 Task: Edit the job position details for 'IT Risk Assessment - Cyber Security Engineer' in the recruitment system, including responsibilities, job description, skills required, and other relevant fields.
Action: Mouse moved to (33, 194)
Screenshot: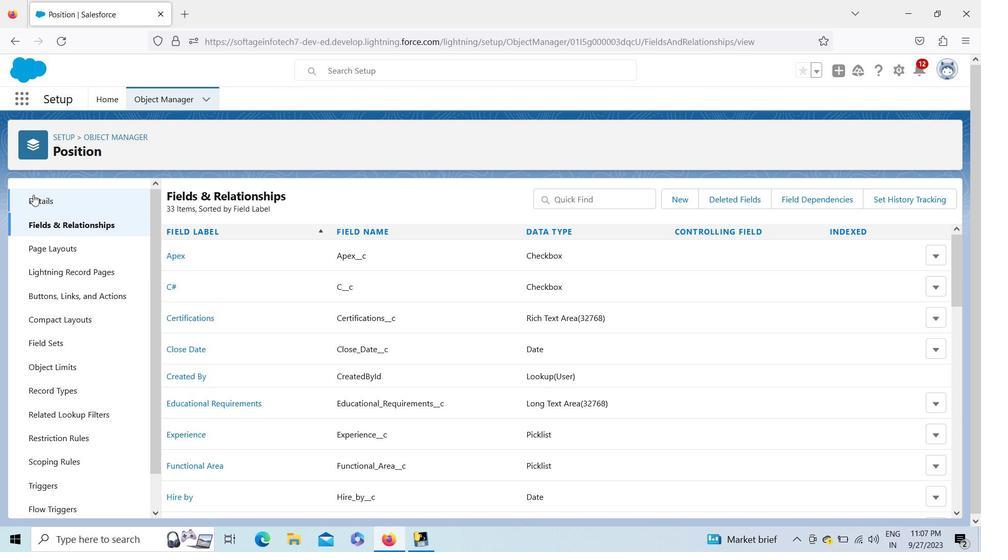 
Action: Mouse pressed left at (33, 194)
Screenshot: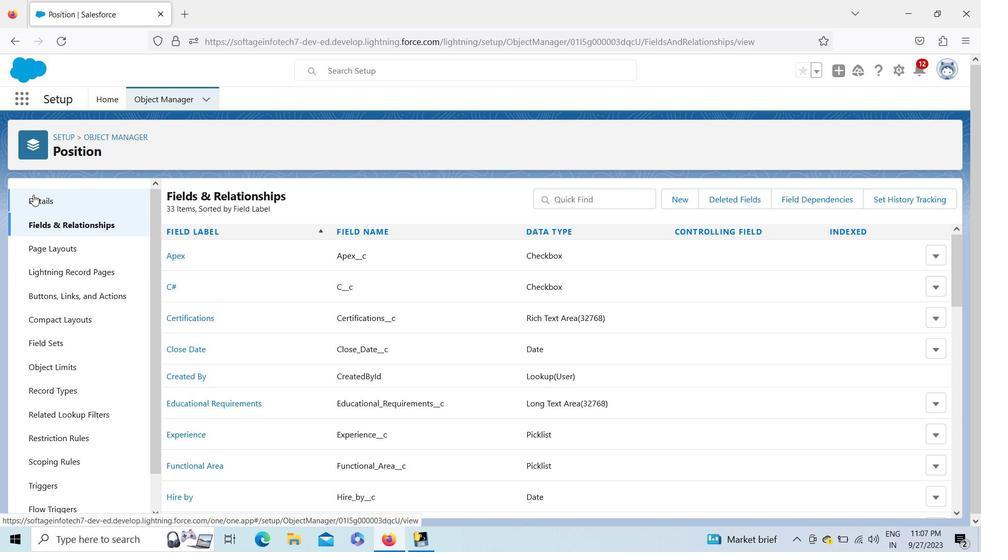 
Action: Mouse moved to (22, 97)
Screenshot: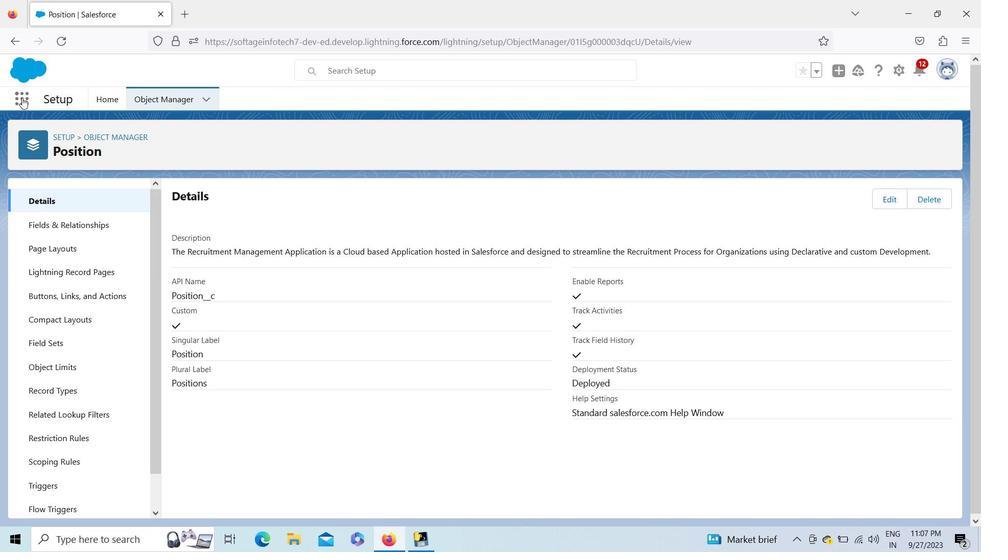 
Action: Mouse pressed left at (22, 97)
Screenshot: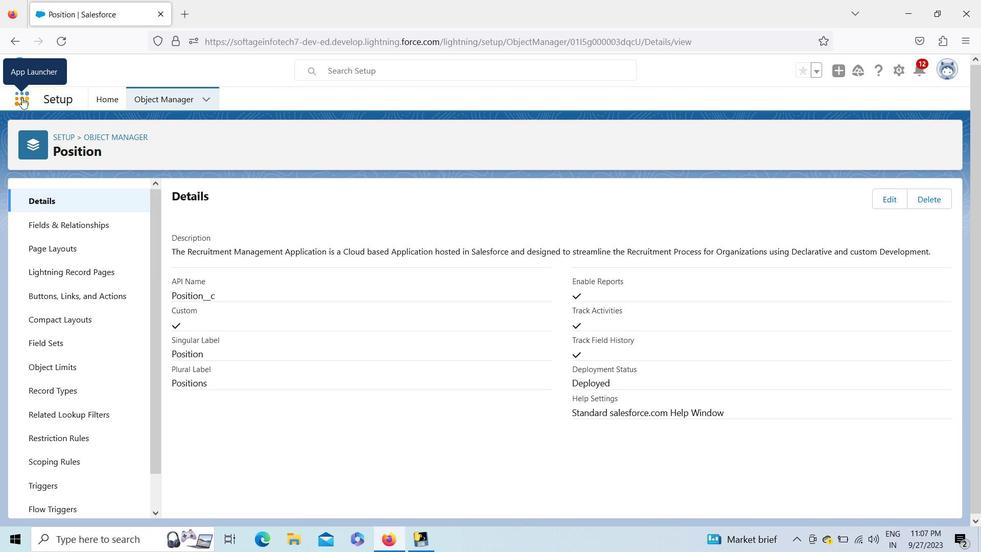 
Action: Mouse moved to (69, 173)
Screenshot: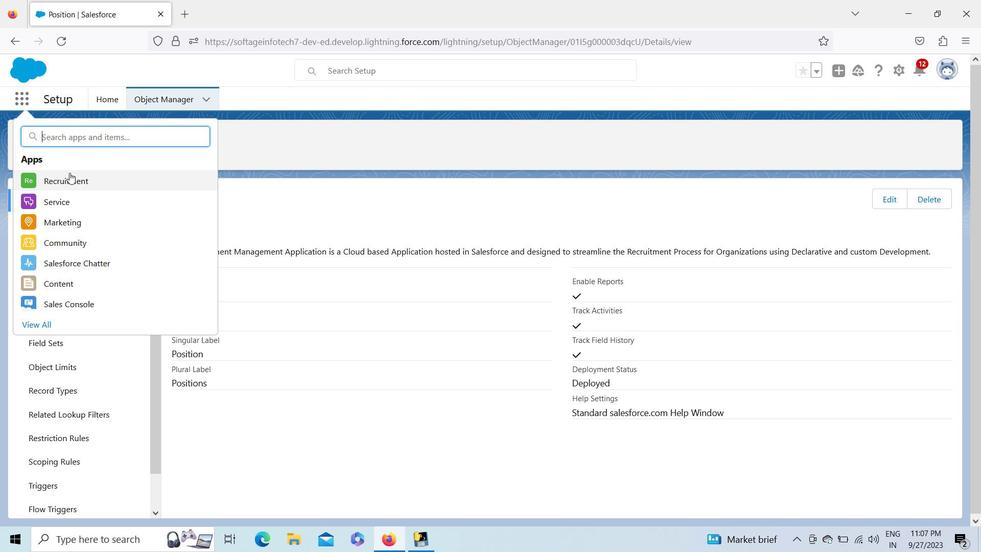 
Action: Mouse pressed left at (69, 173)
Screenshot: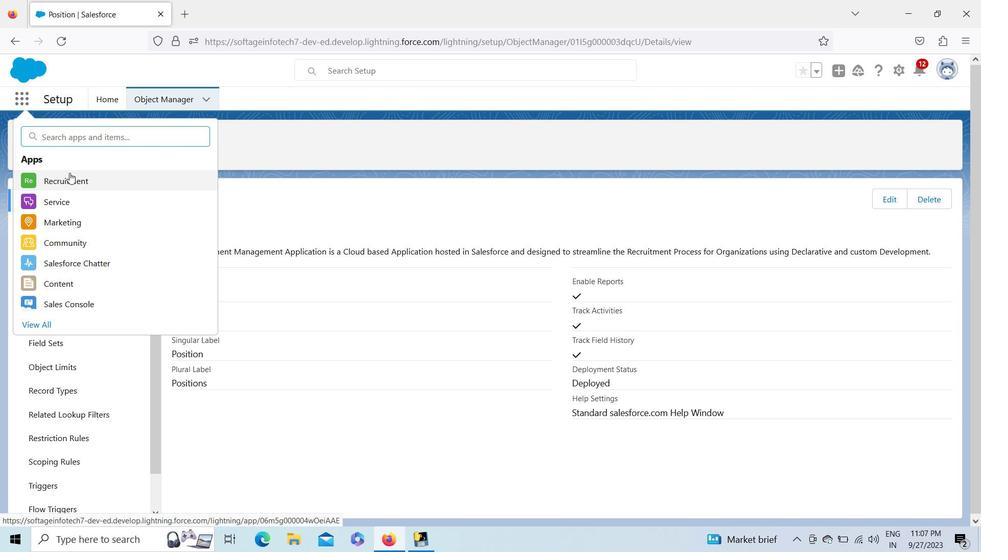 
Action: Mouse moved to (186, 101)
Screenshot: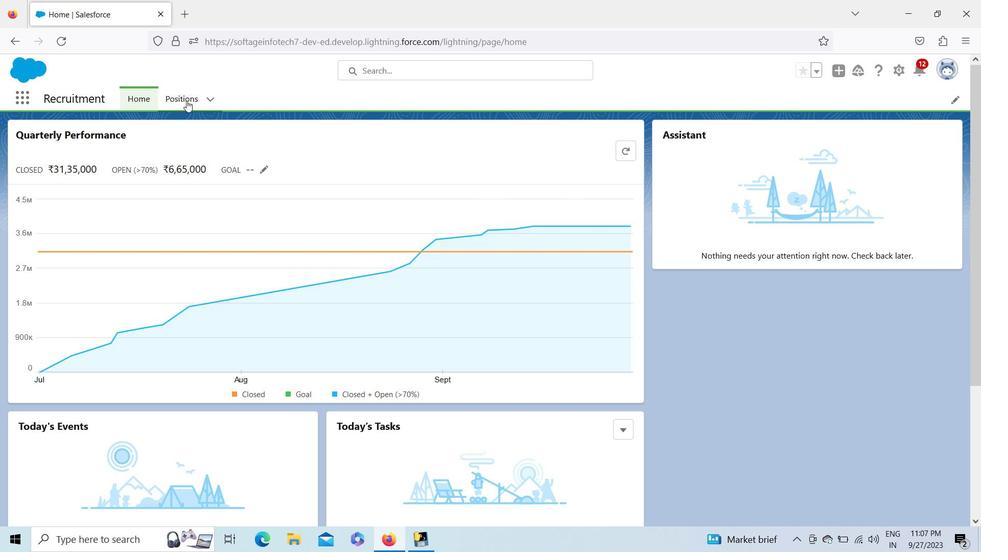 
Action: Mouse pressed left at (186, 101)
Screenshot: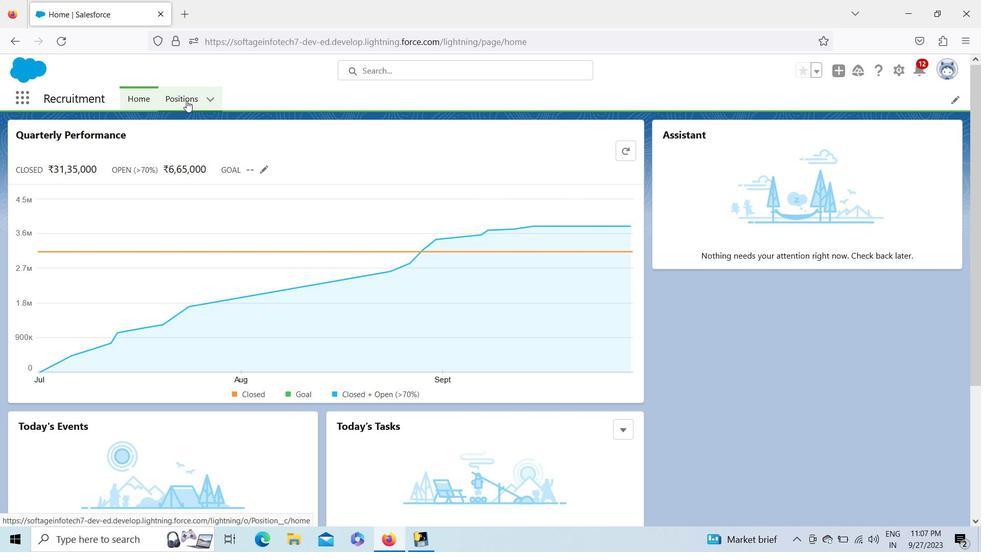 
Action: Mouse moved to (803, 145)
Screenshot: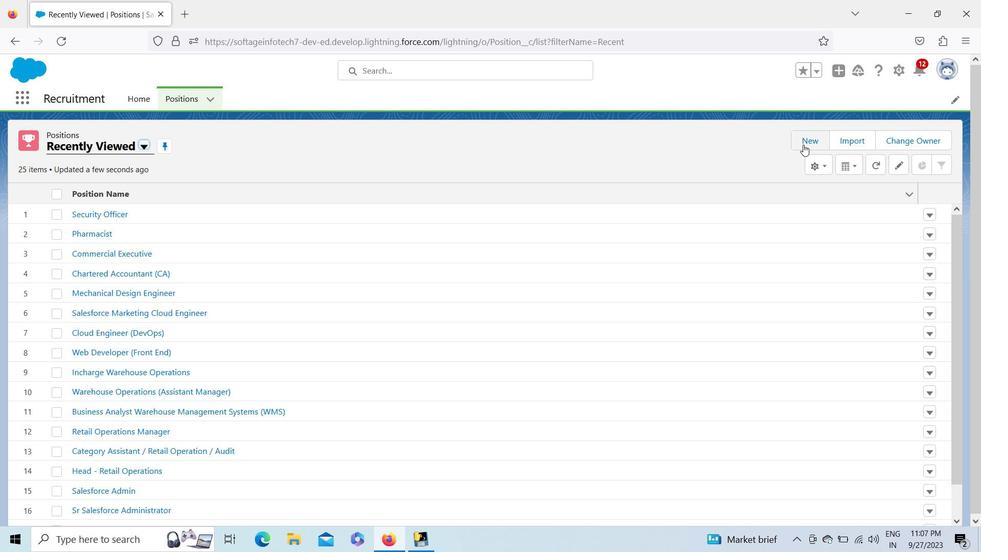 
Action: Mouse pressed left at (803, 145)
Screenshot: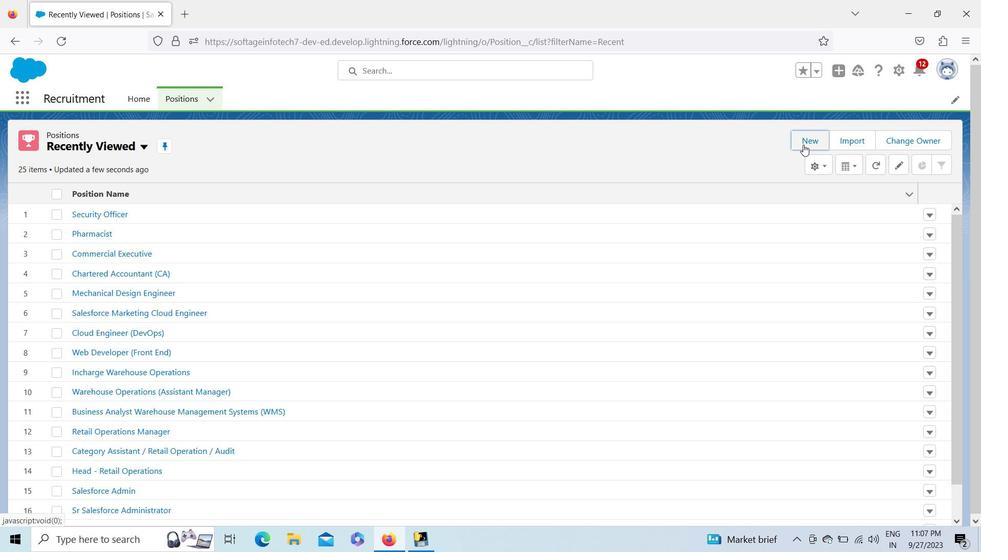
Action: Key pressed <Key.shift>I<Key.shift>T<Key.shift><Key.space><Key.shift>E<Key.backspace><Key.shift>Risk<Key.space><Key.shift><Key.shift><Key.shift><Key.shift><Key.shift>Assessment<Key.space>-<Key.space><Key.shift><Key.shift><Key.shift><Key.shift><Key.shift><Key.shift><Key.shift><Key.shift><Key.shift><Key.shift><Key.shift><Key.shift><Key.shift><Key.shift><Key.shift><Key.shift><Key.shift><Key.shift><Key.shift><Key.shift><Key.shift><Key.shift><Key.shift><Key.shift><Key.shift><Key.shift><Key.shift><Key.shift><Key.shift><Key.shift><Key.shift><Key.shift><Key.shift><Key.shift><Key.shift><Key.shift>Cyber<Key.space><Key.shift>Secut<Key.backspace>rity<Key.space><Key.shift>Engineer
Screenshot: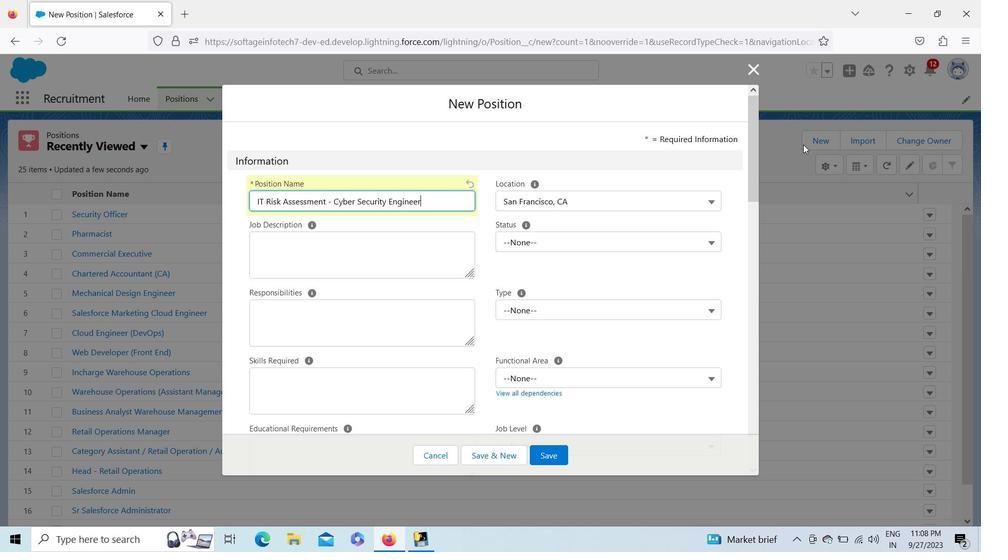 
Action: Mouse moved to (557, 200)
Screenshot: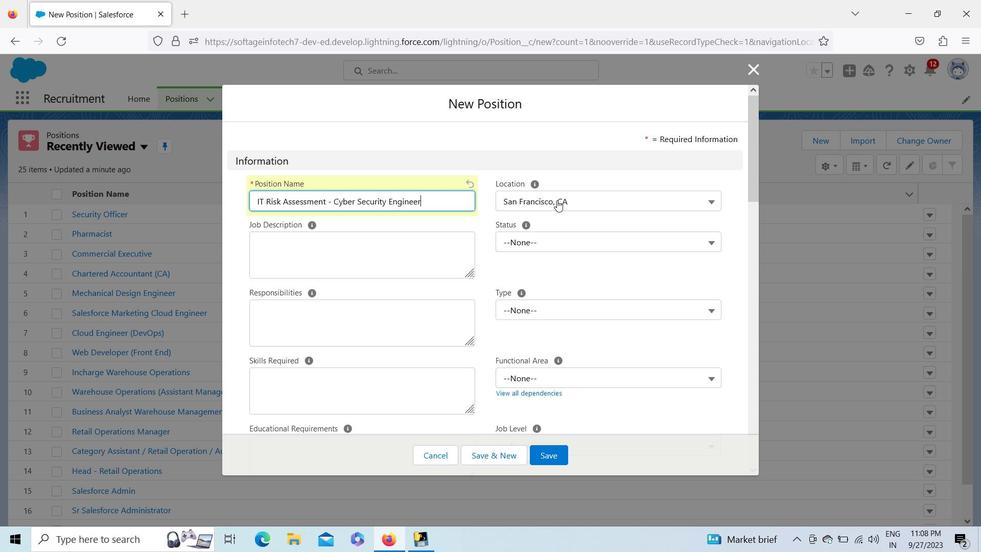 
Action: Mouse pressed left at (557, 200)
Screenshot: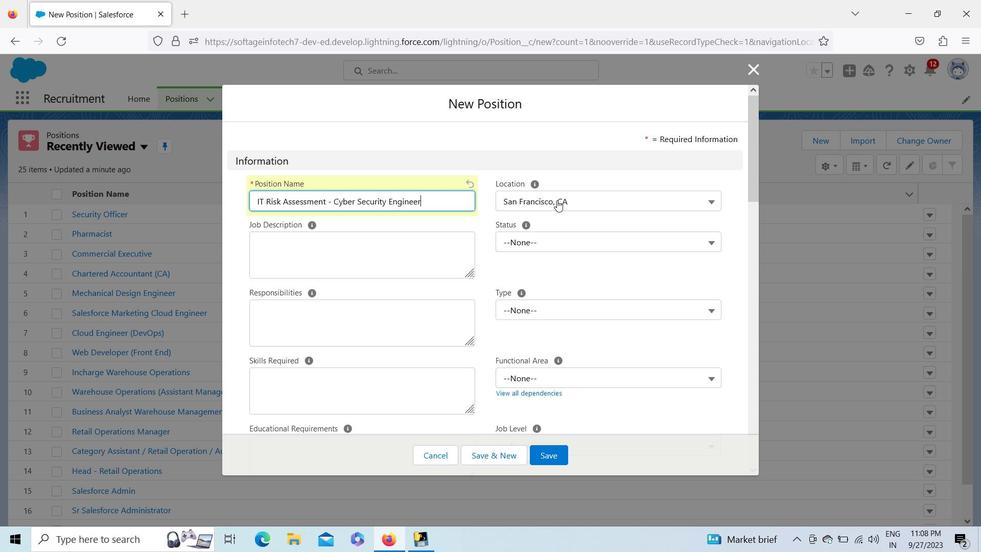 
Action: Mouse moved to (562, 266)
Screenshot: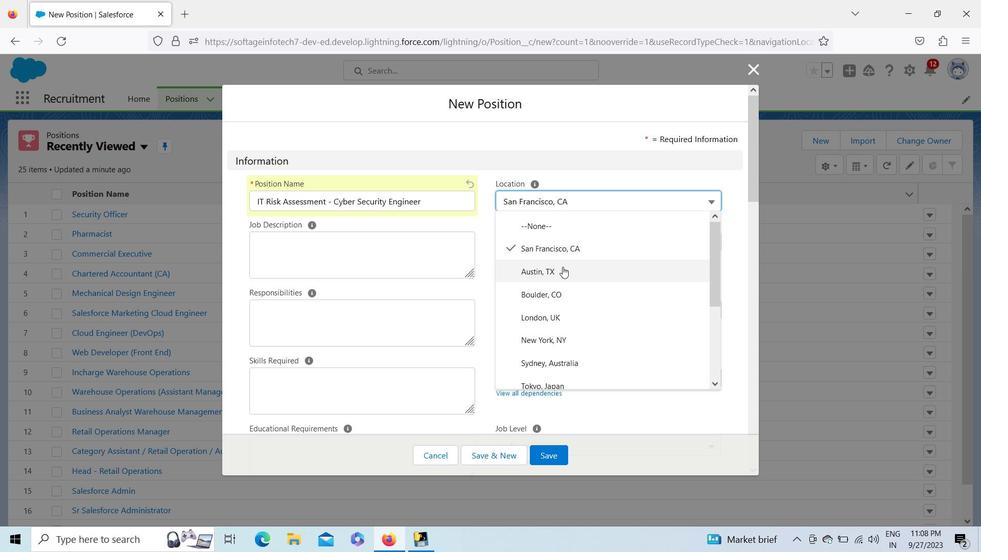 
Action: Mouse pressed left at (562, 266)
Screenshot: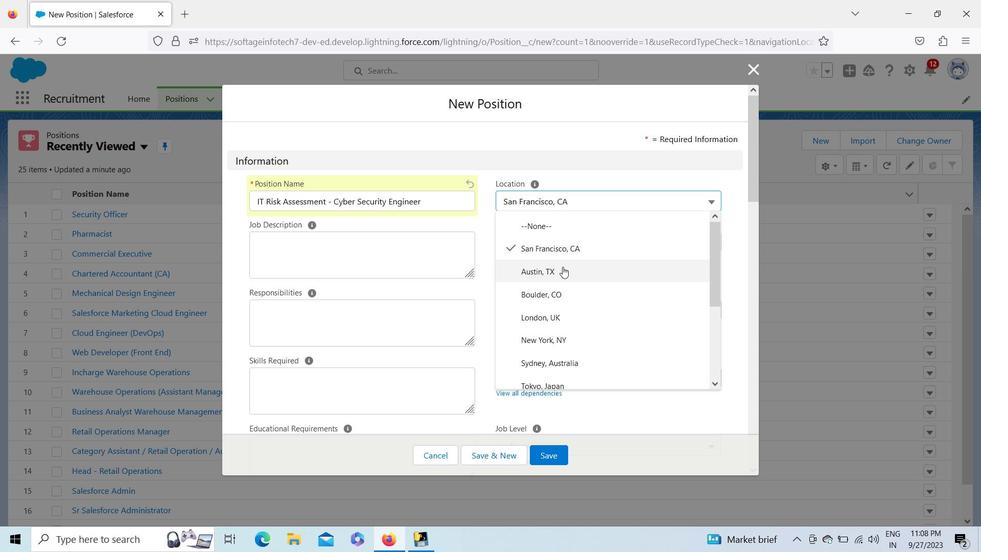 
Action: Mouse moved to (559, 243)
Screenshot: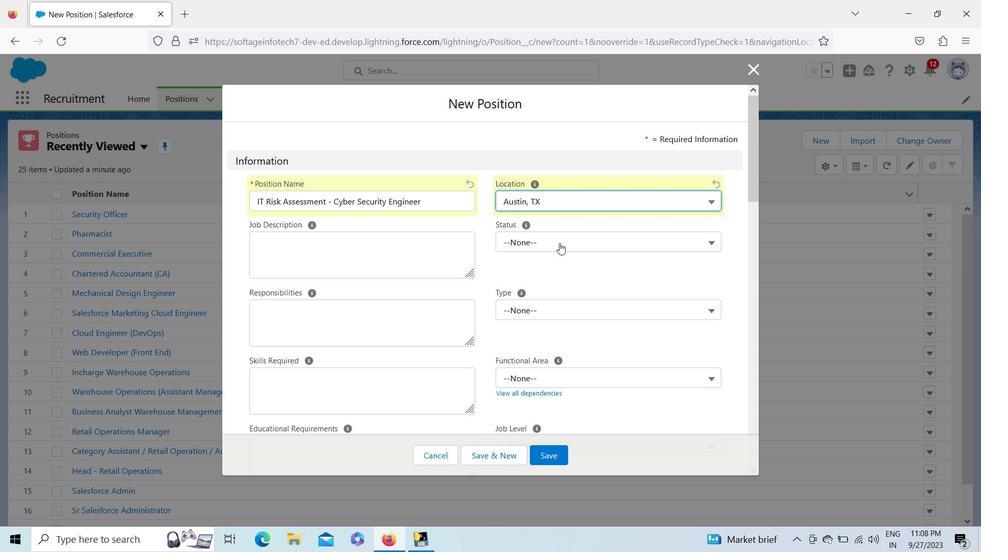 
Action: Mouse pressed left at (559, 243)
Screenshot: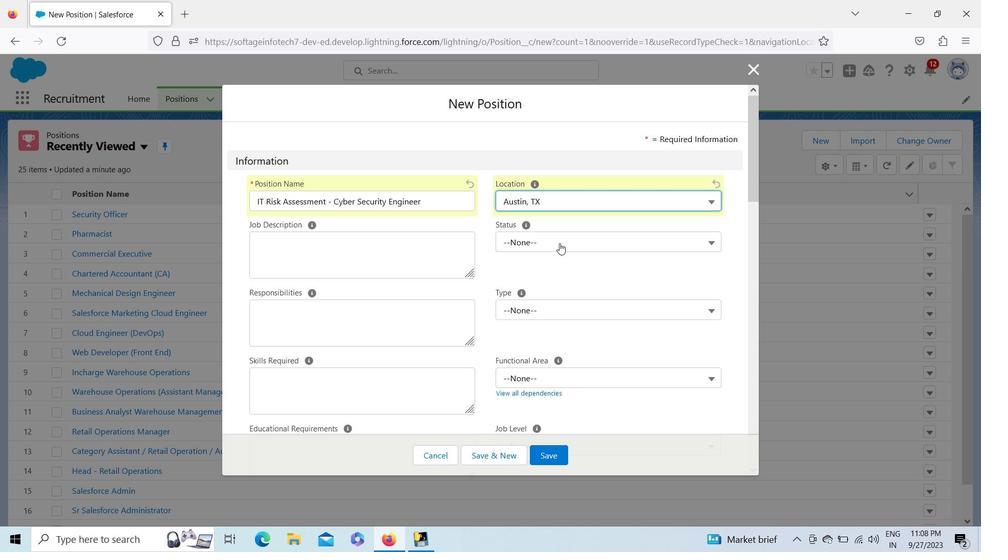 
Action: Mouse moved to (557, 358)
Screenshot: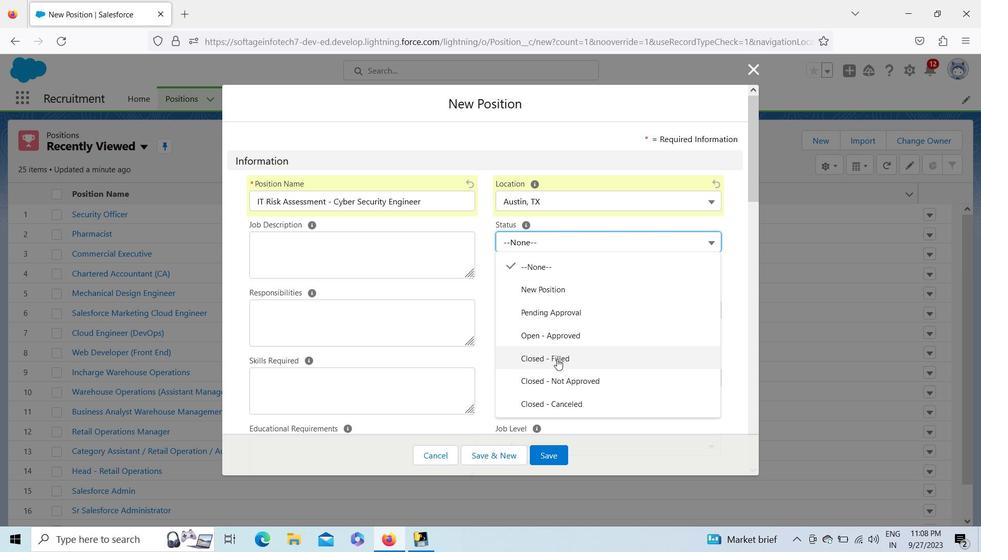 
Action: Mouse pressed left at (557, 358)
Screenshot: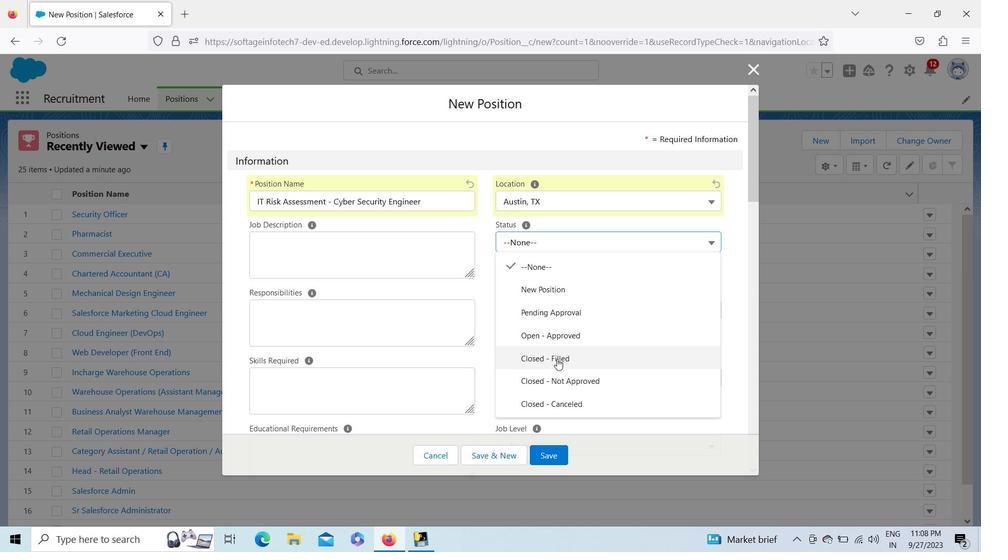 
Action: Mouse moved to (584, 305)
Screenshot: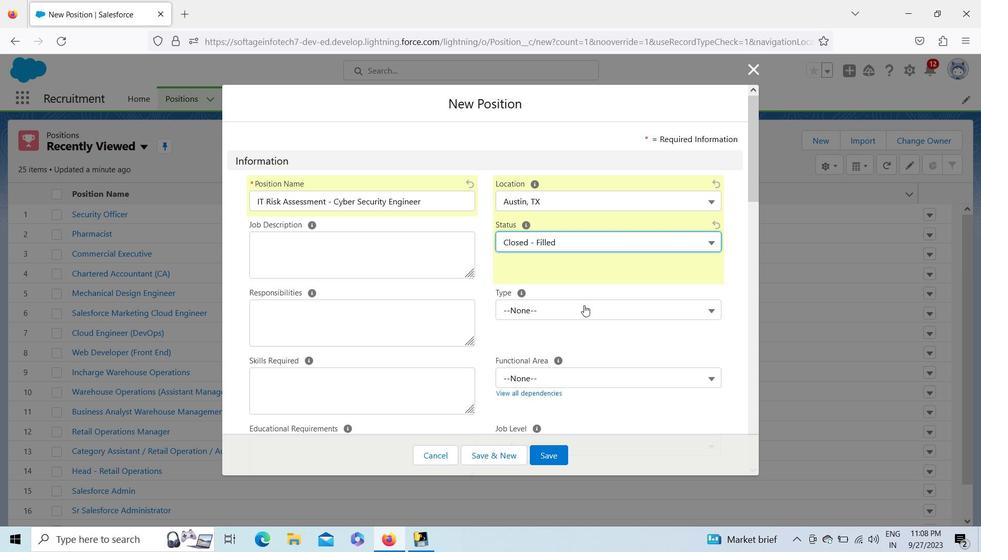 
Action: Mouse pressed left at (584, 305)
Screenshot: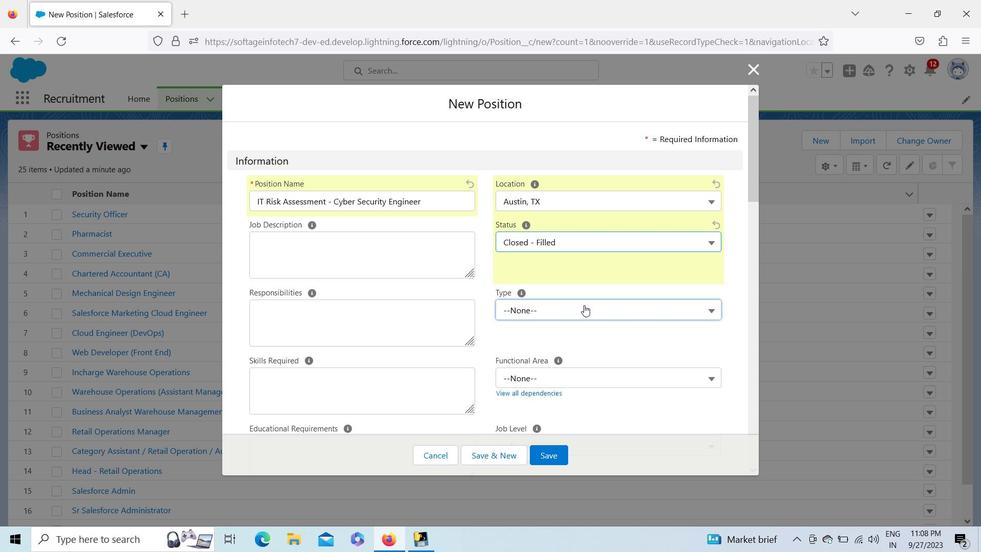 
Action: Mouse moved to (541, 359)
Screenshot: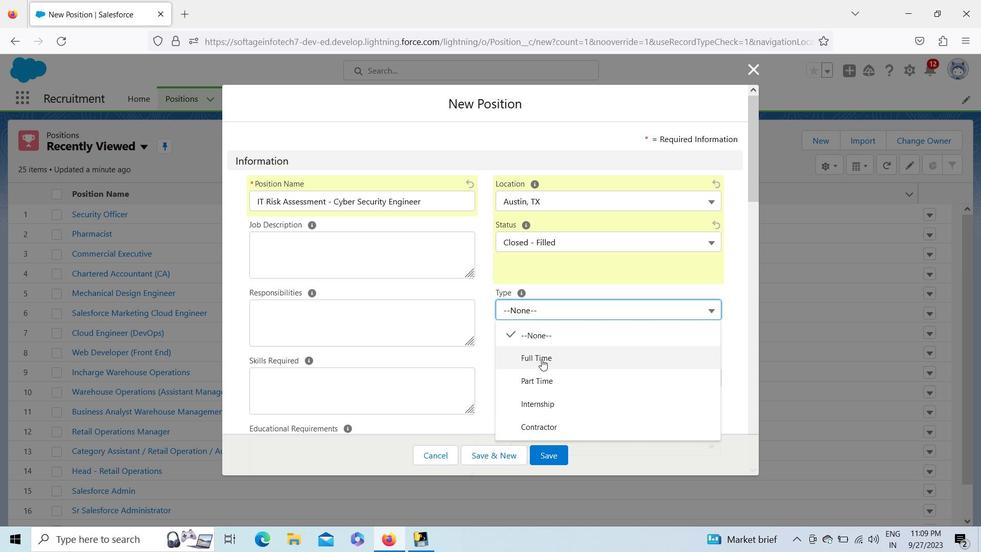 
Action: Mouse pressed left at (541, 359)
Screenshot: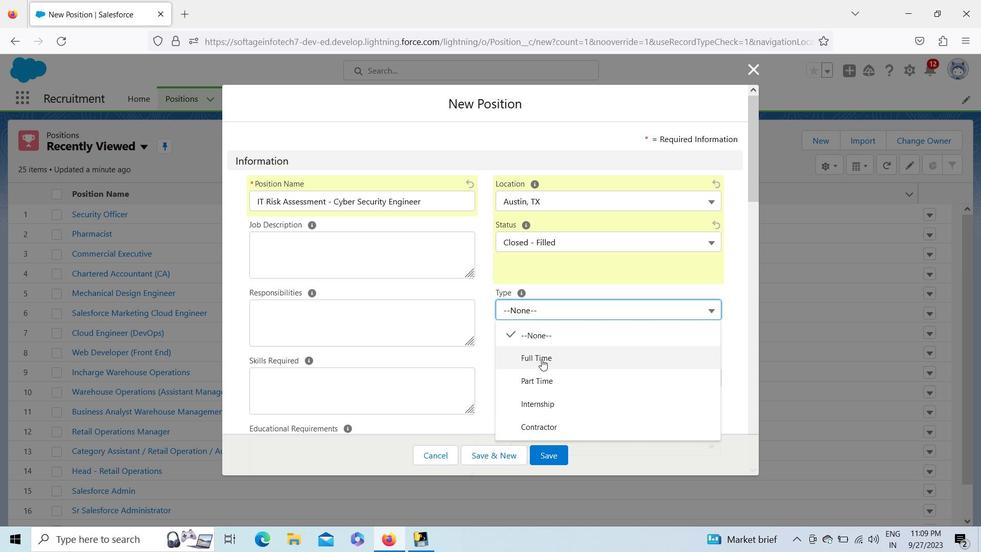 
Action: Mouse moved to (752, 172)
Screenshot: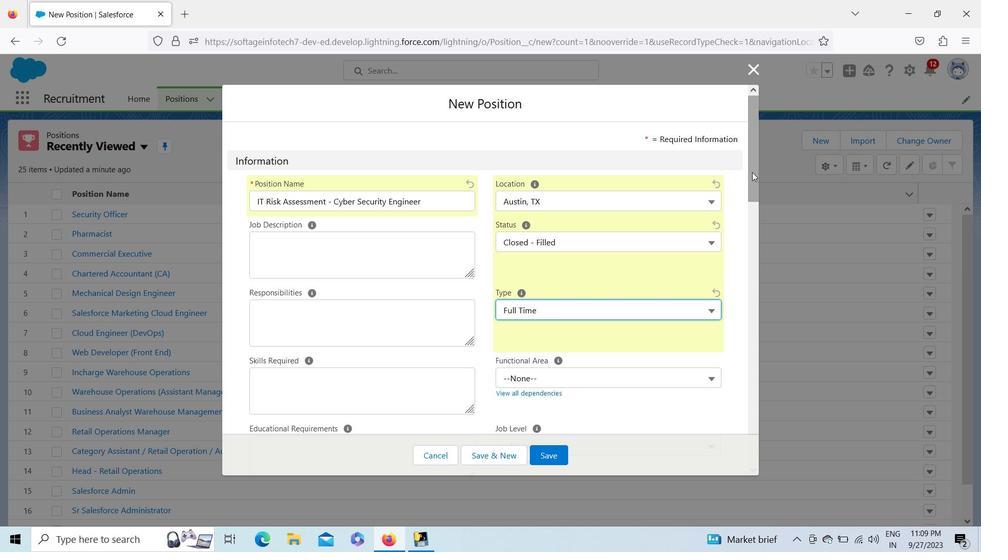 
Action: Mouse pressed left at (752, 172)
Screenshot: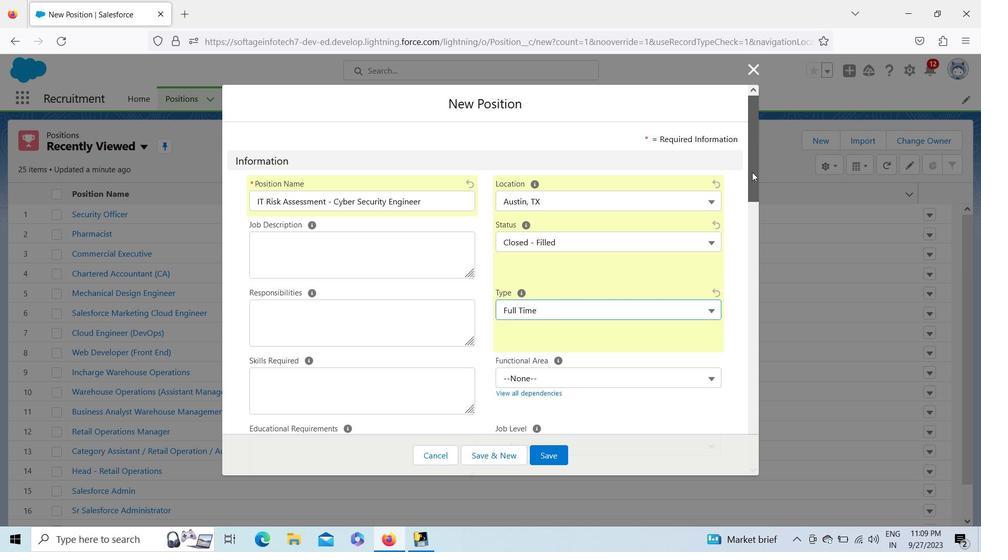 
Action: Mouse moved to (654, 225)
Screenshot: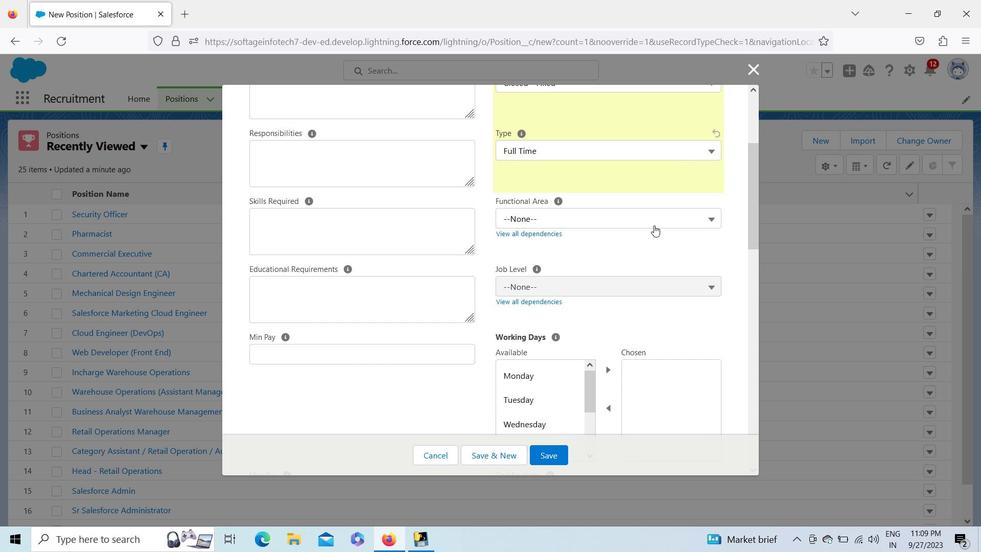
Action: Mouse pressed left at (654, 225)
Screenshot: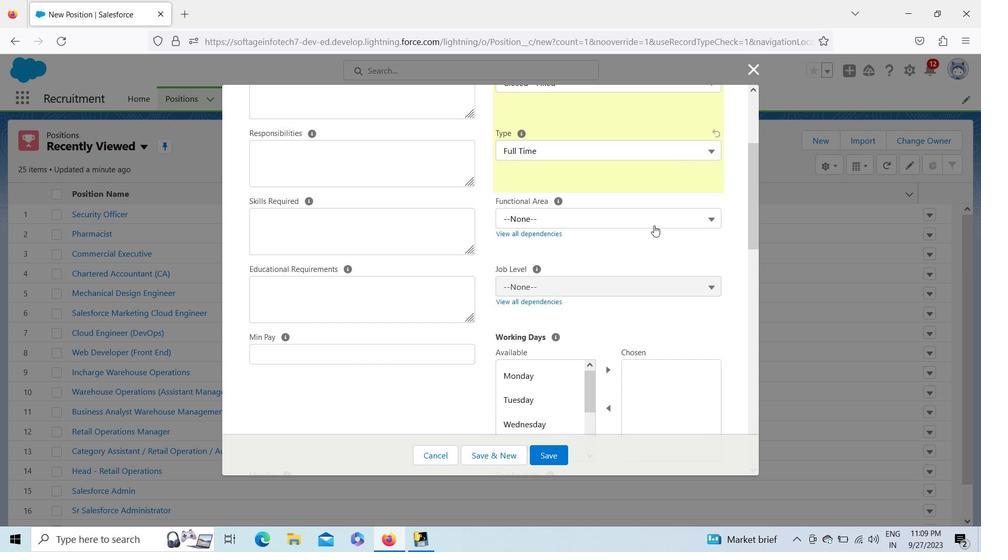 
Action: Mouse moved to (608, 331)
Screenshot: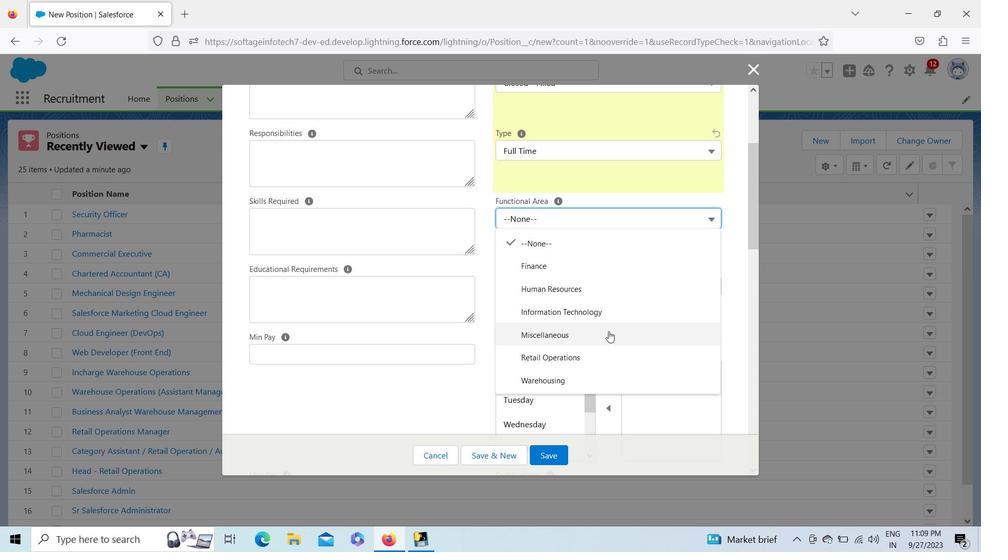 
Action: Mouse pressed left at (608, 331)
Screenshot: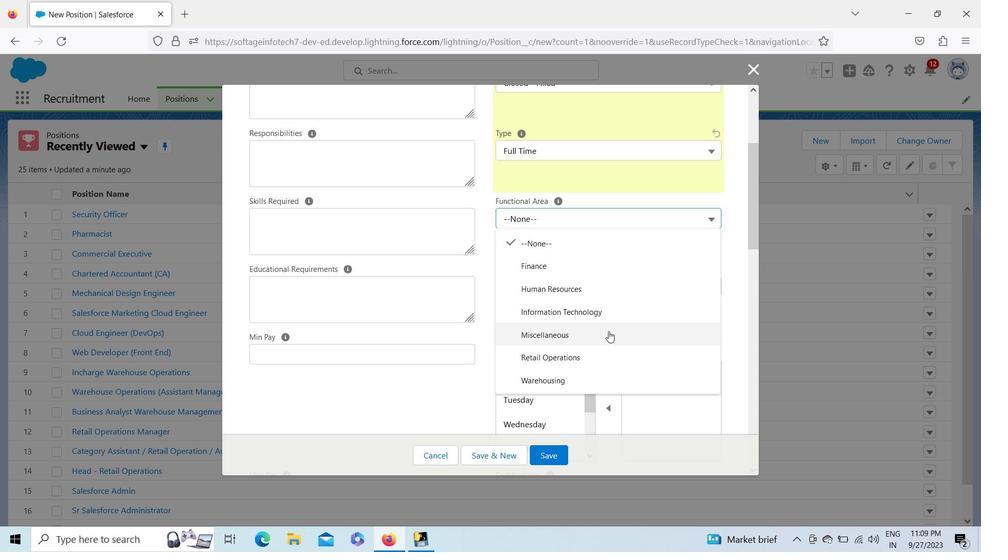 
Action: Mouse moved to (570, 283)
Screenshot: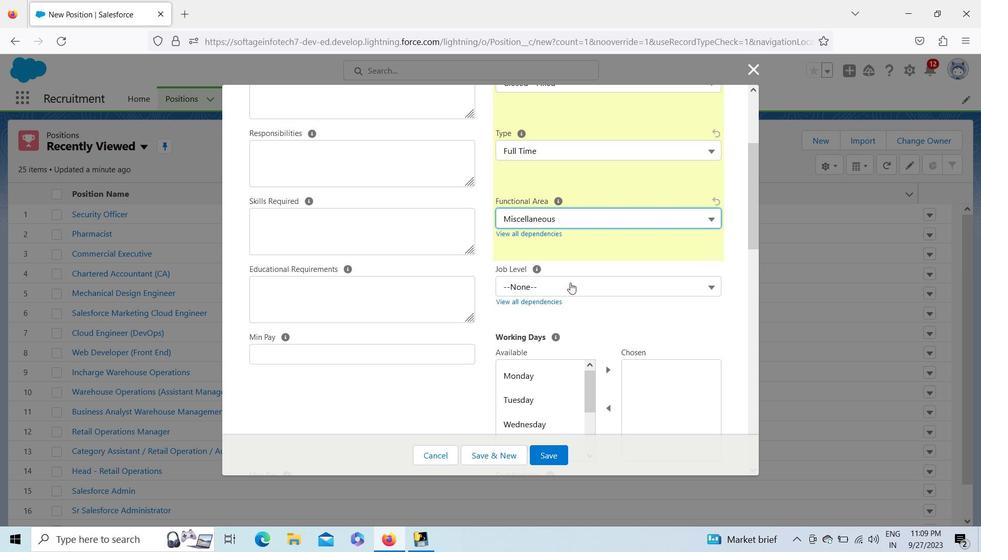 
Action: Mouse pressed left at (570, 283)
Screenshot: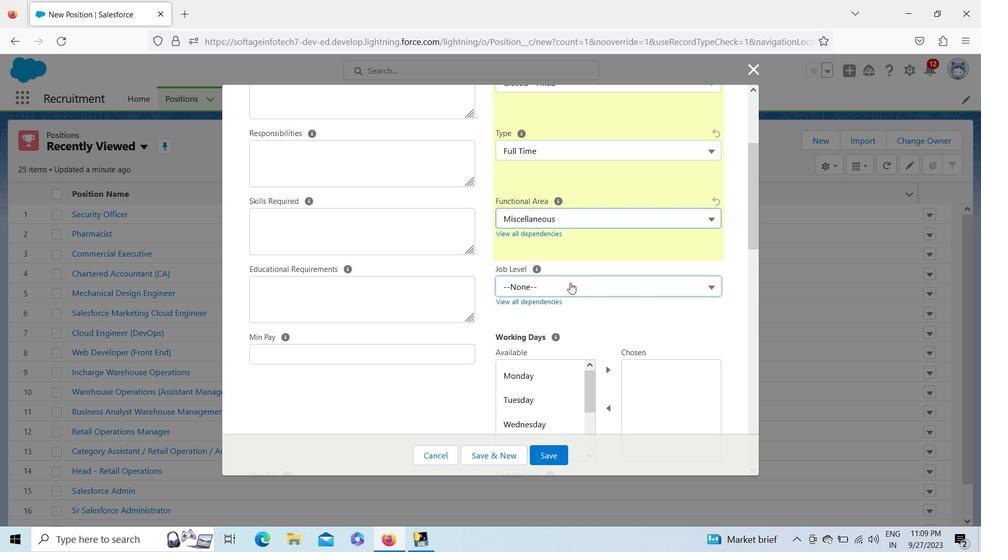 
Action: Mouse moved to (553, 379)
Screenshot: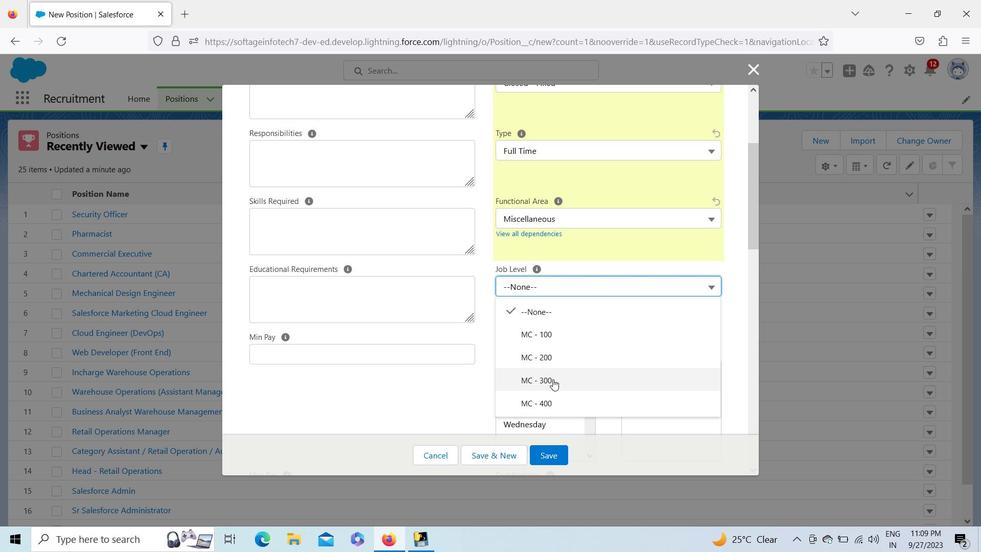 
Action: Mouse pressed left at (553, 379)
Screenshot: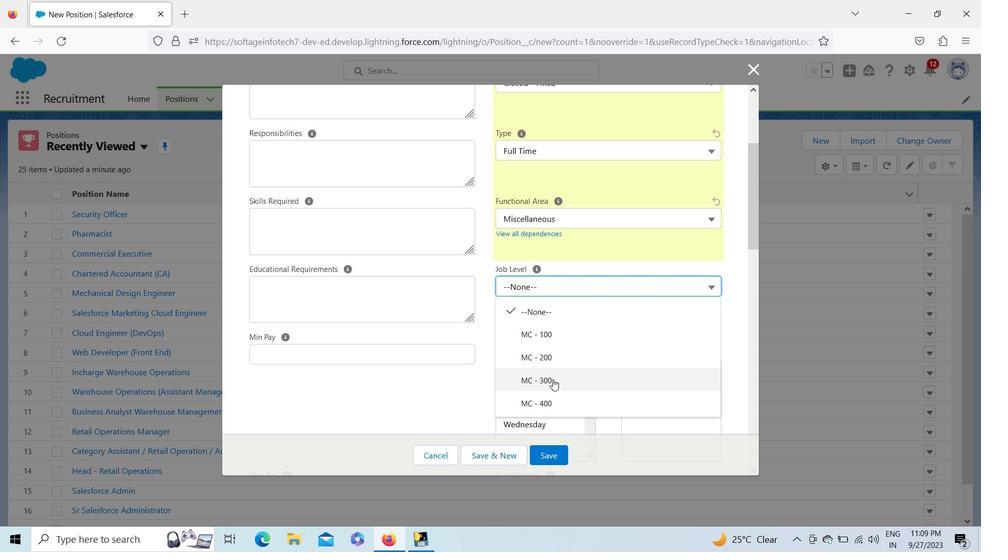 
Action: Mouse moved to (539, 378)
Screenshot: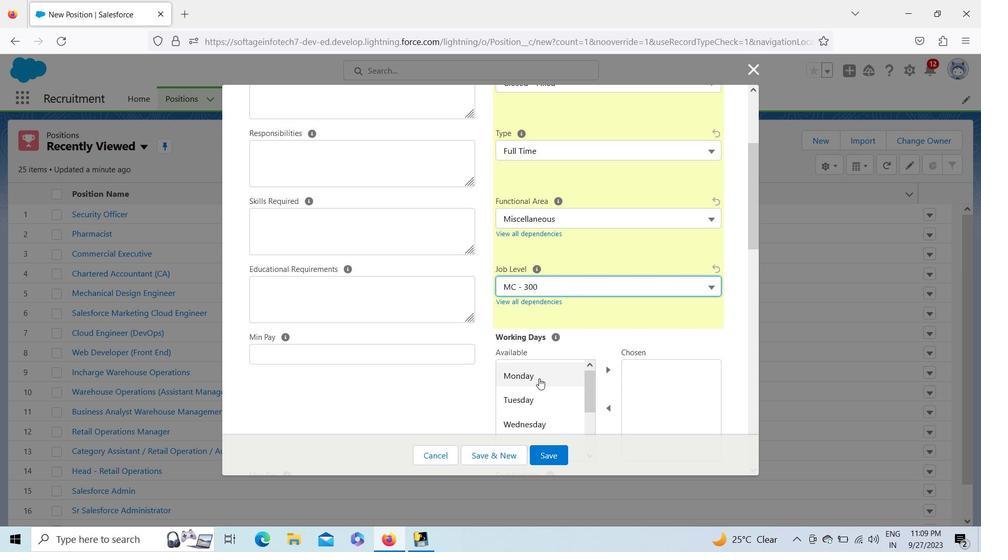 
Action: Mouse pressed left at (539, 378)
Screenshot: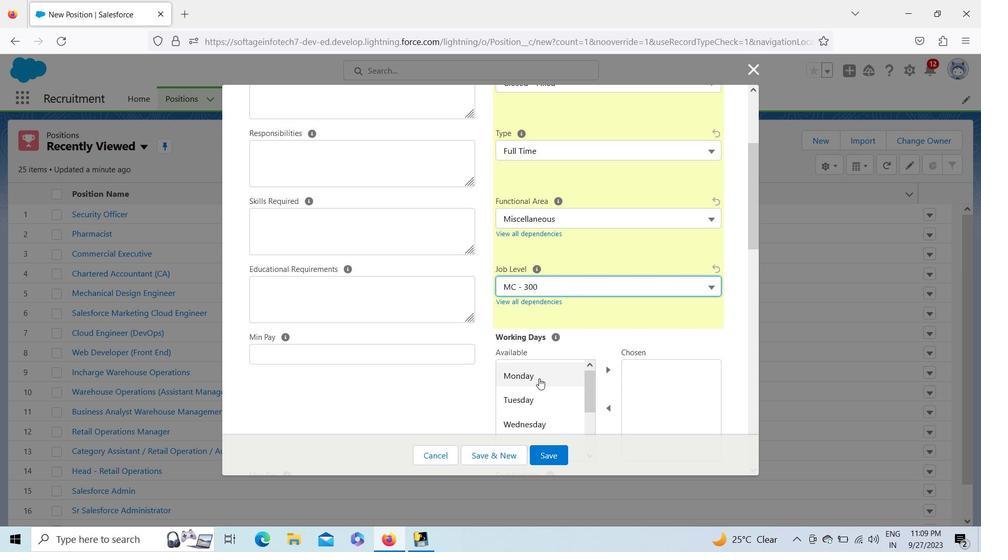 
Action: Key pressed <Key.shift_r><Key.down><Key.down><Key.down><Key.down><Key.down>
Screenshot: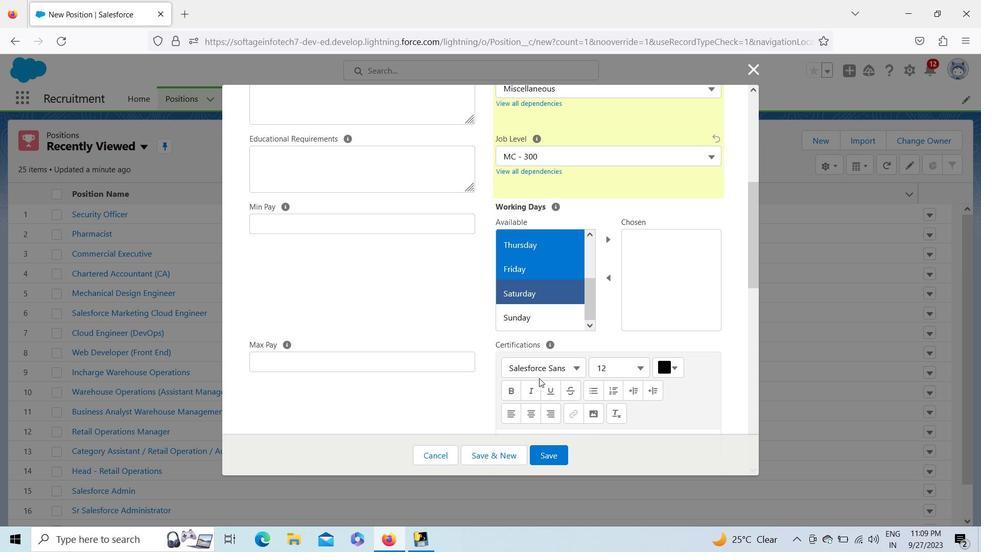 
Action: Mouse moved to (613, 244)
Screenshot: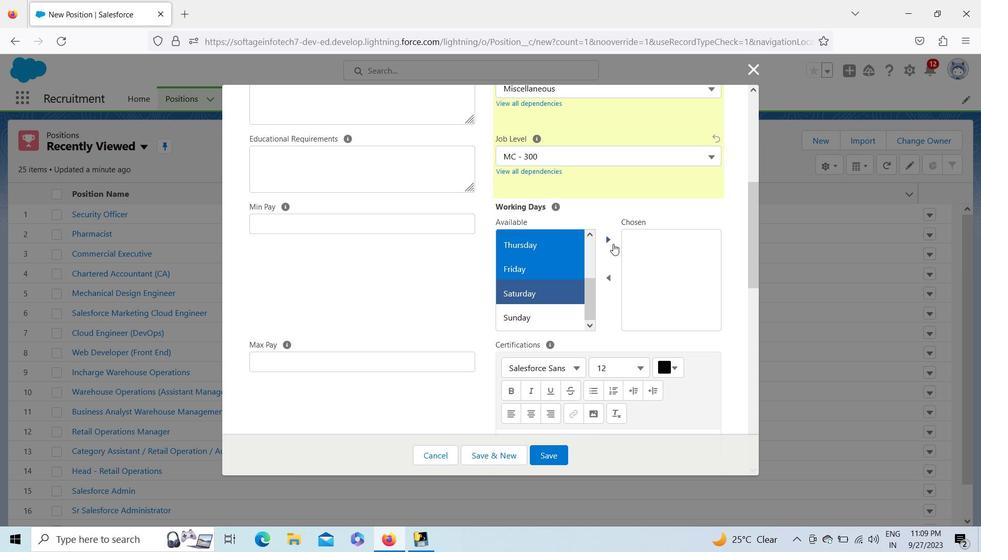 
Action: Mouse pressed left at (613, 244)
Screenshot: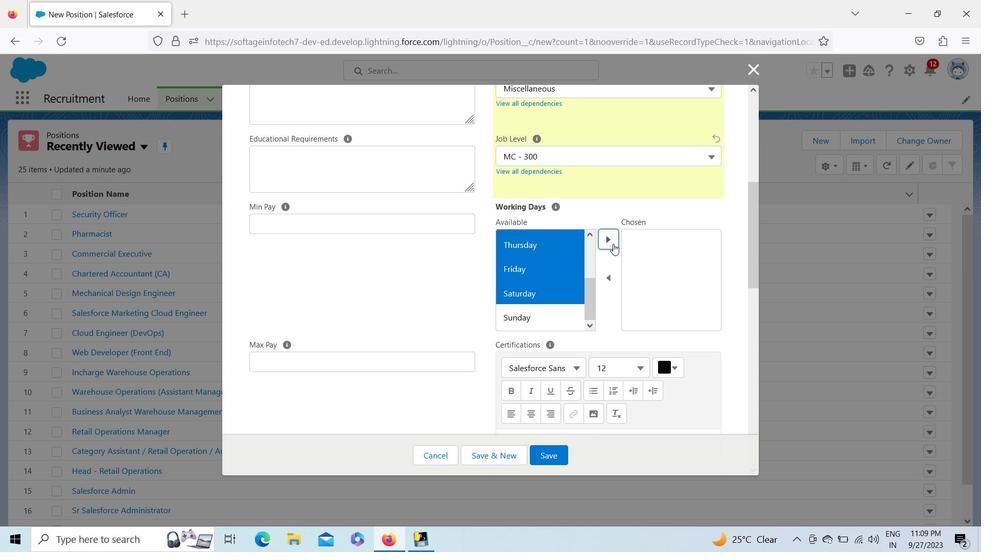 
Action: Mouse moved to (753, 229)
Screenshot: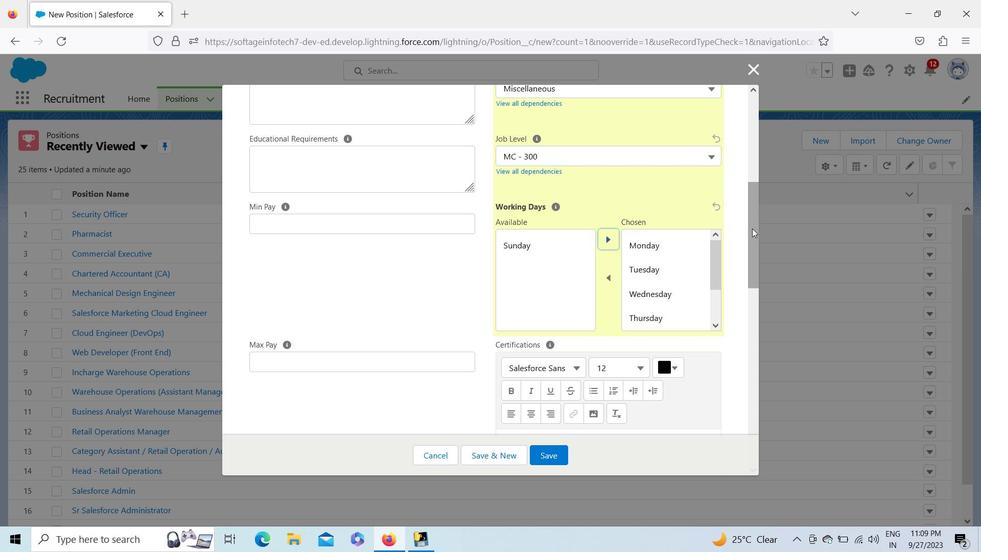 
Action: Mouse pressed left at (753, 229)
Screenshot: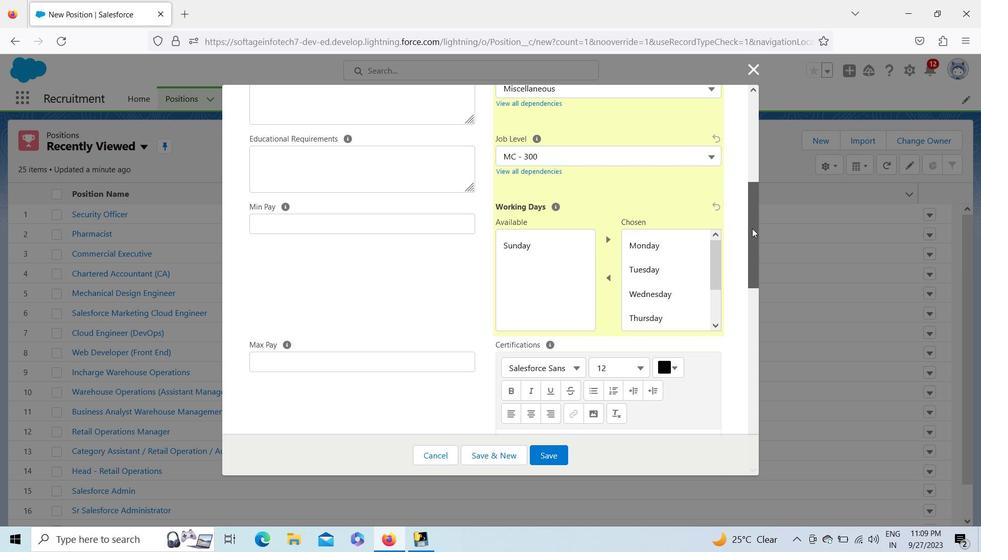 
Action: Mouse moved to (362, 168)
Screenshot: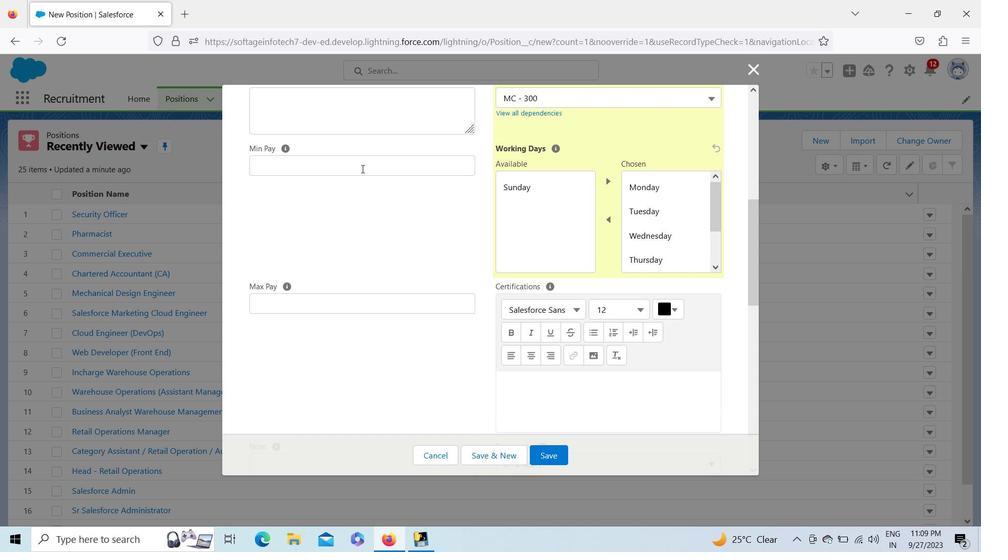 
Action: Mouse pressed left at (362, 168)
Screenshot: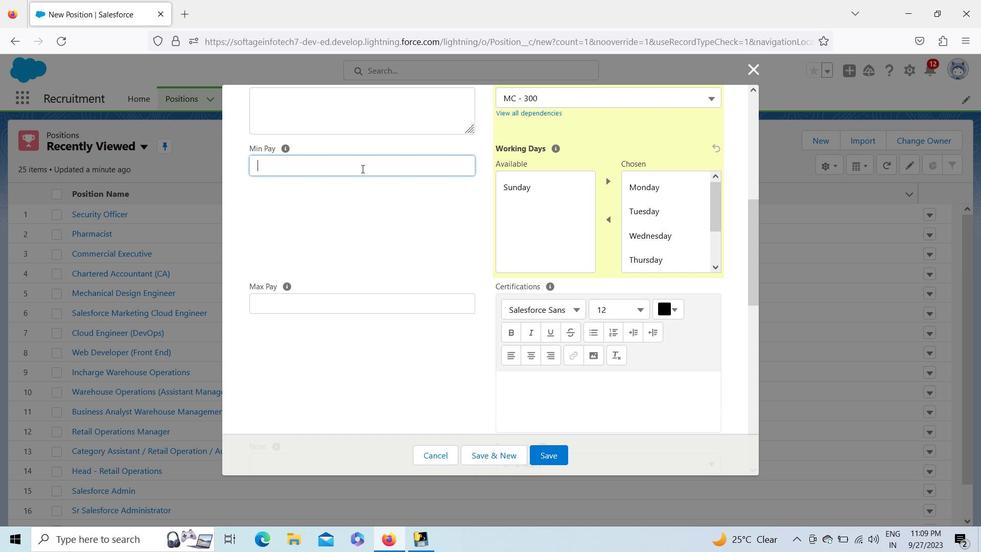 
Action: Key pressed 1800000
Screenshot: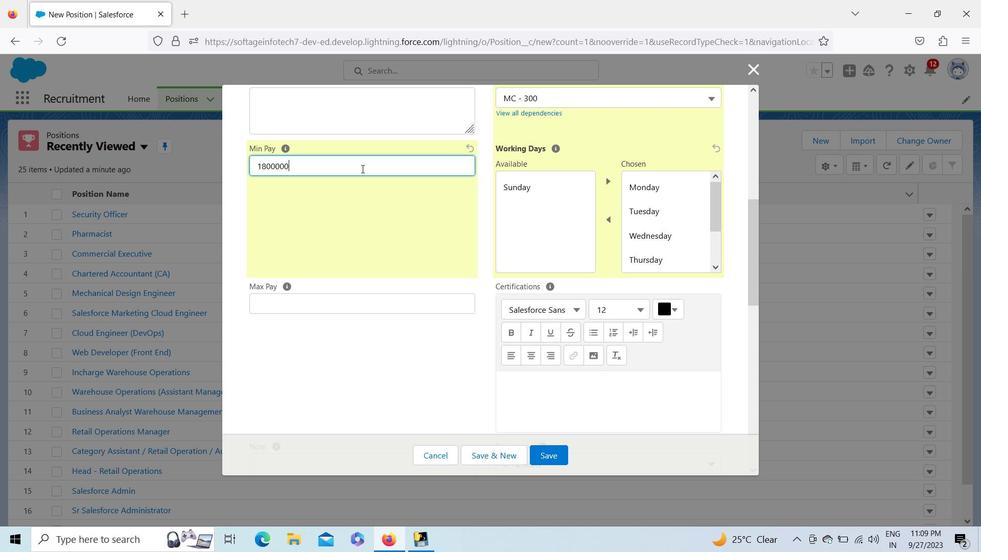 
Action: Mouse moved to (327, 308)
Screenshot: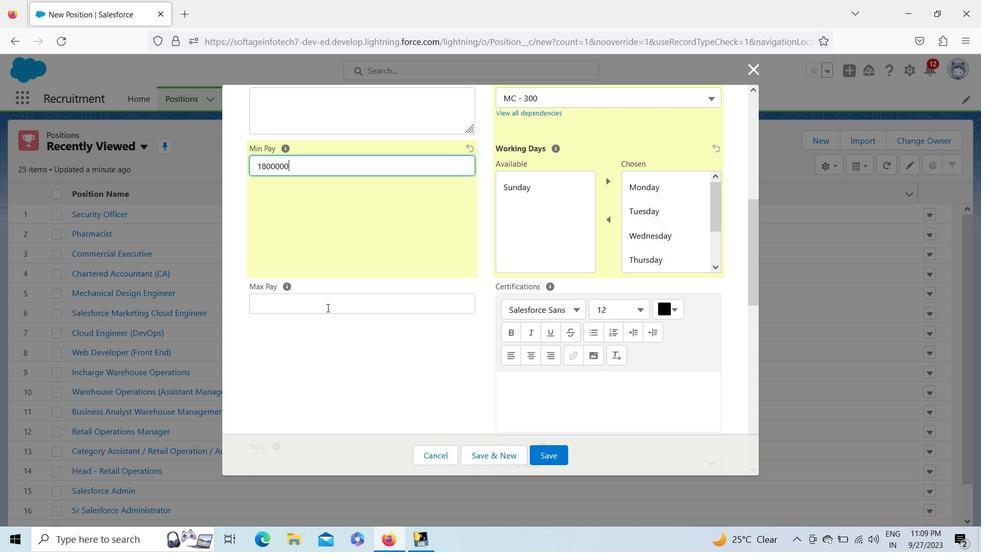 
Action: Mouse pressed left at (327, 308)
Screenshot: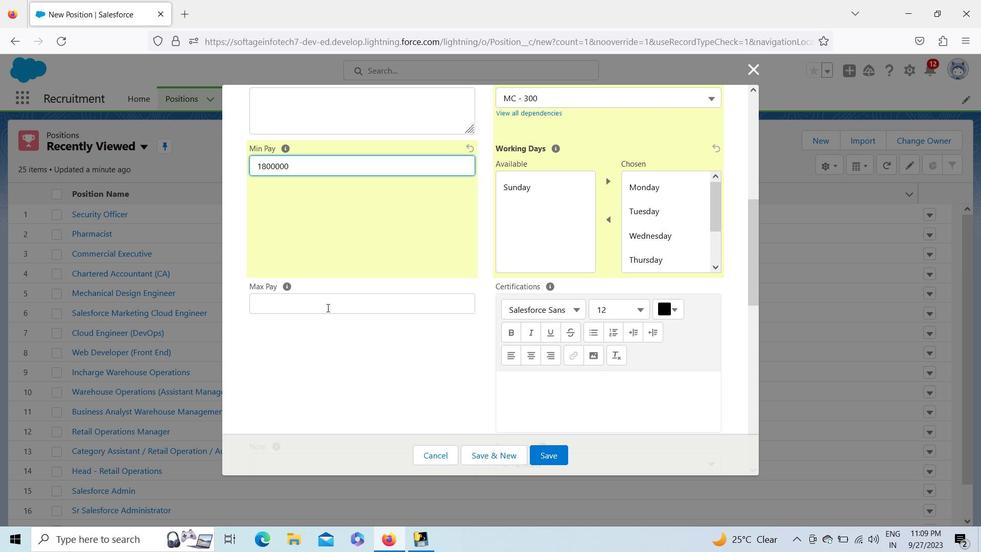 
Action: Key pressed 2200000
Screenshot: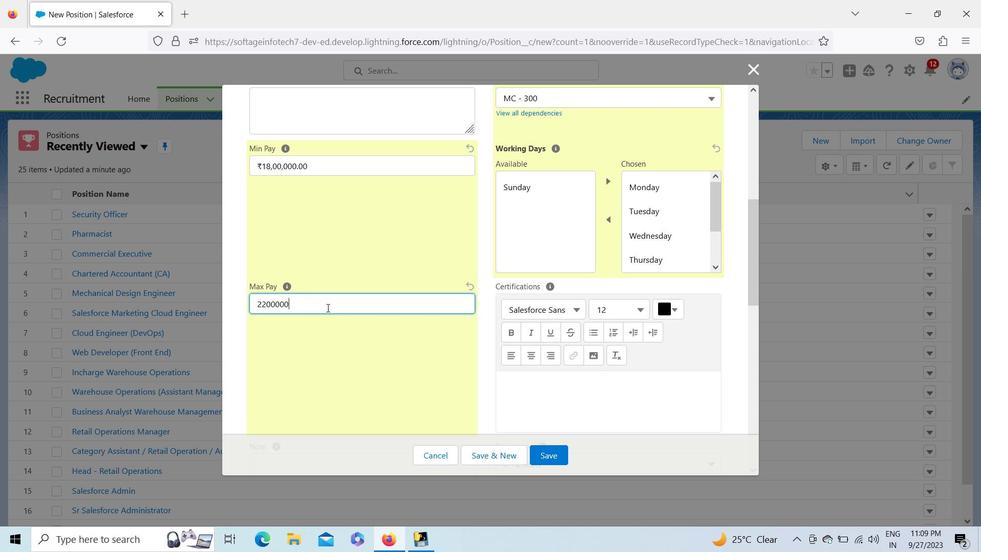 
Action: Mouse moved to (332, 345)
Screenshot: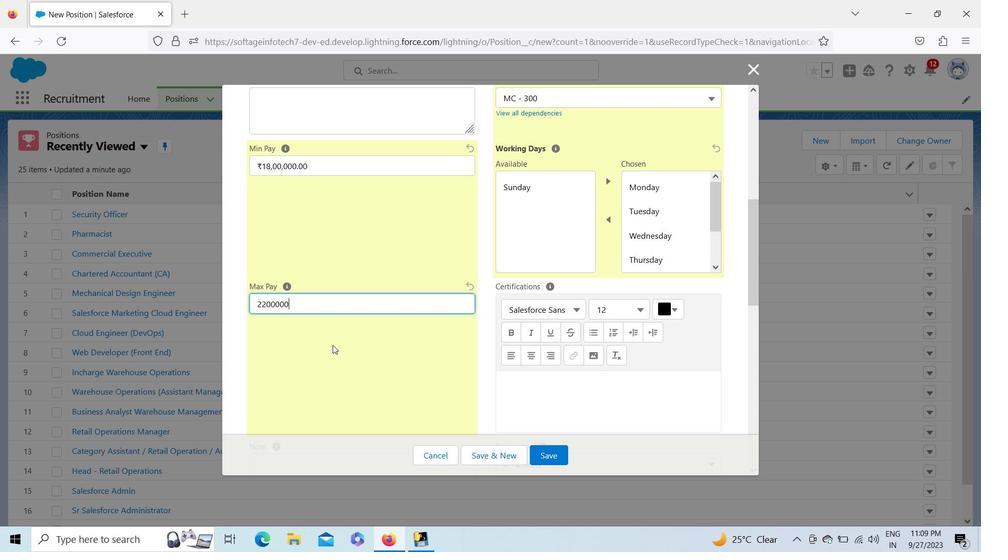 
Action: Mouse pressed left at (332, 345)
Screenshot: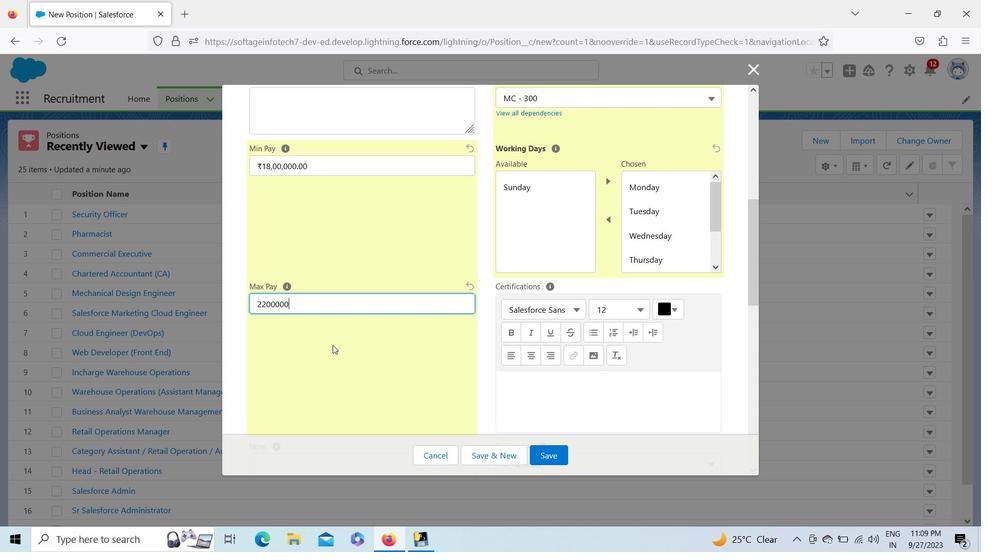 
Action: Mouse moved to (754, 269)
Screenshot: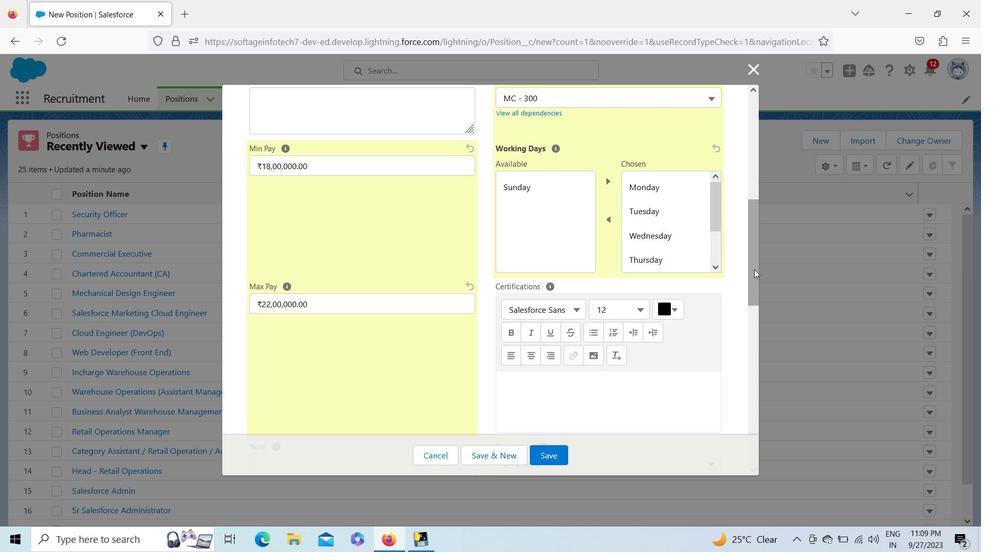 
Action: Mouse pressed left at (754, 269)
Screenshot: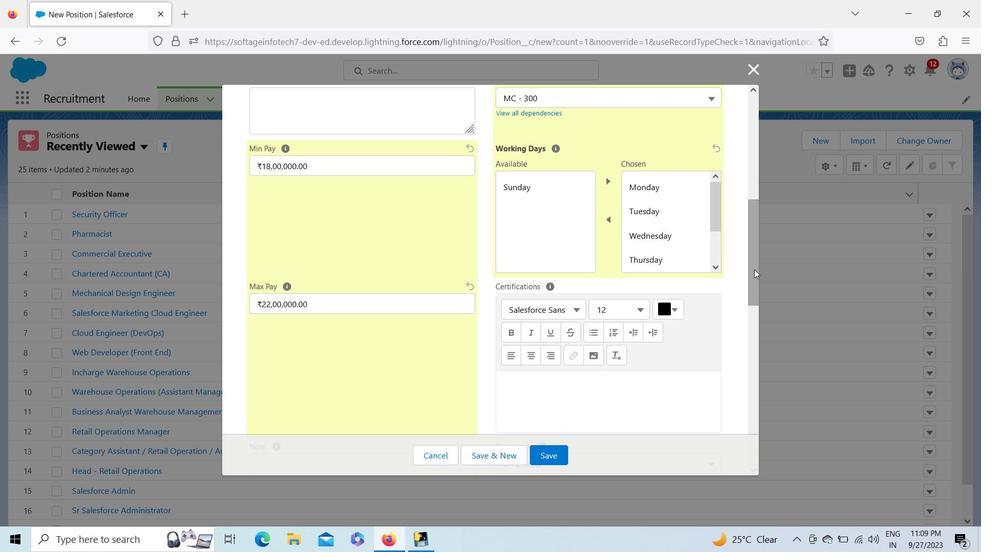 
Action: Mouse moved to (624, 259)
Screenshot: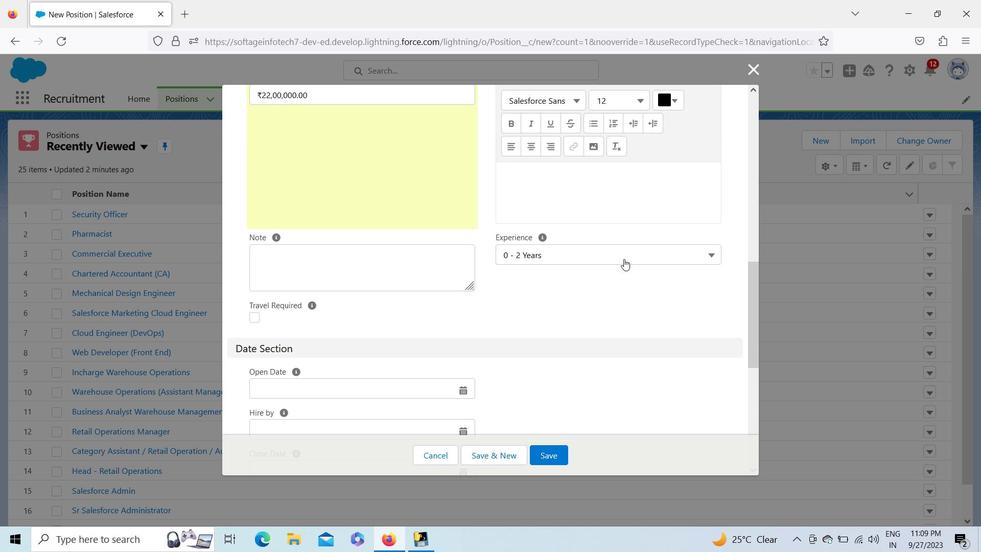 
Action: Mouse pressed left at (624, 259)
Screenshot: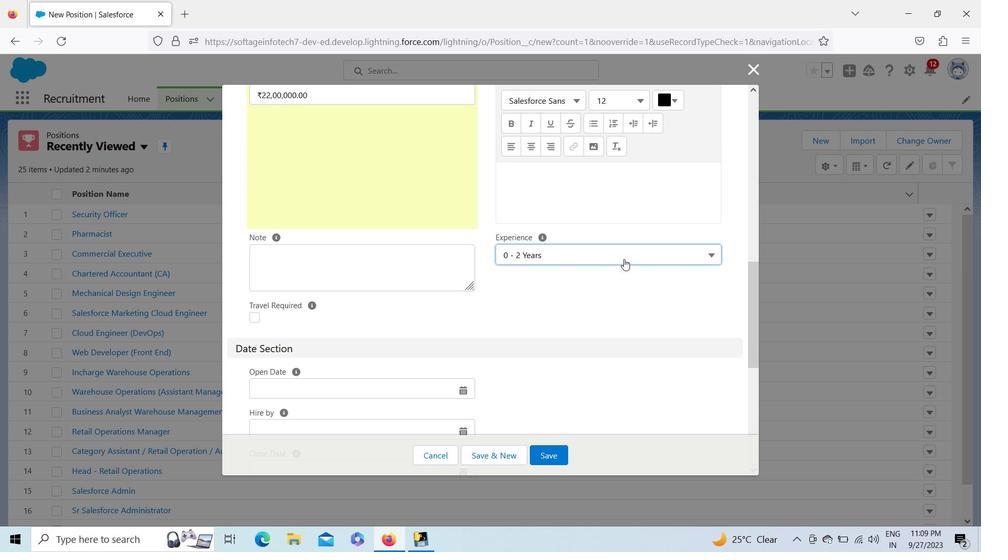 
Action: Mouse moved to (579, 346)
Screenshot: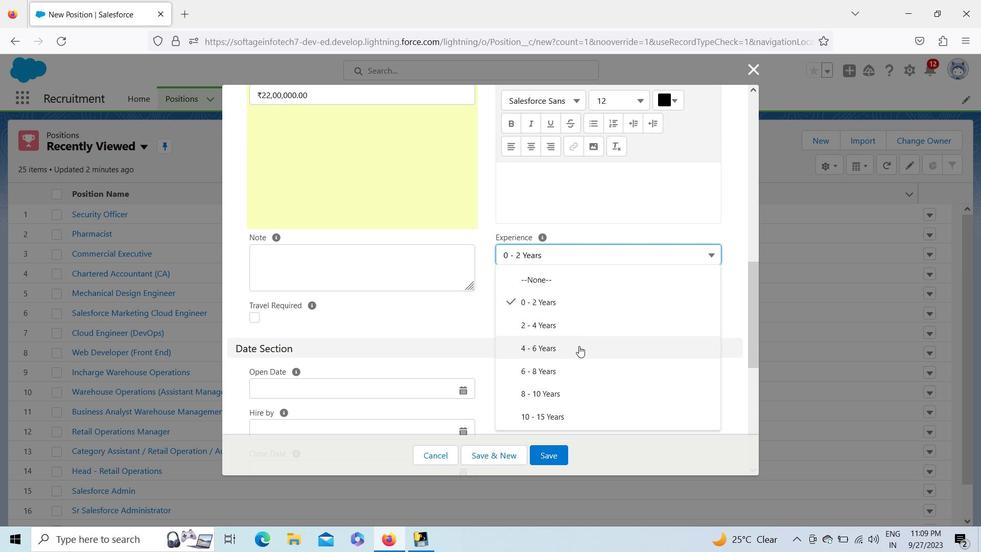 
Action: Mouse pressed left at (579, 346)
Screenshot: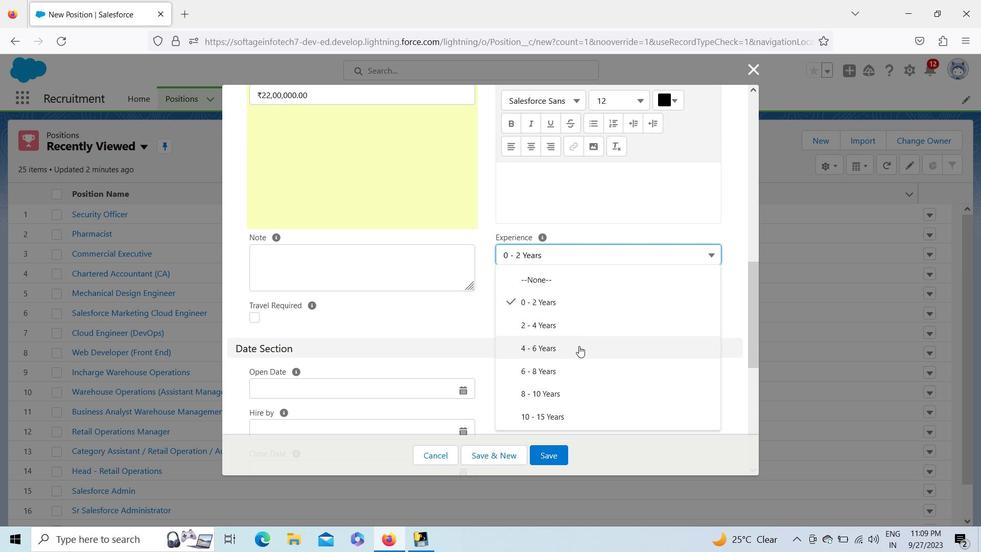 
Action: Mouse moved to (399, 253)
Screenshot: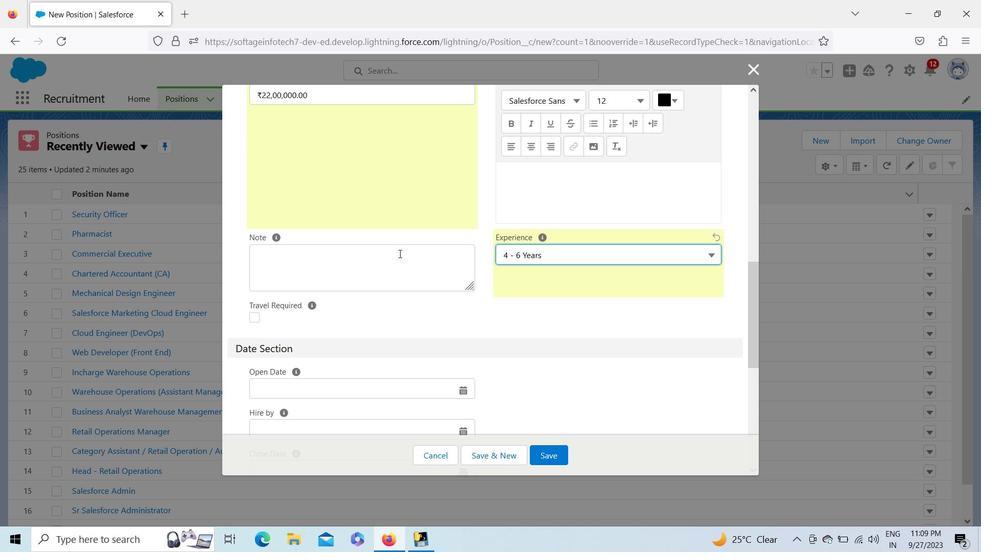 
Action: Mouse pressed left at (399, 253)
Screenshot: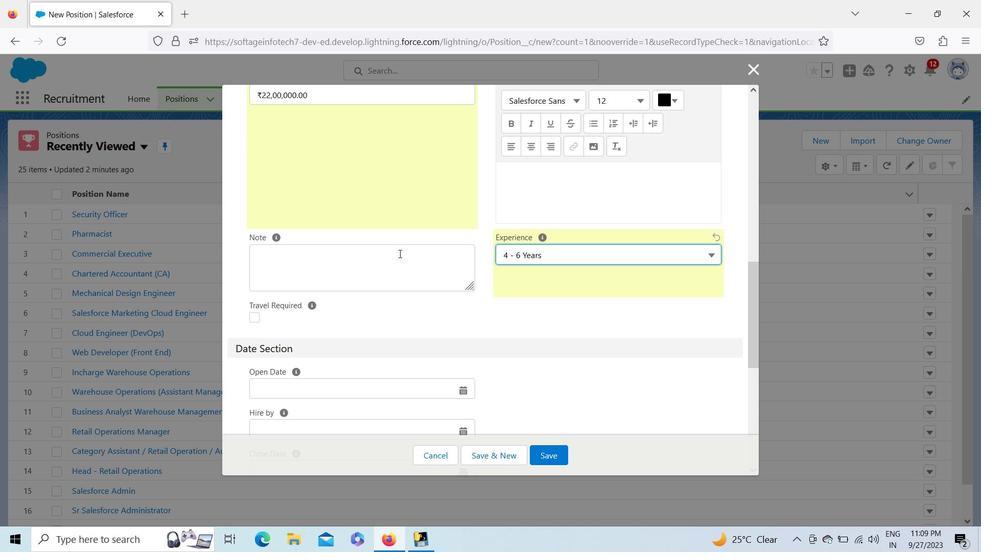 
Action: Key pressed <Key.shift>Above<Key.space><Key.shift><Key.shift>Salary<Key.space><Key.shift>Mentioned<Key.space>is<Key.space>in<Key.space><Key.shift>LPA<Key.space>and<Key.space>written<Key.space>
Screenshot: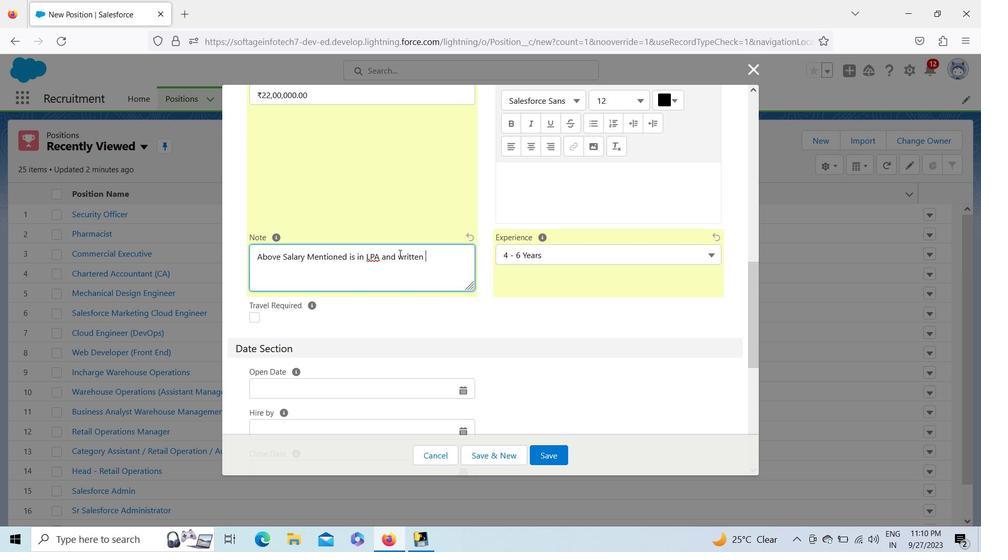 
Action: Mouse moved to (713, 312)
Screenshot: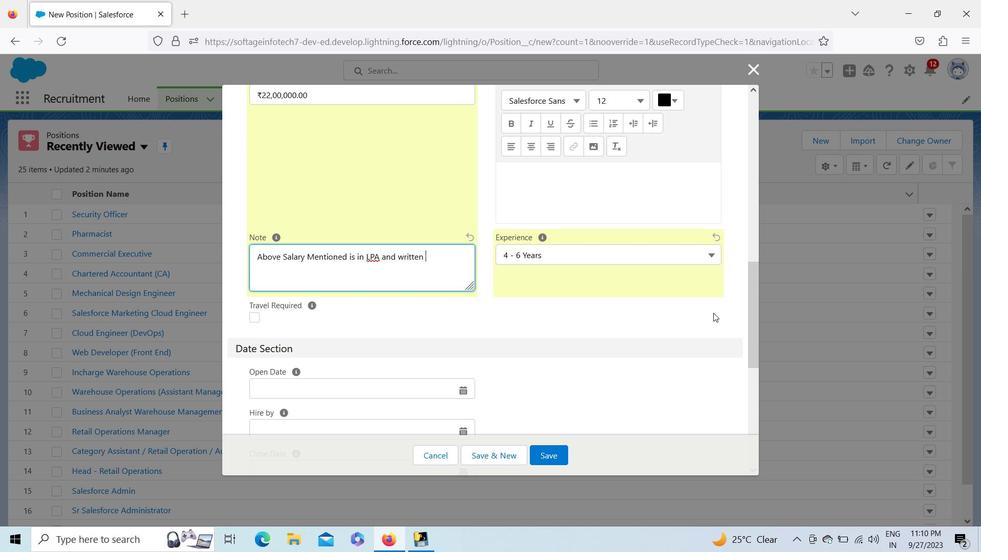 
Action: Key pressed aftre<Key.backspace><Key.backspace>er<Key.space>converted<Key.space>into<Key.space><Key.shift>INR.
Screenshot: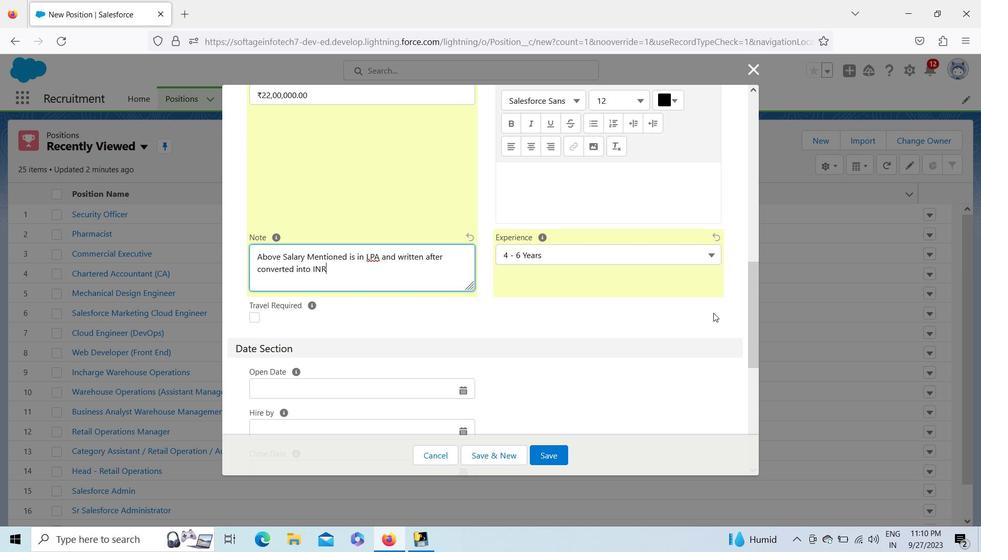 
Action: Mouse moved to (258, 318)
Screenshot: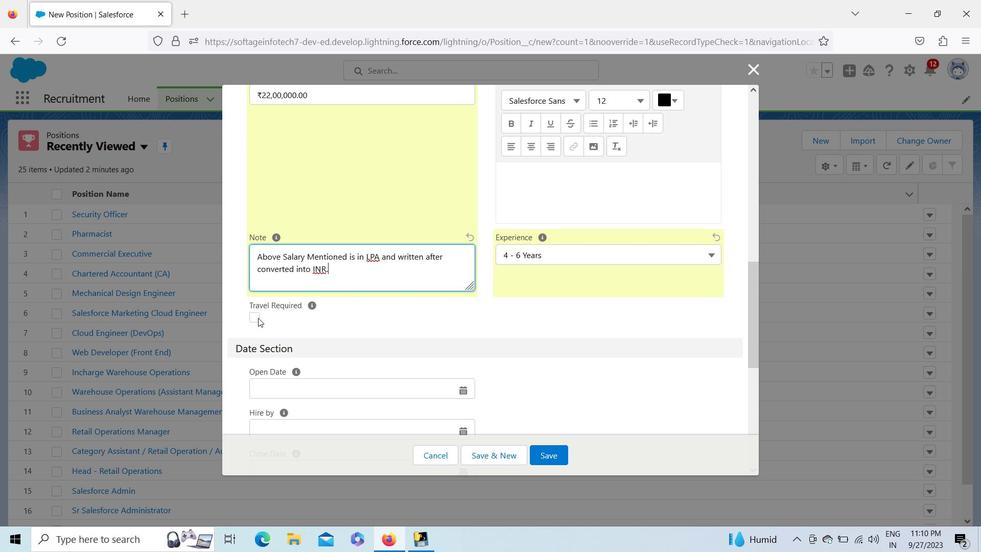 
Action: Mouse pressed left at (258, 318)
Screenshot: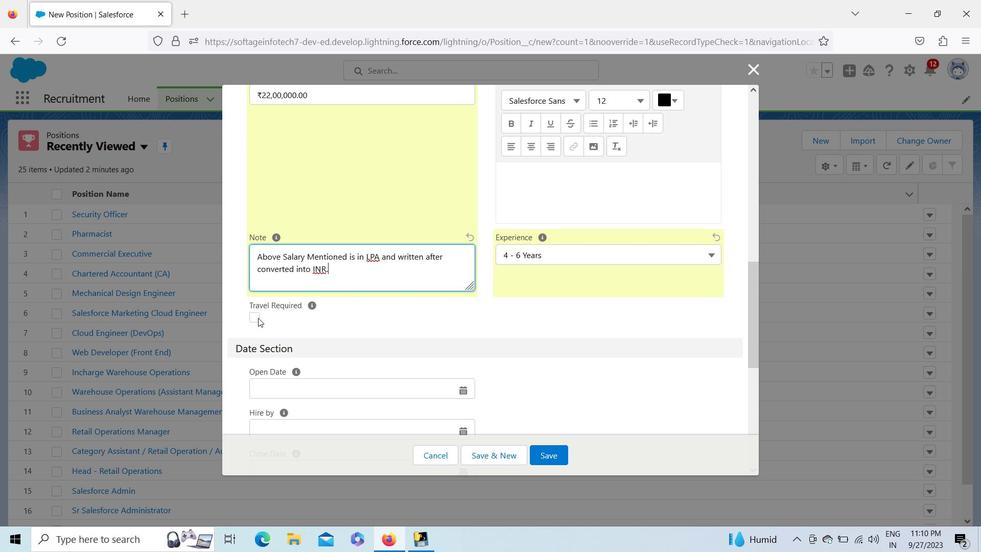 
Action: Mouse moved to (332, 381)
Screenshot: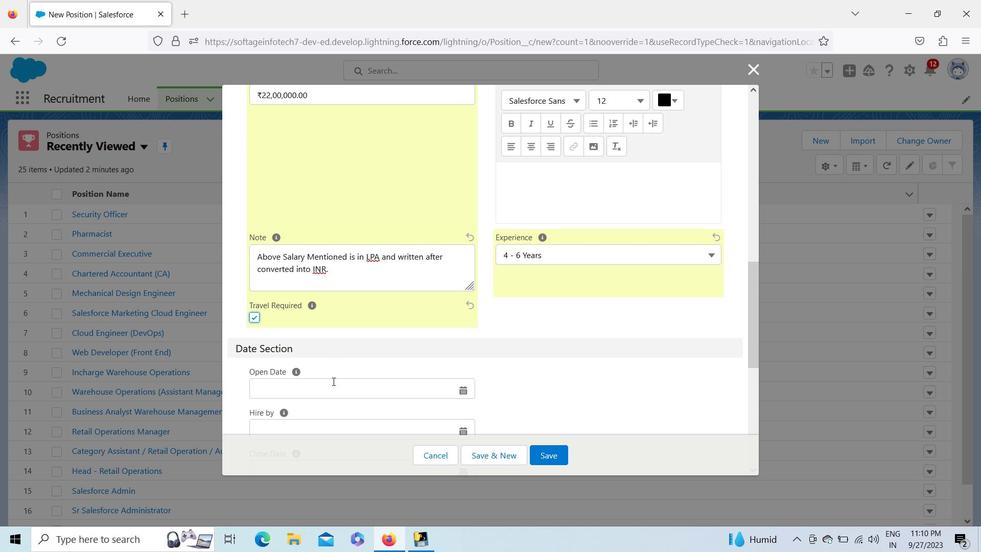 
Action: Mouse pressed left at (332, 381)
Screenshot: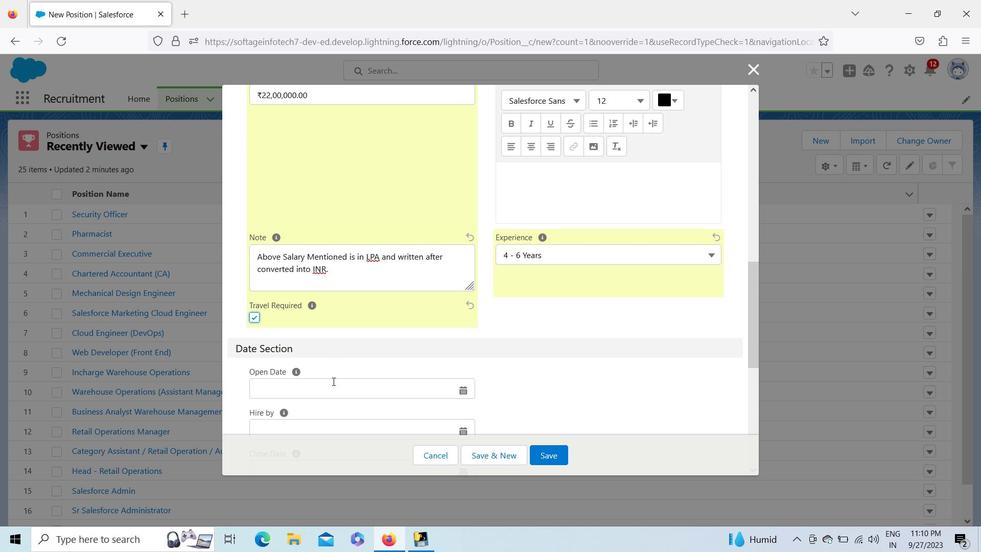 
Action: Mouse moved to (308, 169)
Screenshot: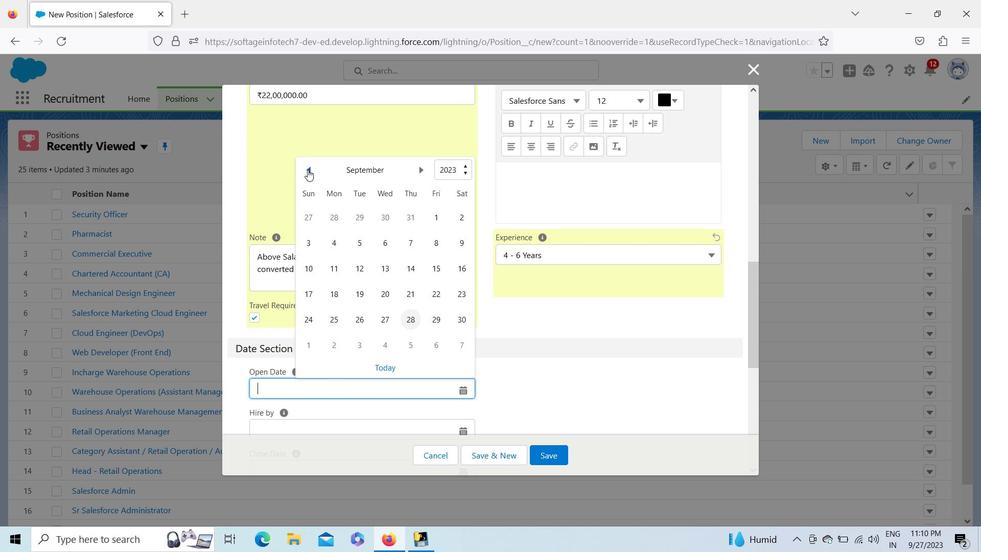 
Action: Mouse pressed left at (308, 169)
Screenshot: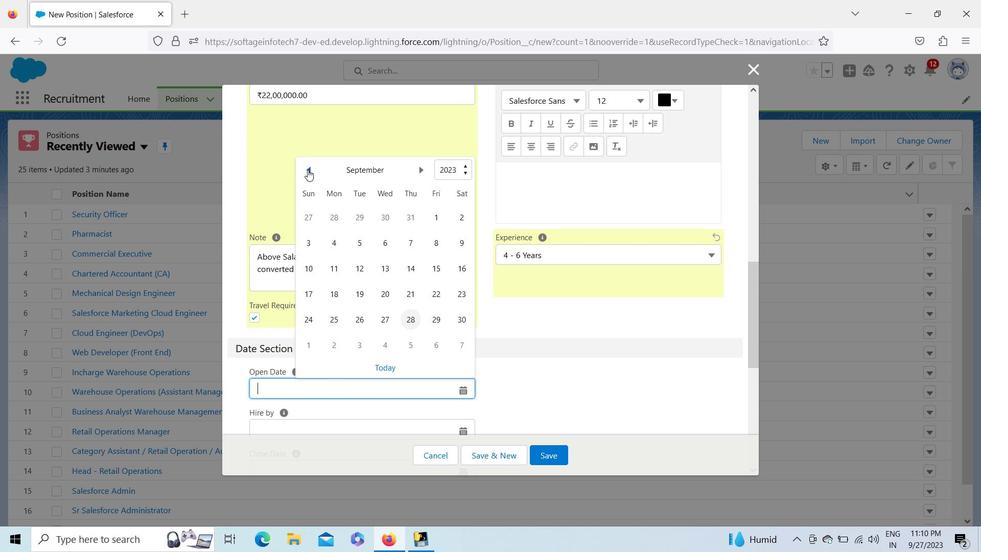 
Action: Mouse pressed left at (308, 169)
Screenshot: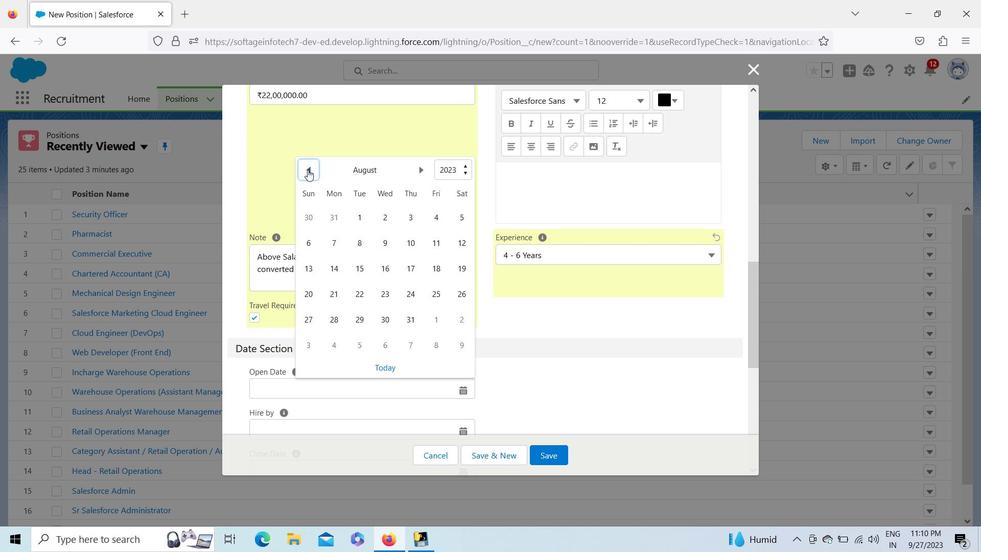 
Action: Mouse moved to (385, 264)
Screenshot: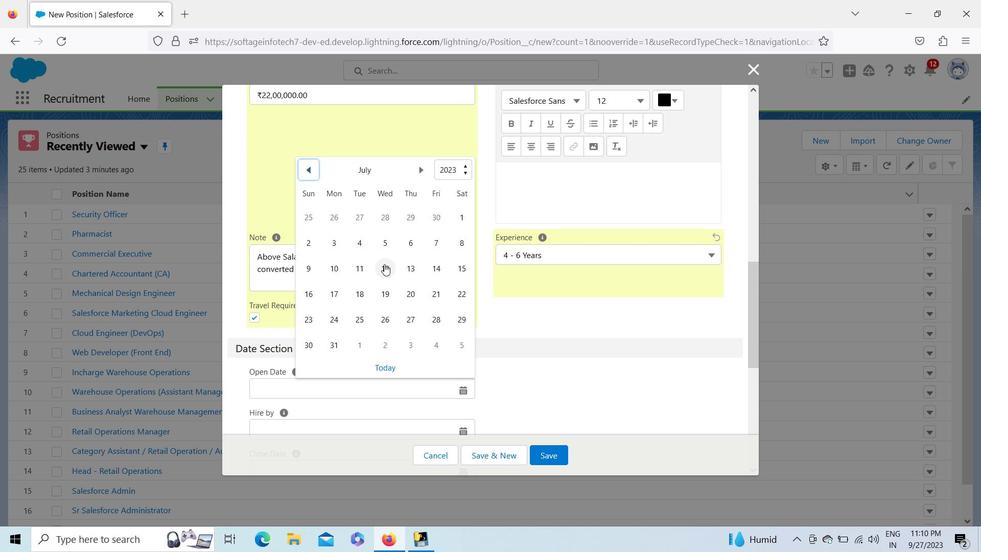
Action: Mouse pressed left at (385, 264)
Screenshot: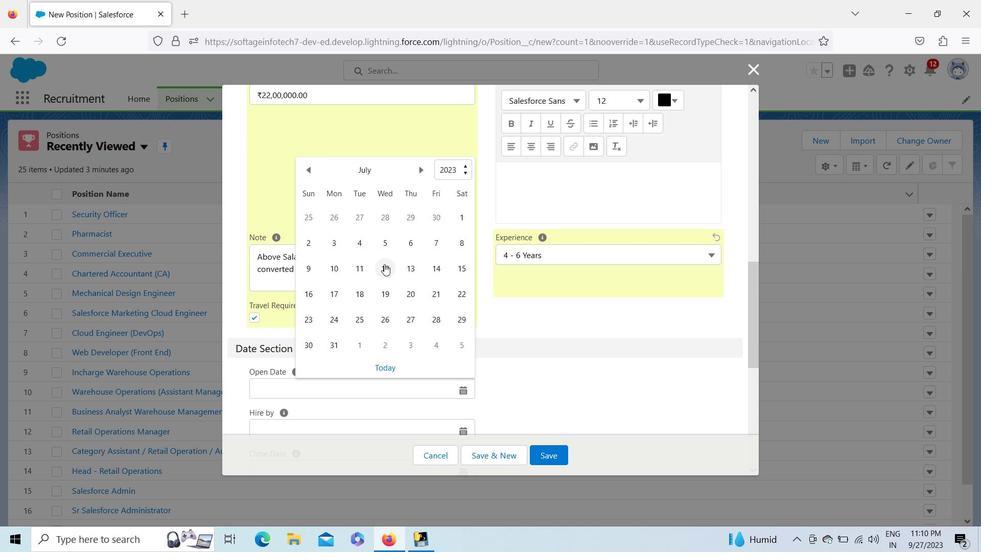 
Action: Mouse moved to (754, 343)
Screenshot: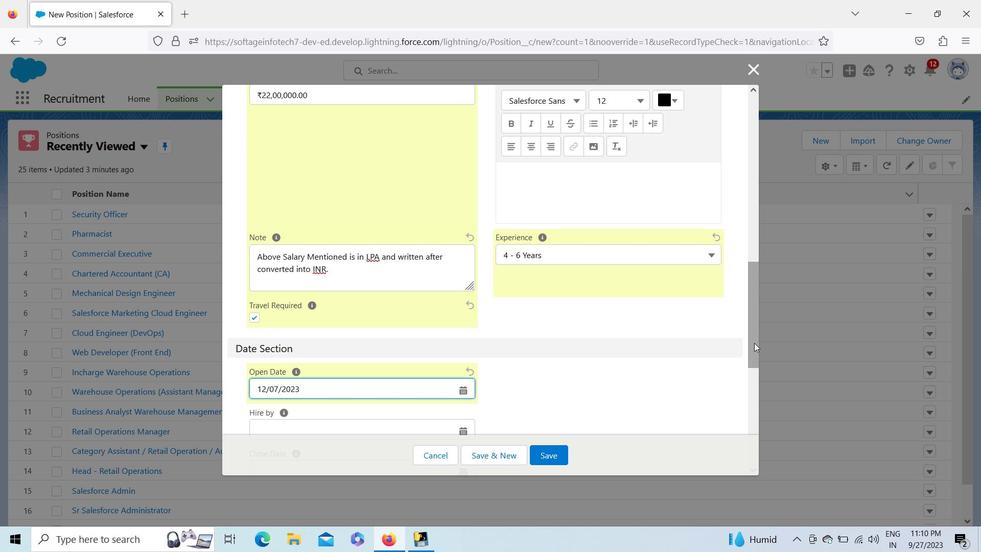 
Action: Mouse pressed left at (754, 343)
Screenshot: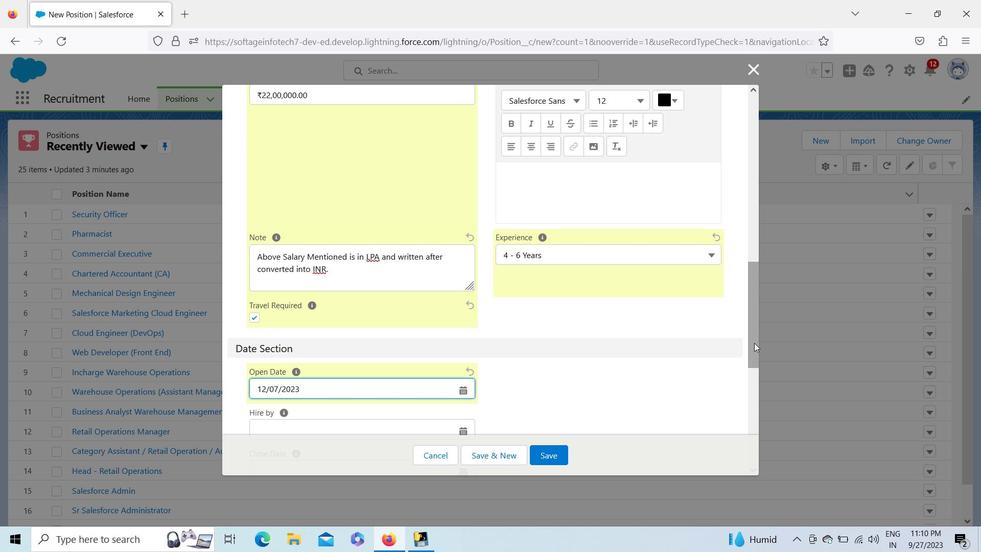 
Action: Mouse moved to (317, 283)
Screenshot: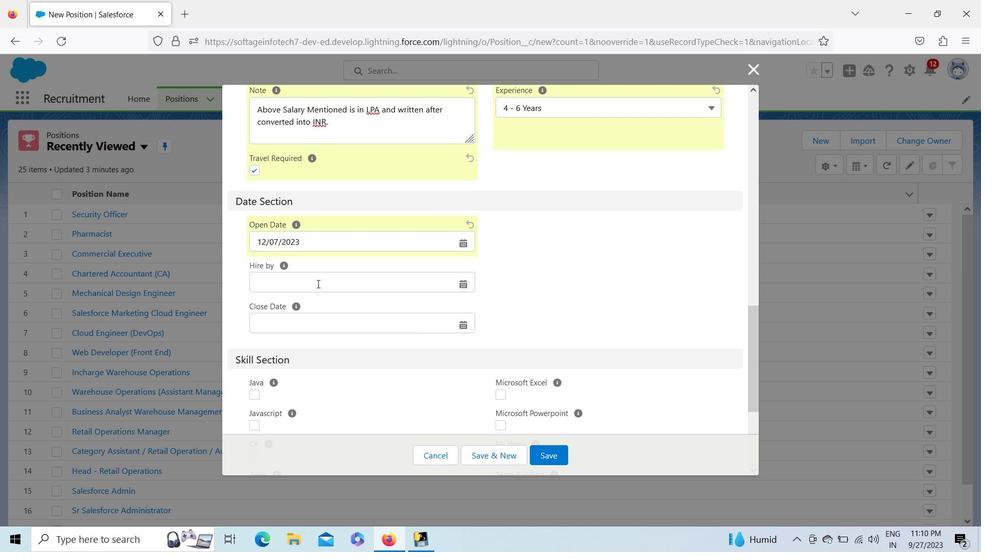
Action: Mouse pressed left at (317, 283)
Screenshot: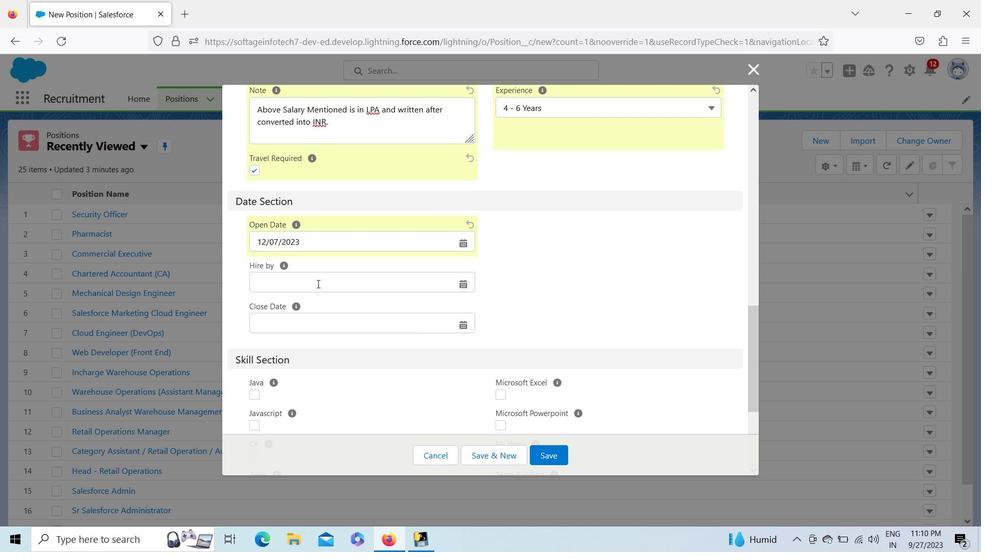 
Action: Mouse moved to (419, 308)
Screenshot: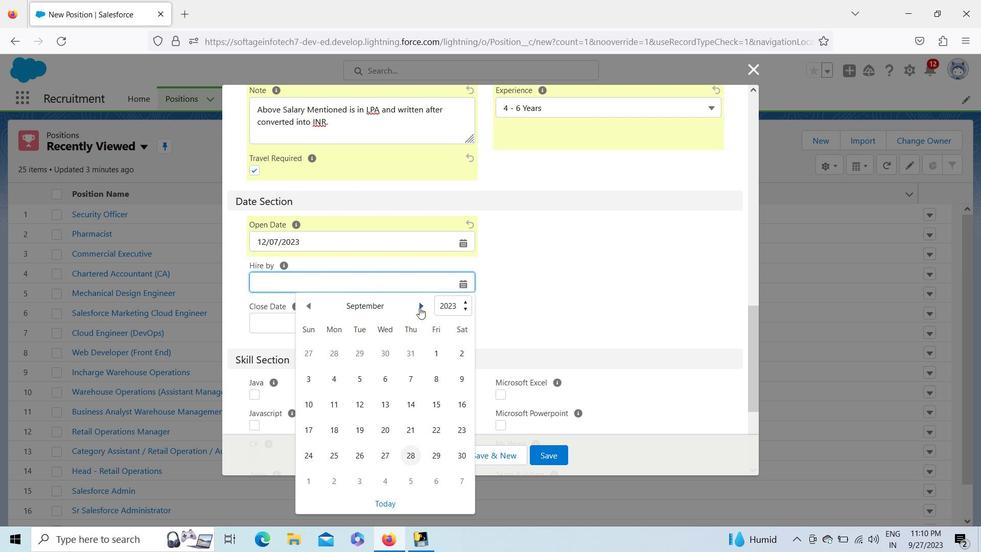 
Action: Mouse pressed left at (419, 308)
Screenshot: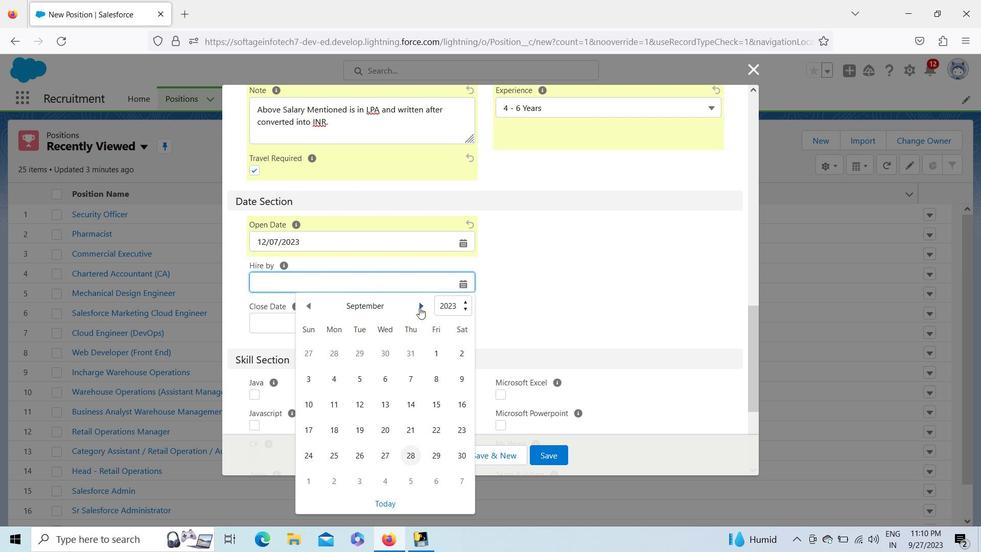 
Action: Mouse moved to (310, 305)
Screenshot: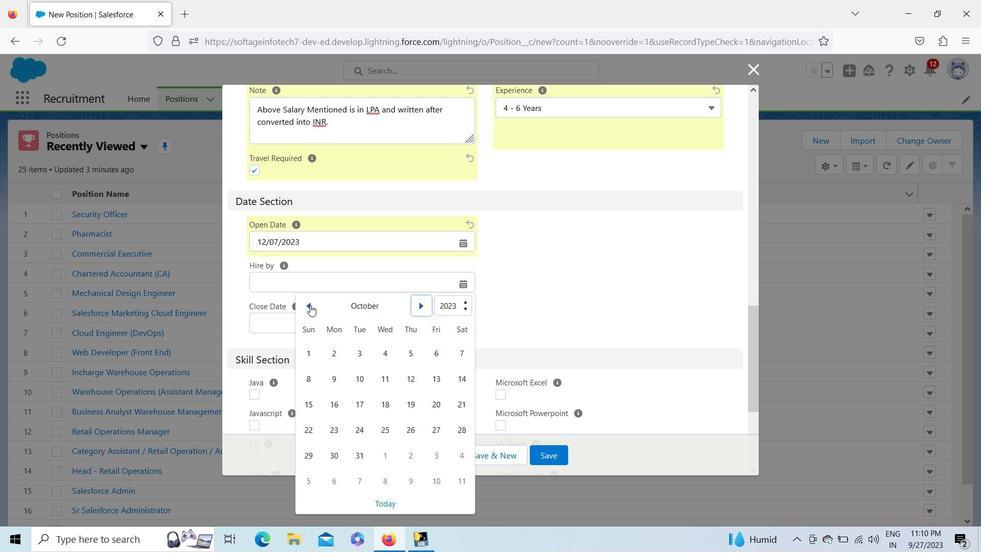 
Action: Mouse pressed left at (310, 305)
Screenshot: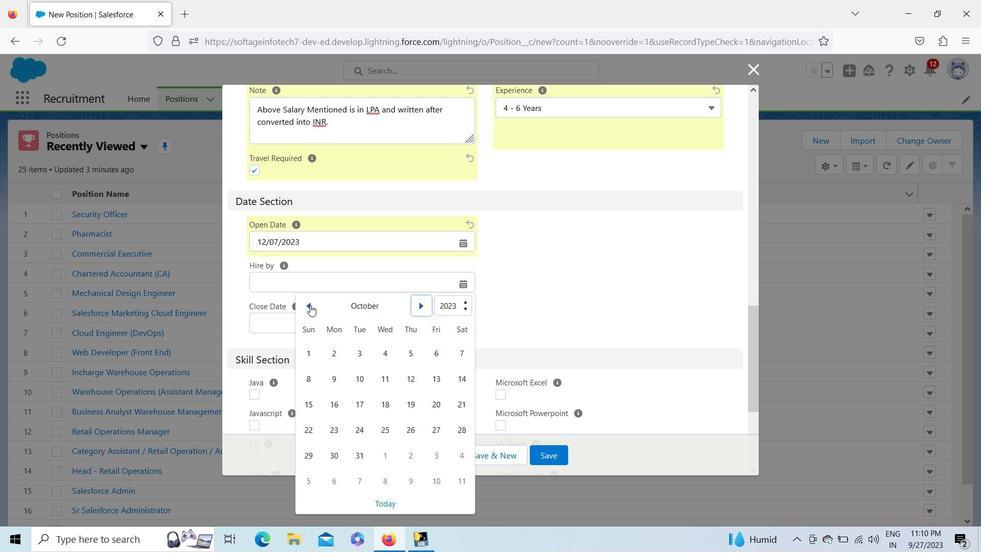 
Action: Mouse pressed left at (310, 305)
Screenshot: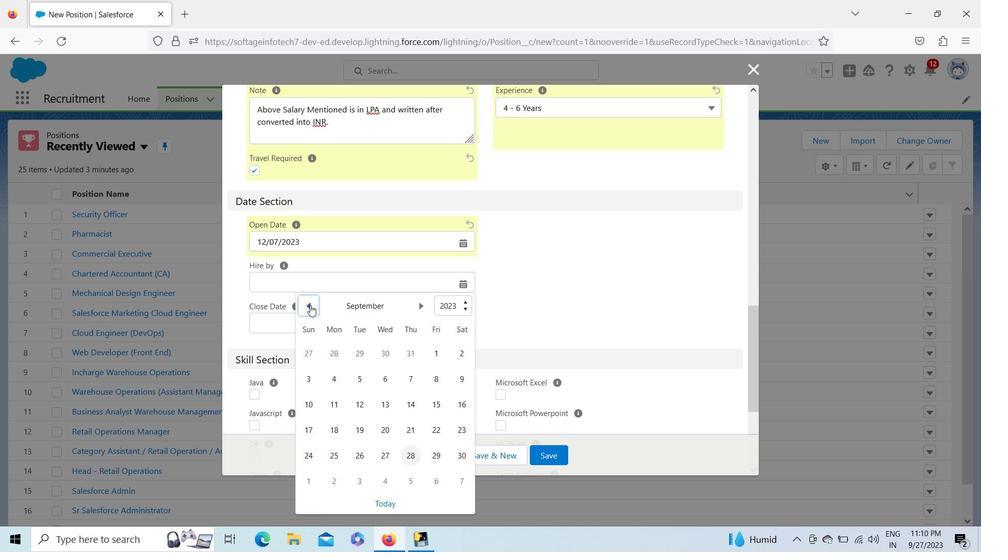 
Action: Mouse moved to (464, 380)
Screenshot: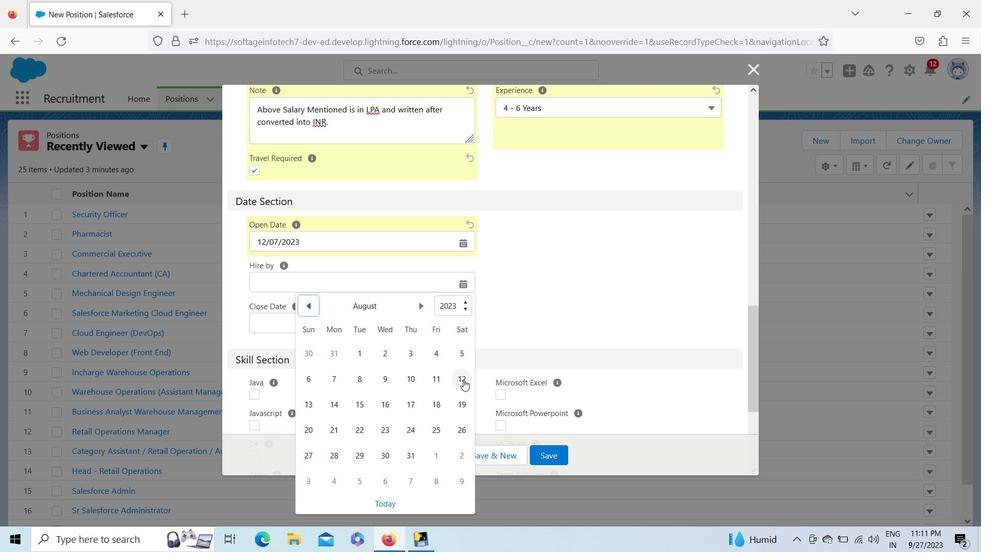 
Action: Mouse pressed left at (464, 380)
Screenshot: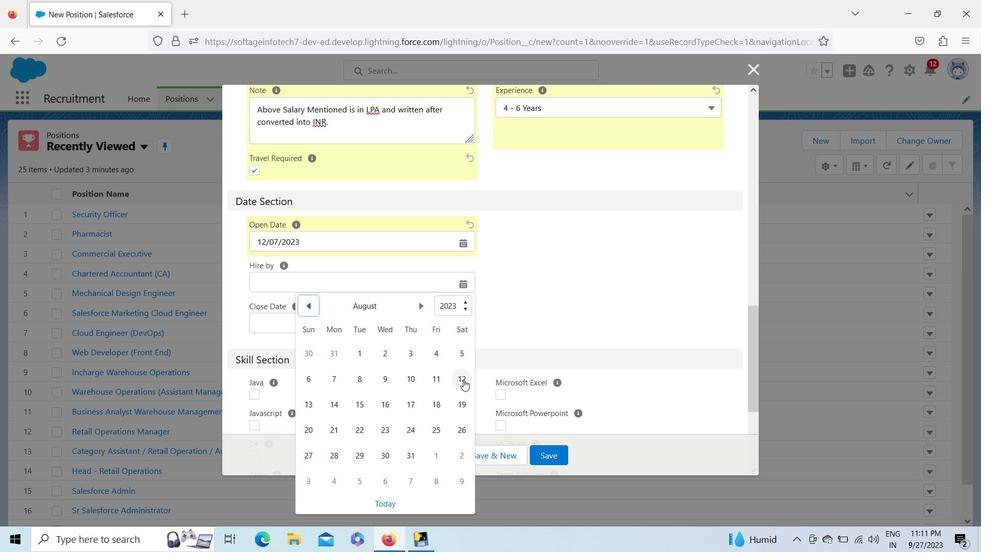 
Action: Mouse moved to (448, 325)
Screenshot: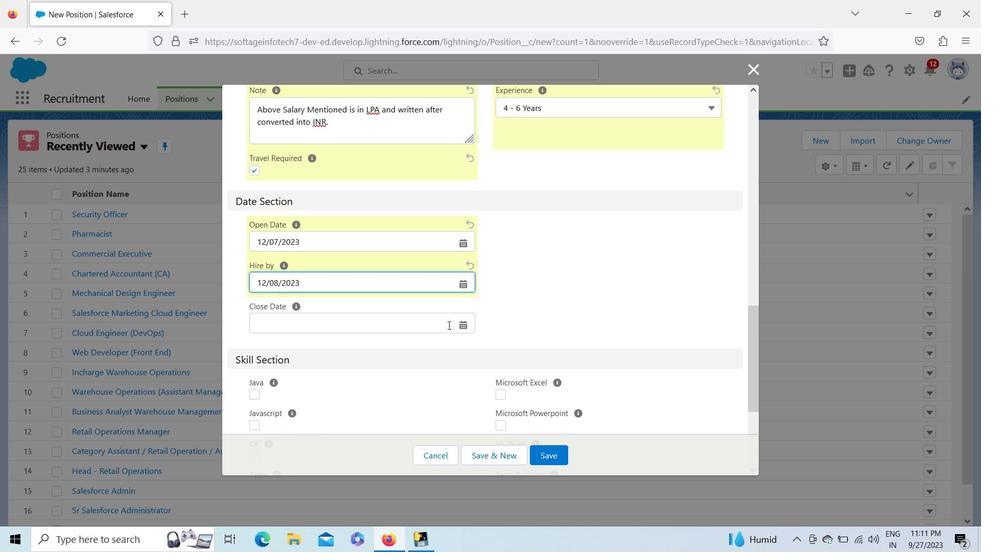 
Action: Mouse pressed left at (448, 325)
Screenshot: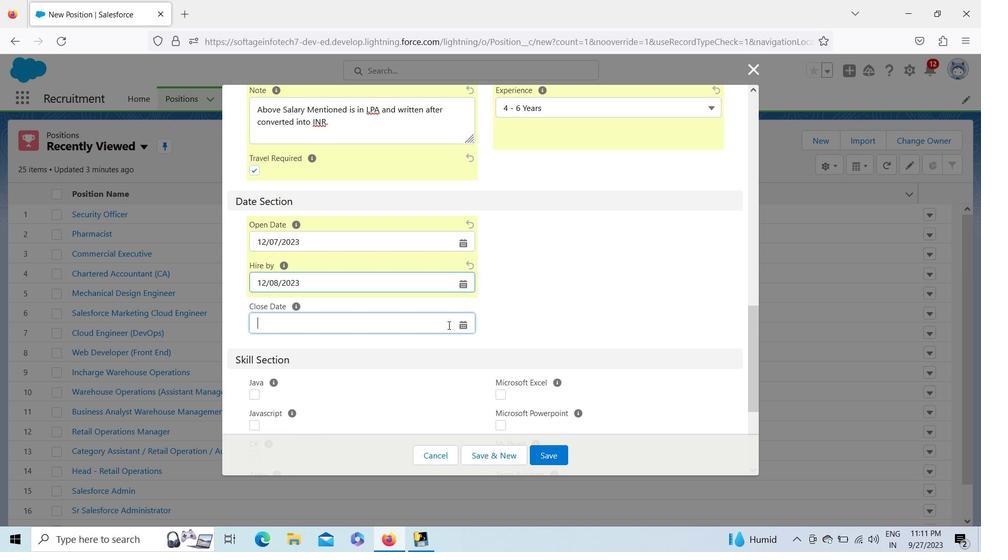 
Action: Mouse moved to (310, 100)
Screenshot: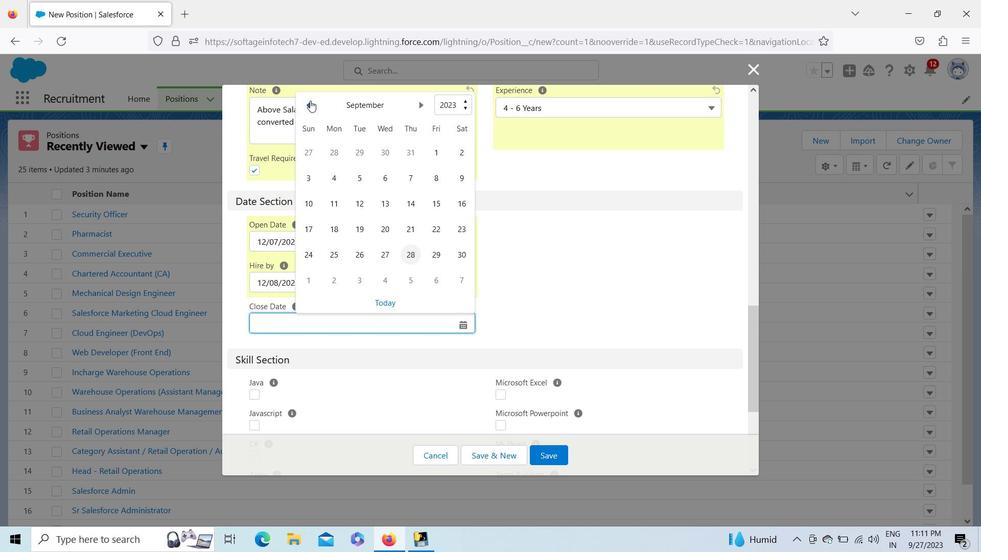 
Action: Mouse pressed left at (310, 100)
Screenshot: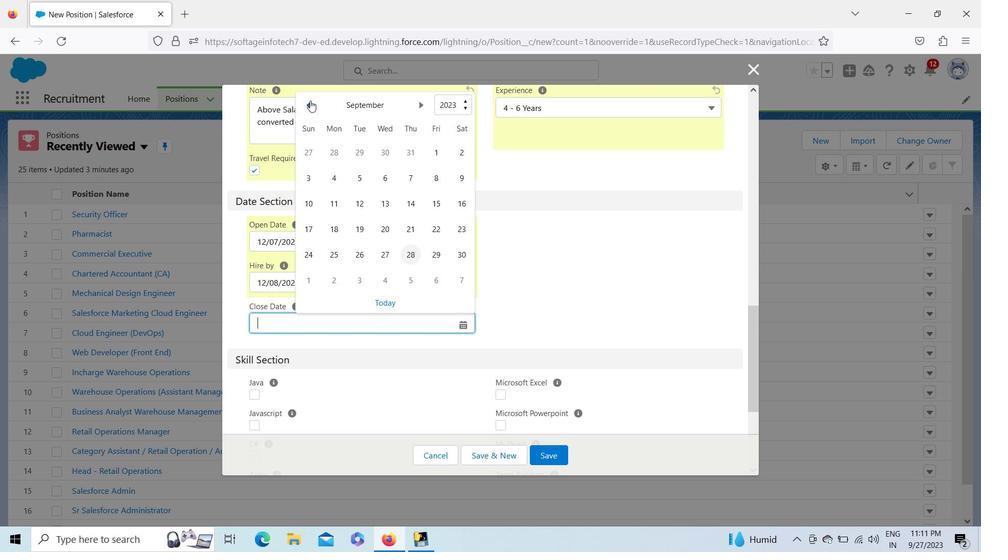 
Action: Mouse moved to (408, 199)
Screenshot: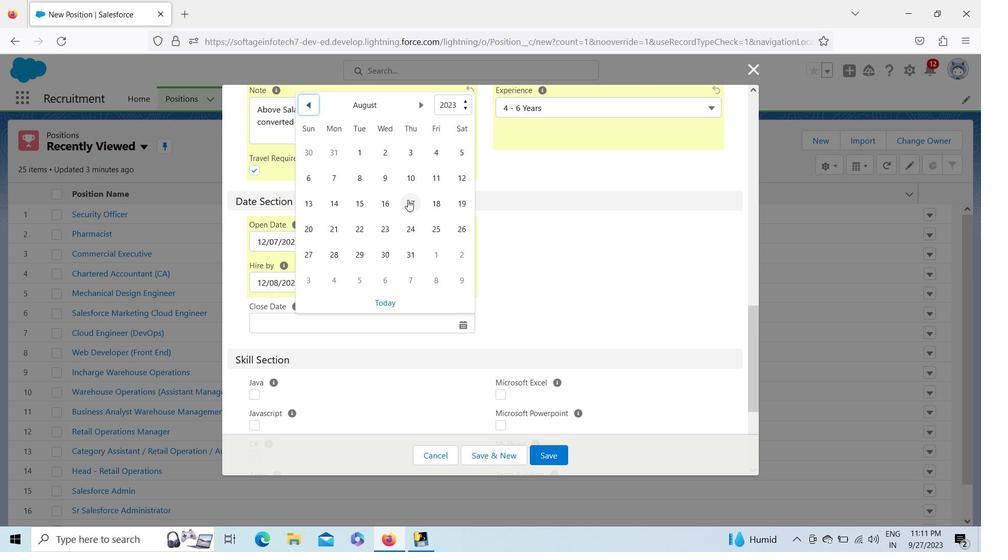 
Action: Mouse pressed left at (408, 199)
Screenshot: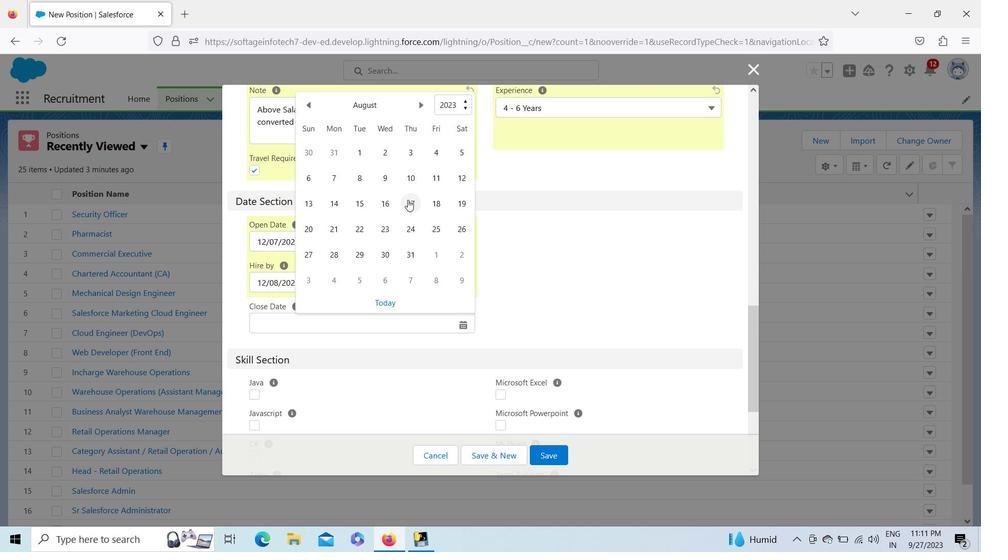
Action: Mouse moved to (754, 334)
Screenshot: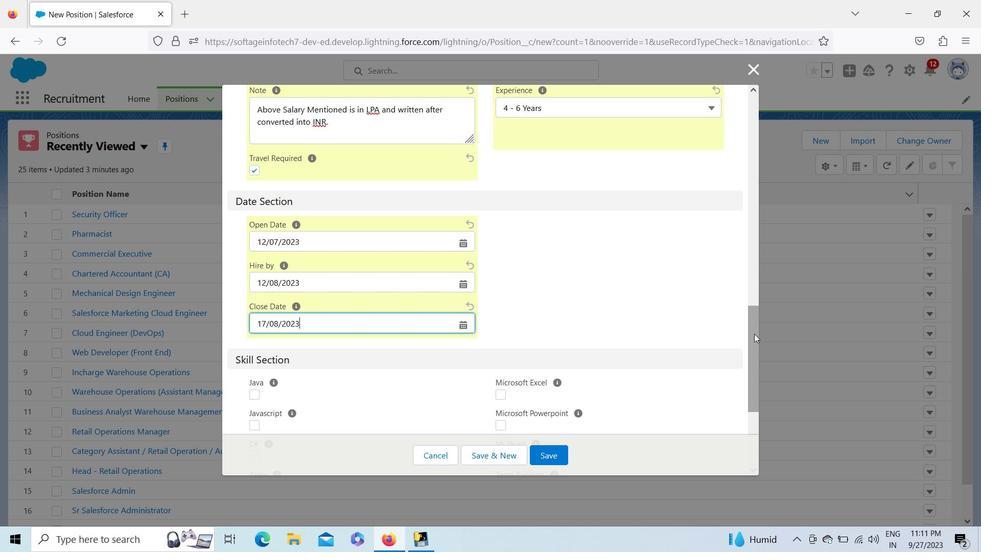 
Action: Mouse pressed left at (754, 334)
Screenshot: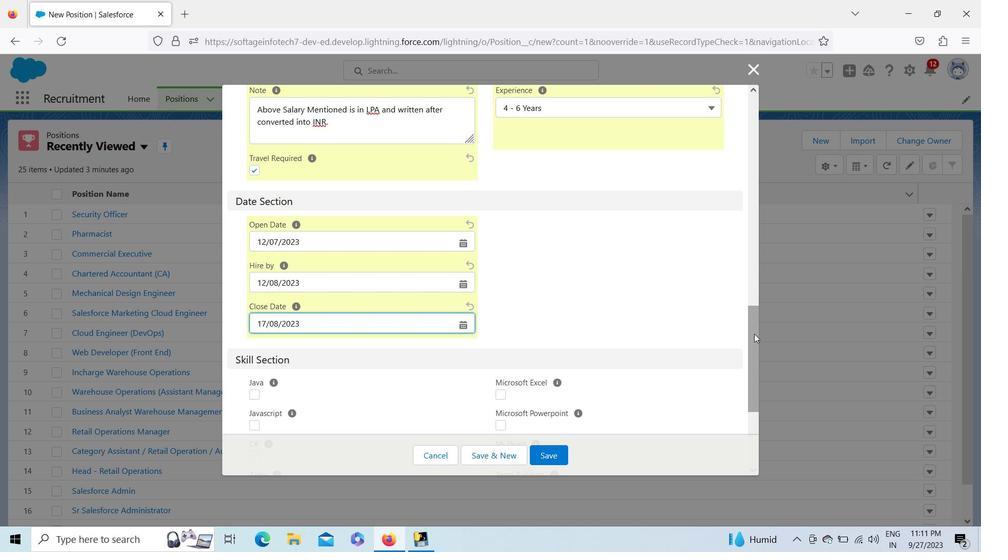 
Action: Mouse moved to (753, 386)
Screenshot: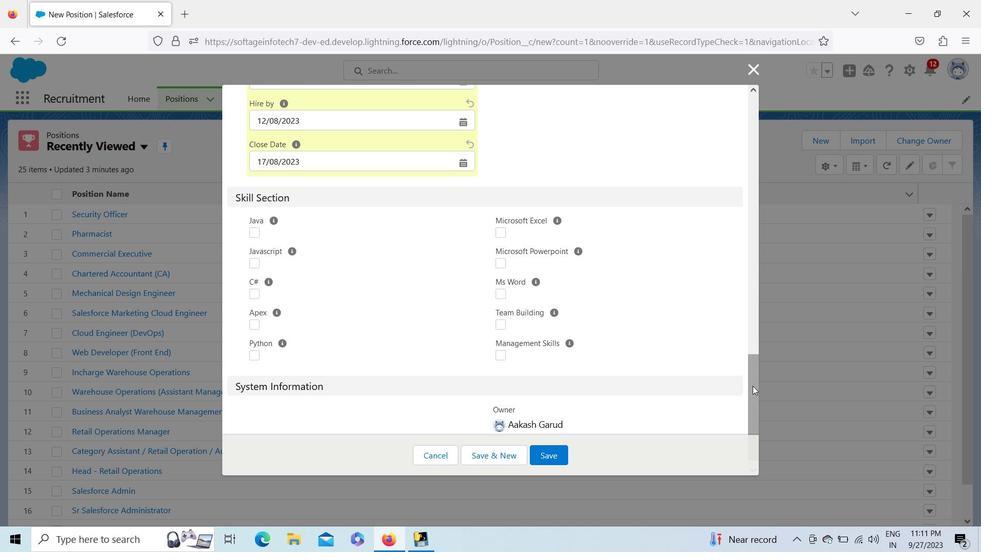 
Action: Mouse pressed left at (753, 386)
Screenshot: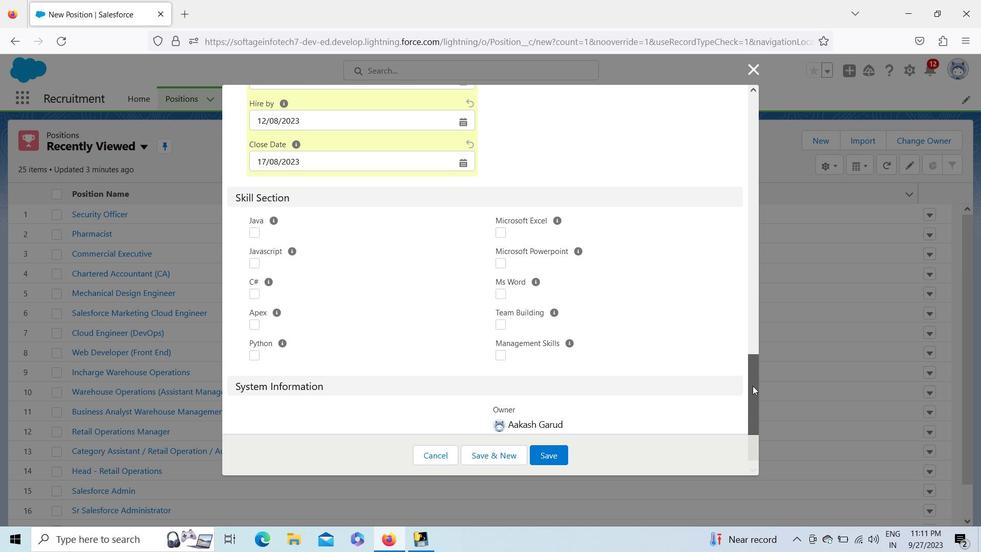 
Action: Mouse moved to (305, 281)
Screenshot: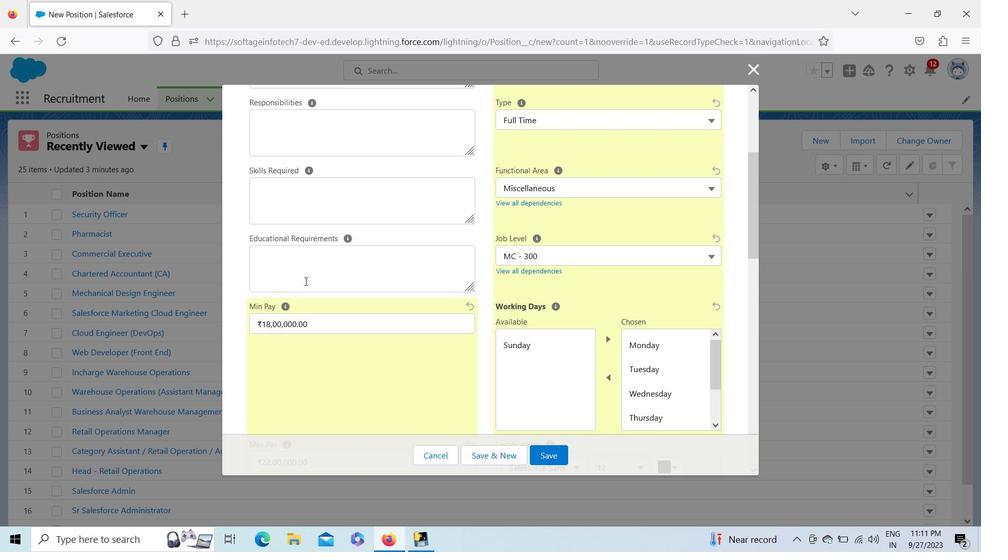 
Action: Mouse pressed left at (305, 281)
Screenshot: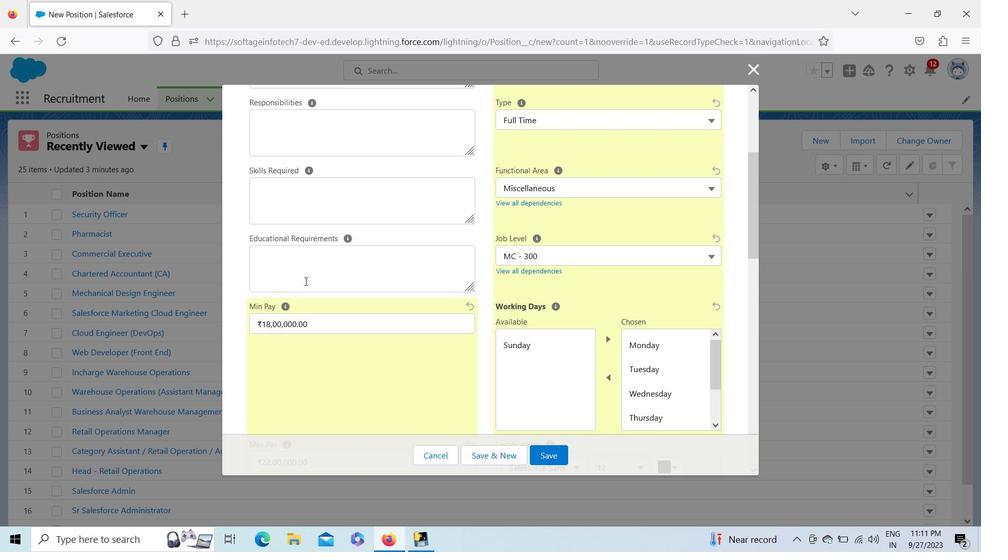 
Action: Key pressed <Key.shift>Any<Key.space><Key.shift>Graduate
Screenshot: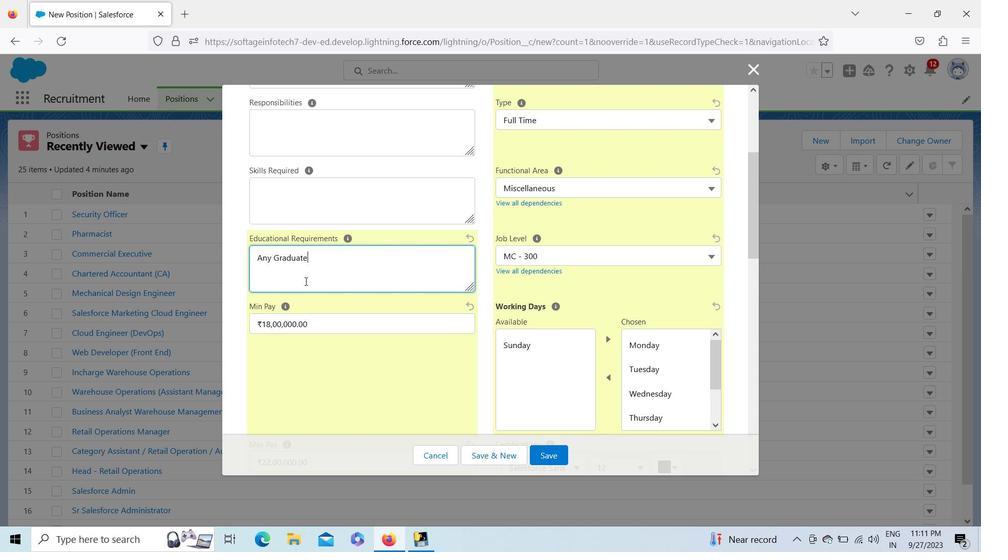 
Action: Mouse moved to (280, 183)
Screenshot: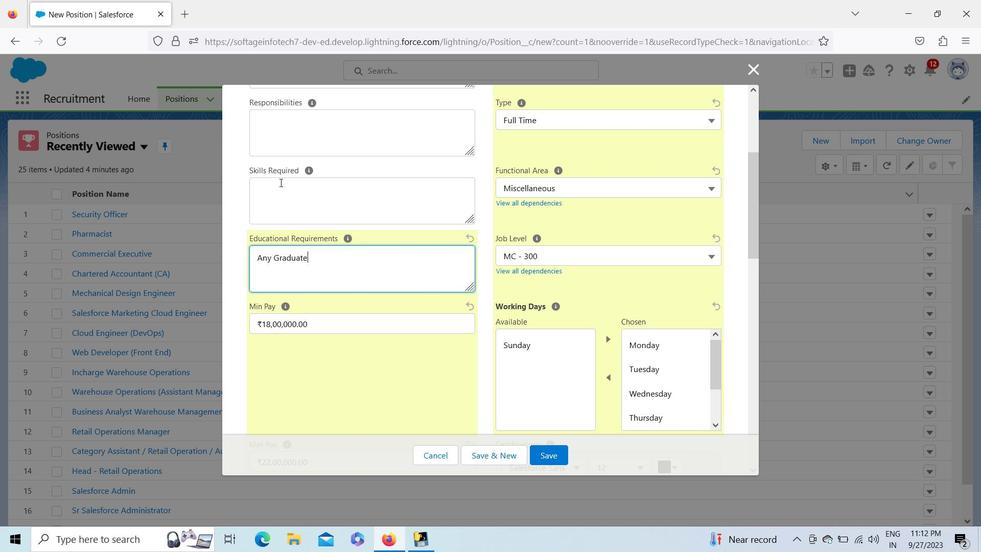 
Action: Mouse pressed left at (280, 183)
Screenshot: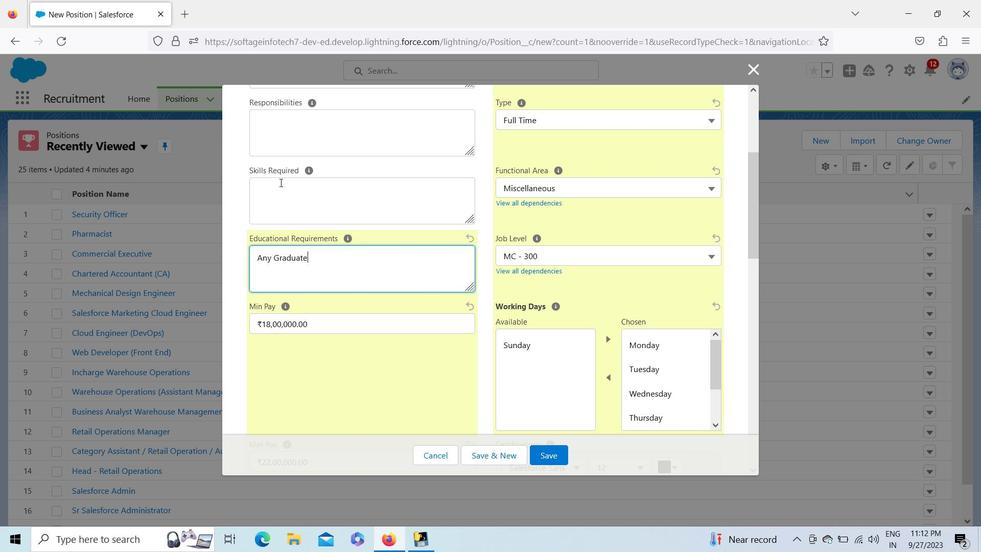 
Action: Key pressed <Key.shift>IT<Key.space><Key.shift>Audit<Key.enter><Key.shift>Risk<Key.space><Key.shift>Assessment<Key.enter><Key.shift>A<Key.backspace>ISO<Key.space>27001<Key.enter><Key.shift><Key.shift><Key.shift><Key.shift><Key.shift><Key.shift><Key.shift>Risk<Key.space><Key.shift><Key.shift>Management
Screenshot: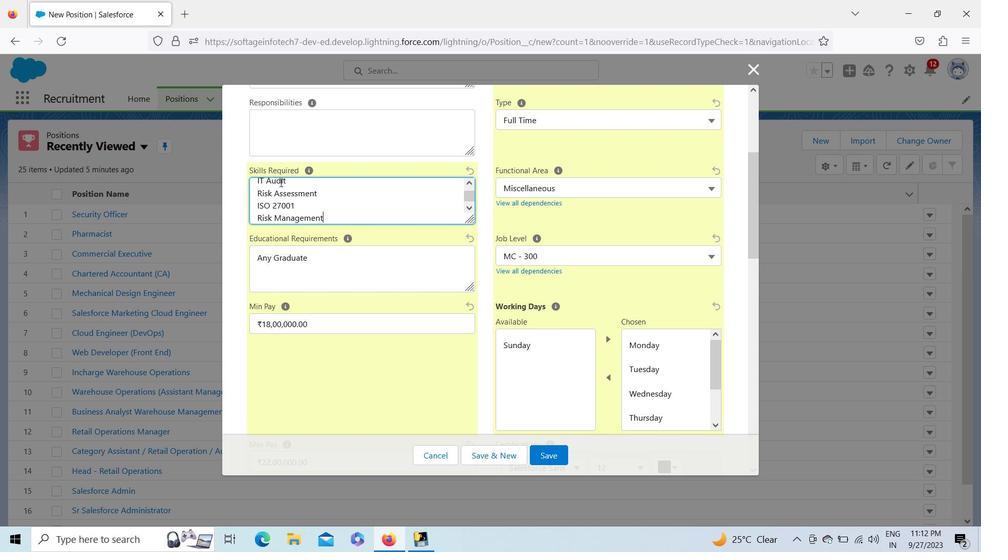 
Action: Mouse moved to (466, 204)
Screenshot: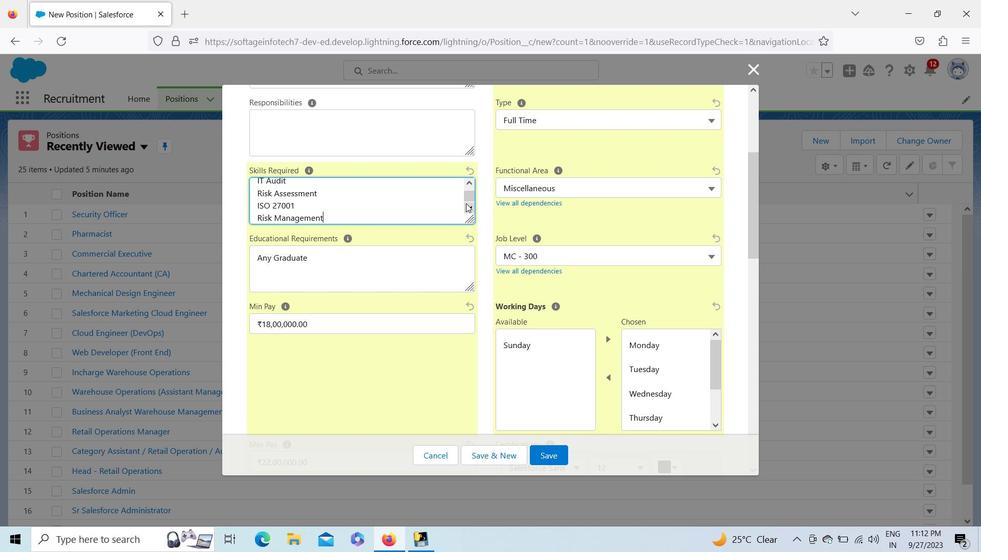 
Action: Mouse pressed left at (466, 204)
Screenshot: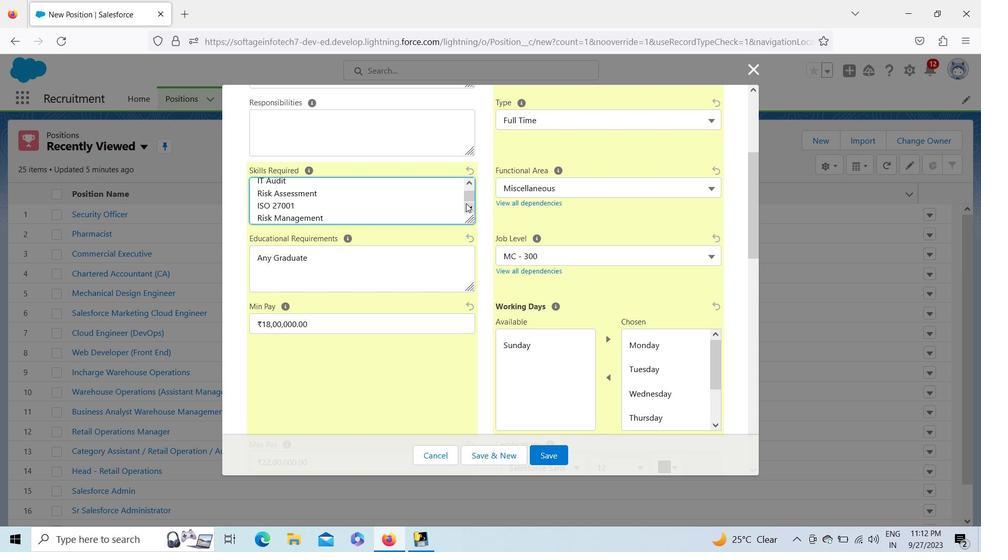 
Action: Mouse pressed left at (466, 204)
Screenshot: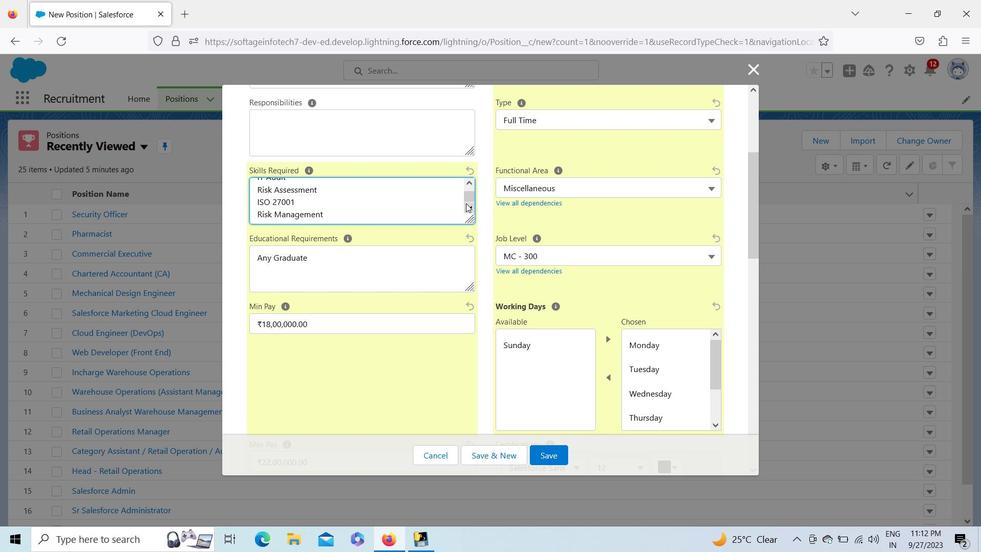
Action: Mouse pressed left at (466, 204)
Screenshot: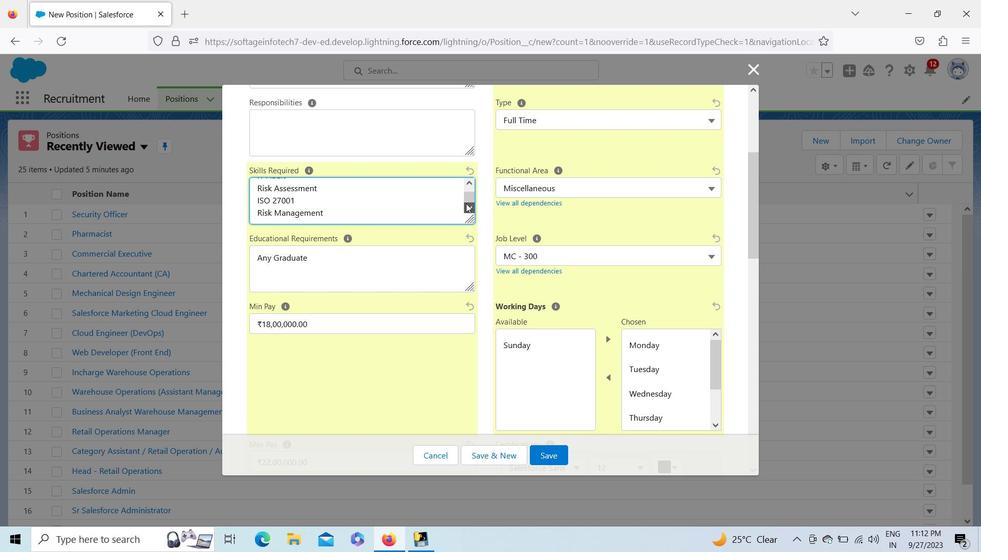 
Action: Mouse moved to (421, 200)
Screenshot: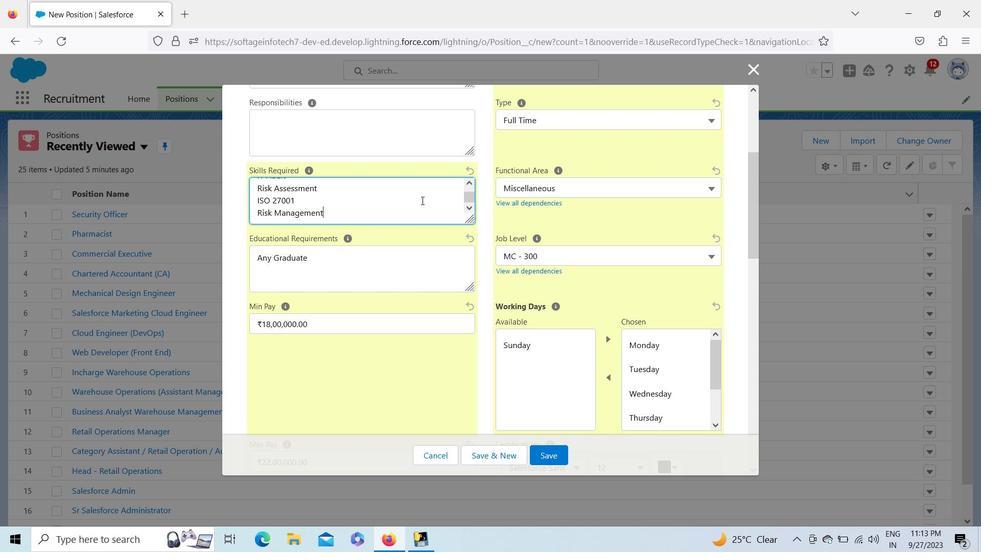 
Action: Key pressed <Key.enter><Key.shift>Risk<Key.space><Key.shift><Key.shift>Remediation
Screenshot: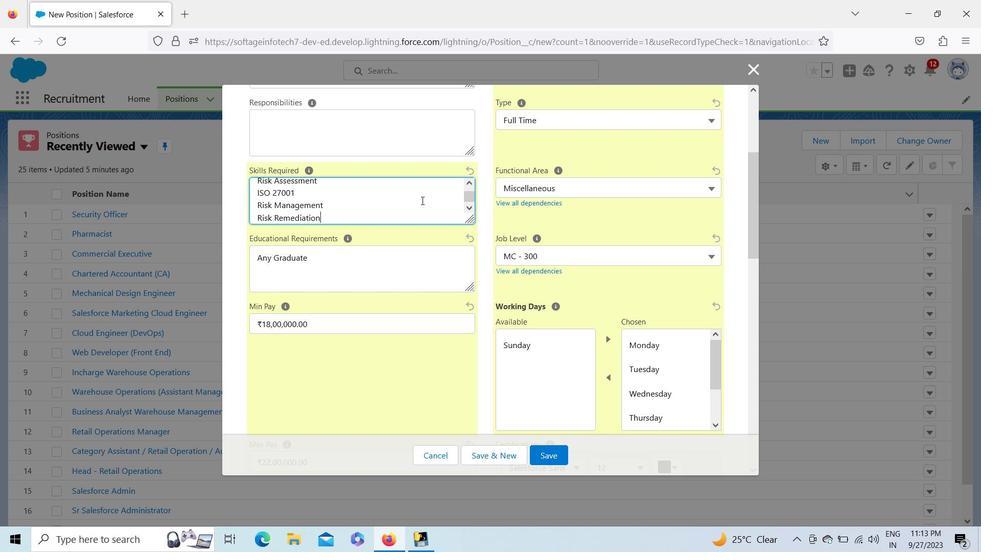 
Action: Mouse moved to (752, 161)
Screenshot: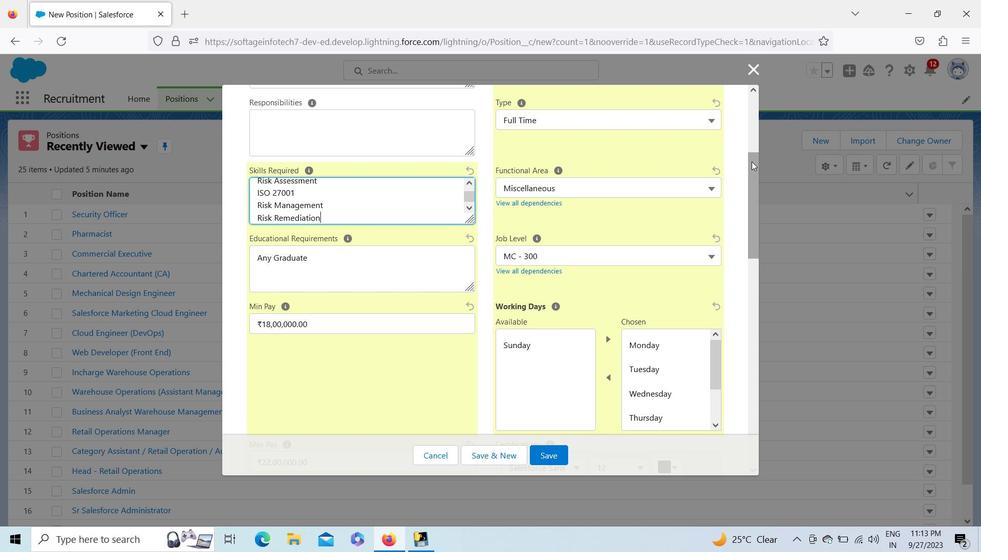 
Action: Mouse pressed left at (752, 161)
Screenshot: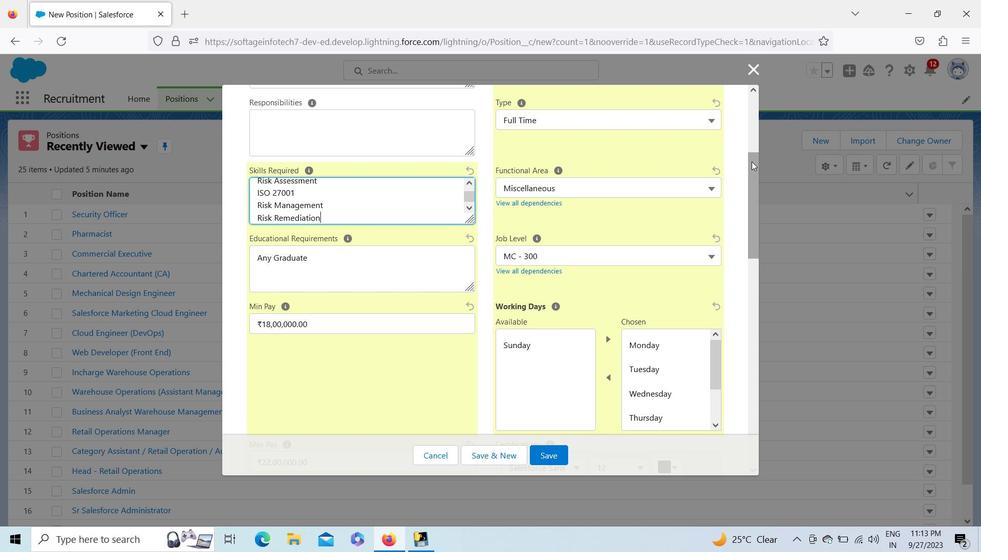 
Action: Mouse moved to (321, 246)
Screenshot: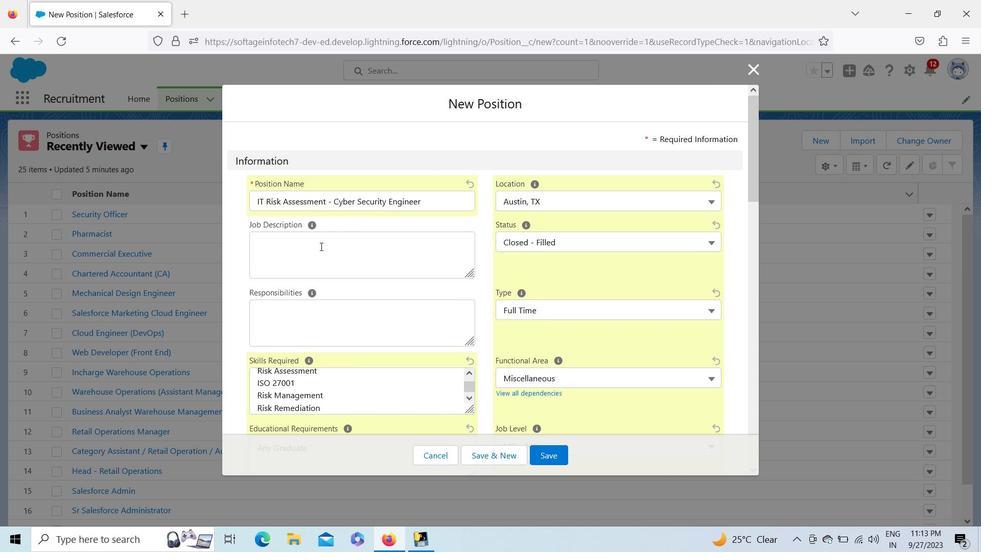 
Action: Mouse pressed left at (321, 246)
Screenshot: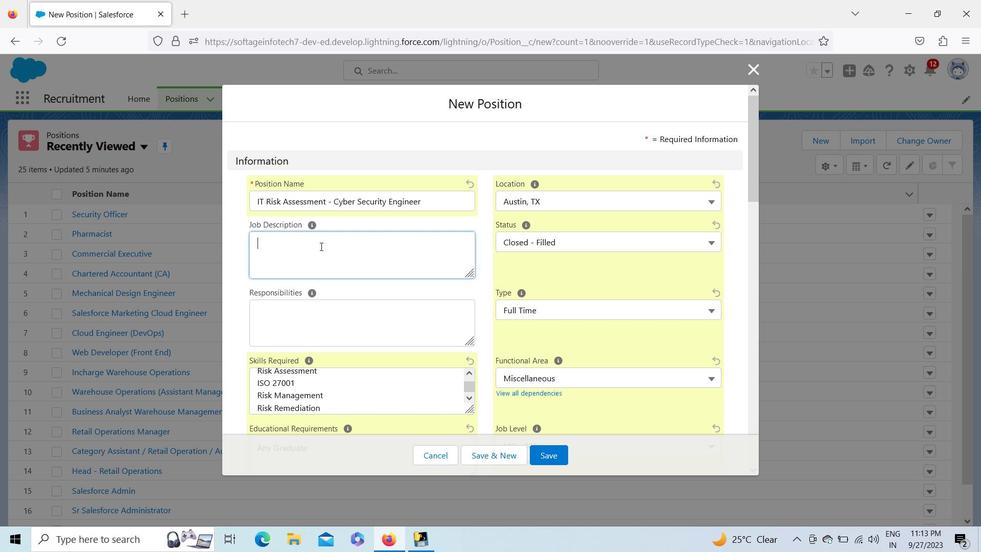 
Action: Mouse moved to (297, 266)
Screenshot: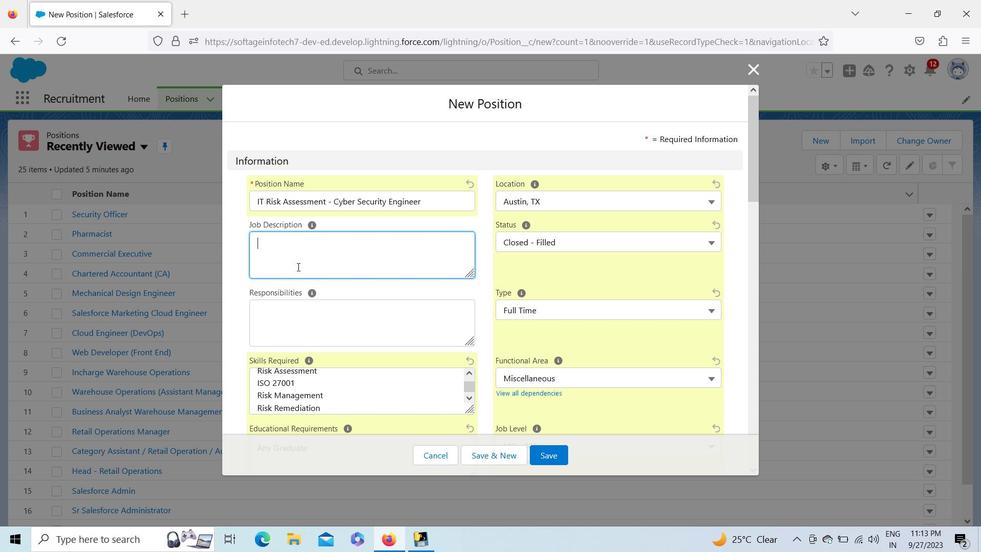 
Action: Key pressed <Key.shift>We<Key.space>are<Key.space>looking<Key.space>for<Key.space>the<Key.space>candidate<Key.space>with<Key.space>strong<Key.space>knowledge<Key.space>on<Key.space><Key.shift>Informatiom<Key.backspace>n<Key.space>
Screenshot: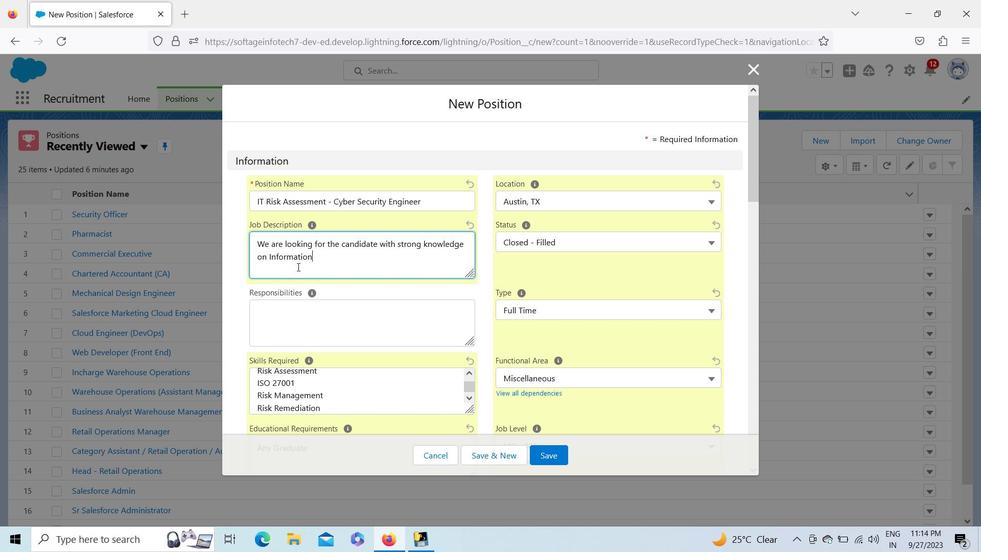 
Action: Mouse moved to (607, 124)
Screenshot: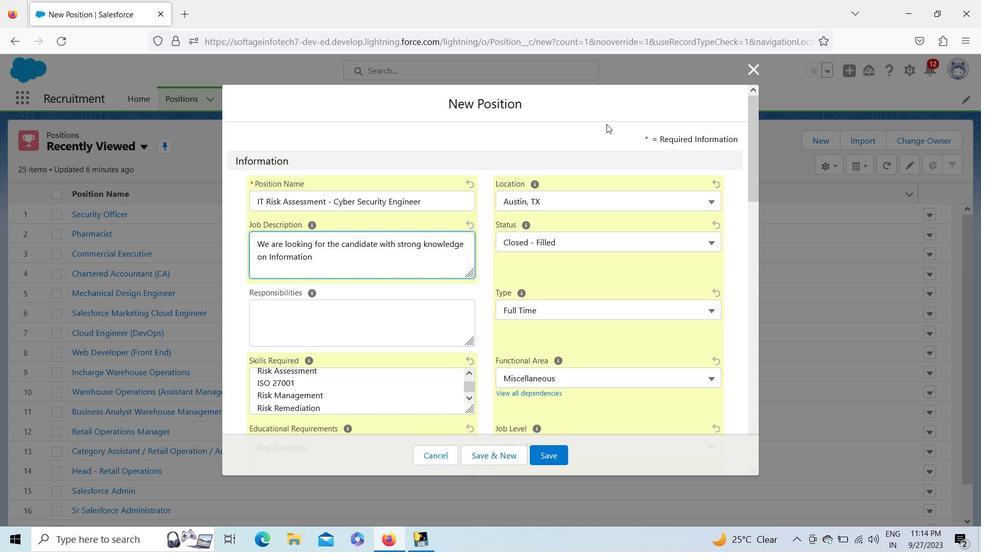 
Action: Key pressed <Key.shift>Governance,<Key.space><Key.shift>Policy,<Key.space><Key.shift><Key.shift><Key.shift><Key.shift><Key.shift><Key.shift><Key.shift><Key.shift><Key.shift><Key.shift><Key.shift><Key.shift><Key.shift><Key.shift><Key.shift><Key.shift><Key.shift><Key.shift><Key.shift><Key.shift><Key.shift><Key.shift><Key.shift><Key.shift><Key.shift><Key.shift><Key.shift><Key.shift><Key.shift><Key.shift><Key.shift><Key.shift><Key.shift><Key.shift><Key.shift>Security<Key.space><Key.shift>Training<Key.space><Key.shift>Awareness,<Key.space><Key.shift>Information<Key.space><Key.shift>Security,<Key.space><Key.shift>Risk<Key.space><Key.shift>Management,<Key.space><Key.shift>Internal<Key.space><Key.shift>Audits
Screenshot: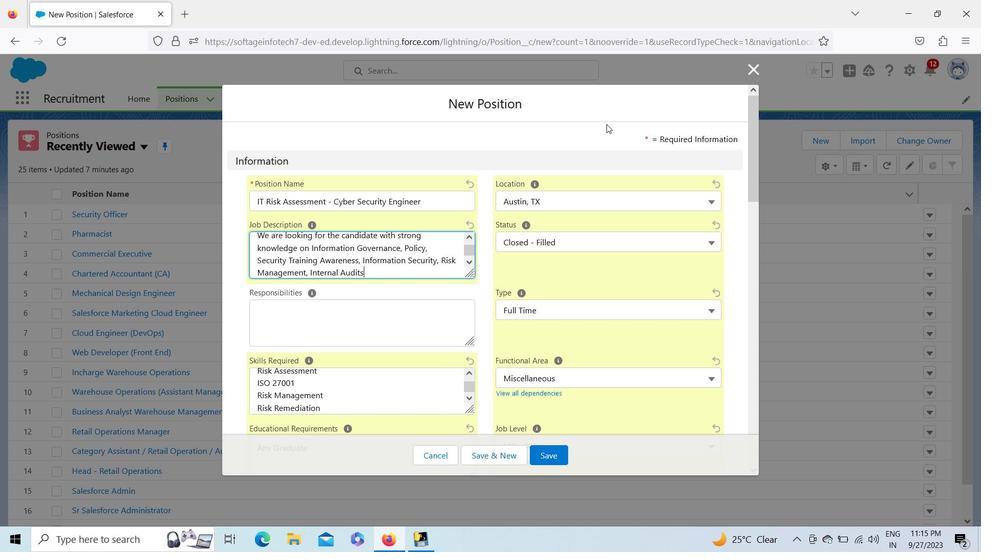 
Action: Mouse moved to (642, 143)
Screenshot: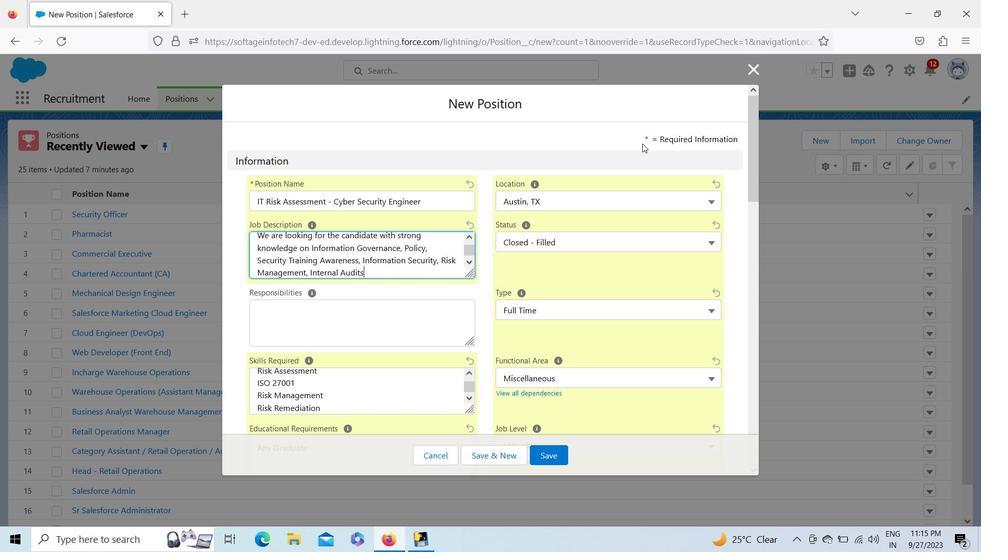 
Action: Key pressed ,<Key.space><Key.shift><Key.shift><Key.shift><Key.shift><Key.shift><Key.shift><Key.shift><Key.shift><Key.shift><Key.shift><Key.shift><Key.shift><Key.shift><Key.shift><Key.shift><Key.shift><Key.shift><Key.shift><Key.shift><Key.shift><Key.shift><Key.shift><Key.shift><Key.shift><Key.shift><Key.shift><Key.shift><Key.shift><Key.shift><Key.shift><Key.shift><Key.shift><Key.shift><Key.shift><Key.shift><Key.shift><Key.shift><Key.shift><Key.shift><Key.shift><Key.shift><Key.shift><Key.shift><Key.shift><Key.shift><Key.shift><Key.shift><Key.shift><Key.shift><Key.shift><Key.shift><Key.shift><Key.shift><Key.shift><Key.shift><Key.shift><Key.shift>Technology<Key.space><Key.shift>Risks,<Key.space><Key.shift>Data<Key.space><Key.shift>Privacy,<Key.space><Key.shift><Key.shift><Key.shift><Key.shift><Key.shift><Key.shift><Key.shift><Key.shift><Key.shift><Key.shift><Key.shift><Key.shift><Key.shift><Key.shift><Key.shift><Key.shift><Key.shift><Key.shift><Key.shift><Key.shift><Key.shift><Key.shift><Key.shift><Key.shift><Key.shift>Security<Key.space><Key.shift>Operations,<Key.space><Key.shift><Key.shift><Key.shift><Key.shift><Key.shift><Key.shift><Key.shift><Key.shift><Key.shift><Key.shift>Cloud<Key.space><Key.shift><Key.shift><Key.shift><Key.shift><Key.shift>Security<Key.space><Key.shift><Key.shift>&<Key.space><Key.shift><Key.shift><Key.shift><Key.shift><Key.shift><Key.shift><Key.shift><Key.shift><Key.shift>Compliance<Key.space><Key.shift><Key.shift><Key.shift><Key.shift><Key.shift><Key.shift>Management.
Screenshot: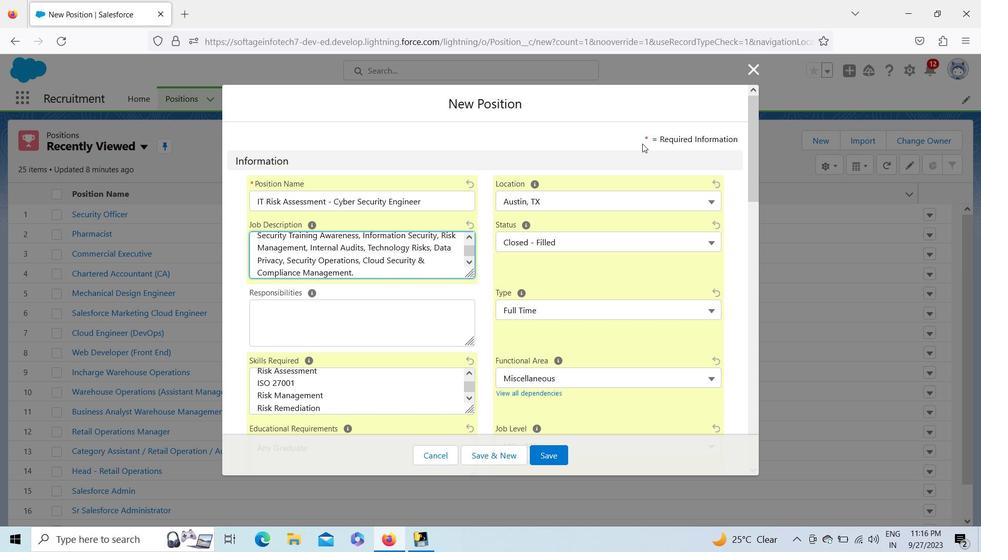 
Action: Mouse moved to (449, 317)
Screenshot: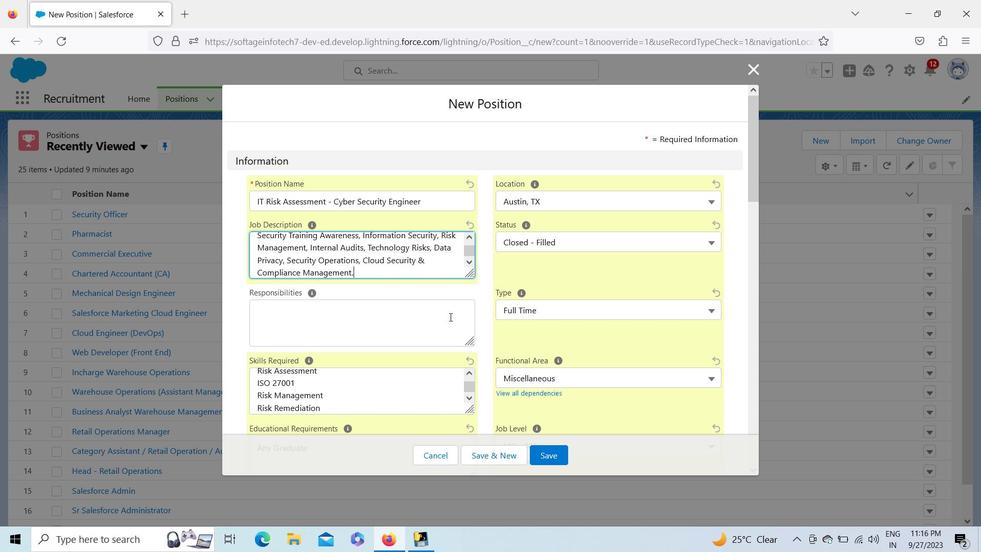 
Action: Key pressed <Key.enter><Key.enter><Key.shift>Desired<Key.space><Key.shift><Key.shift><Key.shift><Key.shift><Key.shift><Key.shift>Candidate<Key.space><Key.shift>Profile<Key.space><Key.shift>:<Key.enter><Key.shift>Strong<Key.space><Key.shift><Key.shift><Key.shift><Key.shift><Key.shift>Knowledge<Key.space>on<Key.space><Key.shift>Information<Key.space><Key.shift>Governance<Key.space>
Screenshot: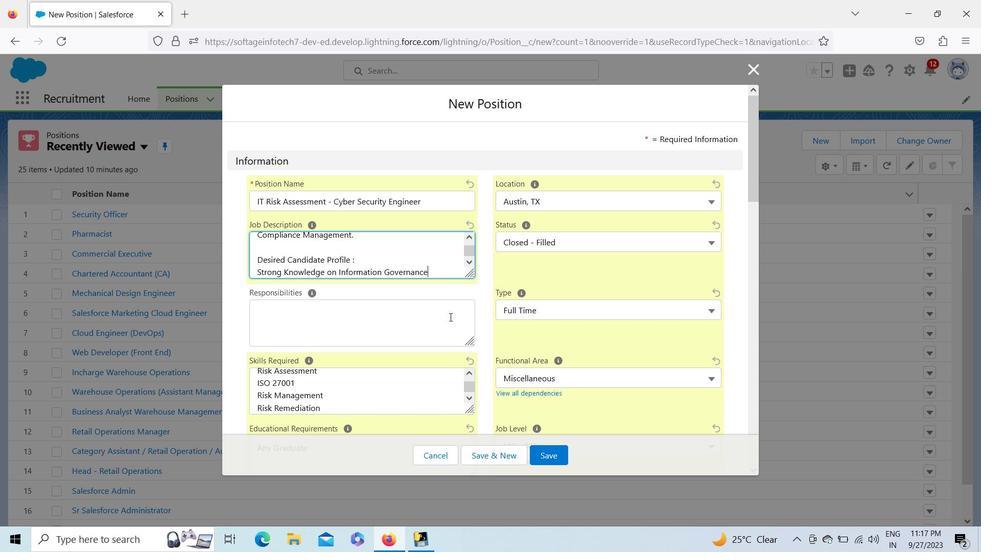 
Action: Mouse moved to (512, 320)
Screenshot: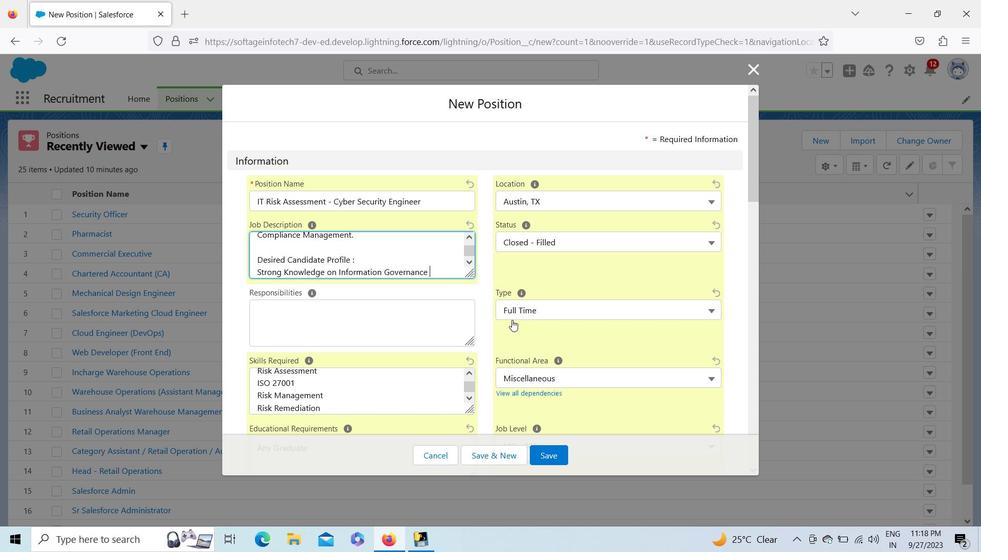 
Action: Key pressed <Key.shift><Key.shift><Key.shift><Key.shift><Key.shift><Key.shift><Key.shift><Key.shift><Key.shift>&<Key.space><Key.shift><Key.shift><Key.shift><Key.shift><Key.shift><Key.shift>Policy<Key.space><Key.shift>Structuring<Key.enter><Key.up><Key.up>-<Key.down><Key.down>-<Key.space><Key.left><Key.shift><Key.shift><Key.shift><Key.shift><Key.shift><Key.shift><Key.shift><Key.shift><Key.shift><Key.shift><Key.shift><Key.shift><Key.shift><Key.shift><Key.shift><Key.shift><Key.shift><Key.shift><Key.shift><Key.shift><Key.shift><Key.shift><Key.shift><Key.shift><Key.shift><Key.shift><Key.shift><Key.shift><Key.shift><Key.shift><Key.shift><Key.shift><Key.shift><Key.shift><Key.shift><Key.shift><Key.shift><Key.shift><Key.shift><Key.shift><Key.shift><Key.shift><Key.shift><Key.shift><Key.shift><Key.shift><Key.shift><Key.shift><Key.shift><Key.shift><Key.shift><Key.shift><Key.shift><Key.shift><Key.shift><Key.shift><Key.shift><Key.shift><Key.shift><Key.shift><Key.shift><Key.shift><Key.shift><Key.shift><Key.shift><Key.shift><Key.shift>Cp<Key.backspace>omprehem<Key.backspace>nsive
Screenshot: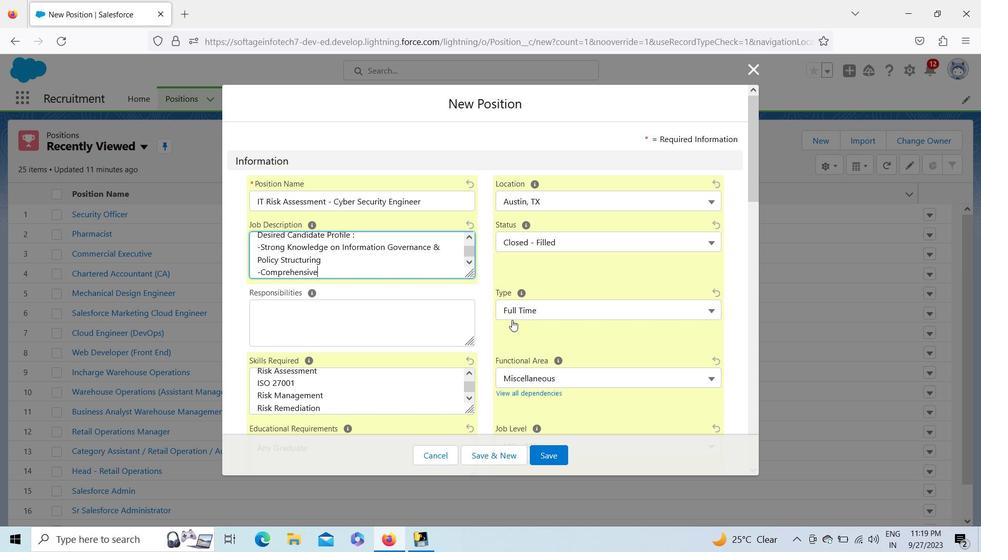 
Action: Mouse moved to (401, 276)
Screenshot: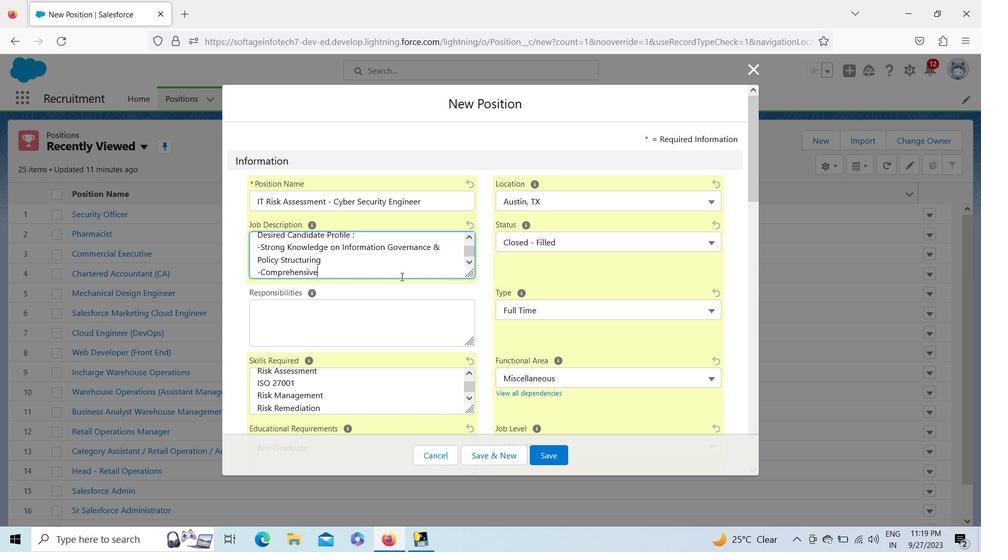 
Action: Key pressed <Key.space>knowledge
Screenshot: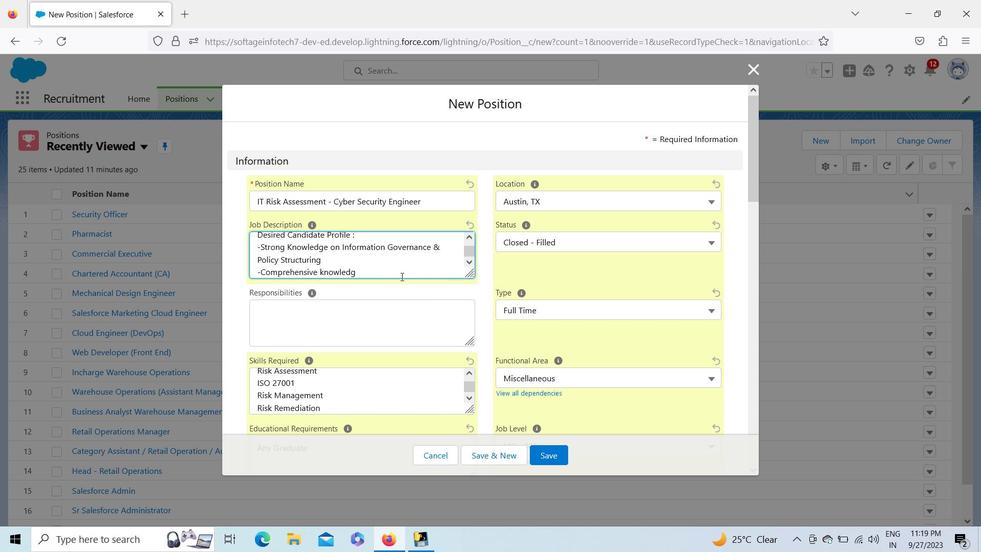 
Action: Mouse moved to (395, 269)
Screenshot: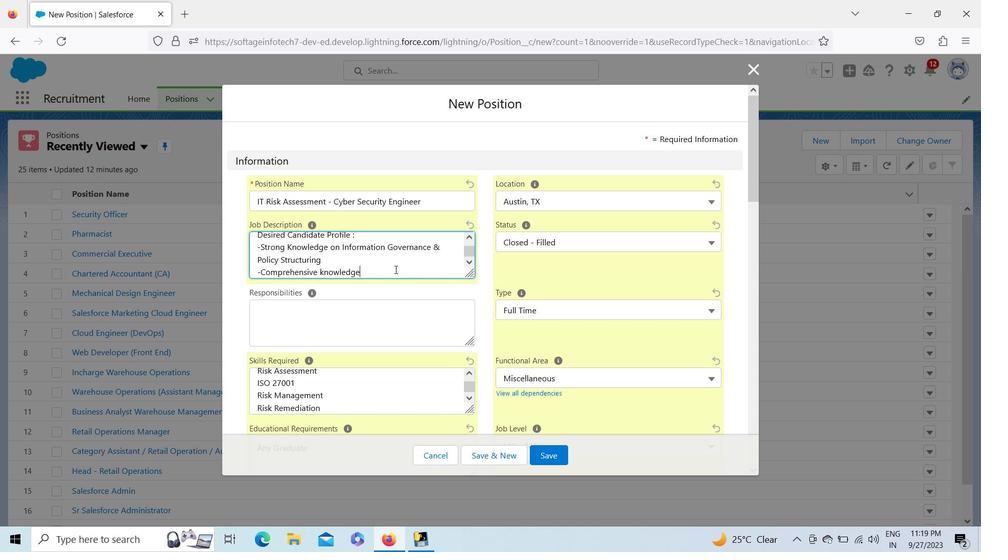 
Action: Key pressed <Key.space>conducting<Key.space><Key.shift>Info<Key.shift>Sec<Key.space>awareness<Key.space>sessions
Screenshot: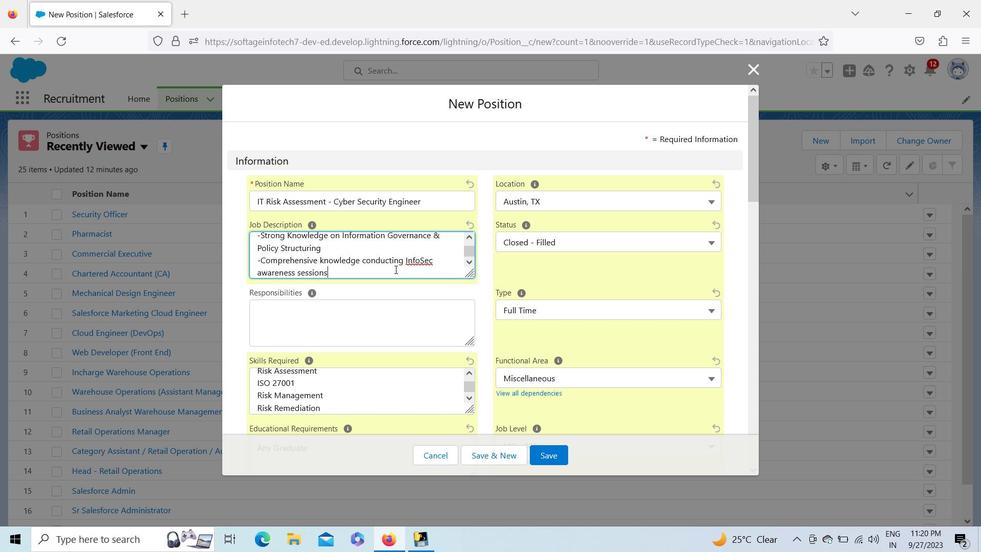 
Action: Mouse moved to (420, 267)
Screenshot: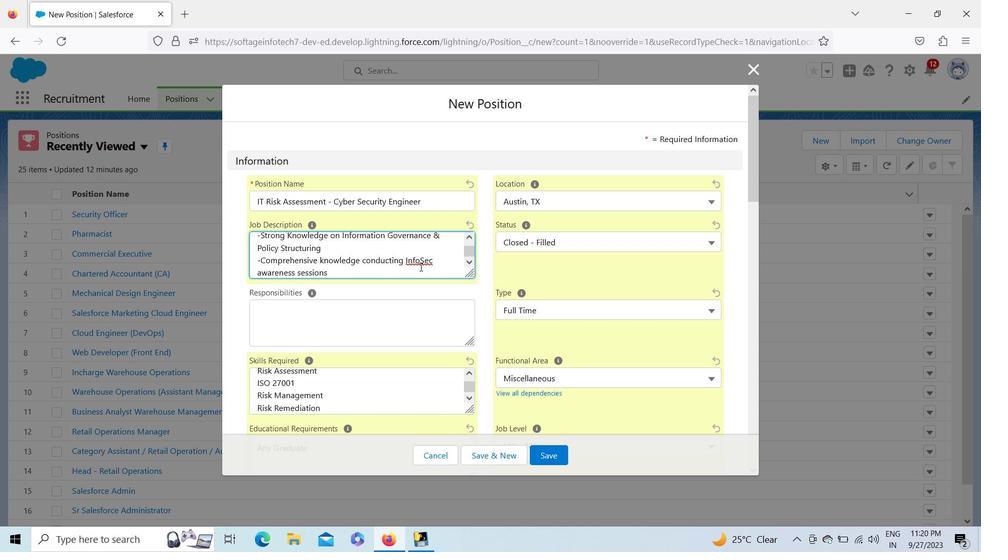 
Action: Key pressed <Key.enter>-<Key.shift><Key.shift><Key.shift><Key.shift><Key.shift><Key.shift><Key.shift><Key.shift><Key.shift><Key.shift><Key.shift>Strong<Key.space><Key.shift>understanding<Key.space>and<Key.space>hands<Key.space>on<Key.space>experience<Key.space>in<Key.space>driving<Key.space>assessment<Key.space>remediation<Key.space>till<Key.space>closures<Key.enter>-<Key.shift>Strong<Key.space>understanding
Screenshot: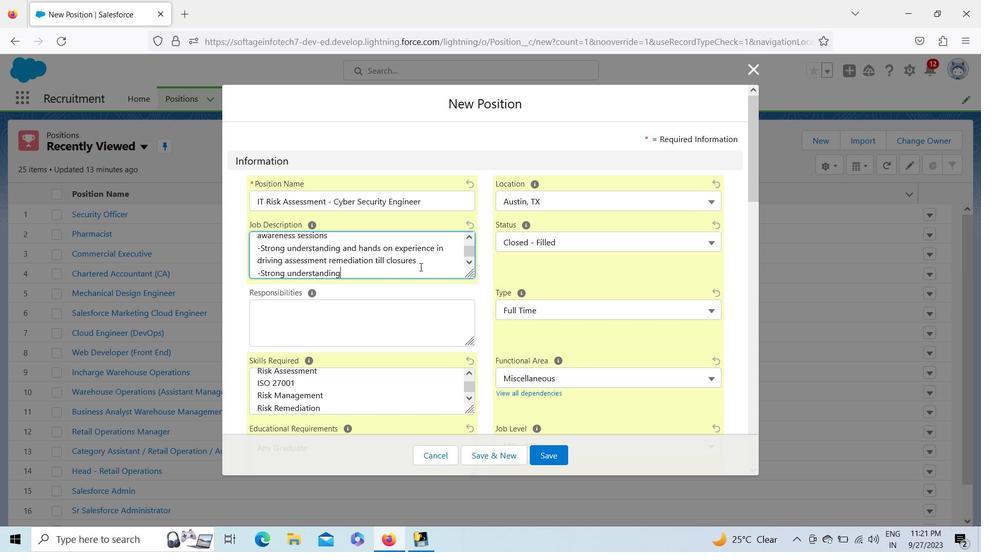 
Action: Mouse moved to (400, 286)
Screenshot: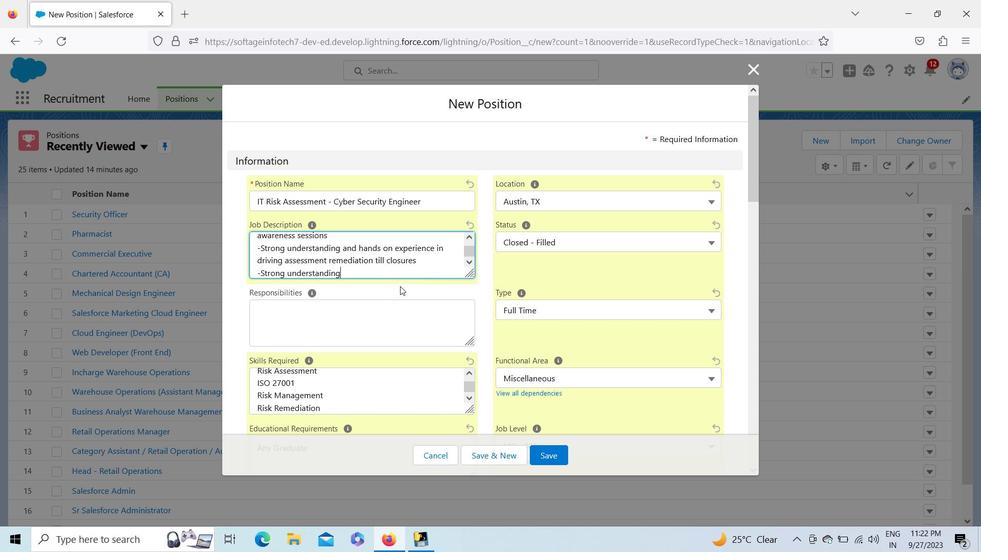 
Action: Key pressed <Key.space>of<Key.space><Key.shift>ISO<Key.space><Key.backspace>-<Key.shift>27001,<Key.space><Key.shift><Key.shift><Key.shift><Key.shift><Key.shift><Key.shift><Key.shift><Key.shift><Key.shift><Key.shift><Key.shift><Key.shift><Key.shift><Key.shift>HI<Key.shift><Key.shift><Key.shift><Key.shift><Key.shift><Key.shift><Key.shift><Key.shift><Key.shift><Key.shift><Key.shift><Key.shift>P<Key.shift><Key.shift><Key.shift><Key.shift>AA,<Key.space><Key.shift>PCI<Key.space><Key.shift>DSS,<Key.space><Key.shift>SOC<Key.space>1,<Key.space><Key.shift>SOC<Key.space>2,<Key.space><Key.shift><Key.shift><Key.shift><Key.shift><Key.shift><Key.shift><Key.shift><Key.shift><Key.shift><Key.shift><Key.shift><Key.shift><Key.shift><Key.shift><Key.shift><Key.shift><Key.shift><Key.shift><Key.shift><Key.shift><Key.shift><Key.shift><Key.shift><Key.shift><Key.shift><Key.shift><Key.shift><Key.shift>&<Key.space><Key.shift><Key.shift><Key.shift><Key.shift><Key.shift><Key.shift><Key.shift><Key.shift><Key.shift><Key.shift><Key.shift><Key.shift><Key.shift><Key.shift><Key.shift><Key.shift><Key.shift><Key.shift><Key.shift><Key.shift><Key.shift><Key.shift><Key.shift>Cloud<Key.space><Key.shift>Security<Key.space>
Screenshot: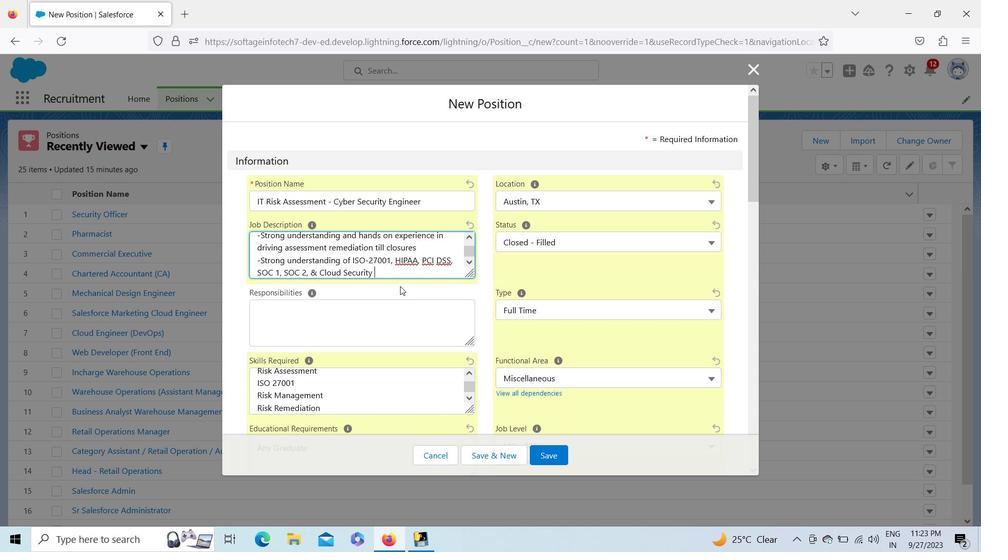 
Action: Mouse moved to (409, 305)
Screenshot: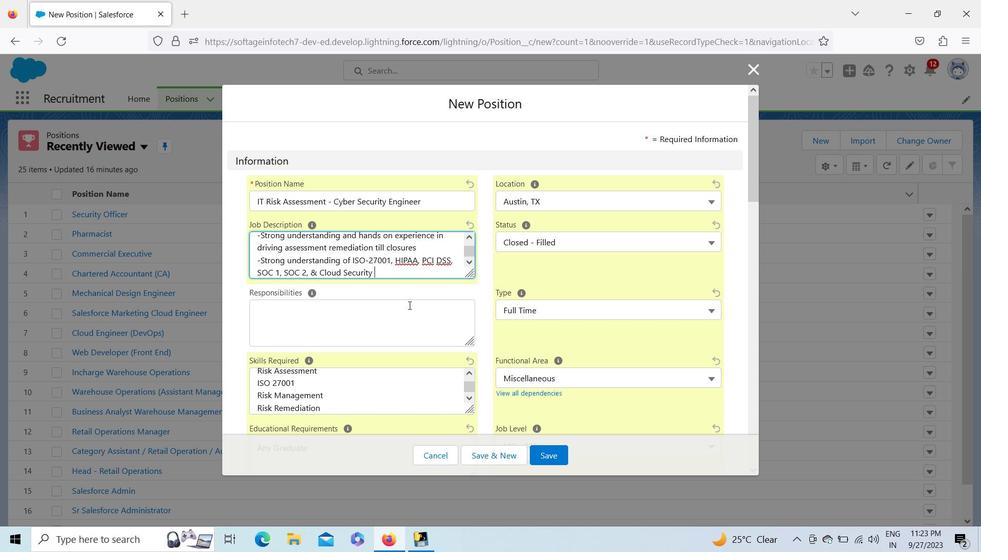 
Action: Key pressed <Key.shift>Alliance,<Key.space><Key.shift>AWS<Key.space>and<Key.space><Key.shift><Key.shift><Key.shift><Key.shift><Key.shift><Key.shift><Key.shift><Key.shift><Key.shift><Key.shift><Key.shift><Key.shift><Key.shift><Key.shift><Key.shift><Key.shift><Key.shift><Key.shift><Key.shift><Key.shift><Key.shift><Key.shift><Key.shift><Key.shift><Key.shift><Key.shift><Key.shift><Key.shift><Key.shift><Key.shift><Key.shift><Key.shift><Key.shift>Azure<Key.space><Key.shift>Infrastructure.<Key.enter>-<Key.shift><Key.shift>Ready<Key.space>to<Key.space>independently<Key.space>
Screenshot: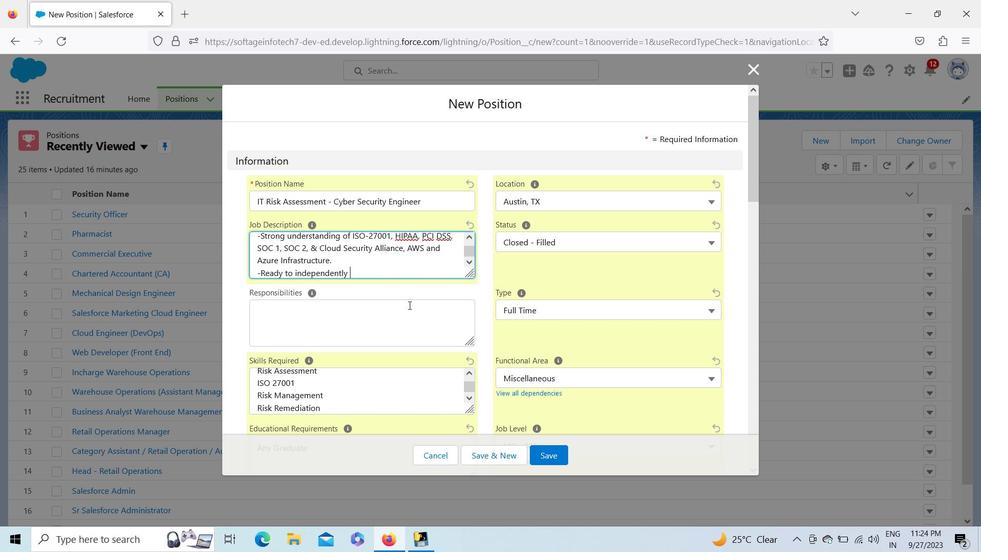 
Action: Mouse moved to (407, 317)
Screenshot: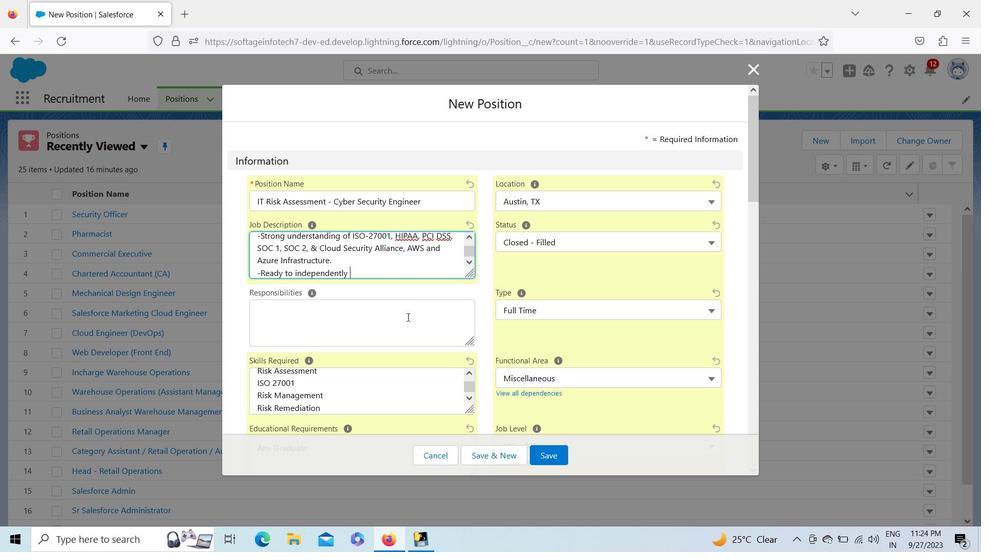 
Action: Key pressed conduct<Key.space><Key.shift_r>Phishing<Key.space><Key.shift>Simulations<Key.space>and<Key.space><Key.shift>Tracking<Key.space>of<Key.space><Key.shift>Failures<Key.space>from<Key.space>the<Key.space><Key.shift>Day<Key.space>1<Key.space>of<Key.space>onboarding
Screenshot: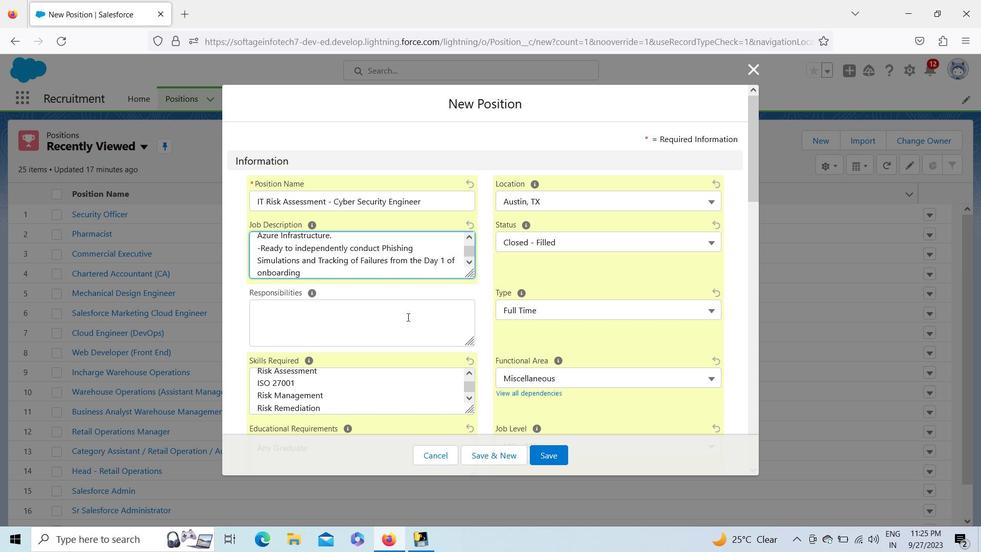 
Action: Mouse moved to (401, 291)
Screenshot: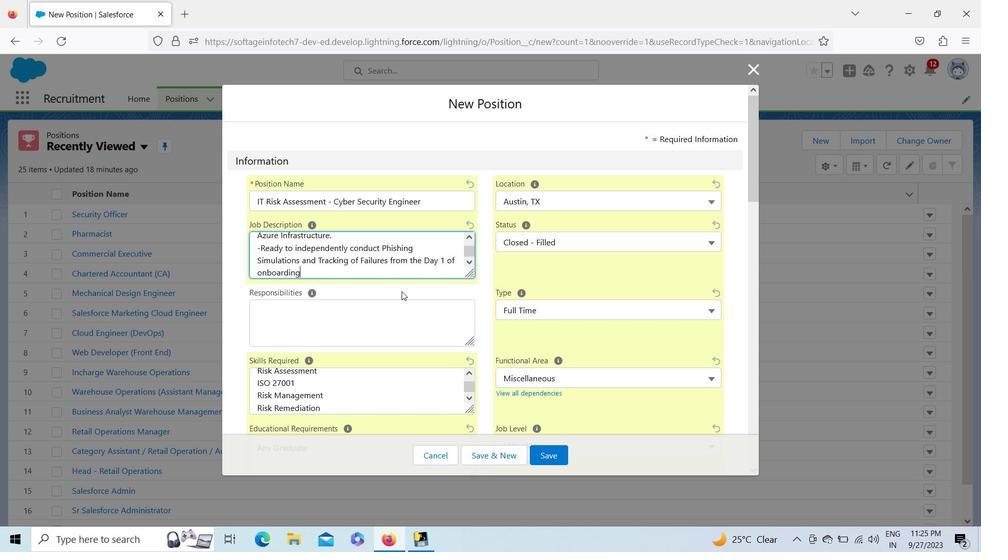 
Action: Key pressed .<Key.enter>=<Key.backspace>-<Key.shift>Strong<Key.space>understanding<Key.space>on<Key.space><Key.caps_lock>I<Key.caps_lock>nformation<Key.space><Key.shift>Security
Screenshot: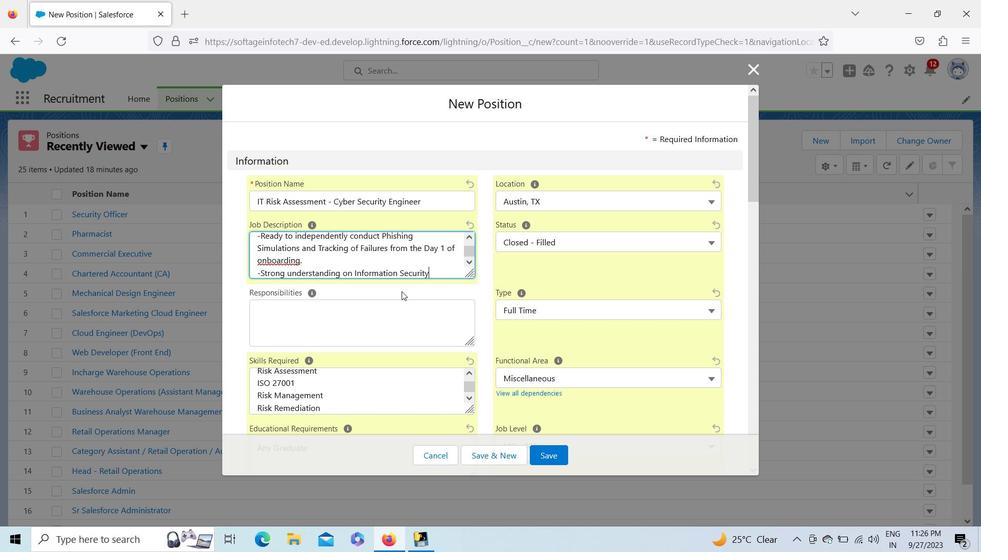 
Action: Mouse moved to (415, 288)
Screenshot: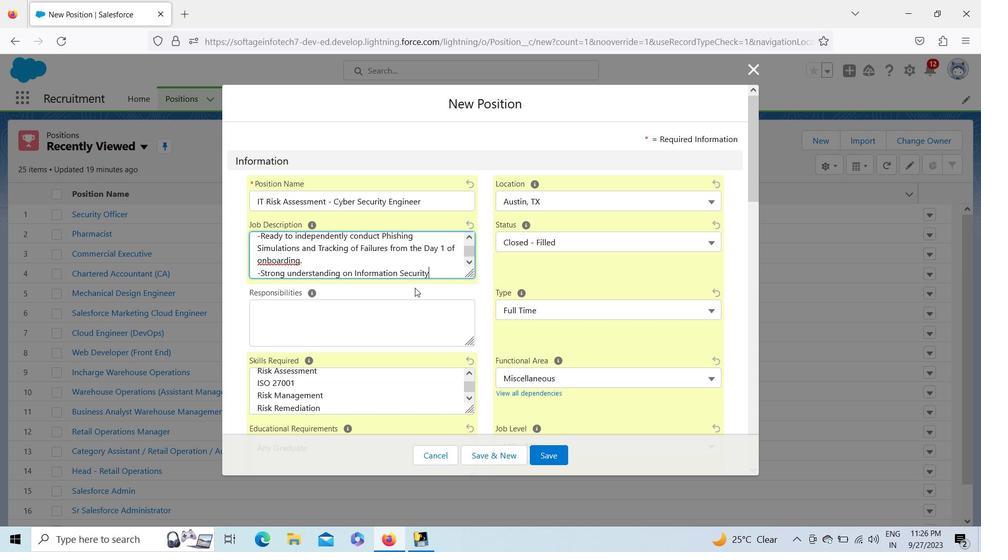 
Action: Key pressed ,<Key.space><Key.shift>Ds<Key.backspace>ata<Key.shift><Key.shift_r>P<Key.backspace><Key.space><Key.shift_r>Privacy
Screenshot: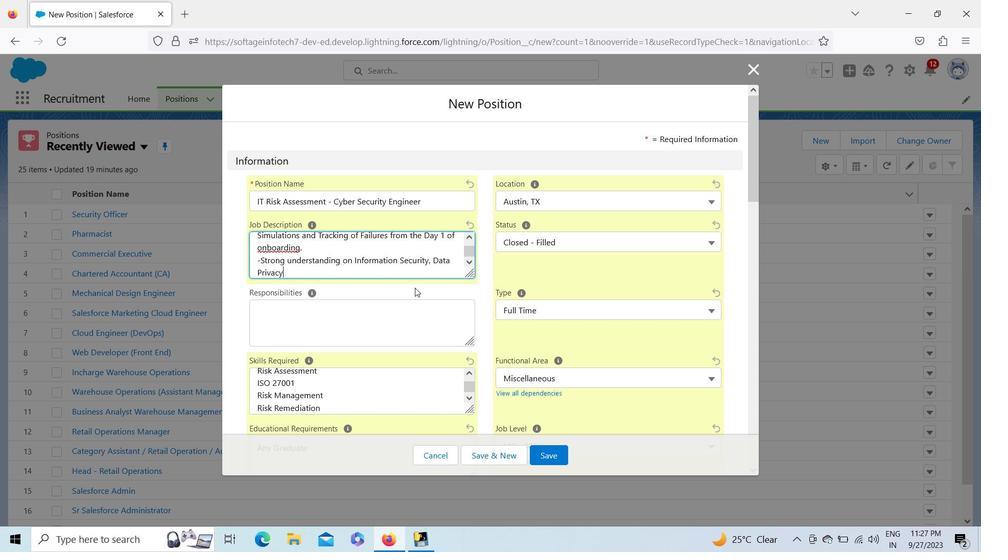 
Action: Mouse moved to (373, 301)
Screenshot: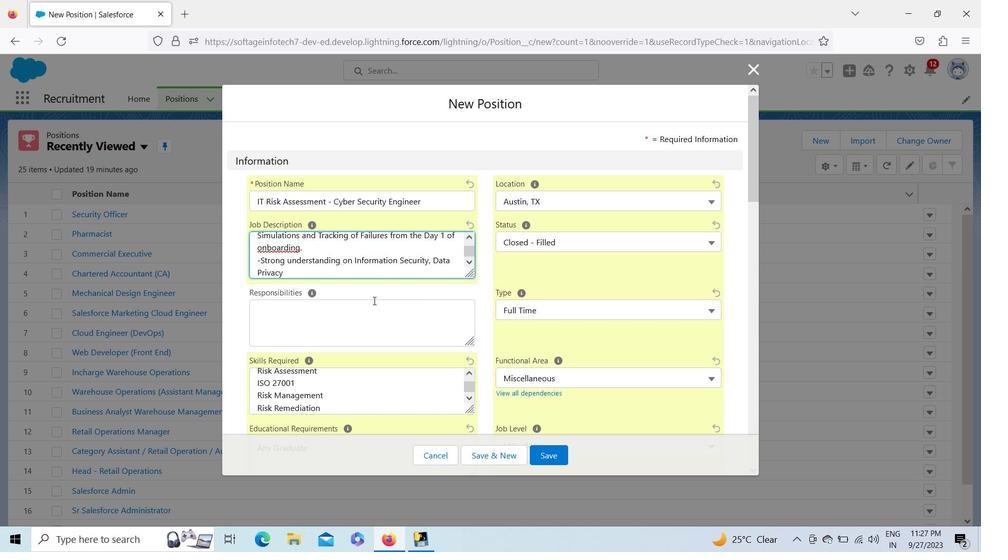 
Action: Key pressed <Key.space>
Screenshot: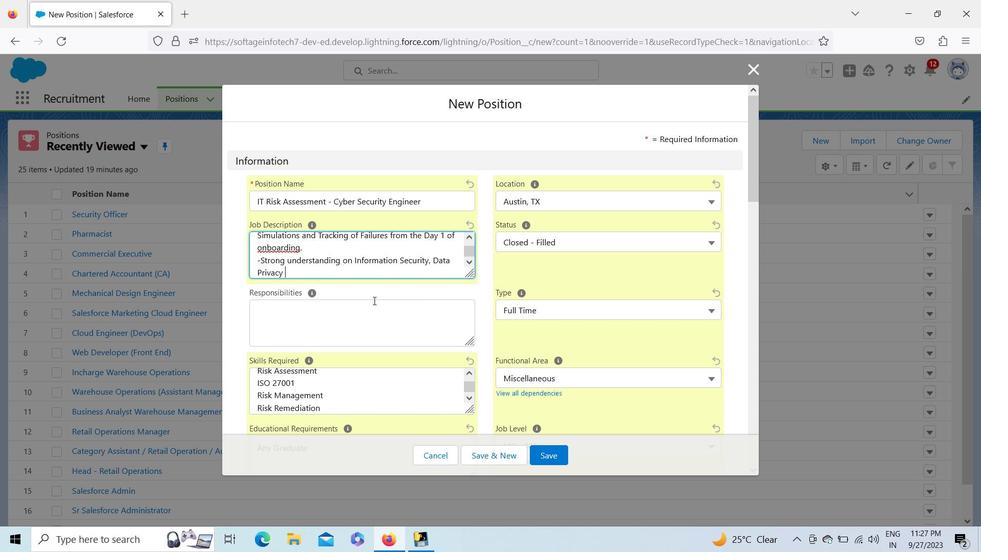 
Action: Mouse moved to (323, 310)
Screenshot: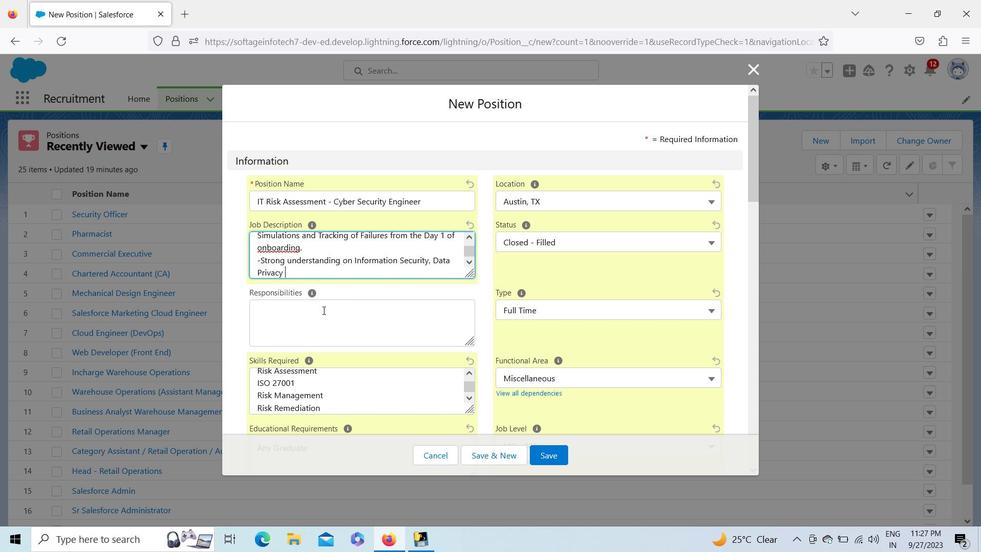 
Action: Key pressed laws,<Key.space>rules<Key.space><Key.shift_r><Key.shift_r><Key.shift_r><Key.shift_r><Key.shift_r><Key.shift_r><Key.shift_r><Key.shift_r><Key.shift_r><Key.shift_r><Key.shift_r><Key.shift_r><Key.shift_r><Key.shift_r><Key.shift_r><Key.shift_r>&b<Key.backspace><Key.space>regulations<Key.space>like<Key.space><Key.shift>G<Key.shift>D<Key.shift_r>P<Key.shift>R,<Key.space><Key.shift_r><Key.shift_r><Key.shift_r><Key.shift_r><Key.shift_r><Key.shift_r><Key.shift_r>HIP<Key.shift>AA,<Key.space><Key.shift_r>P<Key.shift>C<Key.shift_r>I<Key.space>etc.<Key.enter><Key.shift><Key.shift><Key.shift><Key.shift>Hands<Key.space>on<Key.space>experience<Key.space>in<Key.space><Key.shift_r>Independently<Key.space>
Screenshot: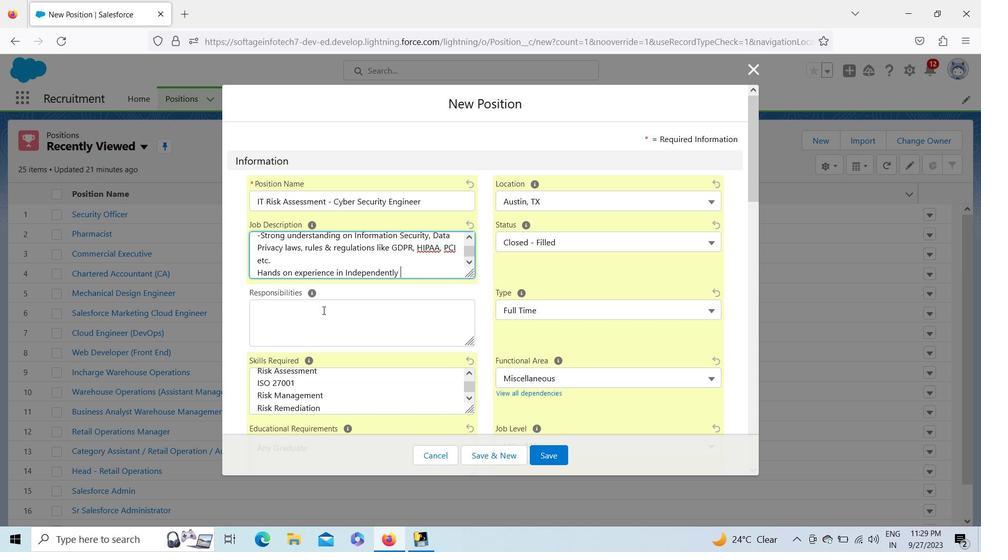 
Action: Mouse moved to (298, 303)
Screenshot: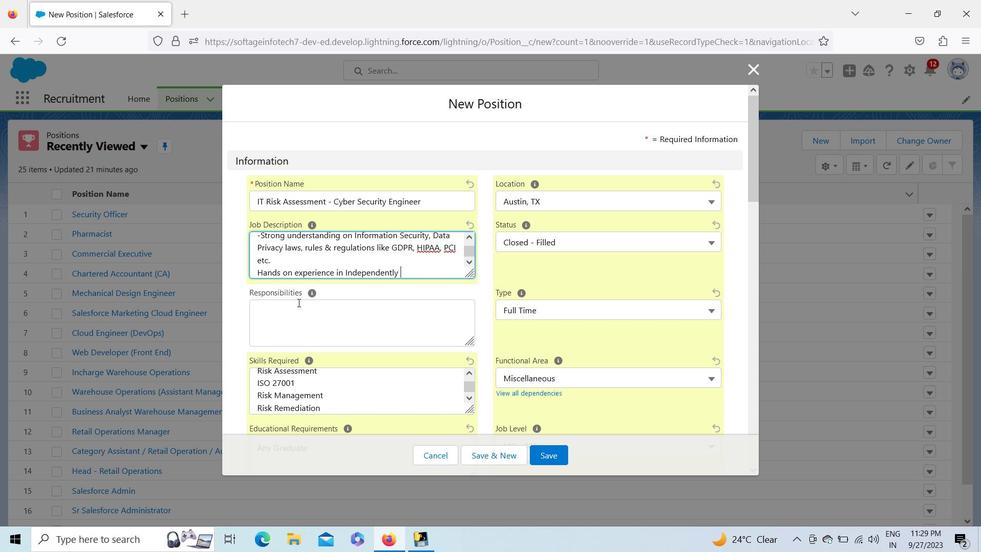 
Action: Key pressed <Key.shift_r><Key.shift_r><Key.shift_r>L<Key.backspace>leading<Key.space>internal<Key.space>assessments<Key.space><Key.shift_r><Key.shift_r><Key.shift_r><Key.shift_r><Key.shift_r><Key.shift_r><Key.shift_r><Key.shift_r><Key.shift_r><Key.shift_r><Key.shift_r><Key.shift_r><Key.shift_r><Key.shift_r><Key.shift_r><Key.shift_r><Key.shift_r>&<Key.space>ide
Screenshot: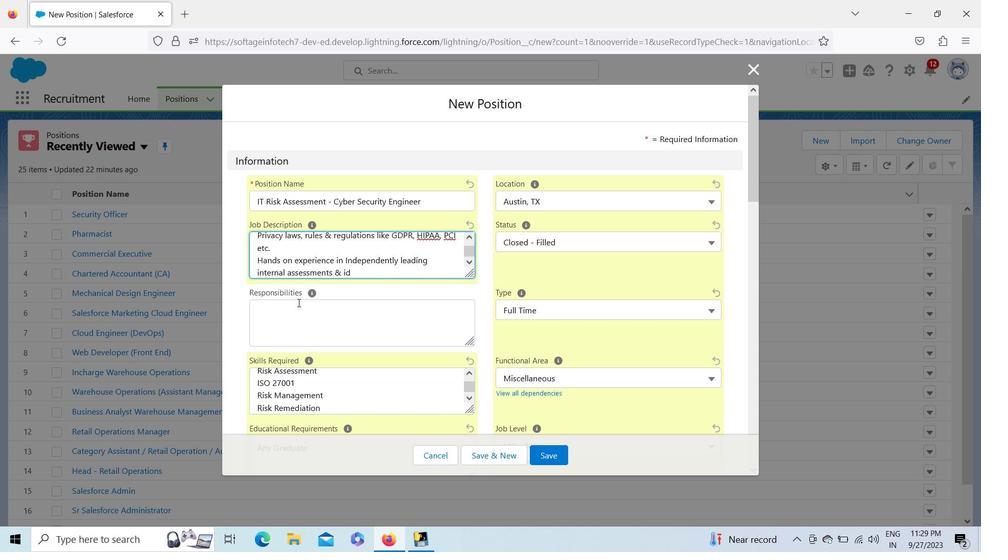 
Action: Mouse moved to (388, 290)
Screenshot: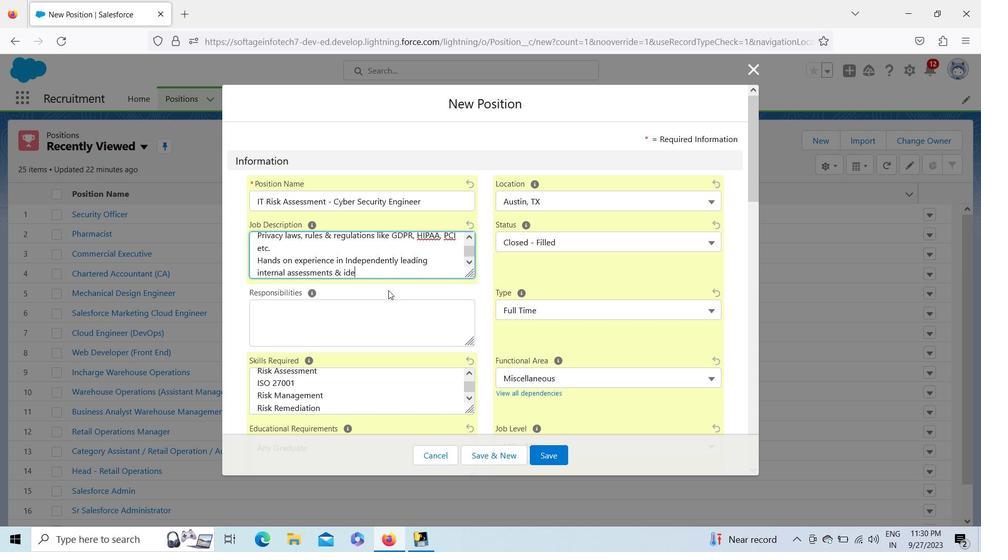 
Action: Key pressed ntifying
Screenshot: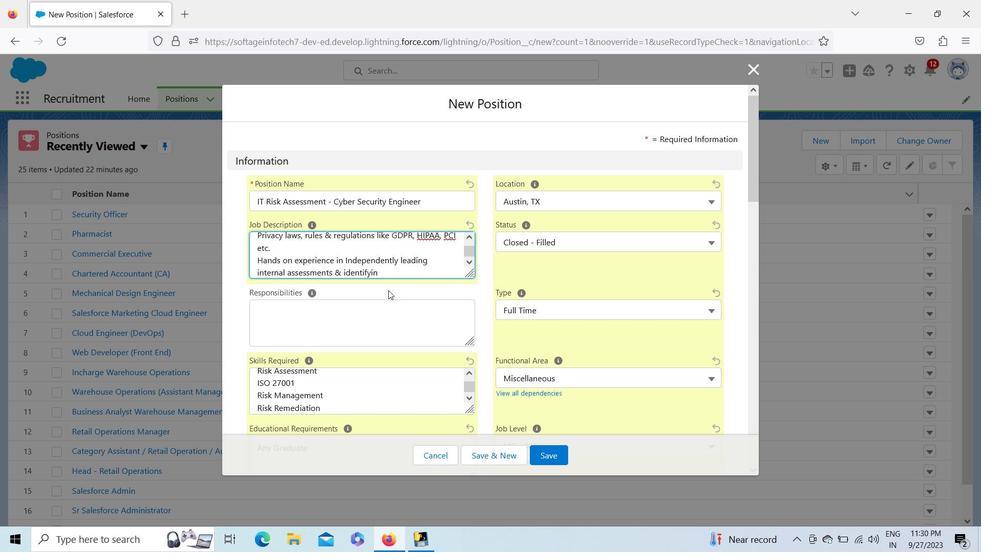 
Action: Mouse moved to (411, 278)
Screenshot: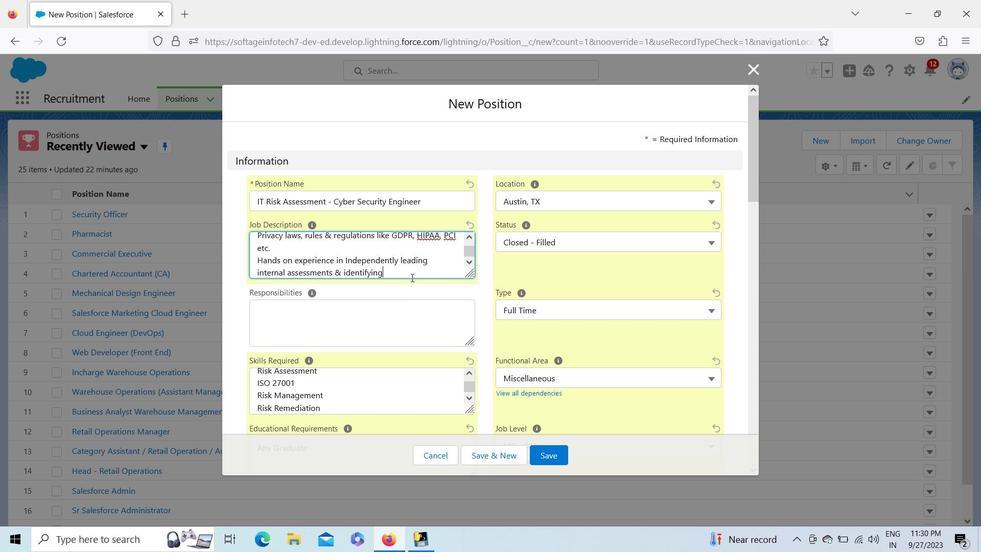 
Action: Key pressed <Key.space>key<Key.space>information
Screenshot: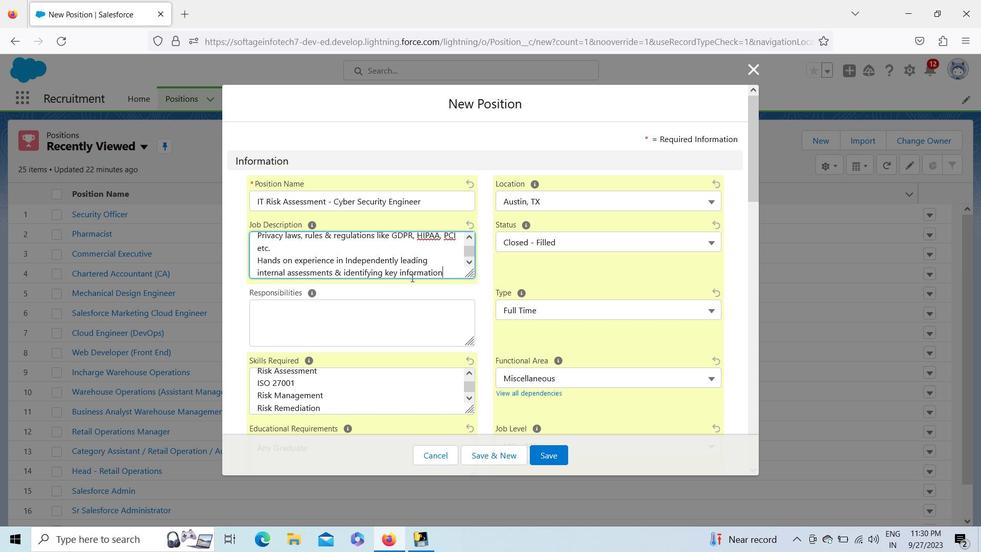 
Action: Mouse moved to (439, 293)
Screenshot: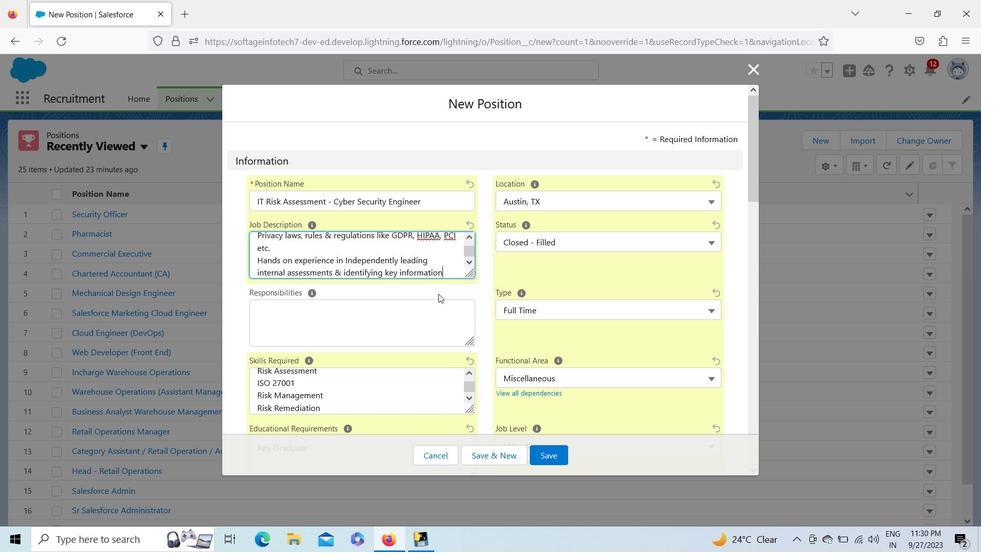 
Action: Key pressed <Key.space><Key.shift><Key.shift><Key.shift>&<Key.space>
Screenshot: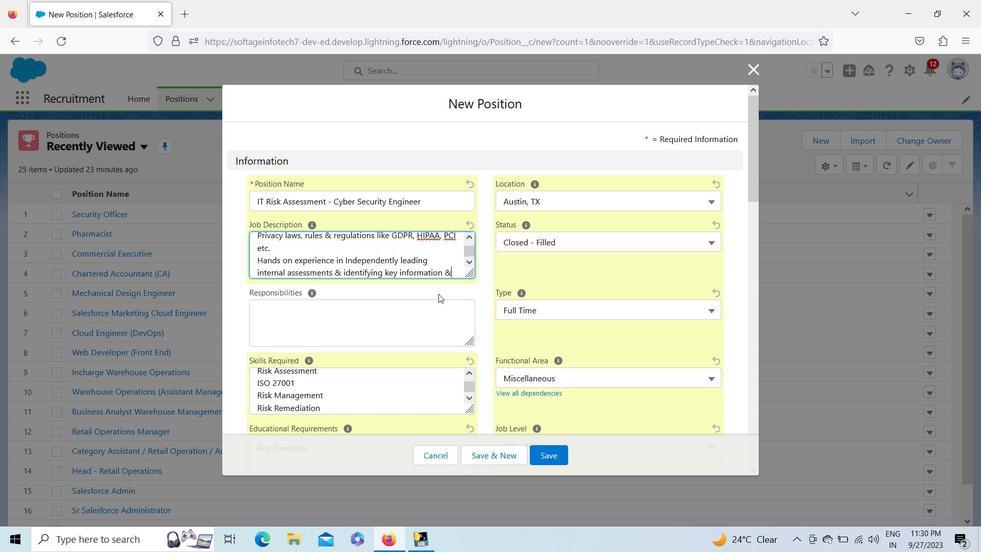 
Action: Mouse moved to (460, 327)
Screenshot: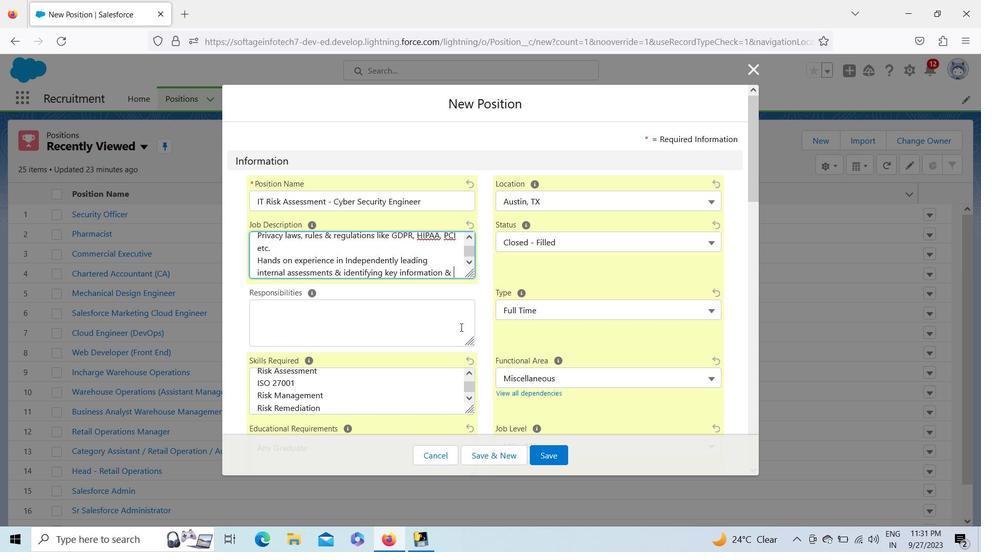 
Action: Key pressed technology<Key.space>risks.<Key.enter><Key.up><Key.up><Key.up><Key.up><Key.up><Key.up><Key.up><Key.down><Key.down><Key.down><Key.down>-<Key.down><Key.down><Key.down>-<Key.space>
Screenshot: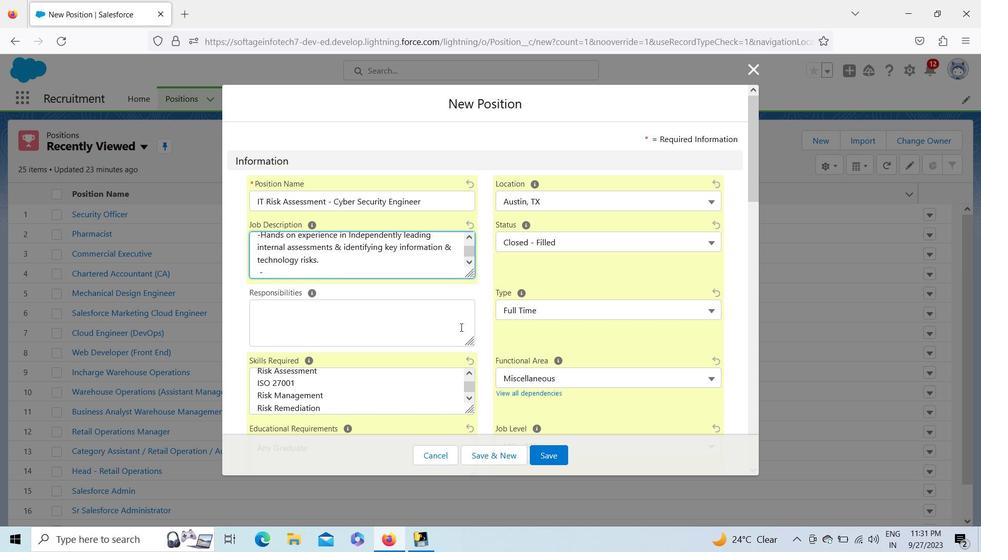 
Action: Mouse moved to (448, 289)
Screenshot: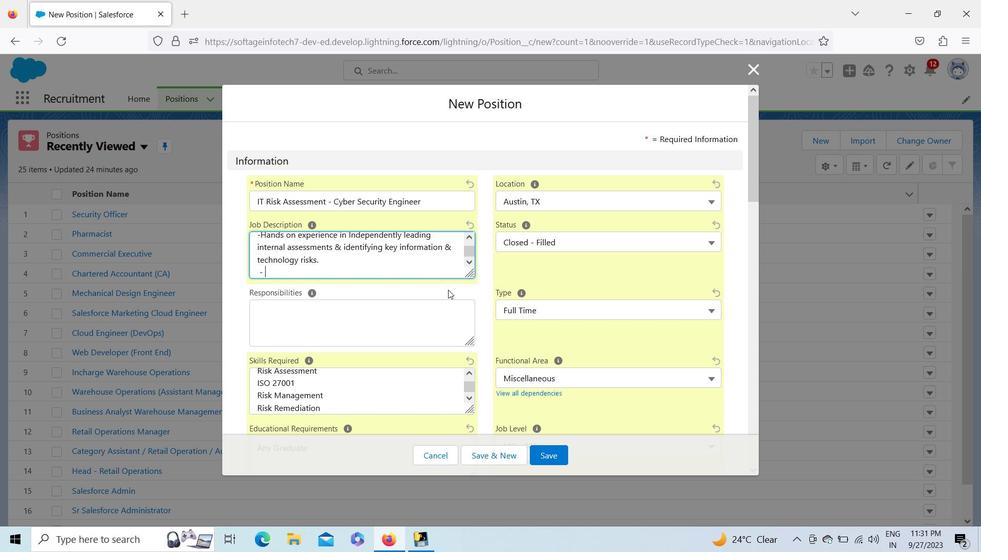 
Action: Key pressed <Key.shift><Key.backspace><Key.shift>Comprehensive<Key.space>knowledge<Key.space>on<Key.space><Key.shift>IT<Key.space><Key.shift><Key.shift>Risk<Key.space><Key.shift>Management<Key.space><Key.shift>Domain.<Key.enter>-
Screenshot: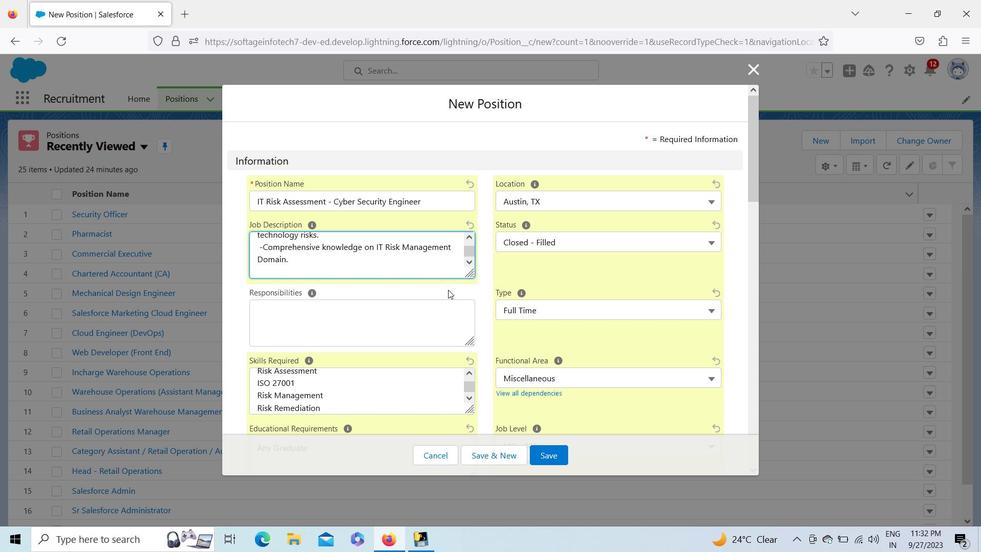 
Action: Mouse moved to (347, 284)
Screenshot: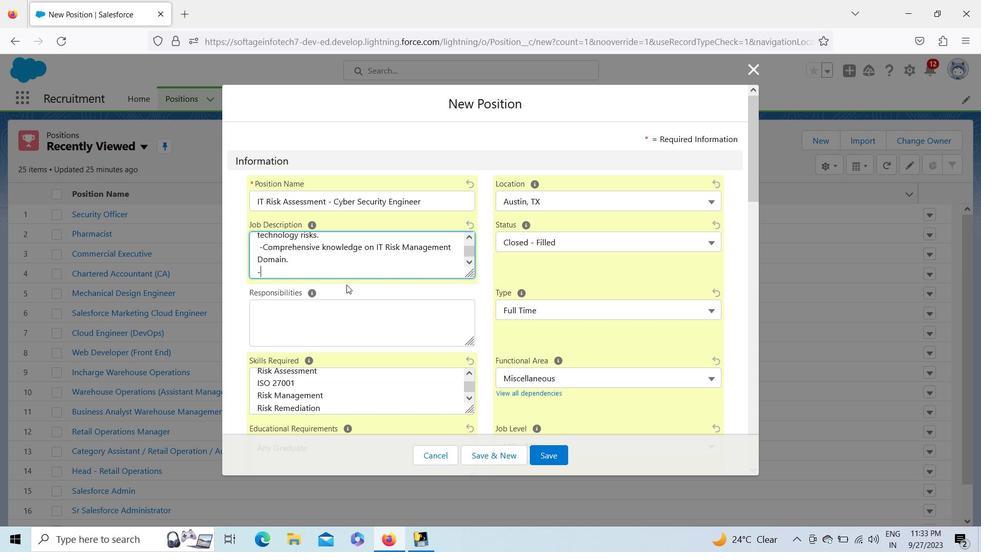 
Action: Key pressed <Key.shift>Comprehensive<Key.space>knowledge<Key.space>i<Key.backspace>on<Key.space><Key.shift><Key.shift><Key.shift><Key.shift>Info<Key.shift>Sec<Key.space><Key.shift>Presales
Screenshot: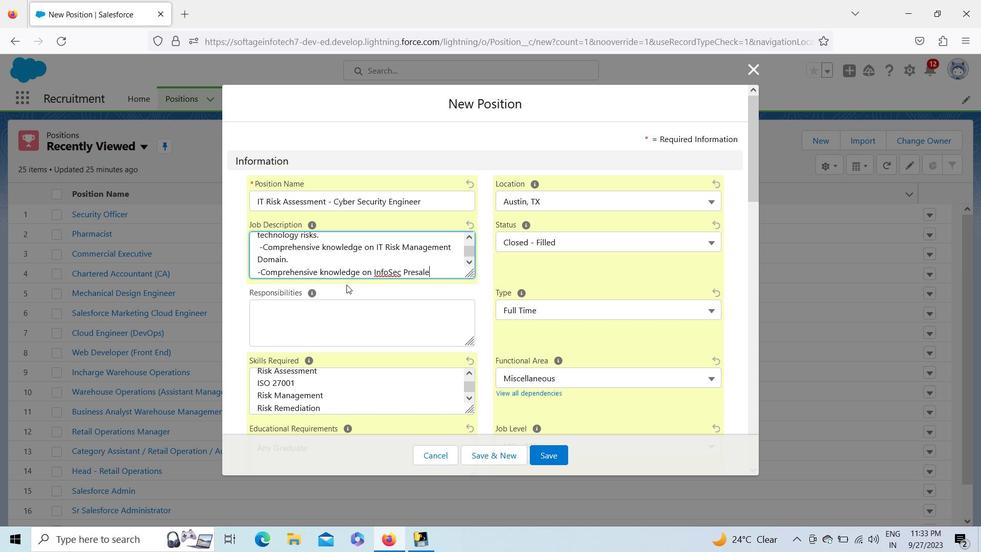 
Action: Mouse moved to (355, 296)
Screenshot: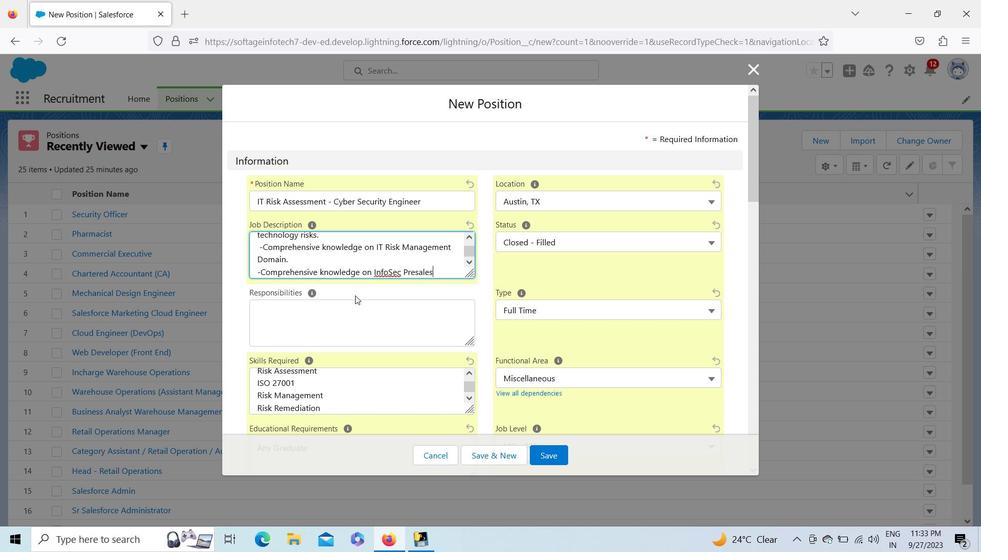 
Action: Key pressed ,<Key.space><Key.shift><Key.shift><Key.shift><Key.shift><Key.shift><Key.shift><Key.shift><Key.shift><Key.shift><Key.shift><Key.shift><Key.shift><Key.shift><Key.shift><Key.shift><Key.shift><Key.shift><Key.shift><Key.shift><Key.shift><Key.shift><Key.shift><Key.shift><Key.shift><Key.shift><Key.shift>R<Key.shift><Key.shift><Key.shift><Key.shift><Key.shift><Key.shift><Key.shift><Key.shift><Key.shift><Key.shift><Key.shift><Key.shift><Key.shift><Key.shift><Key.shift><Key.shift><Key.shift><Key.shift><Key.shift><Key.shift><Key.shift><Key.shift><Key.shift><Key.shift><Key.shift><Key.shift><Key.shift><Key.shift><Key.shift><Key.shift><Key.shift><Key.shift><Key.shift><Key.shift><Key.shift><Key.shift><Key.shift><Key.shift><Key.shift><Key.shift><Key.shift><Key.shift><Key.shift><Key.shift><Key.shift><Key.shift><Key.shift><Key.shift><Key.shift><Key.shift><Key.shift><Key.shift><Key.shift><Key.shift><Key.shift><Key.shift><Key.shift><Key.shift><Key.shift><Key.shift><Key.shift><Key.shift><Key.shift><Key.shift><Key.shift><Key.shift><Key.shift><Key.shift><Key.shift><Key.shift><Key.shift><Key.shift><Key.shift><Key.shift><Key.shift><Key.shift><Key.shift><Key.shift><Key.shift><Key.shift><Key.shift><Key.shift>FPs,<Key.space><Key.shift><Key.shift><Key.shift><Key.shift><Key.shift><Key.shift><Key.shift><Key.shift><Key.shift><Key.shift><Key.shift><Key.shift><Key.shift>&<Key.space><Key.shift><Key.shift><Key.shift><Key.shift><Key.shift><Key.shift><Key.shift><Key.shift><Key.shift><Key.shift><Key.shift><Key.shift>address<Key.space>client<Key.space><Key.shift>Info<Key.shift>Sec<Key.space>queries.<Key.enter><Key.shift><Key.shift><Key.shift><Key.shift><Key.shift><Key.shift><Key.shift><Key.shift><Key.shift><Key.shift><Key.shift><Key.shift><Key.shift><Key.shift>Good<Key.space><Key.shift>Communication<Key.space>skills.
Screenshot: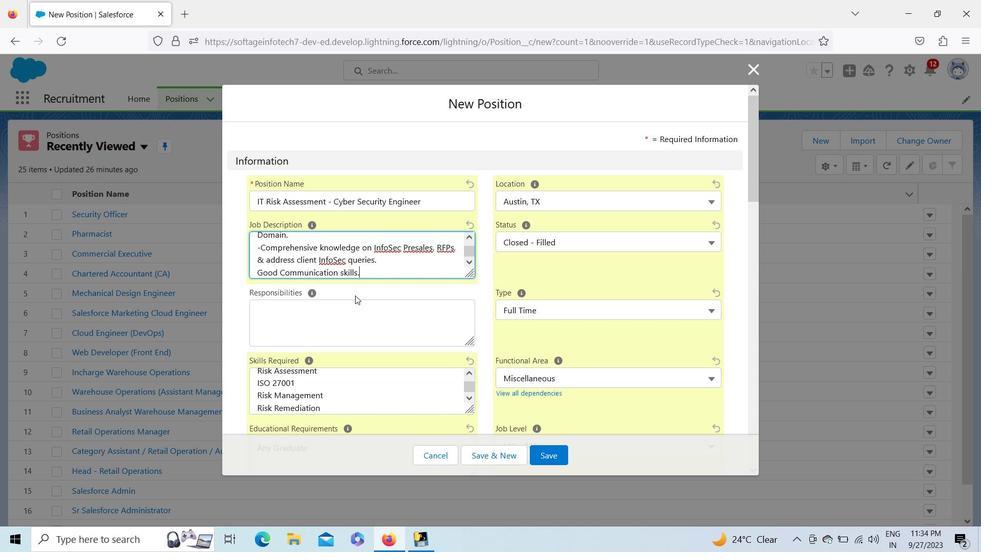 
Action: Mouse moved to (467, 259)
Screenshot: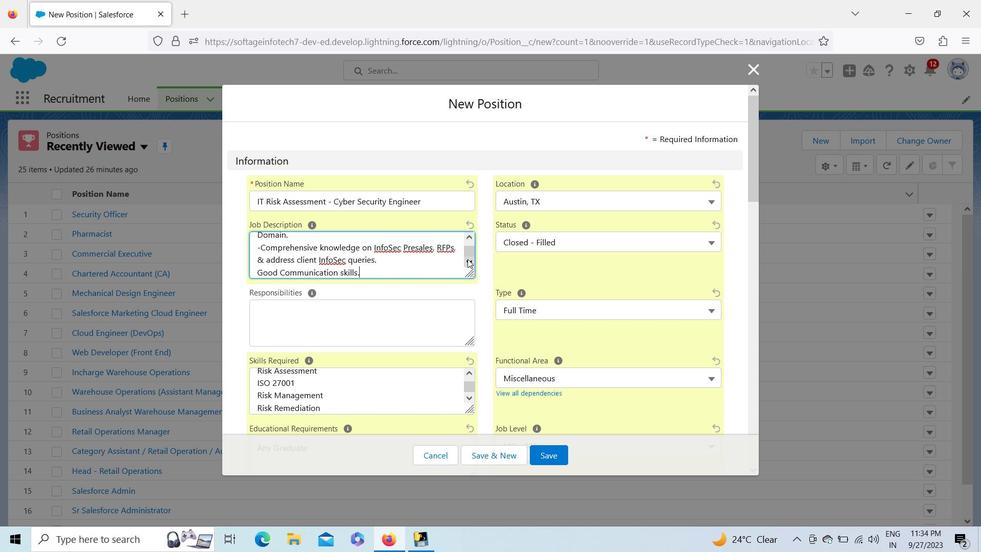 
Action: Mouse pressed left at (467, 259)
Screenshot: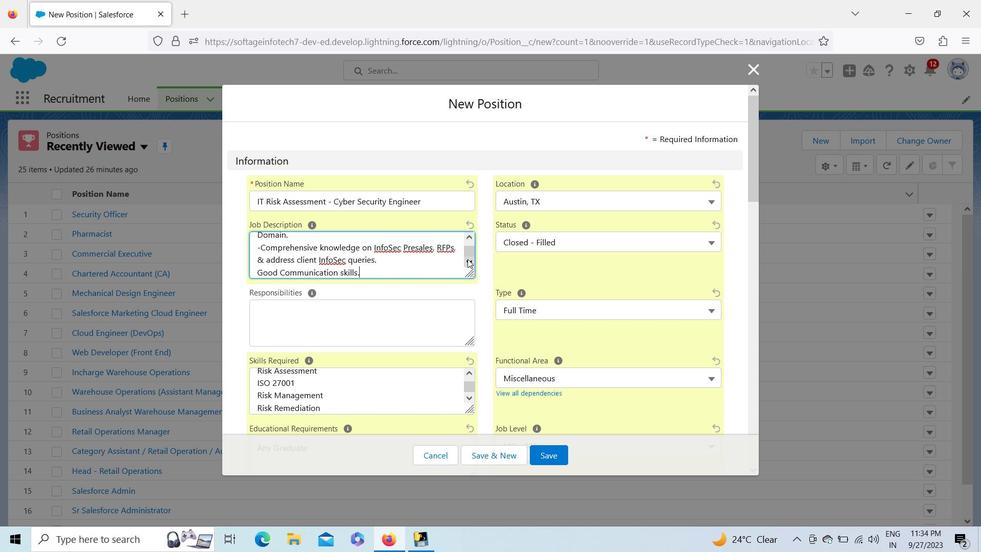 
Action: Mouse pressed left at (467, 259)
Screenshot: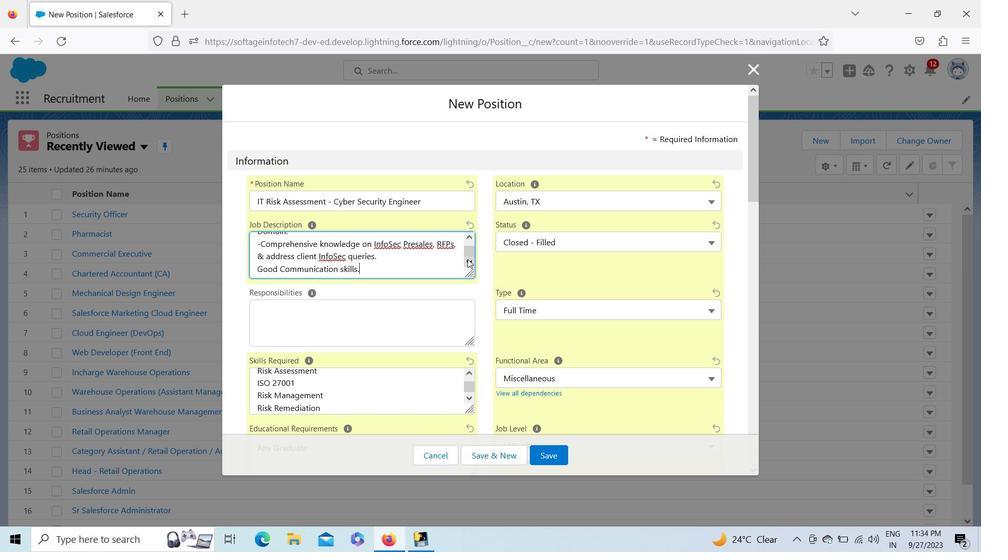 
Action: Mouse pressed left at (467, 259)
Screenshot: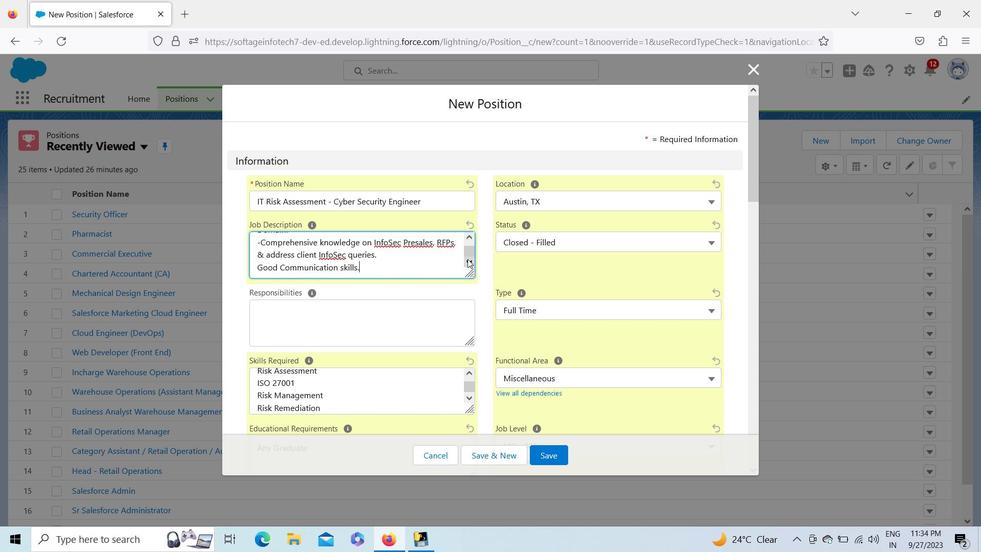 
Action: Mouse pressed left at (467, 259)
Screenshot: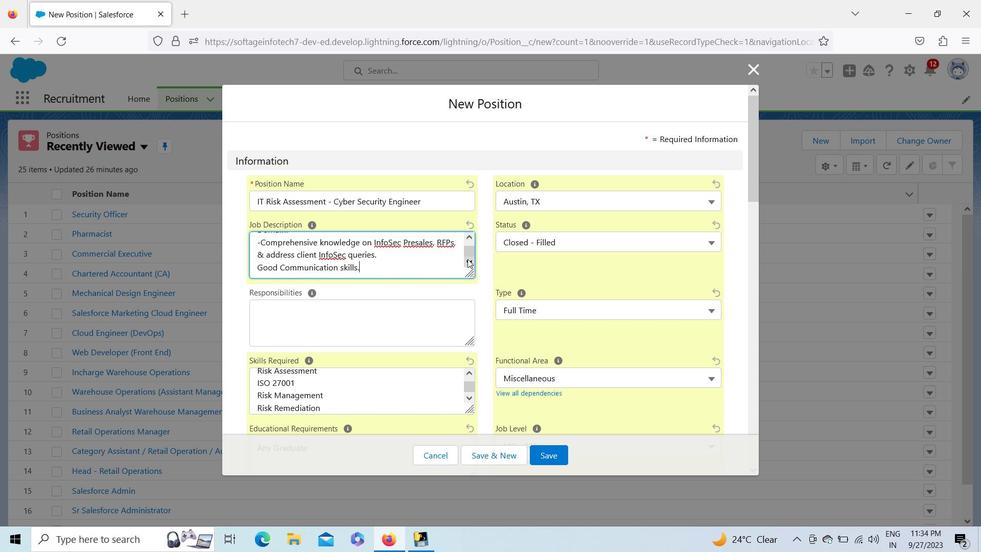 
Action: Mouse pressed left at (467, 259)
Screenshot: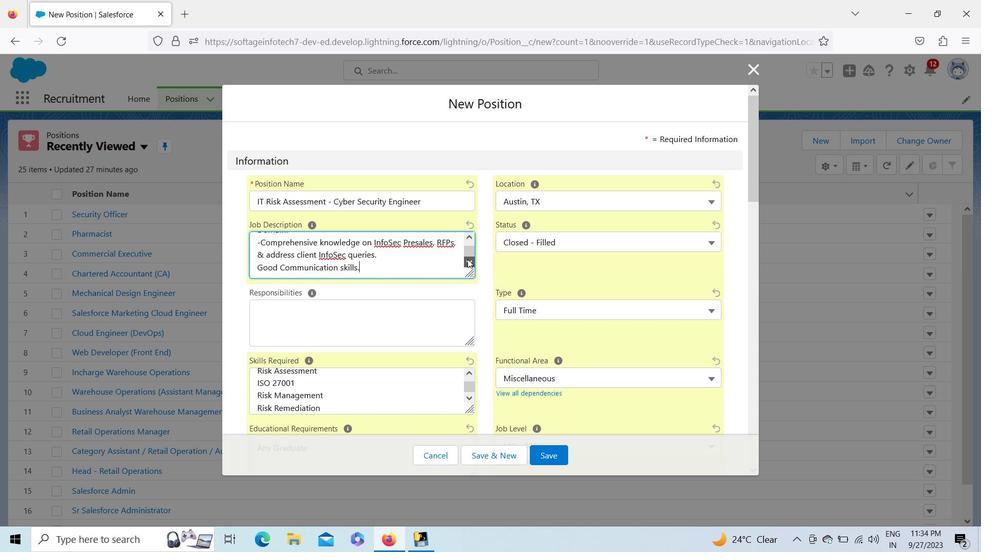 
Action: Mouse pressed left at (467, 259)
Screenshot: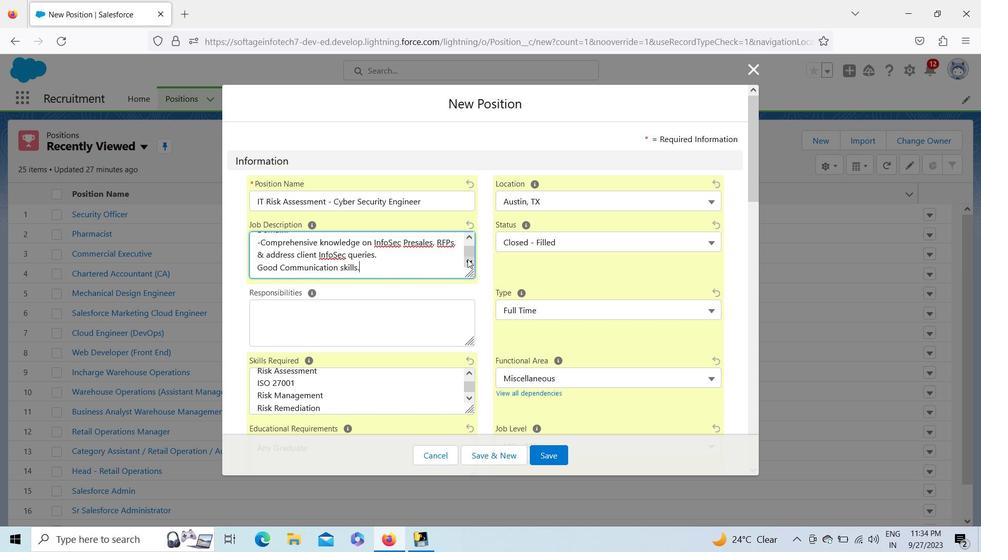 
Action: Mouse moved to (327, 317)
Screenshot: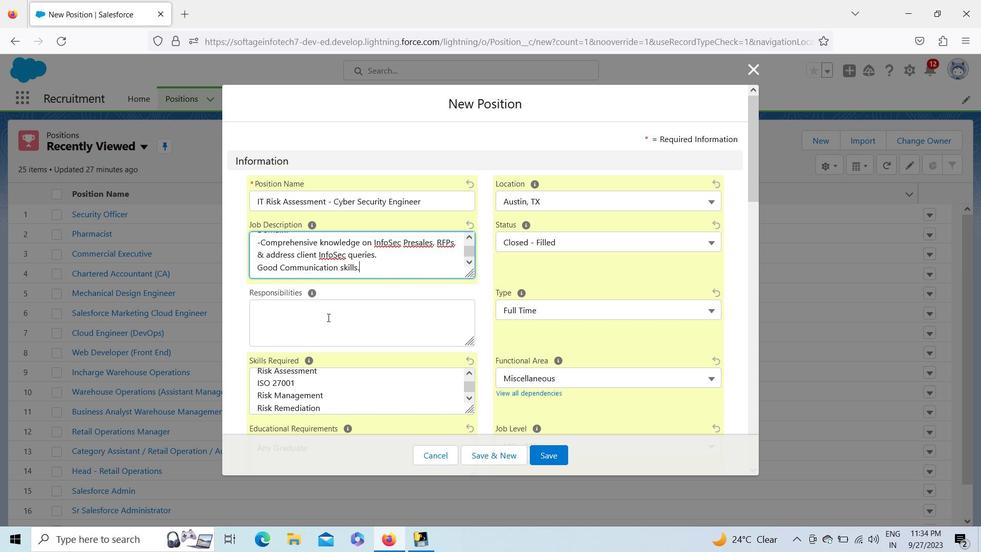 
Action: Mouse pressed left at (327, 317)
Screenshot: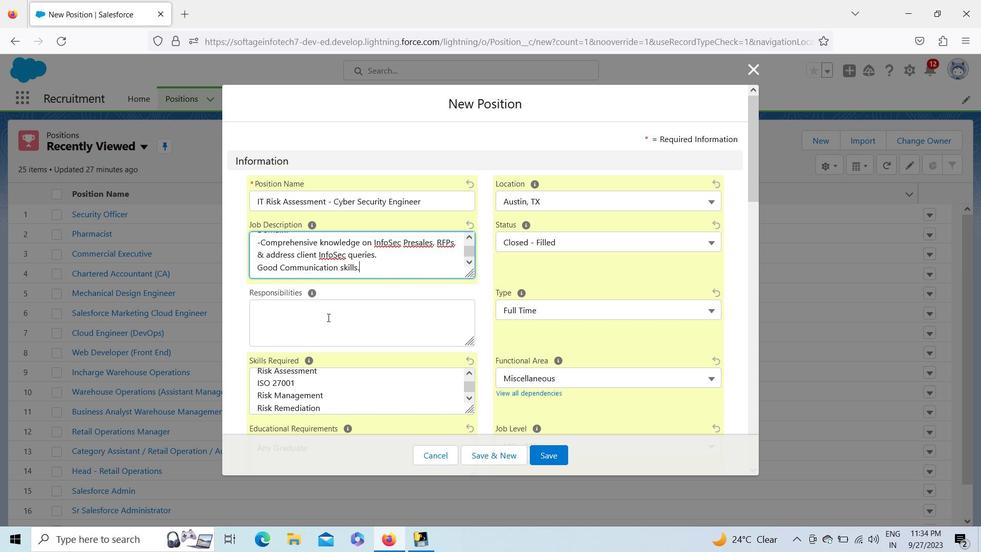 
Action: Mouse moved to (314, 325)
Screenshot: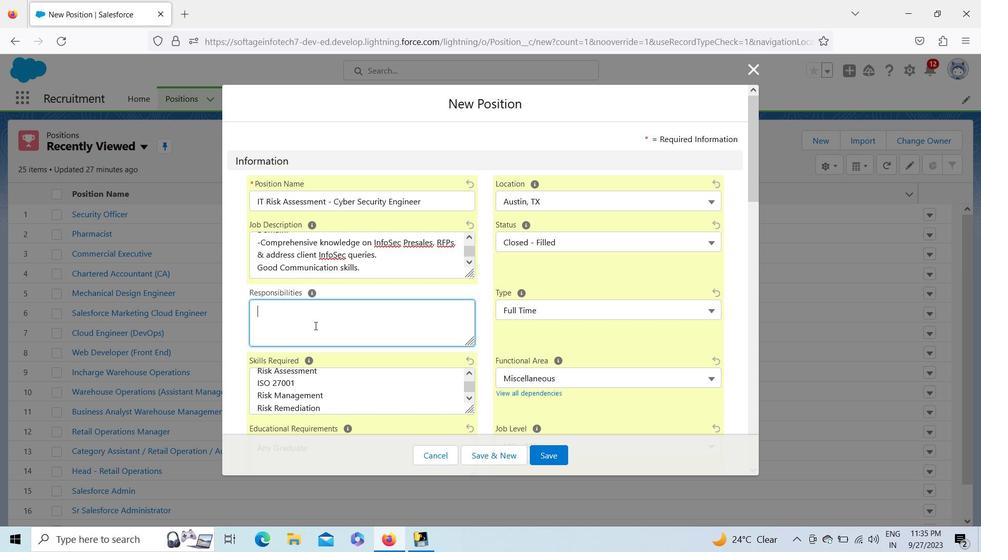 
Action: Key pressed <Key.shift>Maintains<Key.space>enterprise<Key.space>information<Key.space>security<Key.space>policies,<Key.space>technical
Screenshot: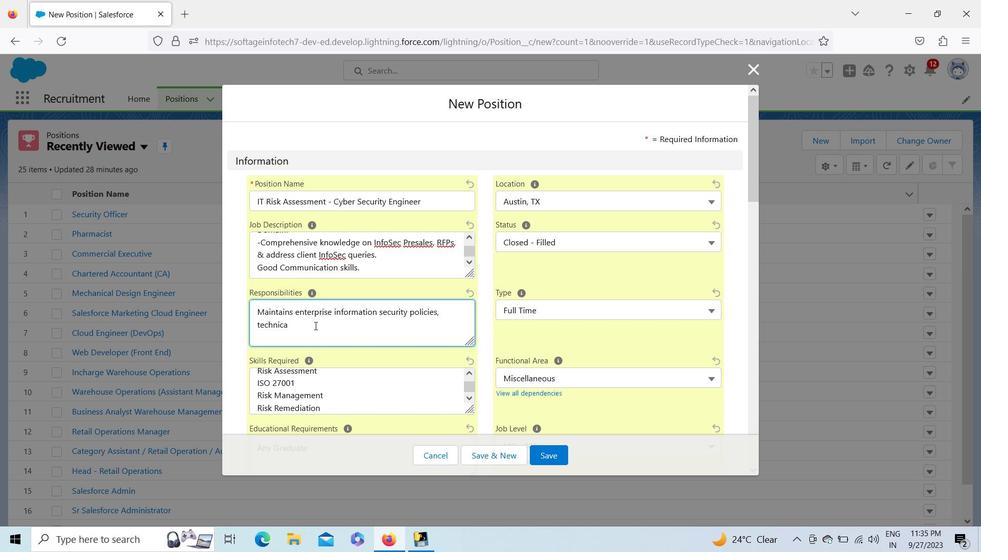 
Action: Mouse moved to (280, 383)
Screenshot: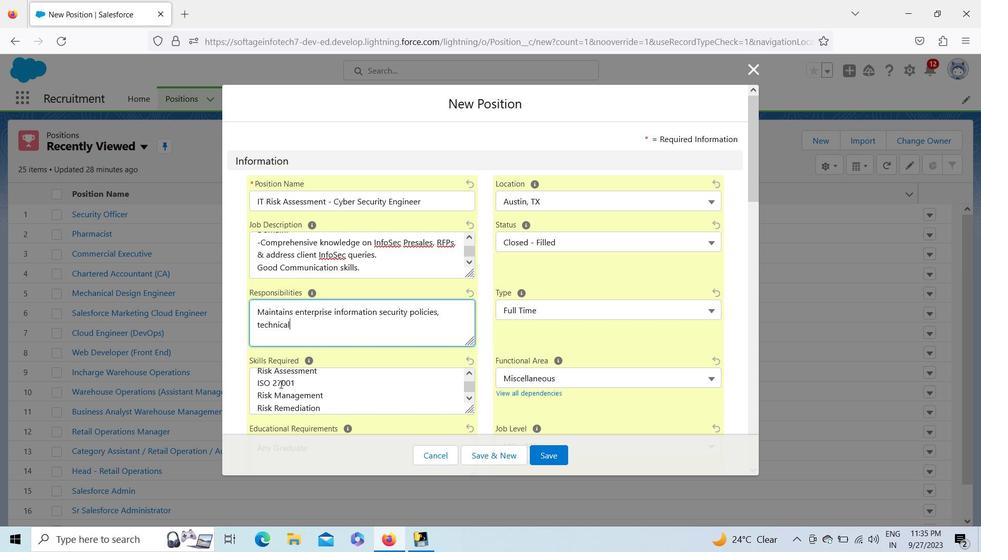 
Action: Key pressed <Key.space>standards
Screenshot: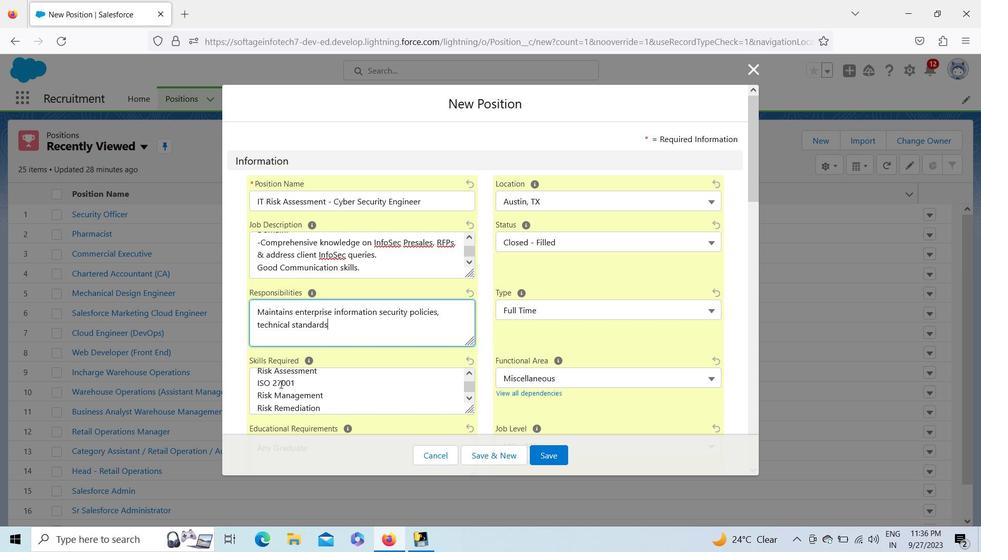 
Action: Mouse moved to (561, 444)
Screenshot: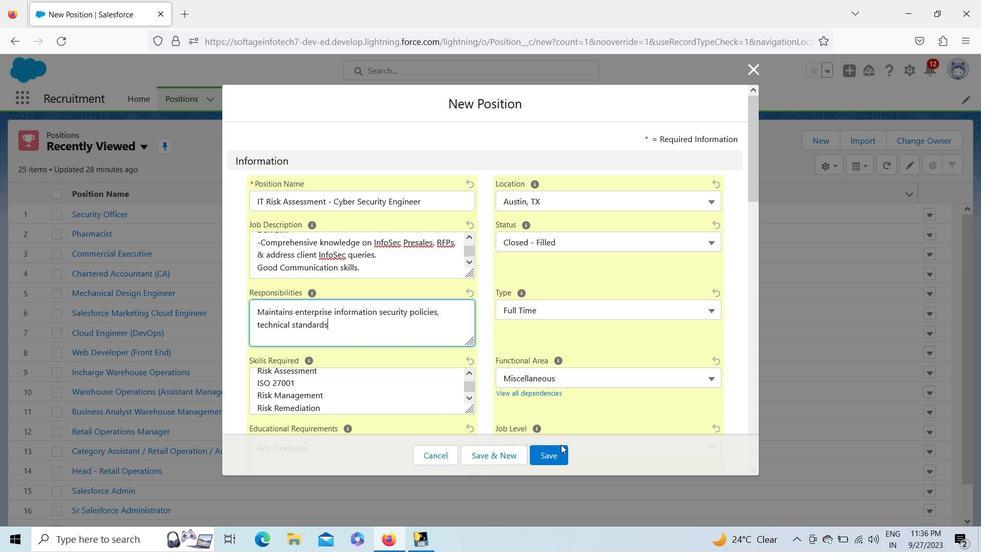 
Action: Mouse pressed left at (561, 444)
Screenshot: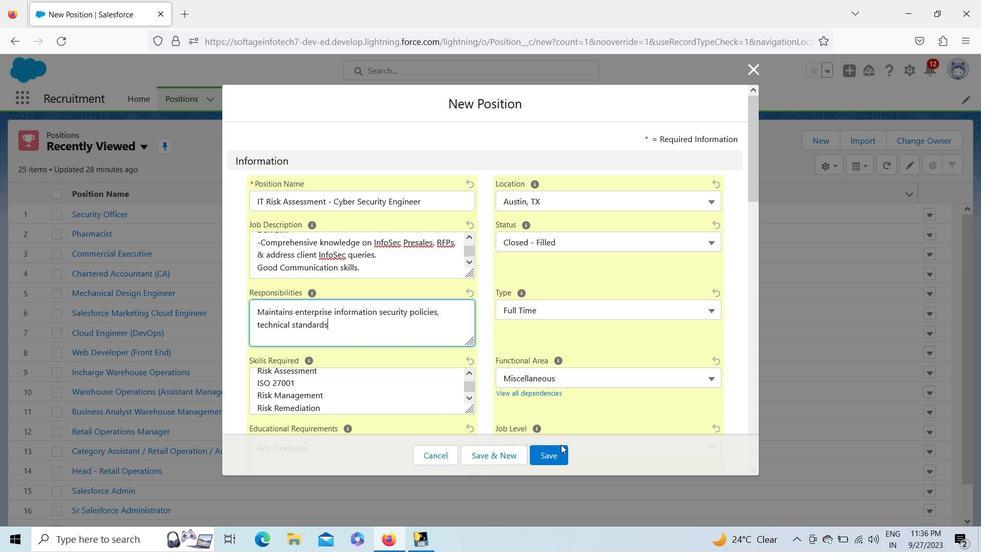 
Action: Mouse moved to (555, 453)
Screenshot: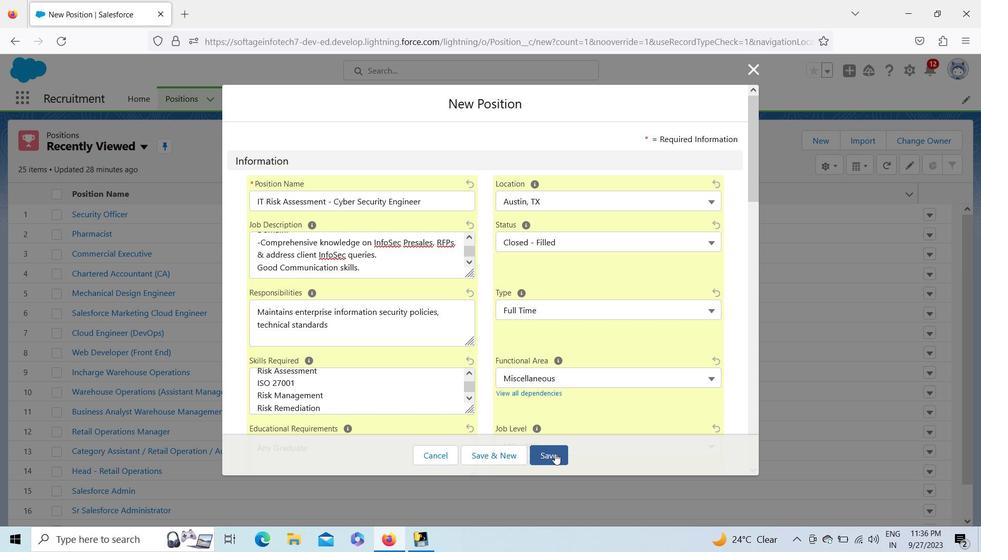 
Action: Mouse pressed left at (555, 453)
Screenshot: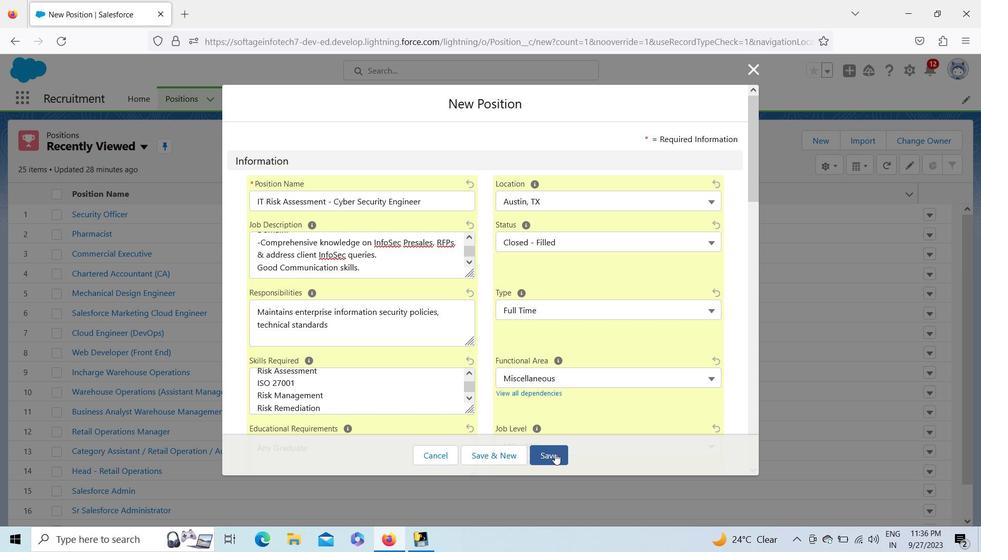 
Action: Mouse moved to (823, 140)
Screenshot: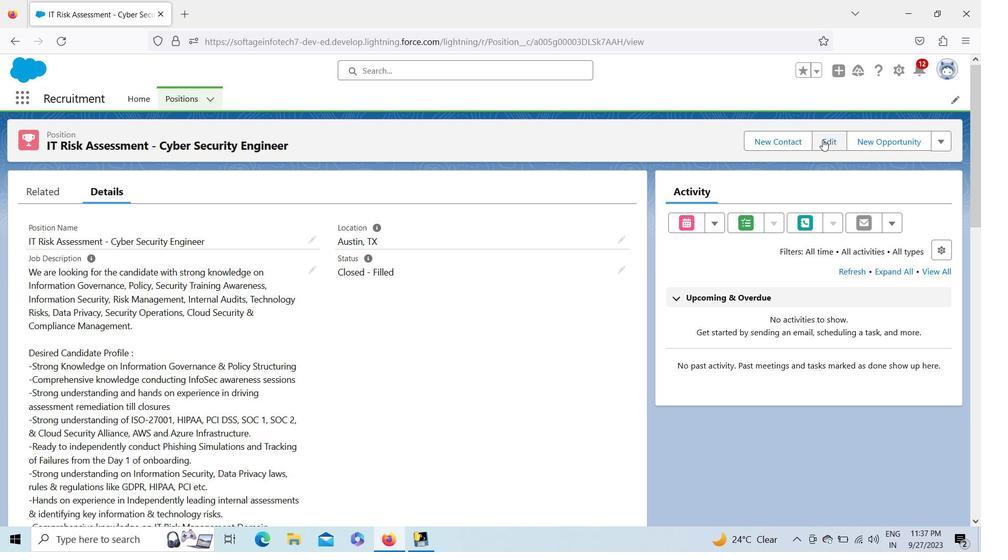 
Action: Mouse pressed left at (823, 140)
Screenshot: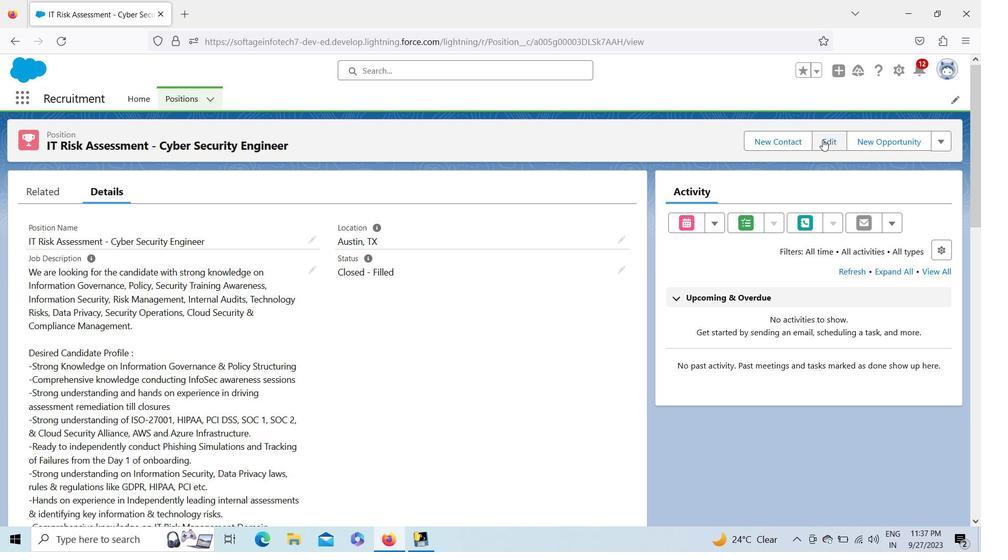 
Action: Mouse moved to (373, 301)
Screenshot: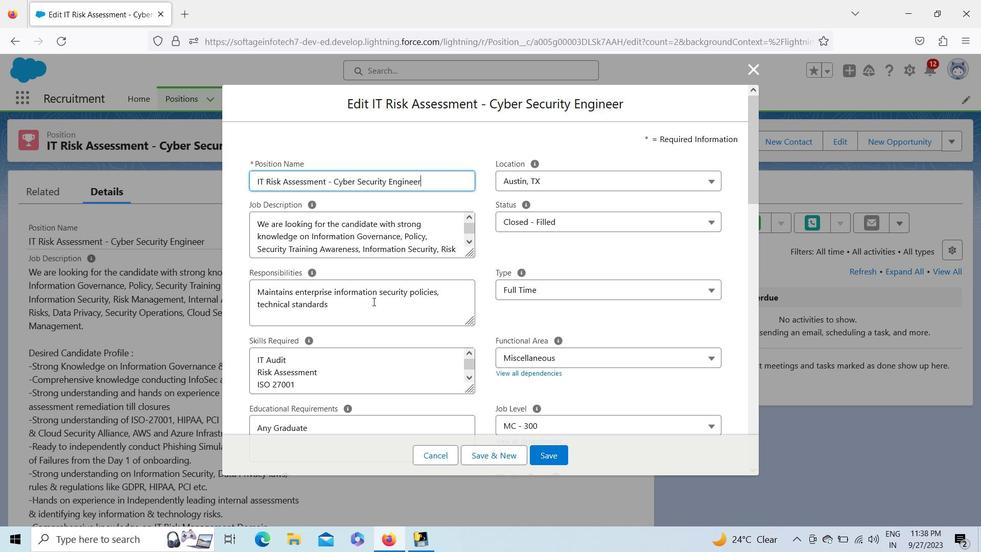 
Action: Mouse pressed left at (373, 301)
Screenshot: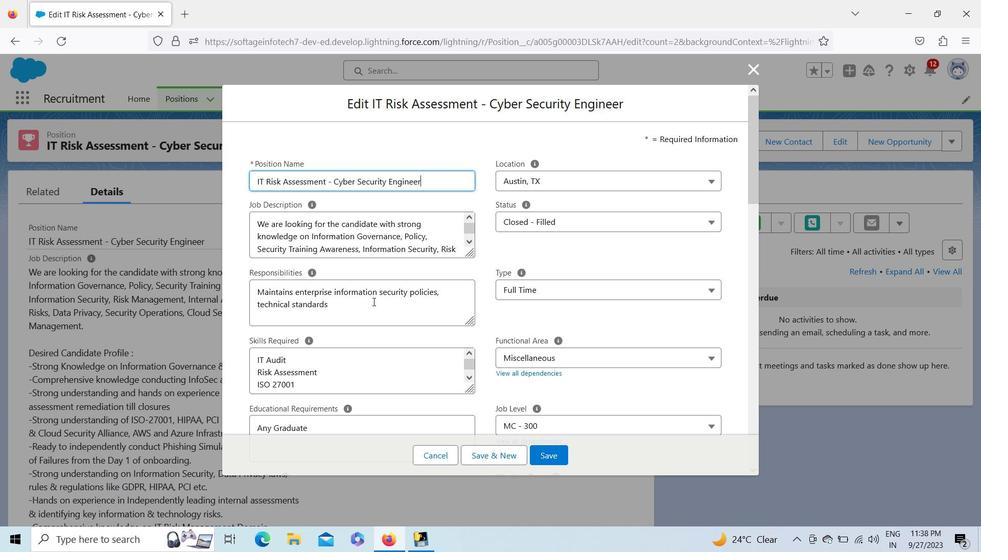 
Action: Key pressed ,<Key.space>guidelines,<Key.space>and<Key.space>procedures<Key.space>necessary<Key.space>to<Key.space>support<Key.space>information<Key.space>security<Key.space>in<Key.space>compliance
Screenshot: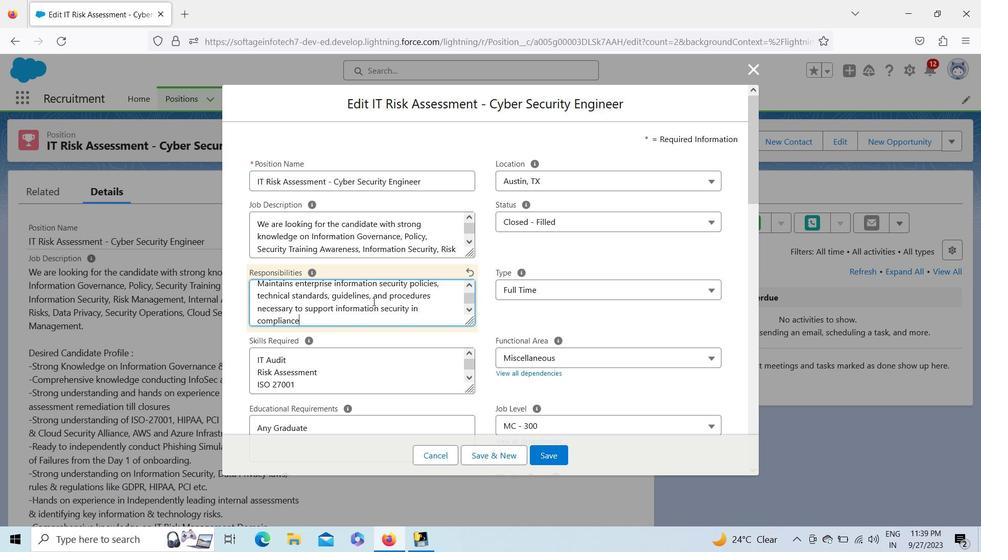 
Action: Mouse moved to (371, 322)
Screenshot: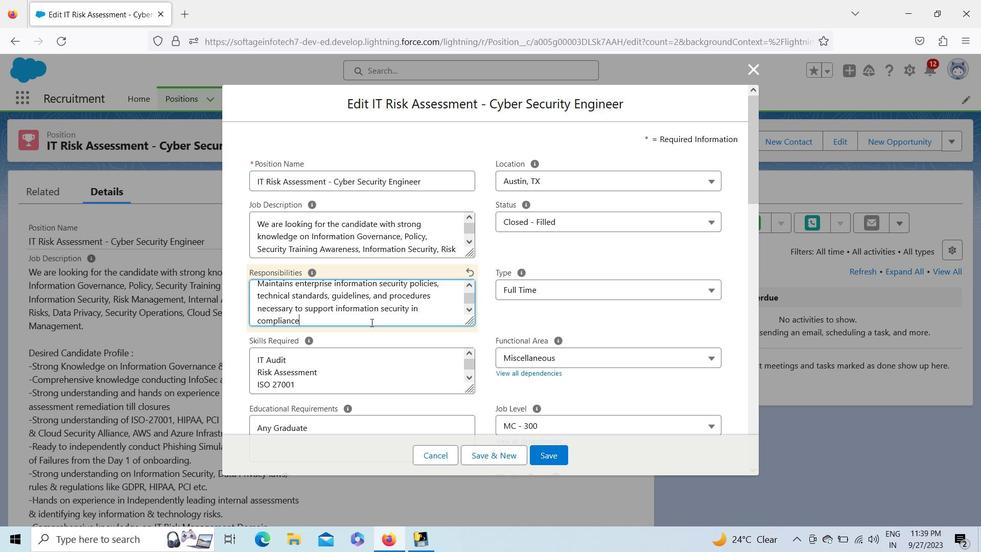 
Action: Key pressed <Key.space>with<Key.space>established
Screenshot: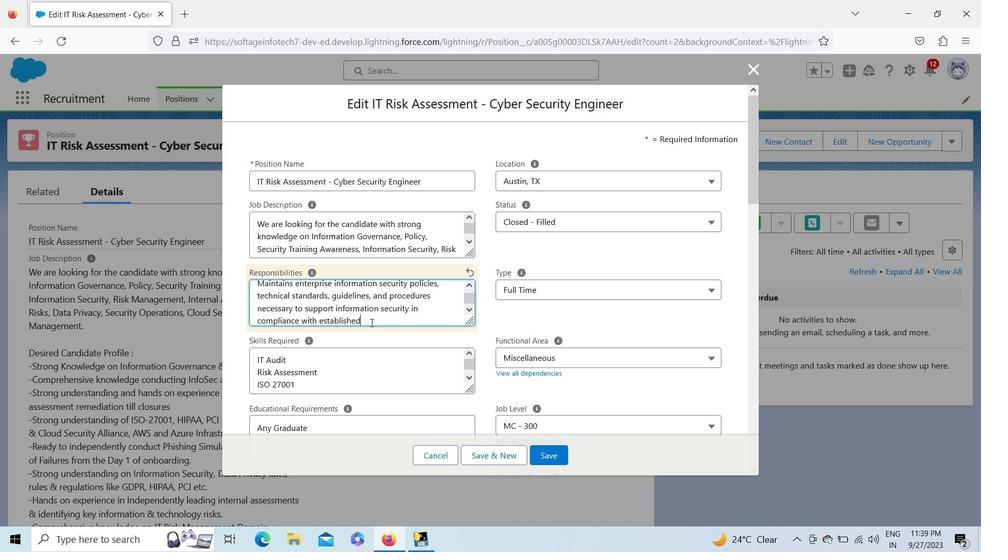 
Action: Mouse moved to (380, 325)
Screenshot: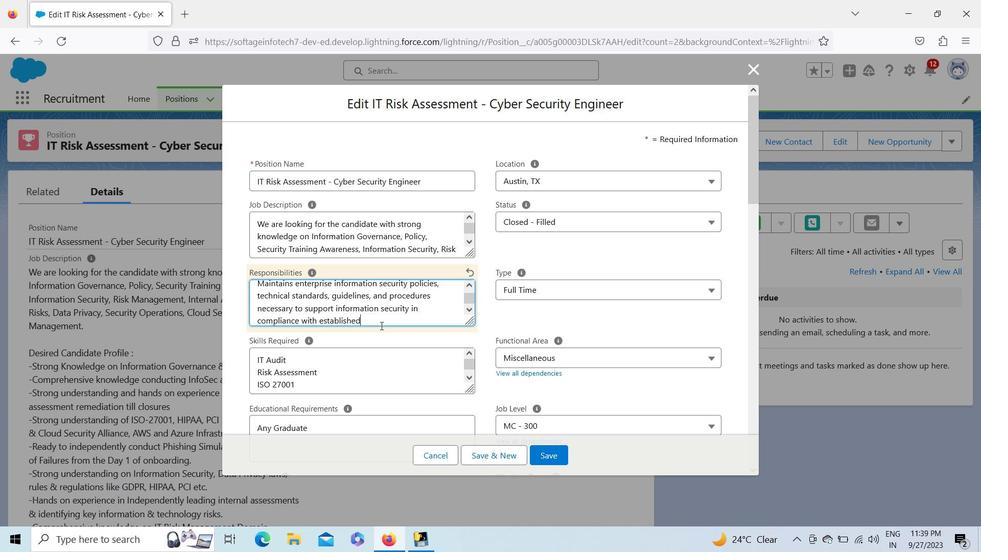 
Action: Key pressed <Key.space>company<Key.space>policies,<Key.space>regulatory<Key.space>requirements,<Key.space>s<Key.backspace>and<Key.space>generally<Key.space>accepted<Key.space>information<Key.space>security<Key.space>controls.<Key.enter><Key.enter><Key.shift>Researches<Key.space>compliances<Key.backspace><Key.space>issues/
Screenshot: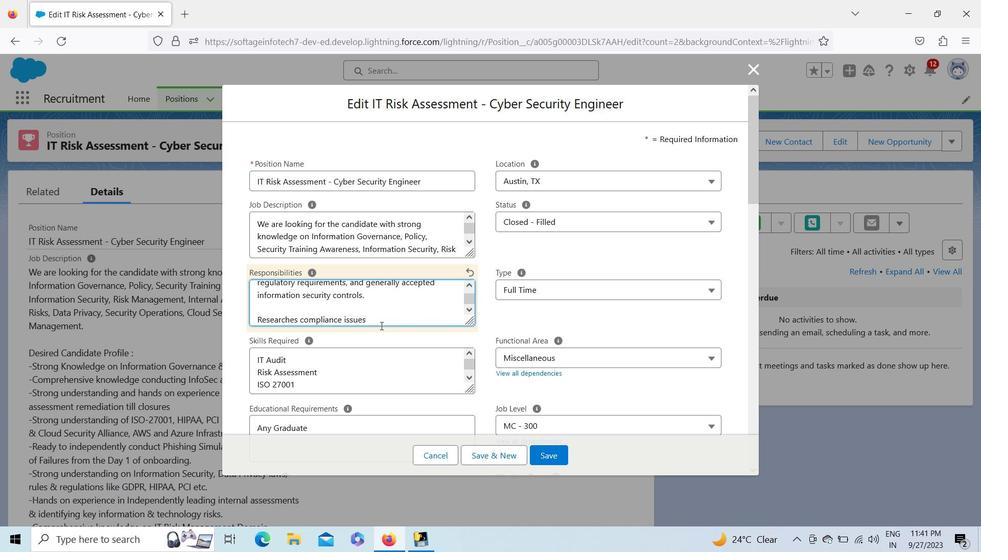 
Action: Mouse moved to (449, 376)
Screenshot: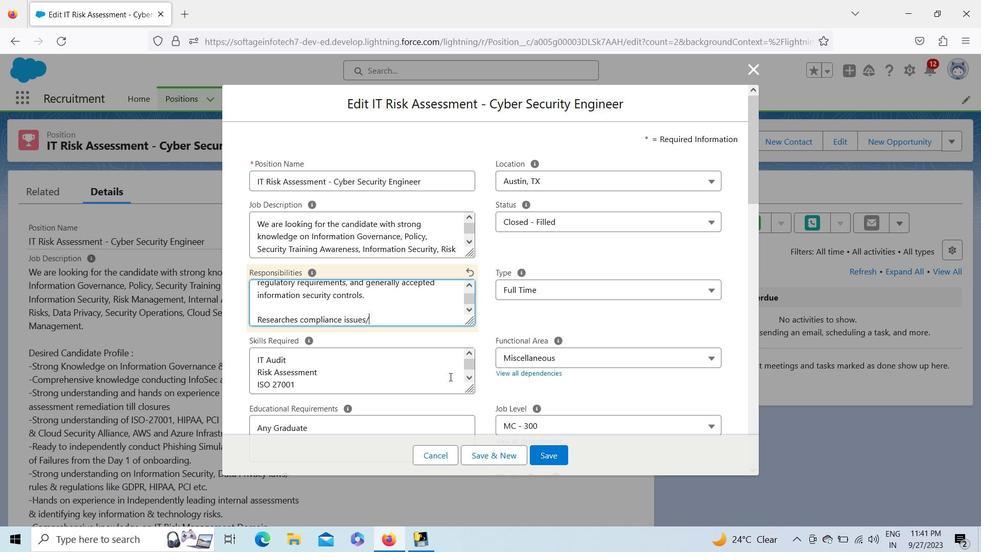 
Action: Key pressed questions<Key.space>for<Key.space>existing<Key.space>and<Key.space>new<Key.space>regulations,<Key.space>and<Key.space>provides<Key.space>interpretation<Key.space>or<Key.space>clarification
Screenshot: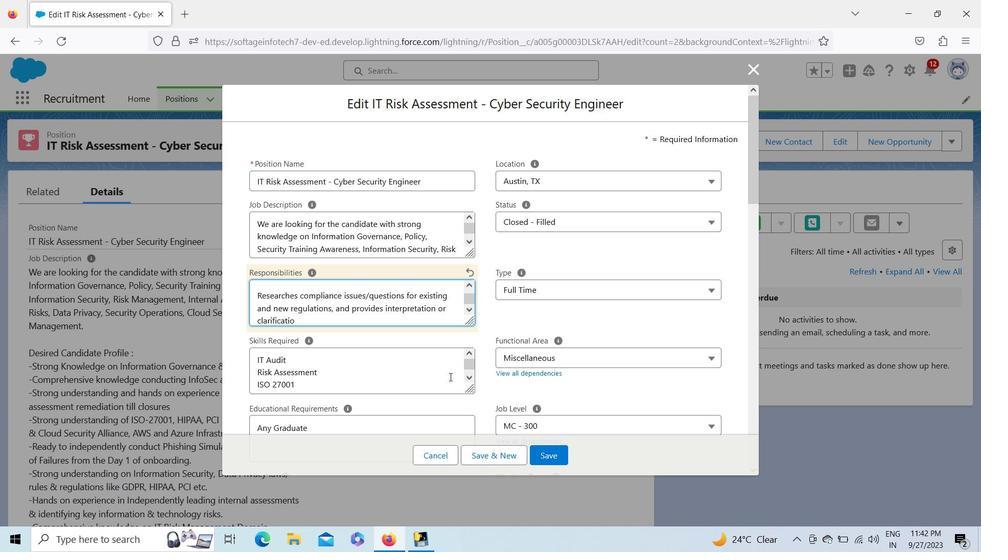 
Action: Mouse moved to (480, 380)
Screenshot: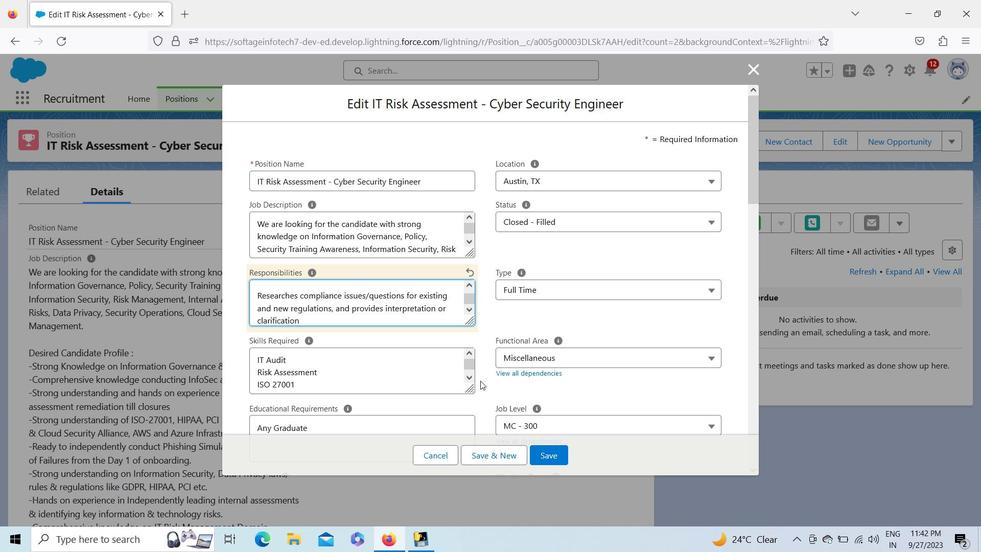 
Action: Key pressed <Key.space>within<Key.space>the<Key.space>team.<Key.enter><Key.enter><Key.shift>Collaborate<Key.space>with<Key.space><Key.shift>Corporate
Screenshot: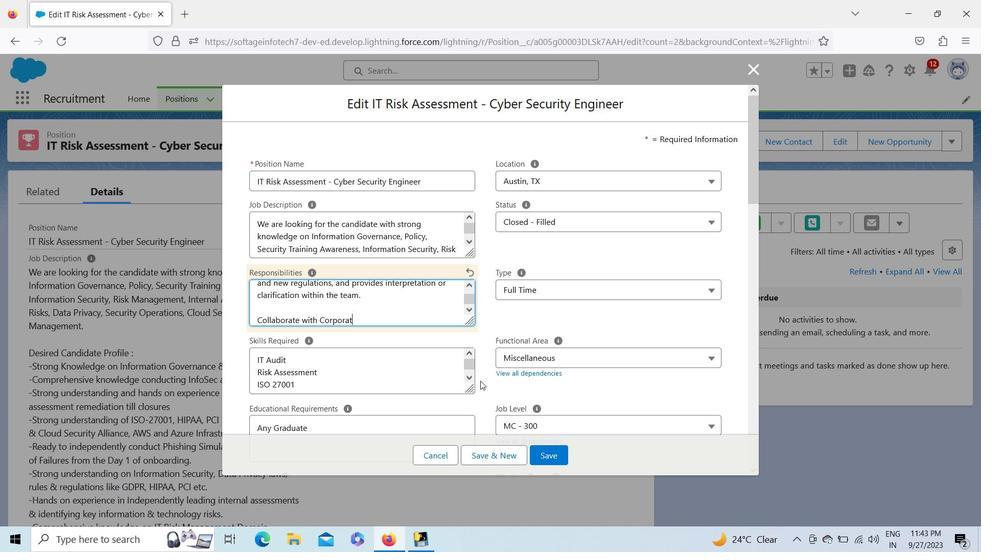 
Action: Mouse moved to (440, 324)
Screenshot: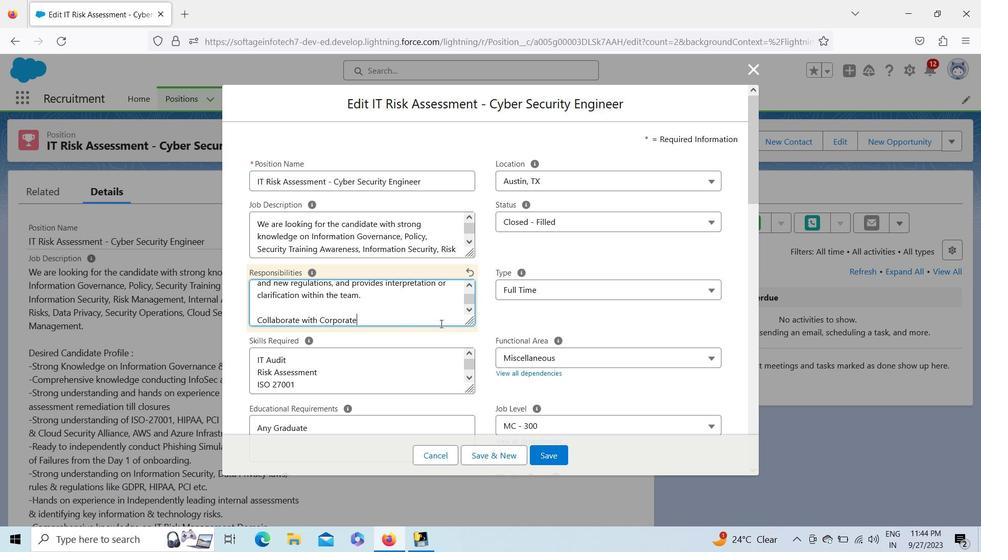 
Action: Key pressed <Key.space><Key.shift>Compl
Screenshot: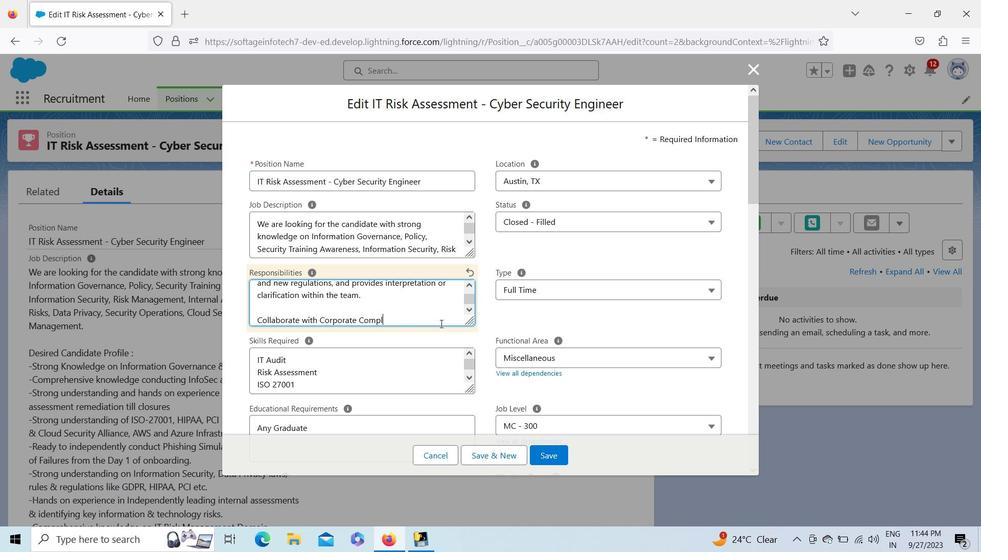 
Action: Mouse moved to (437, 382)
Screenshot: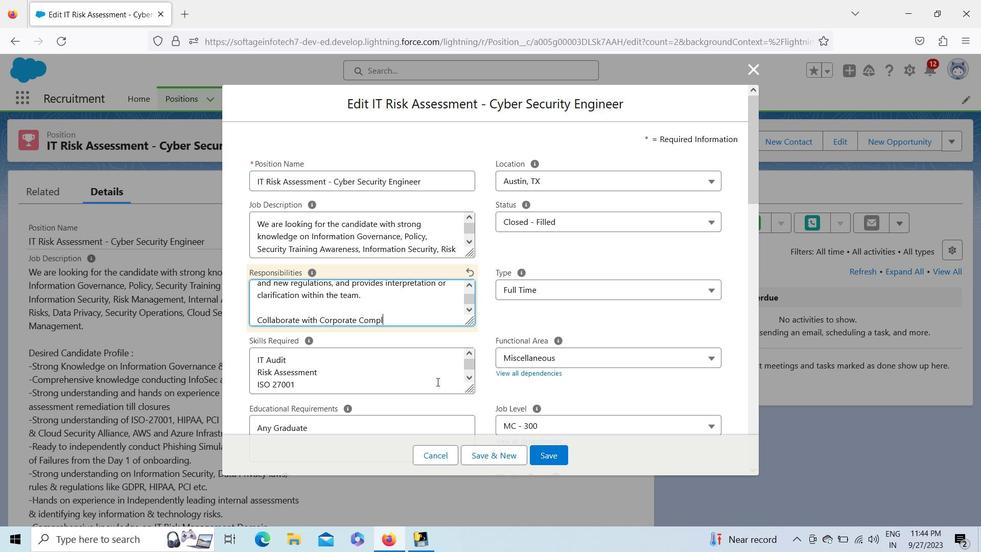 
Action: Key pressed l<Key.backspace>iance,<Key.space><Key.shift>Legal<Key.space><Key.shift>Regulatory<Key.space><Key.shift>Affairs,<Key.space><Key.shift>Corporate<Key.space><Key.shift>Audit<Key.space>and<Key.space><Key.shift>Enter
Screenshot: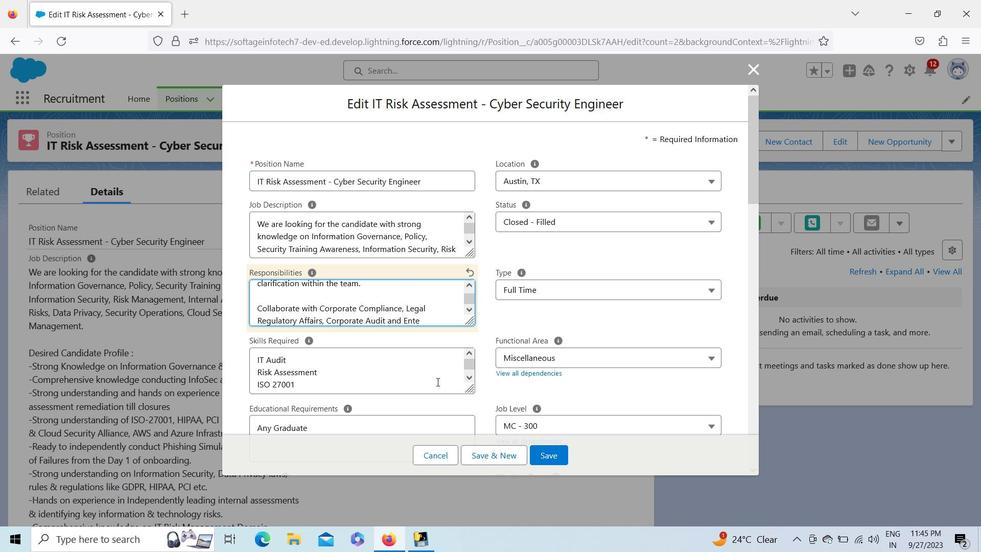 
Action: Mouse moved to (456, 323)
Screenshot: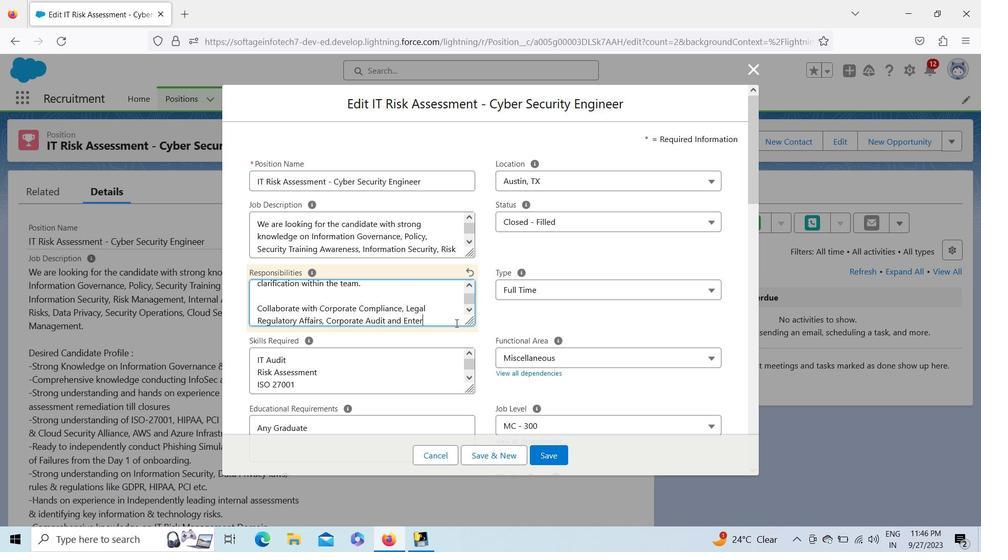 
Action: Key pressed prise<Key.space><Key.shift><Key.shift><Key.shift><Key.shift><Key.shift>Technology<Key.space><Key.shift>Risk<Key.space><Key.shift><Key.shift>Management<Key.space>as<Key.space>appropriate<Key.space>in<Key.space>assessing<Key.space>internal<Key.space>policy<Key.space>compliance<Key.space>against<Key.space>external<Key.space>requirements.<Key.enter><Key.shift>Coordinate,<Key.space>review<Key.space>and<Key.space>respond<Key.space>for<Key.space>the<Key.space>respective<Key.space>areascovering<Key.left><Key.left><Key.left><Key.left><Key.left><Key.left><Key.left><Key.left><Key.space><Key.down><Key.space>regulatory
Screenshot: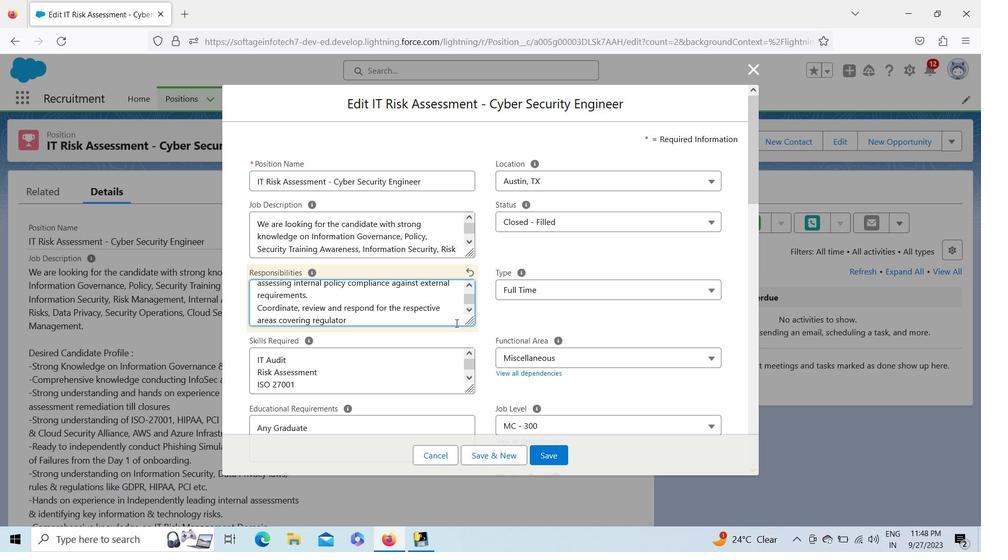 
Action: Mouse moved to (459, 320)
Screenshot: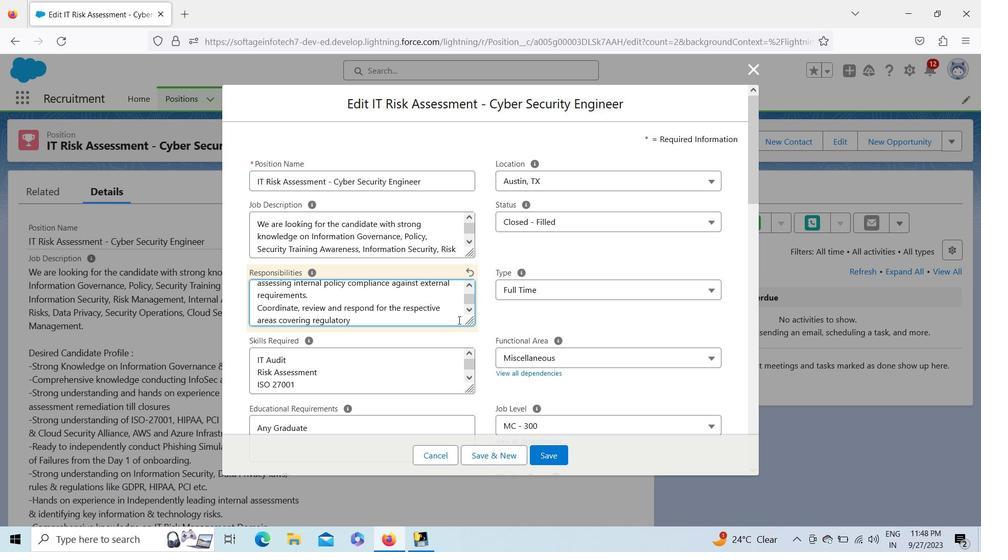 
Action: Key pressed <Key.space>compliance<Key.space>assessments<Key.space>and<Key.space>client<Key.space>questionnairesb<Key.backspace><Key.space>in<Key.space>support<Key.space>of<Key.space>new<Key.space>and<Key.space>current<Key.space>clients
Screenshot: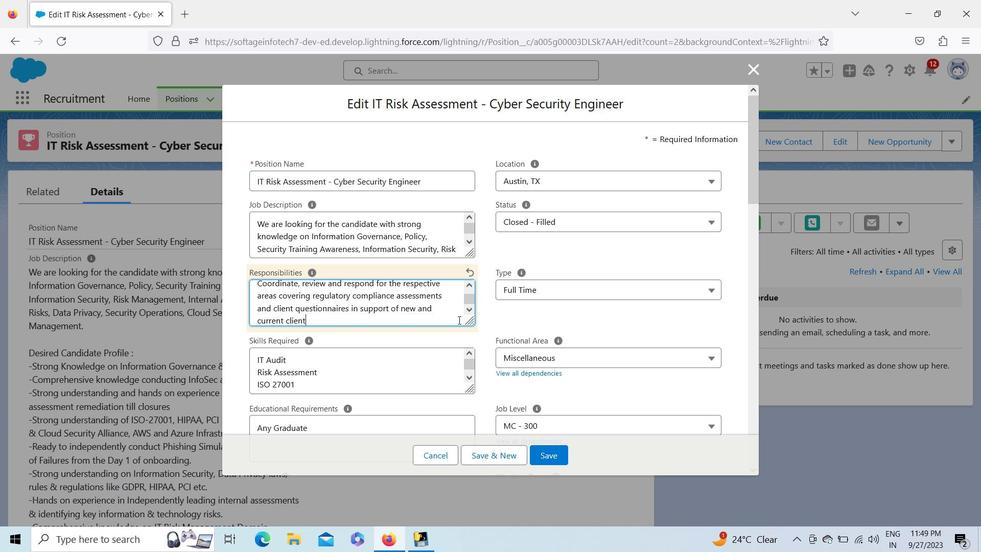 
Action: Mouse moved to (369, 322)
Screenshot: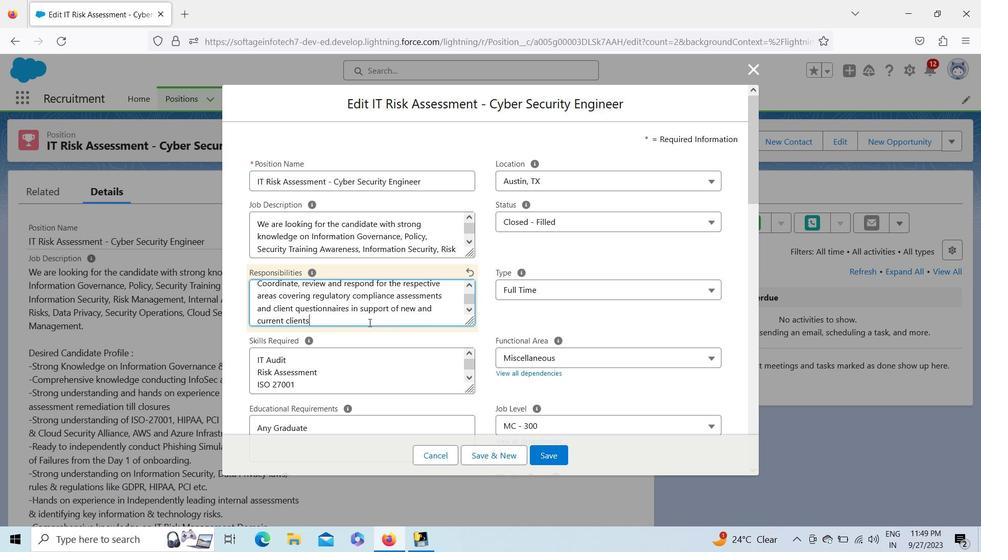 
Action: Key pressed <Key.space>
Screenshot: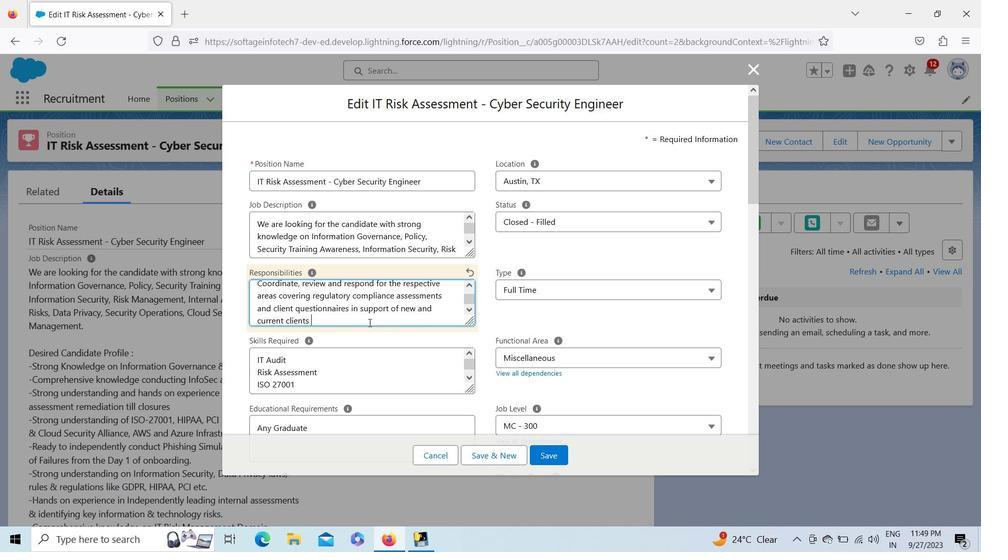 
Action: Mouse moved to (380, 332)
Screenshot: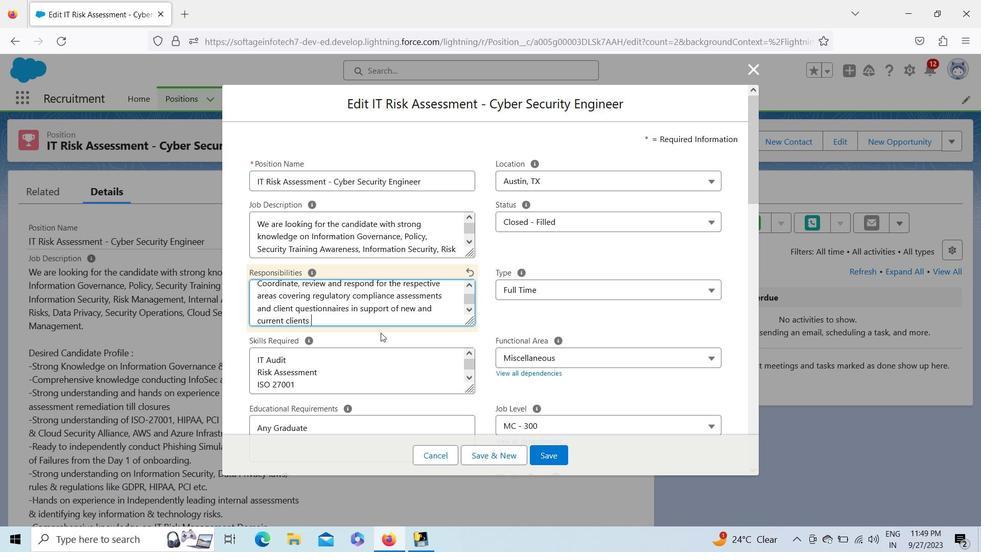 
Action: Key pressed using<Key.space>and<Key.space>maintaining<Key.space>our<Key.space>central<Key.space>repository<Key.space>of<Key.space>responses.<Key.enter><Key.shift>Collaborate<Key.space>with<Key.space>other<Key.space>team<Key.space>members<Key.space>throughout<Key.space>the<Key.space>organization<Key.space>ensuring<Key.space>consistency
Screenshot: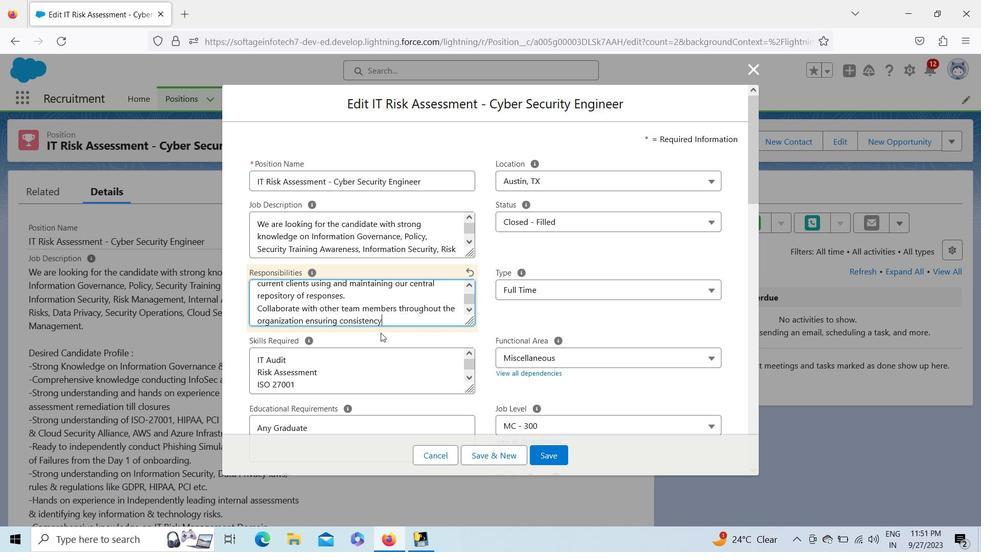 
Action: Mouse moved to (388, 340)
Screenshot: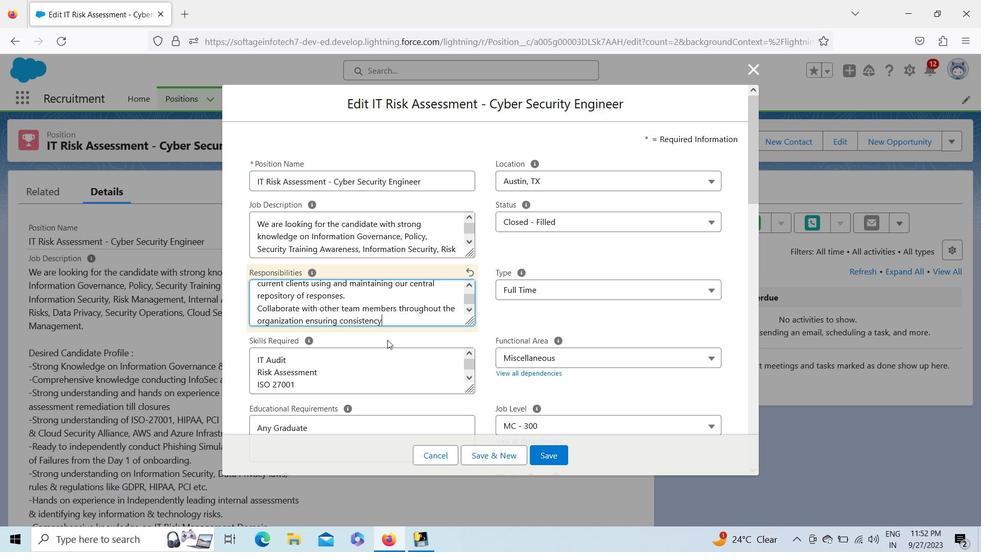 
Action: Key pressed <Key.space>in<Key.space>the<Key.space>alignment<Key.space>o
Screenshot: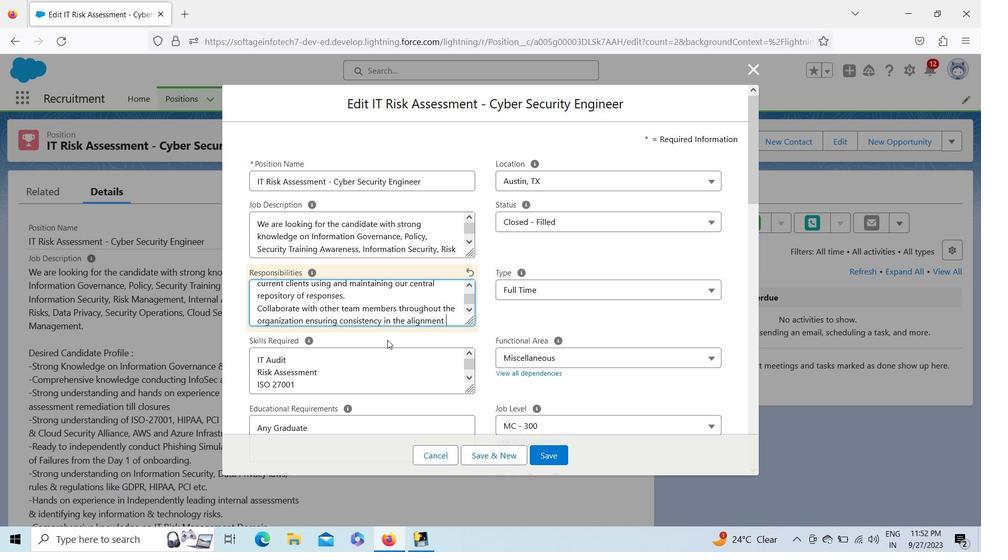 
Action: Mouse moved to (447, 368)
Screenshot: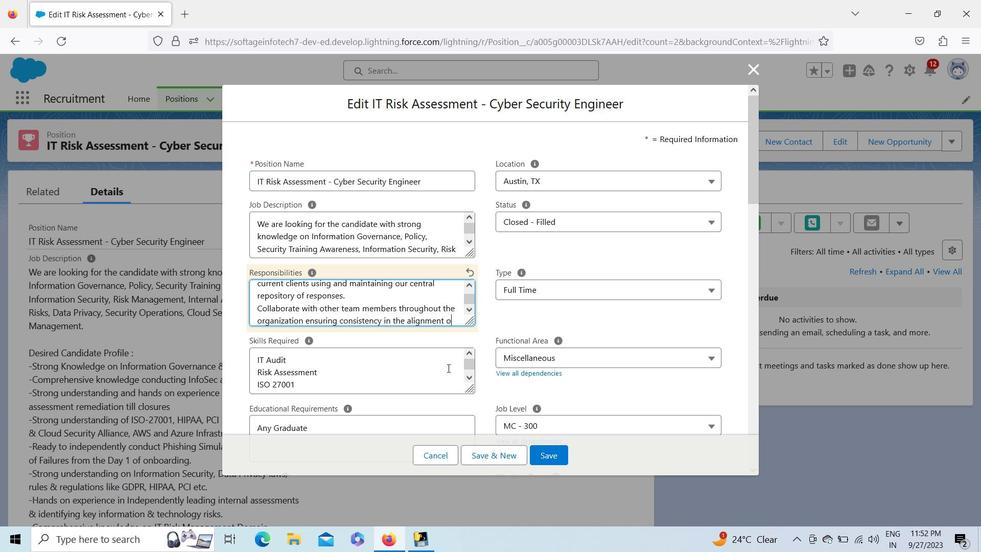 
Action: Key pressed f<Key.space><Key.shift><Key.shift><Key.shift><Key.shift><Key.shift><Key.shift><Key.shift><Key.shift><Key.shift><Key.shift><Key.shift><Key.shift><Key.shift><Key.shift>standards,<Key.space>per<Key.backspace><Key.backspace>ro
Screenshot: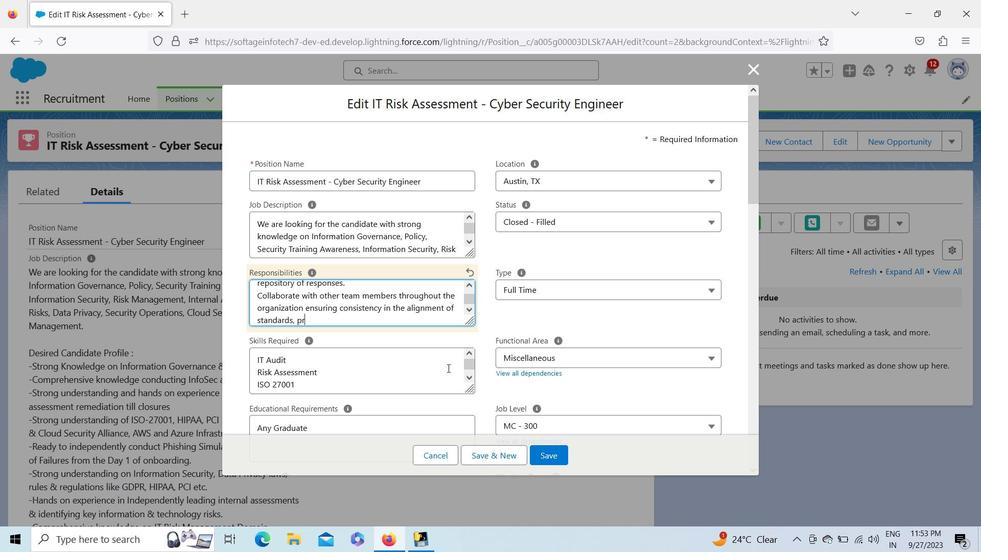 
Action: Mouse moved to (440, 372)
Screenshot: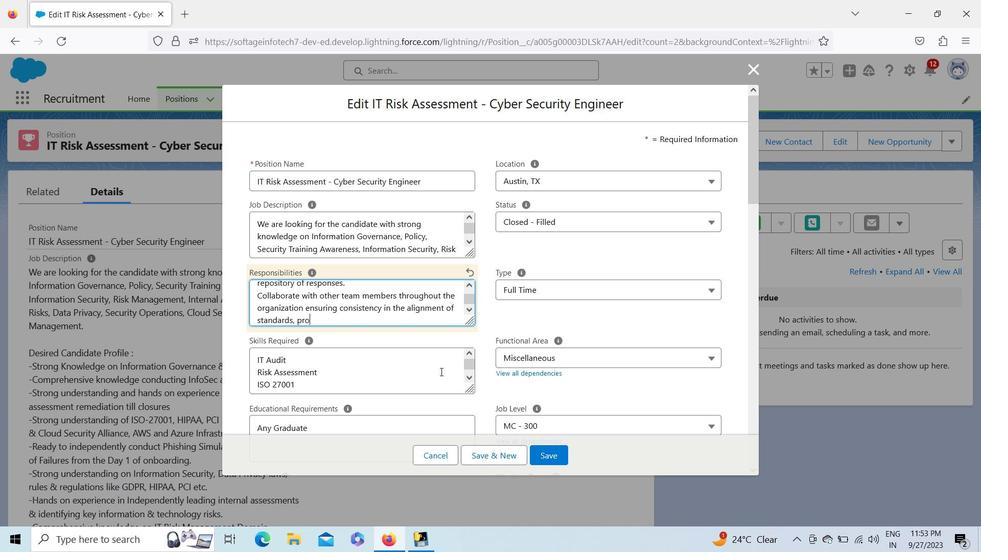
Action: Key pressed cedures<Key.space>and<Key.space>controls.<Key.enter><Key.shift><Key.shift><Key.shift>Comprehensive<Key.space><Key.shift>Knowledge<Key.space>i<Key.backspace>on<Key.space><Key.shift><Key.shift><Key.shift><Key.shift>Info<Key.shift><Key.shift><Key.shift><Key.shift><Key.shift><Key.shift><Key.shift><Key.shift><Key.shift><Key.shift><Key.shift><Key.shift><Key.shift><Key.shift><Key.shift><Key.shift><Key.shift><Key.shift><Key.shift><Key.shift><Key.shift><Key.shift><Key.shift><Key.shift><Key.shift><Key.shift><Key.shift><Key.shift><Key.shift><Key.shift><Key.shift><Key.shift><Key.shift><Key.shift><Key.shift><Key.shift><Key.shift><Key.shift><Key.shift>Sec<Key.space><Key.shift>Audits,<Key.space><Key.shift><Key.shift><Key.shift><Key.shift><Key.shift><Key.shift><Key.shift><Key.shift><Key.shift><Key.shift><Key.shift><Key.shift><Key.shift><Key.shift><Key.shift><Key.shift><Key.shift><Key.shift><Key.shift>Internal<Key.space><Key.shift>Assessments,<Key.space><Key.shift><Key.shift><Key.shift><Key.shift><Key.shift><Key.shift><Key.shift><Key.shift><Key.shift><Key.shift><Key.shift><Key.shift><Key.shift><Key.shift><Key.shift><Key.shift><Key.shift><Key.shift><Key.shift><Key.shift><Key.shift><Key.shift><Key.shift><Key.shift>Customer<Key.space><Key.shift>Facing<Key.space><Key.shift>Technological
Screenshot: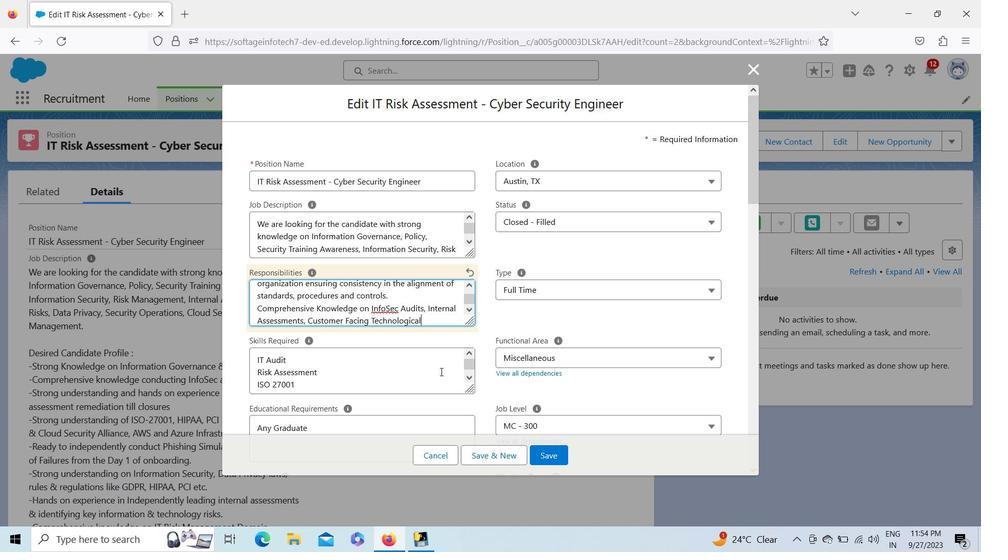 
Action: Mouse moved to (436, 365)
Screenshot: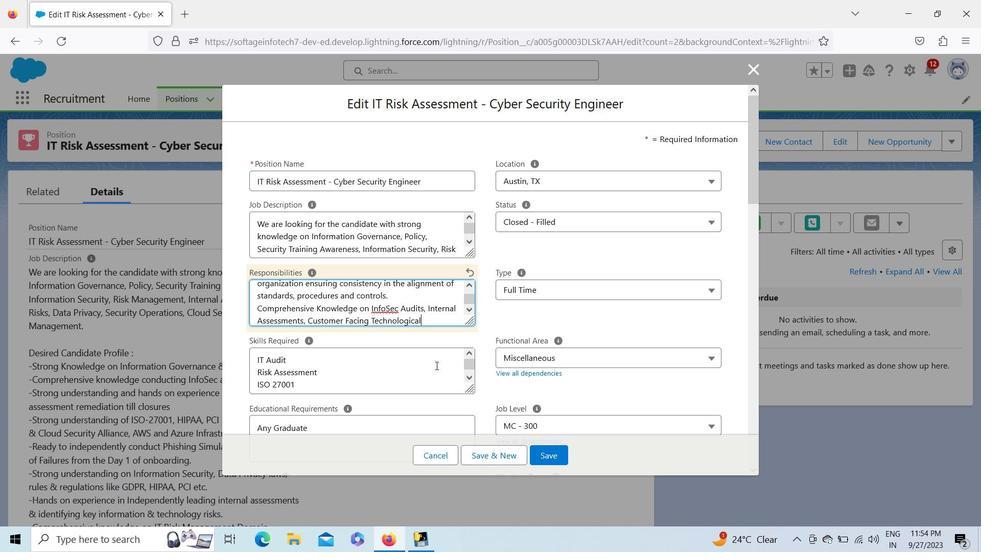 
Action: Key pressed <Key.space><Key.shift>Audits,<Key.space><Key.shift><Key.shift><Key.shift><Key.shift>Presales,<Key.space><Key.shift><Key.shift><Key.shift><Key.shift><Key.shift><Key.shift><Key.shift><Key.shift><Key.shift><Key.shift><Key.shift><Key.shift><Key.shift><Key.shift><Key.shift>RFPs<Key.space><Key.shift>&<Key.space><Key.shift>Address<Key.space>client<Key.space><Key.shift>Info<Key.shift>Sec<Key.space><Key.shift>Queries
Screenshot: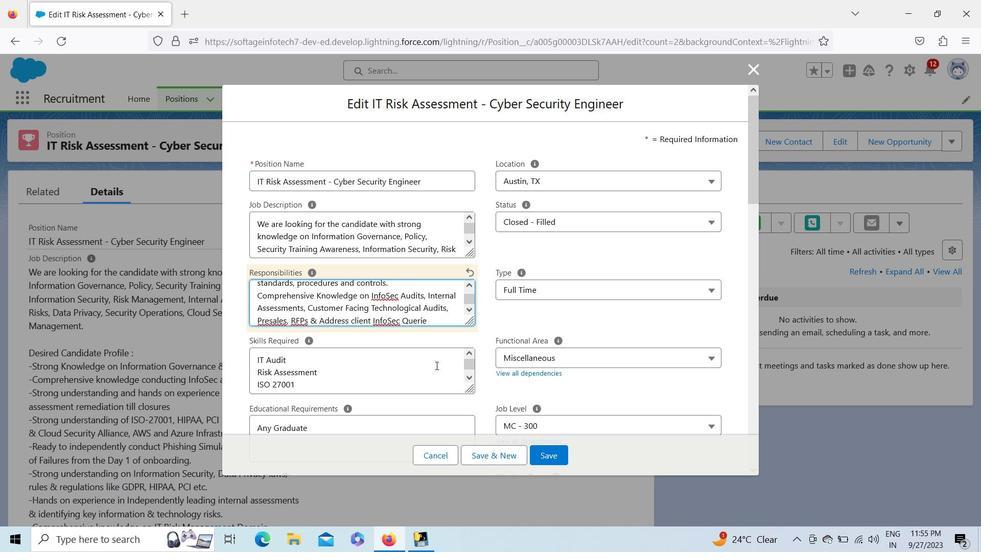 
Action: Mouse moved to (437, 361)
Screenshot: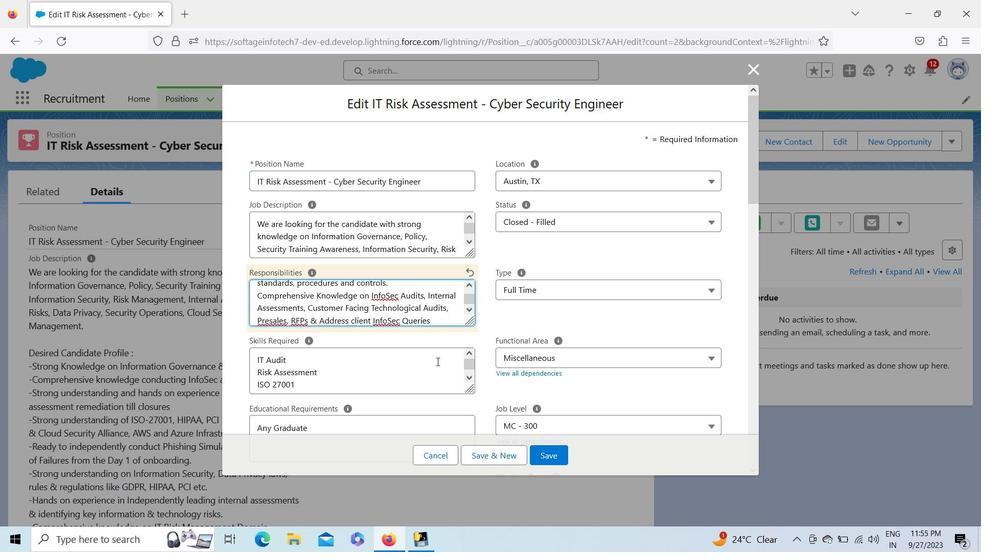 
Action: Key pressed .<Key.enter><Key.shift><Key.shift><Key.shift><Key.shift><Key.shift><Key.shift><Key.shift>Strong<Key.space>orientation<Key.space>in<Key.space>independently<Key.space>driving<Key.space>the<Key.space><Key.shift><Key.shift><Key.shift><Key.shift><Key.shift><Key.shift><Key.shift><Key.shift>High<Key.shift>Radius<Key.space><Key.shift>Core<Key.space><Key.shift>Training<Key.space><Key.shift><Key.shift><Key.shift><Key.shift><Key.shift><Key.shift><Key.shift><Key.shift><Key.shift><Key.shift><Key.shift><Key.shift><Key.shift><Key.shift><Key.shift><Key.shift><Key.shift><Key.shift><Key.shift><Key.shift><Key.shift><Key.shift><Key.shift><Key.shift><Key.shift><Key.shift><Key.shift><Key.shift><Key.shift><Key.shift><Key.shift><Key.shift><Key.shift><Key.shift><Key.shift><Key.shift><Key.shift><Key.shift><Key.shift><Key.shift><Key.shift><Key.shift><Key.shift><Key.shift><Key.shift><Key.shift><Key.shift><Key.shift><Key.shift><Key.shift><Key.shift><Key.shift><Key.shift>Essentials<Key.space>and<Key.space><Key.shift><Key.shift><Key.shift><Key.shift><Key.shift><Key.shift><Key.shift><Key.shift><Key.shift>Security<Key.space><Key.shift>Trainings.<Key.enter><Key.shift><Key.shift><Key.shift>Independently<Key.space>drive<Key.space>the<Key.space><Key.shift>Phishing<Key.space><Key.shift>Cap<Key.backspace>mpaigns<Key.space>across<Key.space>the<Key.space><Key.shift>HRC.<Key.space><Key.shift><Key.shift><Key.shift><Key.shift><Key.shift><Key.shift><Key.shift><Key.shift><Key.shift><Key.shift><Key.shift><Key.shift><Key.shift><Key.shift><Key.shift><Key.shift><Key.shift><Key.shift><Key.shift><Key.shift><Key.shift><Key.shift><Key.shift><Key.shift><Key.shift><Key.shift><Key.shift><Key.shift><Key.shift><Key.shift><Key.shift><Key.shift><Key.shift><Key.shift><Key.shift><Key.shift><Key.shift>To<Key.space><Key.shift>Track<Key.space>and<Key.space>improve<Key.space>the<Key.space>efficiency<Key.space>through<Key.space>re-testing<Key.space>methods.
Screenshot: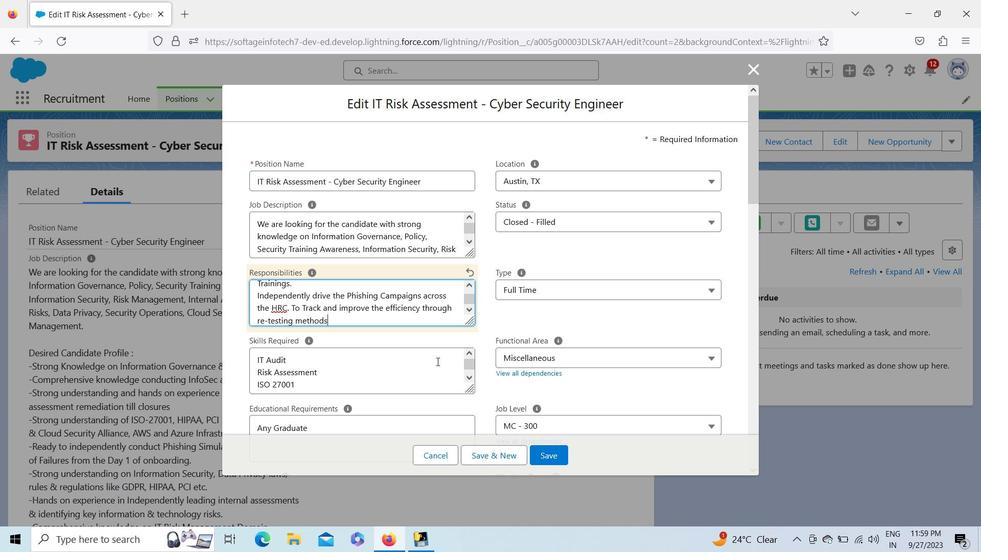 
Action: Mouse moved to (436, 337)
Screenshot: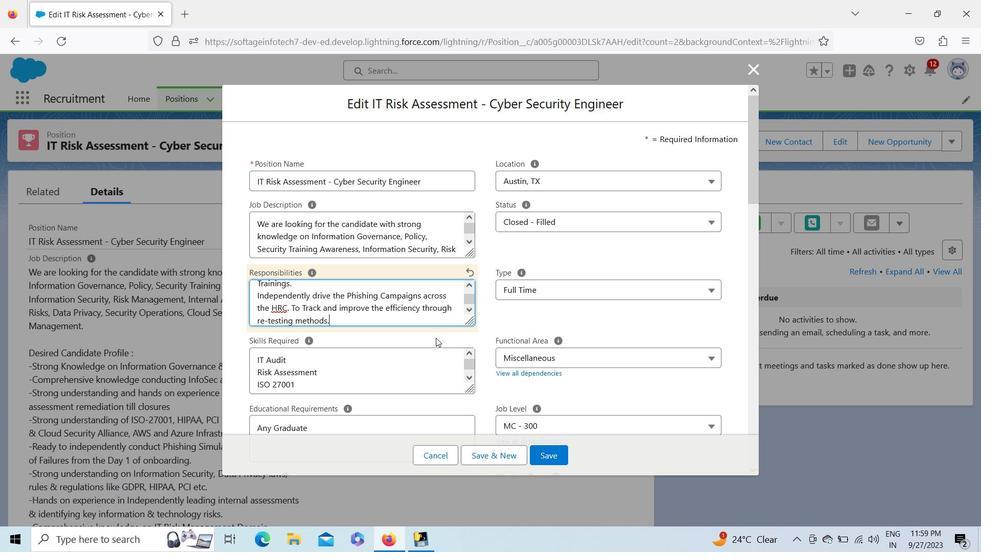 
Action: Key pressed <Key.enter><Key.shift><Key.shift><Key.shift><Key.shift><Key.shift><Key.shift><Key.shift><Key.shift><Key.shift><Key.shift><Key.shift><Key.shift><Key.shift><Key.shift><Key.shift><Key.shift><Key.shift><Key.shift><Key.shift><Key.shift><Key.shift><Key.shift><Key.shift><Key.shift><Key.shift><Key.shift><Key.shift><Key.shift><Key.shift><Key.shift><Key.shift><Key.shift><Key.shift><Key.shift><Key.shift><Key.shift><Key.shift><Key.shift><Key.shift>Assist<Key.space>and<Key.space>contribute<Key.space>to<Key.space>additional<Key.space>projects
Screenshot: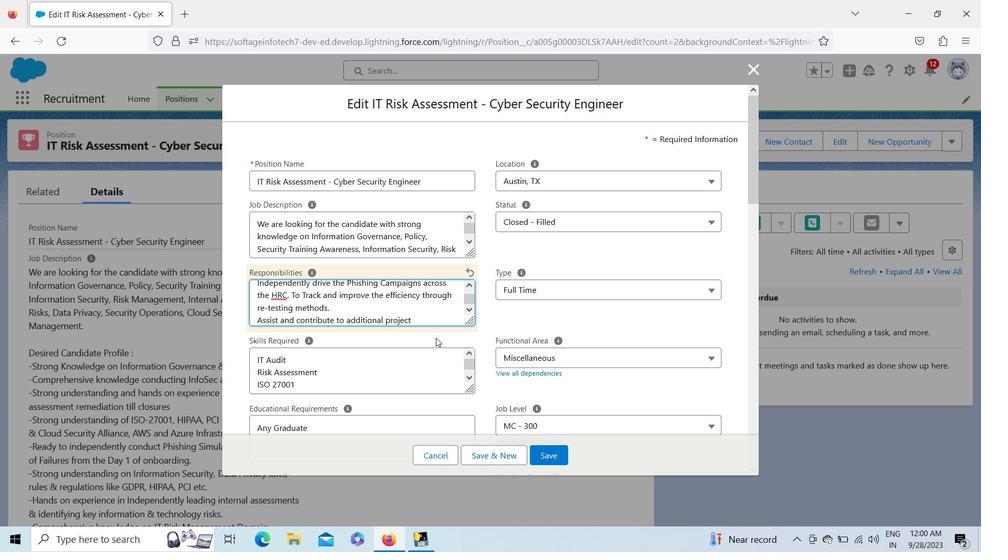 
Action: Mouse moved to (447, 326)
Screenshot: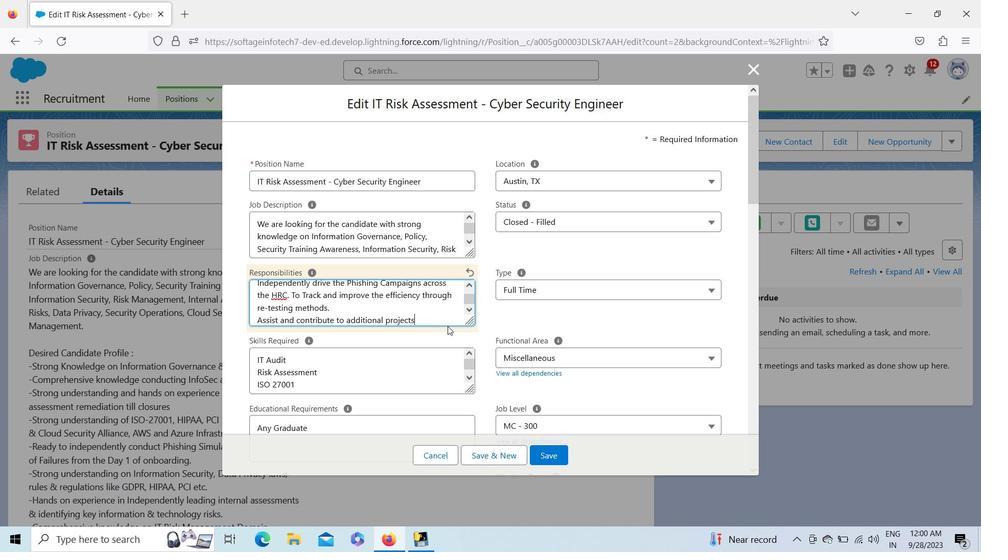 
Action: Key pressed <Key.space>
Screenshot: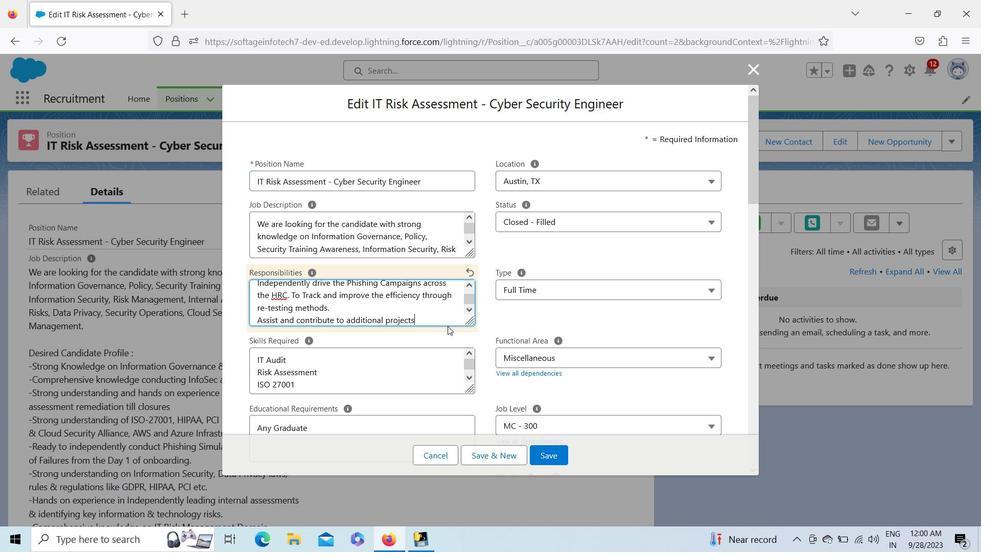 
Action: Mouse moved to (445, 350)
Screenshot: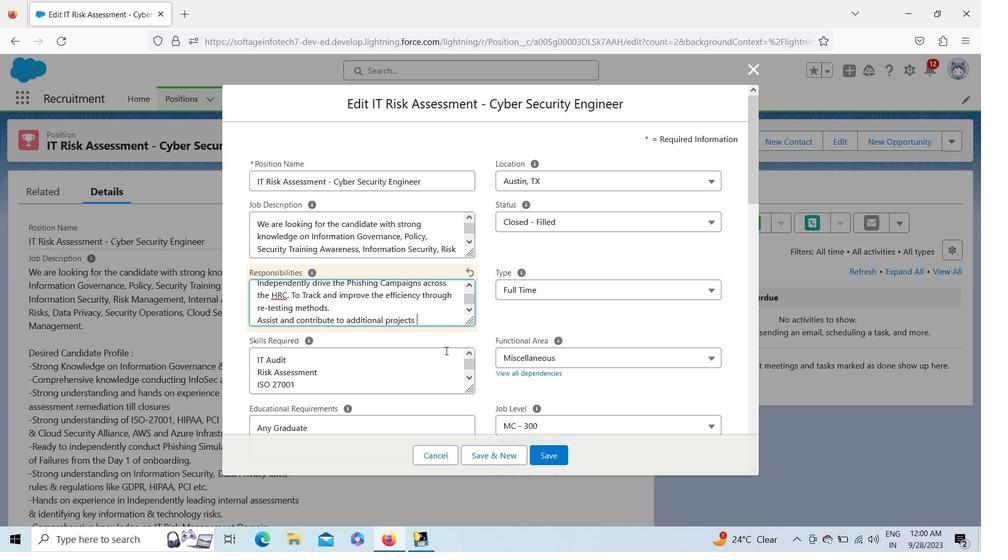 
Action: Key pressed and<Key.space>deliverables<Key.space>related<Key.space>to<Key.space>assurance
Screenshot: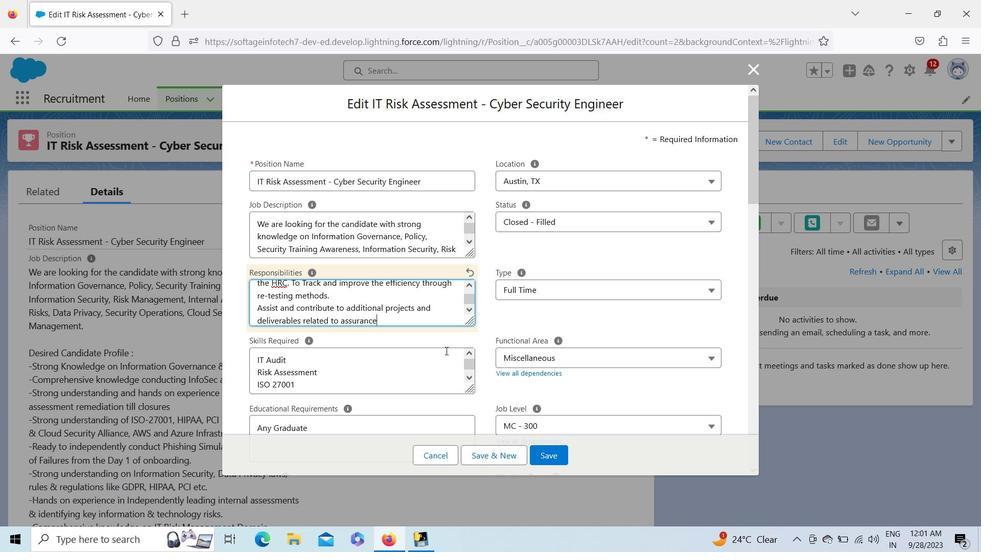 
Action: Mouse moved to (419, 322)
Screenshot: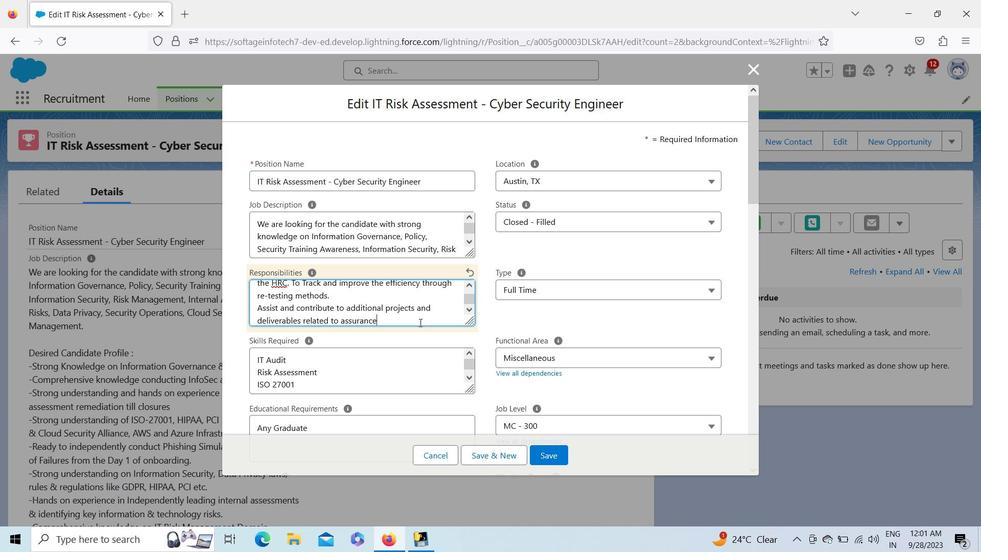 
Action: Key pressed <Key.space>
Screenshot: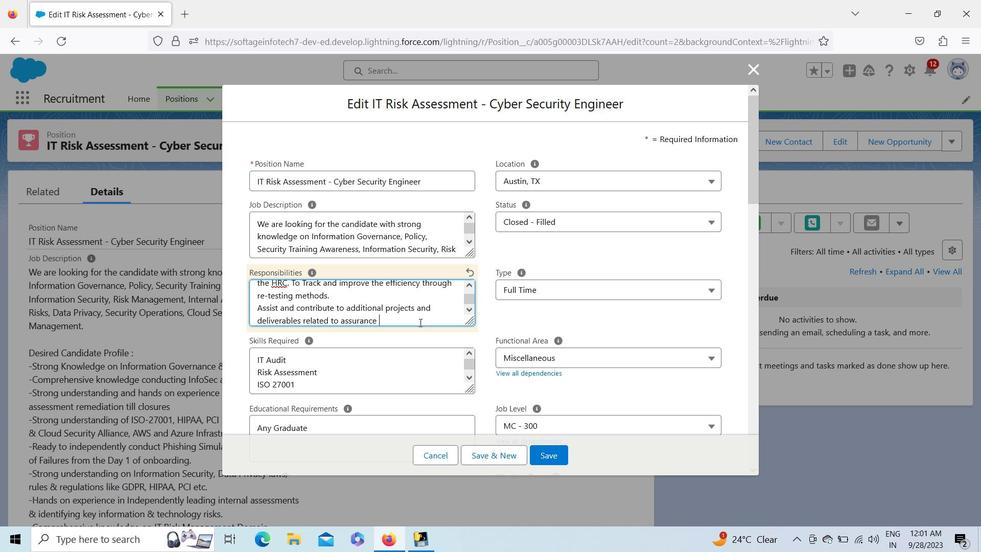 
Action: Mouse moved to (424, 342)
Screenshot: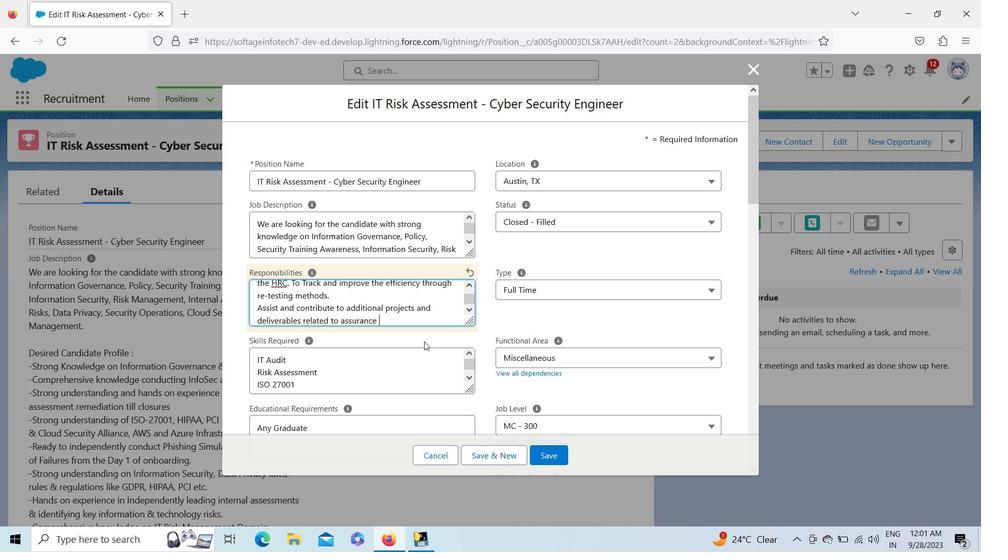 
Action: Key pressed <Key.backspace>,<Key.space>governance<Key.space>and<Key.space>policy<Key.space>requests<Key.space>as<Key.space>they<Key.space>pertain<Key.space>to<Key.space><Key.shift>Info<Key.shift>Sec<Key.space>initiatives.<Key.enter><Key.shift><Key.shift><Key.shift><Key.shift><Key.shift><Key.shift><Key.shift><Key.shift><Key.shift><Key.shift><Key.shift><Key.shift><Key.shift>{<Key.backspace><Key.shift>Participate<Key.space>in<Key.space>the<Key.space>de
Screenshot: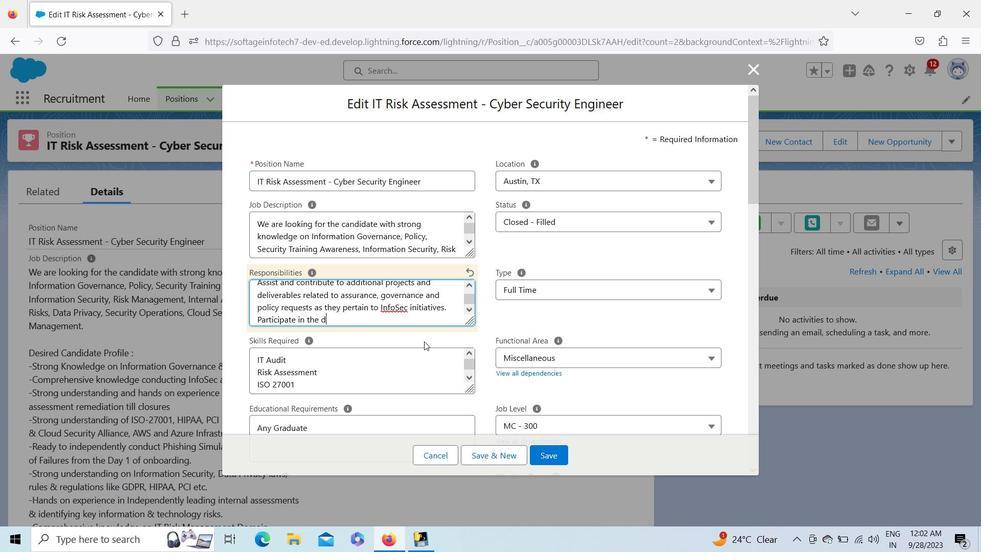 
Action: Mouse moved to (371, 341)
Screenshot: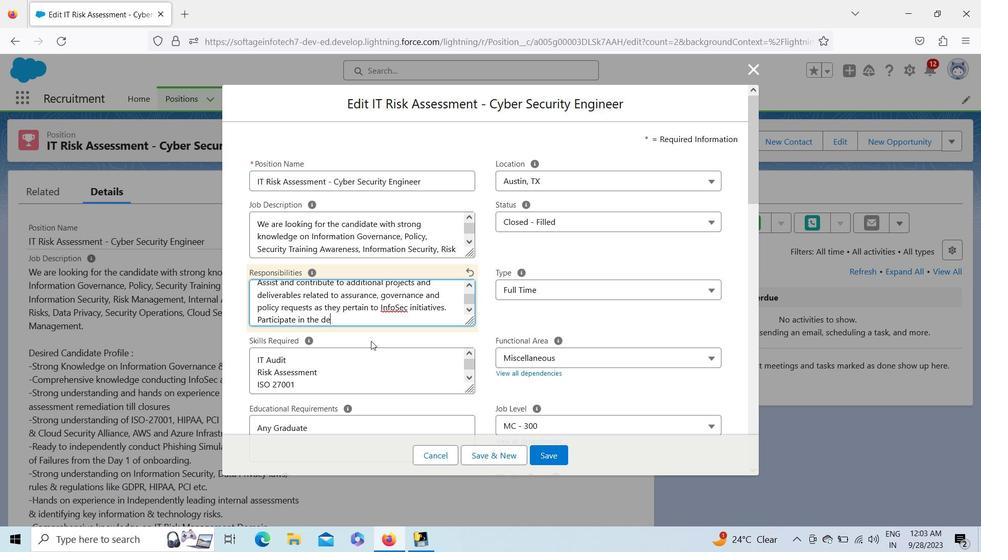 
Action: Key pressed velopment<Key.space>implementation<Key.space>review<Key.space>and<Key.space>revisions
Screenshot: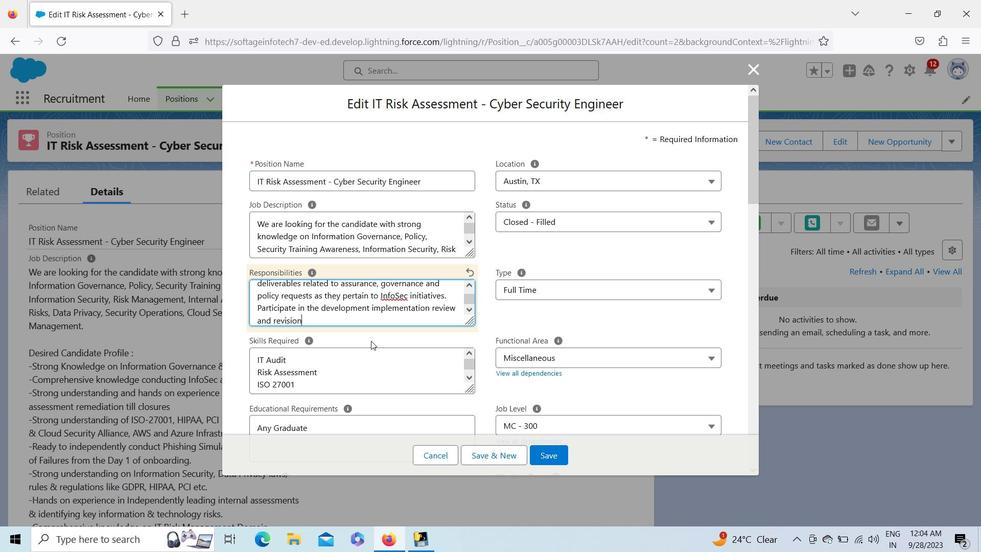
Action: Mouse moved to (363, 373)
Screenshot: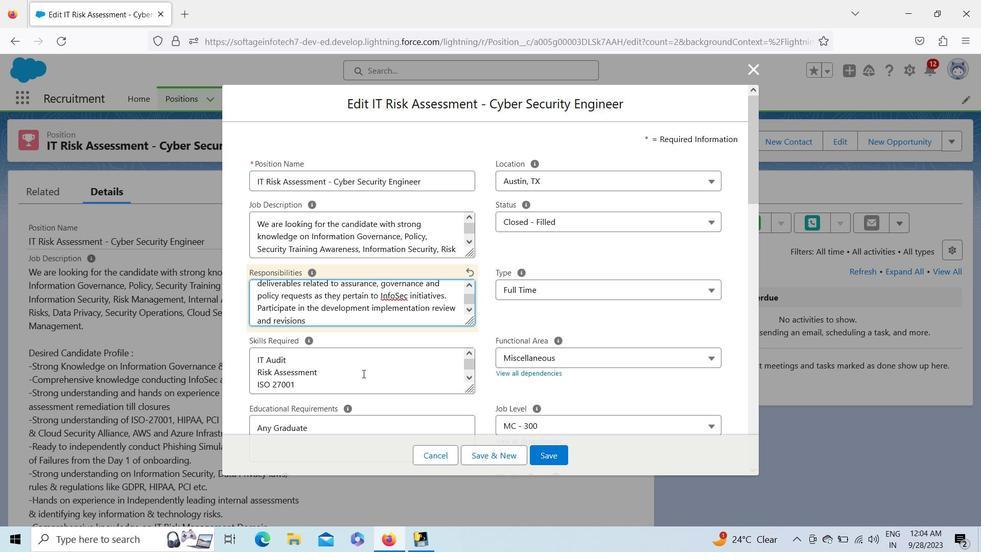 
Action: Key pressed <Key.space>of<Key.space>c
Screenshot: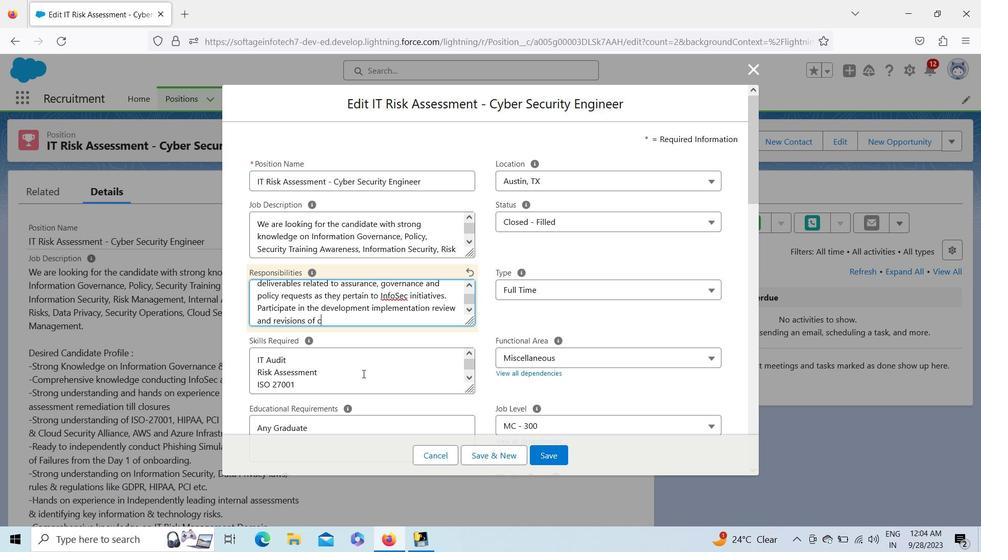 
Action: Mouse moved to (369, 358)
Screenshot: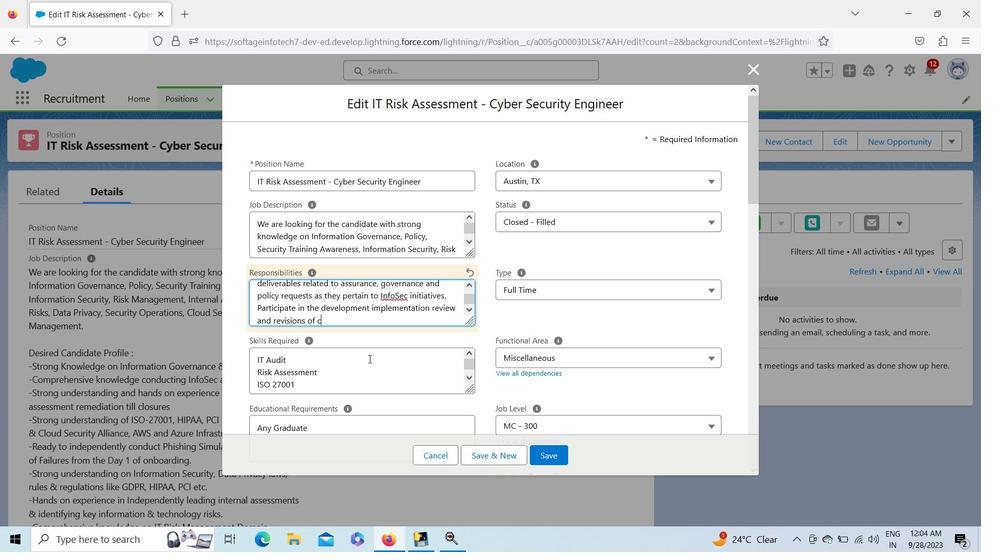 
Action: Key pressed ompliance<Key.space>pro
Screenshot: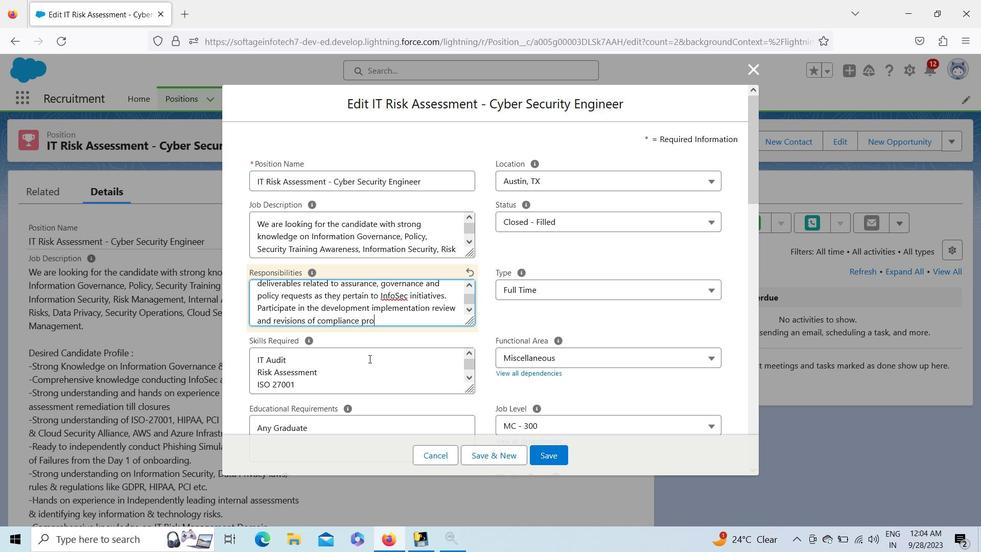 
Action: Mouse moved to (373, 343)
Screenshot: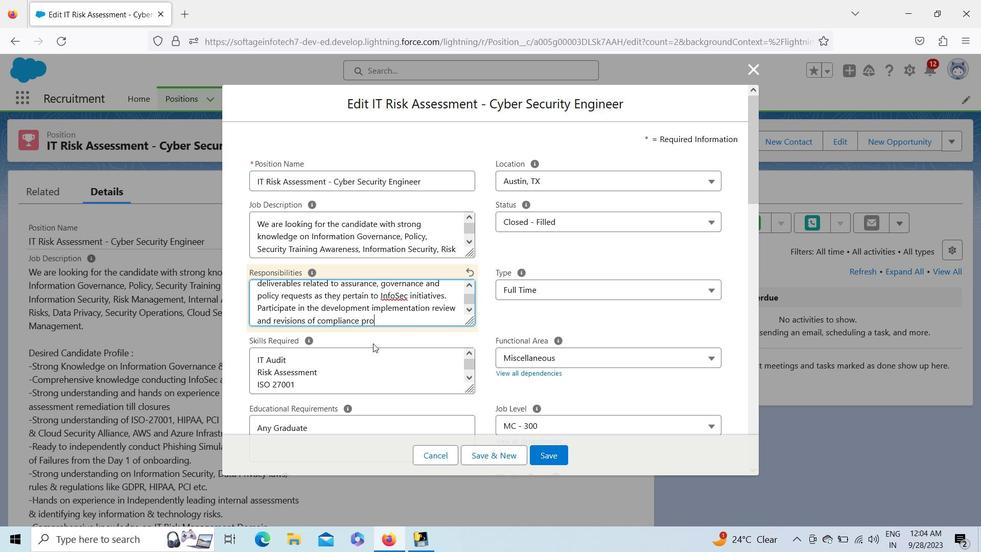
Action: Key pressed cedures<Key.space>and<Key.space>systems<Key.space>within<Key.space><Key.shift><Key.shift>Risk<Key.space><Key.shift><Key.shift><Key.shift><Key.shift><Key.shift><Key.shift><Key.shift><Key.shift><Key.shift><Key.shift><Key.shift><Key.shift><Key.shift><Key.shift><Key.shift><Key.shift><Key.shift><Key.shift><Key.shift><Key.shift><Key.shift><Key.shift><Key.shift><Key.shift><Key.shift><Key.shift><Key.shift><Key.shift><Key.shift><Key.shift><Key.shift><Key.shift><Key.shift><Key.shift><Key.shift><Key.shift><Key.shift><Key.shift><Key.shift><Key.shift><Key.shift><Key.shift><Key.shift><Key.shift><Key.shift><Key.shift><Key.shift><Key.shift><Key.shift><Key.shift><Key.shift><Key.shift><Key.shift><Key.shift><Key.shift><Key.shift><Key.shift><Key.shift><Key.shift><Key.shift><Key.shift><Key.shift><Key.shift><Key.shift><Key.shift><Key.shift><Key.shift><Key.shift><Key.shift><Key.shift><Key.shift><Key.shift><Key.shift><Key.shift><Key.shift><Key.shift><Key.shift><Key.shift><Key.shift><Key.shift><Key.shift><Key.shift><Key.shift><Key.shift><Key.shift><Key.shift><Key.shift><Key.shift><Key.shift><Key.shift><Key.shift><Key.shift><Key.shift><Key.shift><Key.shift><Key.shift><Key.shift><Key.shift><Key.shift><Key.shift><Key.shift><Key.shift><Key.shift><Key.shift><Key.shift><Key.shift><Key.shift><Key.shift><Key.shift><Key.shift><Key.shift><Key.shift><Key.shift><Key.shift><Key.shift><Key.shift><Key.shift><Key.shift><Key.shift><Key.shift><Key.shift><Key.shift><Key.shift><Key.shift><Key.shift><Key.shift><Key.shift><Key.shift><Key.shift><Key.shift><Key.shift><Key.shift><Key.shift><Key.shift><Key.shift><Key.shift><Key.shift>&<Key.space><Key.shift>Compliance.
Screenshot: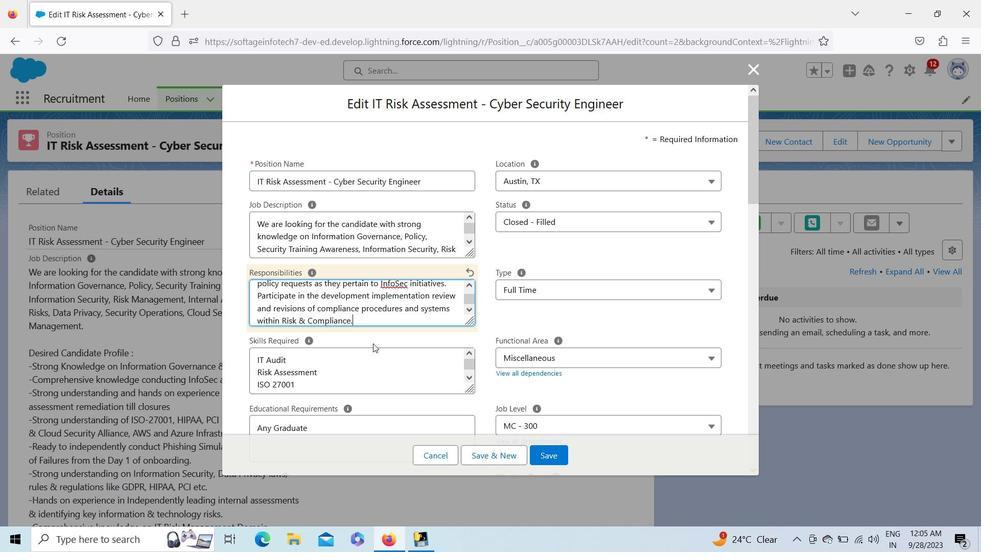 
Action: Mouse moved to (468, 308)
Screenshot: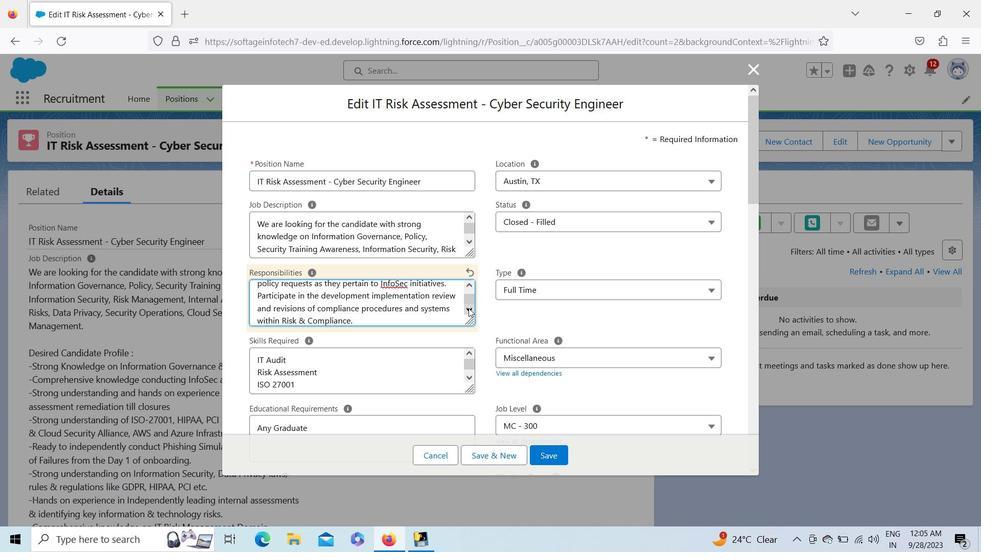 
Action: Mouse pressed left at (468, 308)
Screenshot: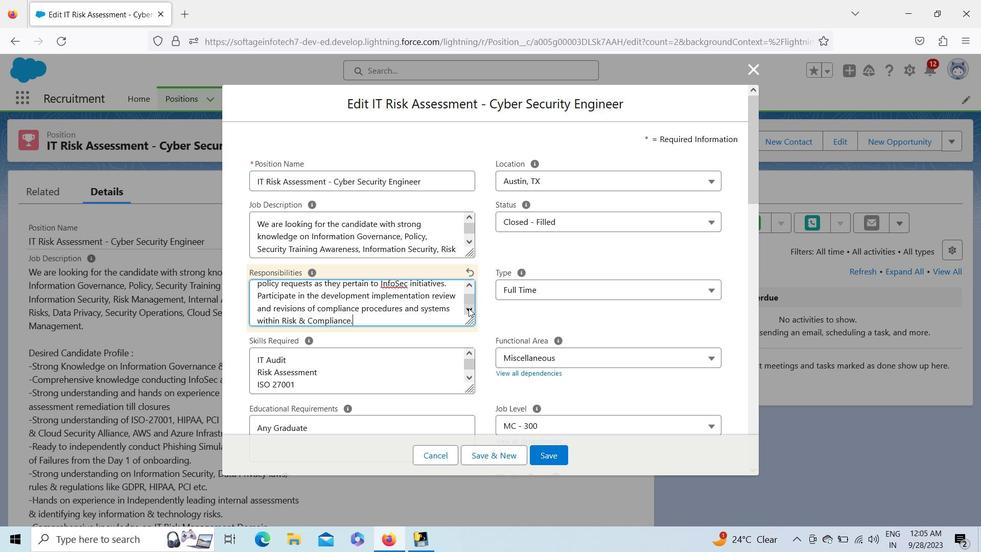 
Action: Mouse pressed left at (468, 308)
Screenshot: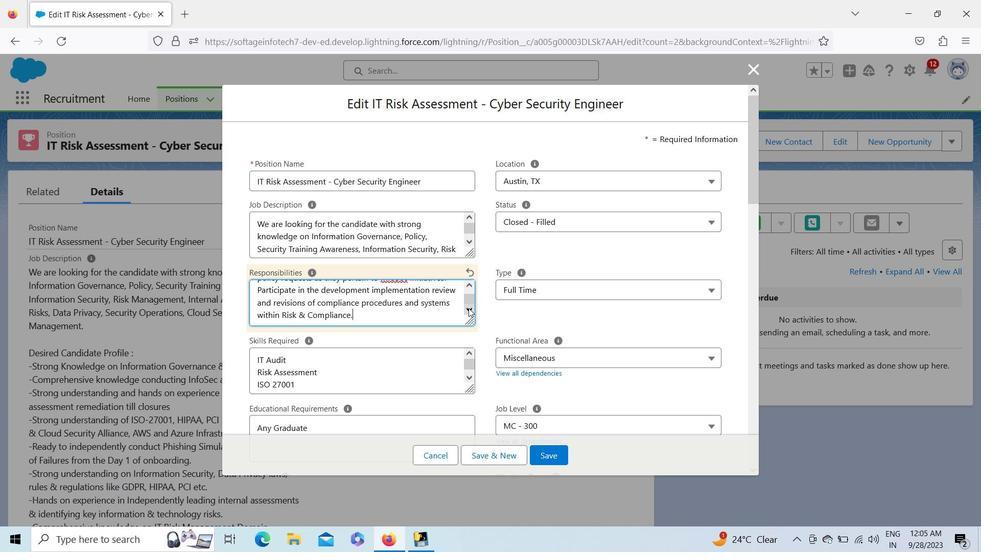 
Action: Mouse pressed left at (468, 308)
Screenshot: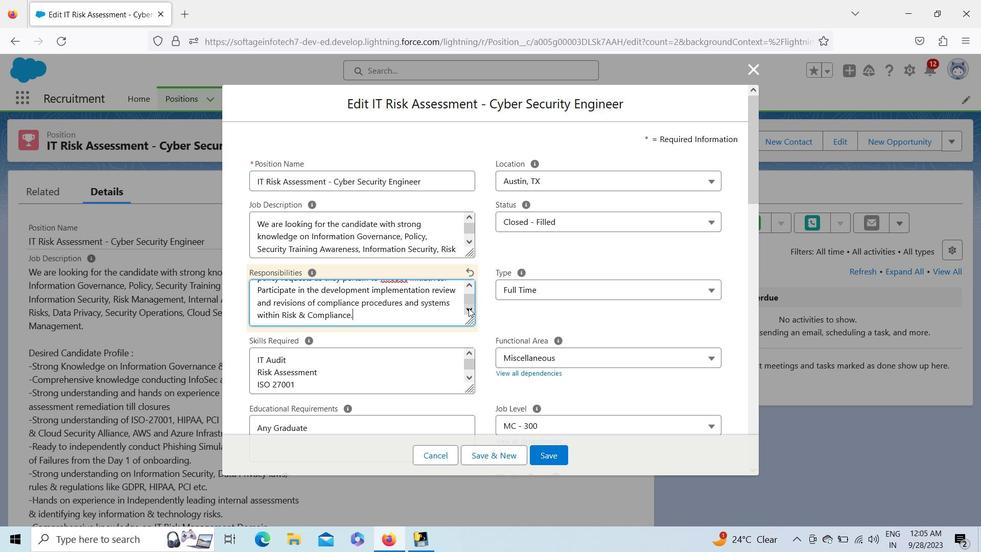 
Action: Mouse pressed left at (468, 308)
Screenshot: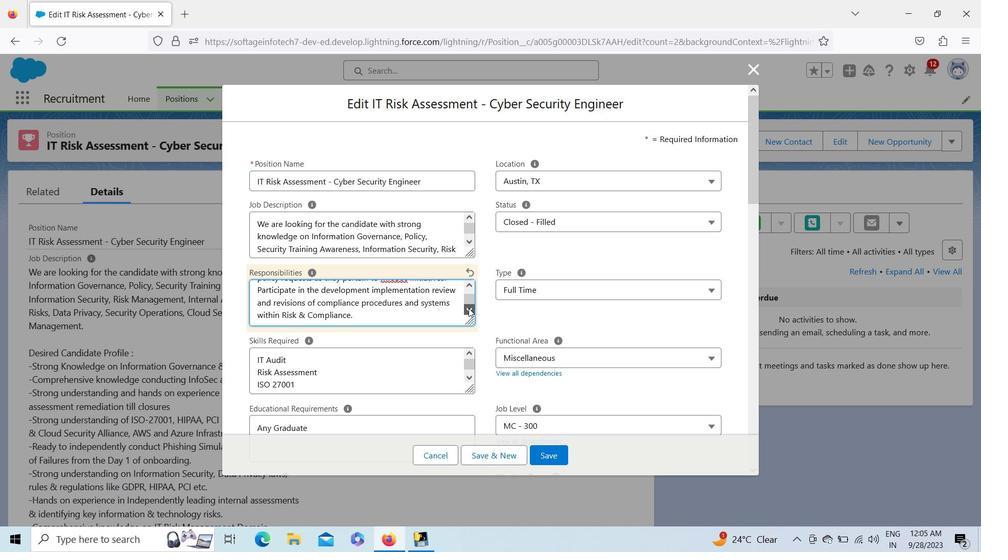 
Action: Mouse pressed left at (468, 308)
Screenshot: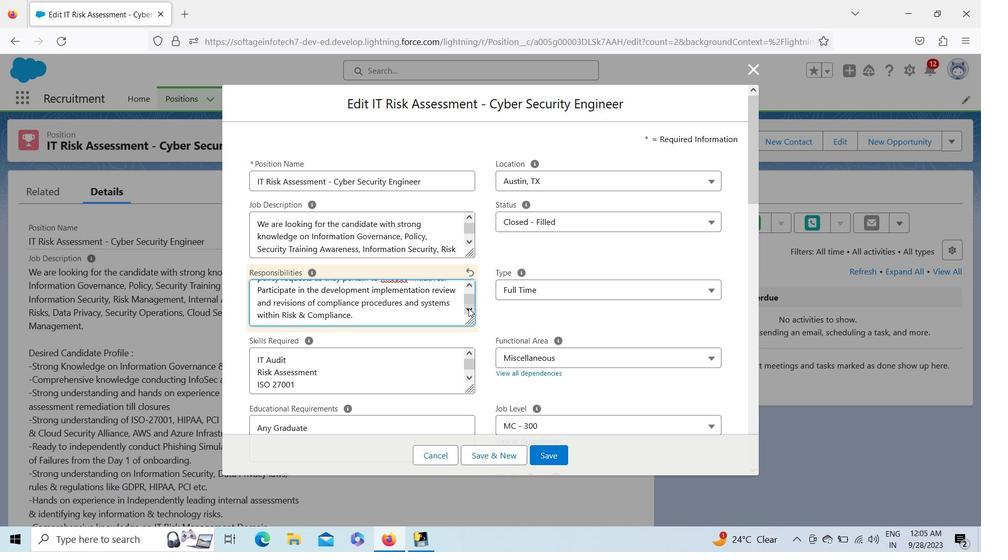 
Action: Mouse pressed left at (468, 308)
Screenshot: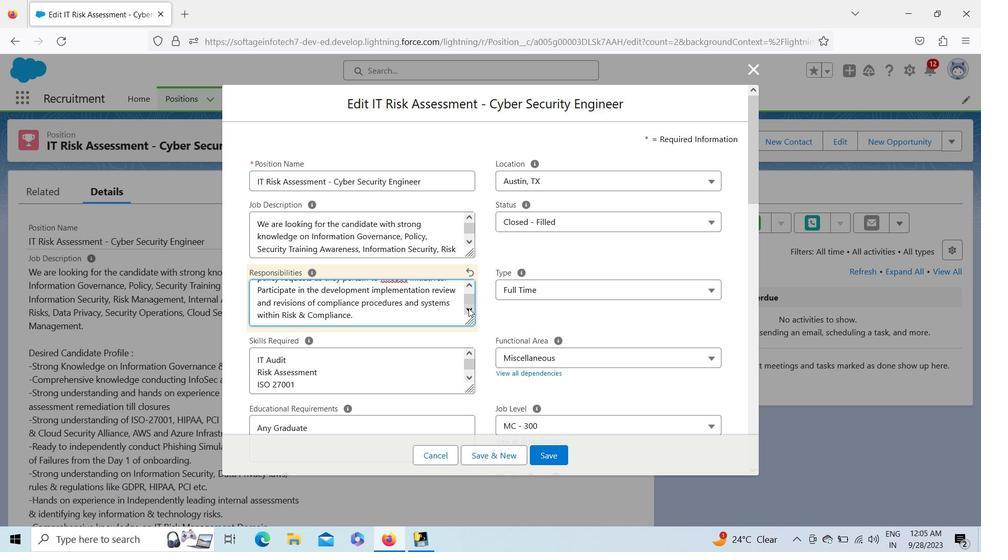 
Action: Mouse pressed left at (468, 308)
Screenshot: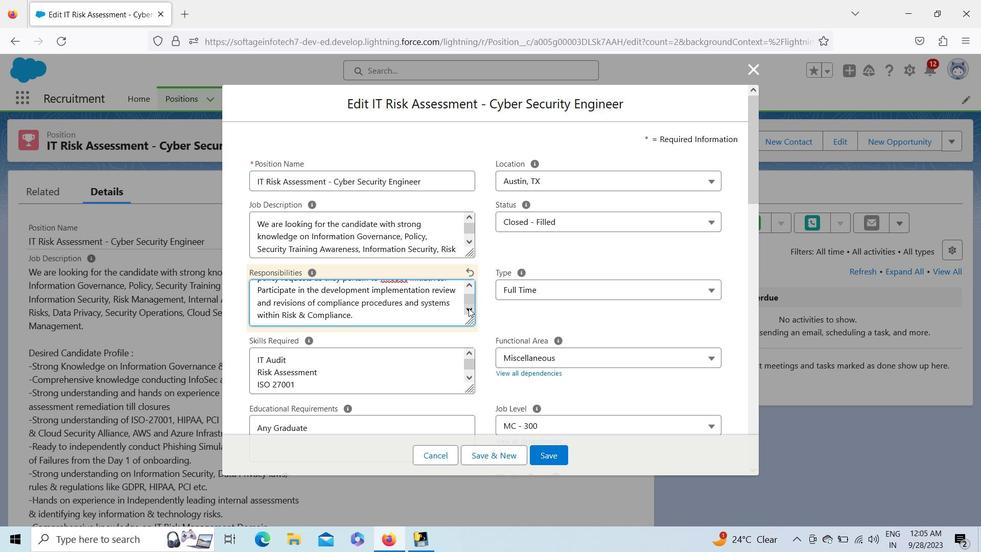 
Action: Mouse pressed left at (468, 308)
Screenshot: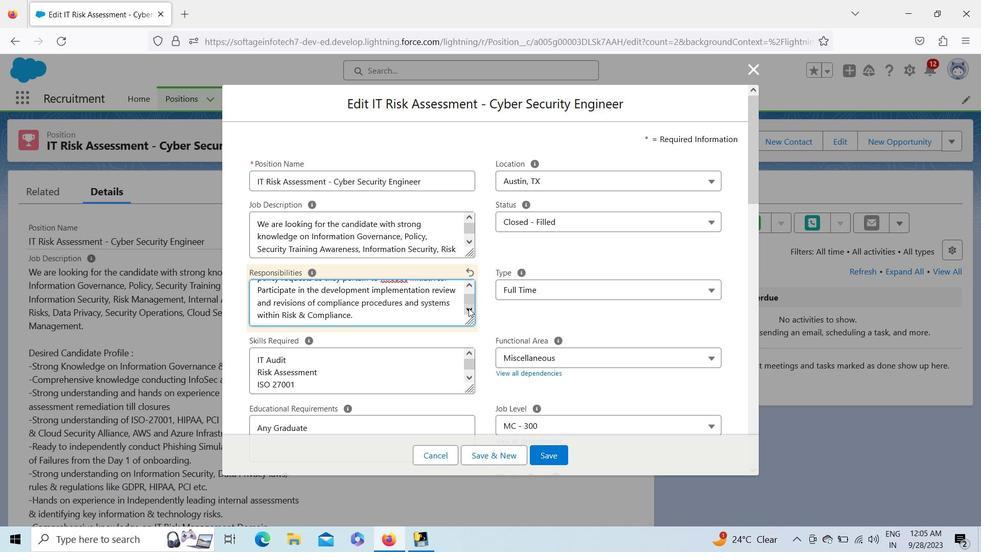 
Action: Mouse moved to (466, 308)
Screenshot: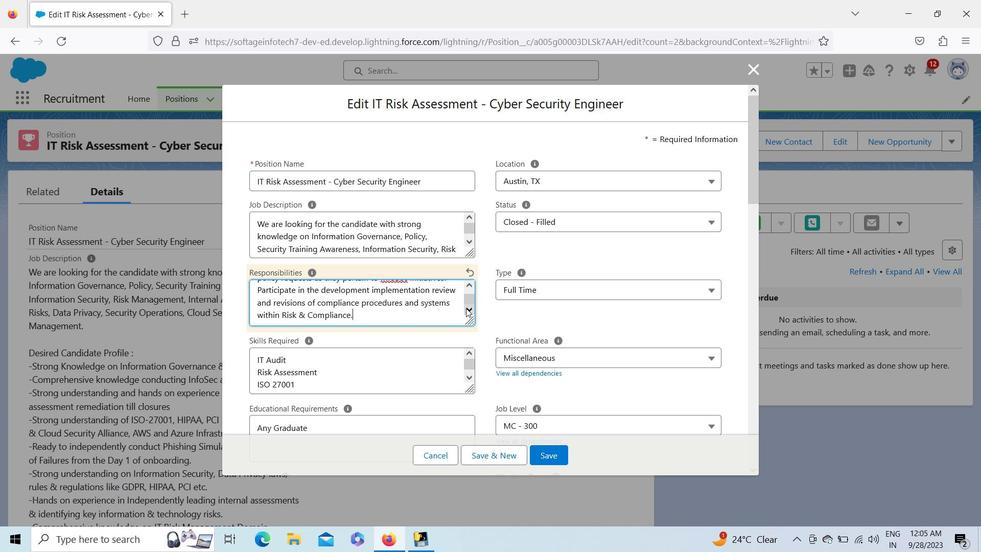 
Action: Mouse pressed left at (466, 308)
Screenshot: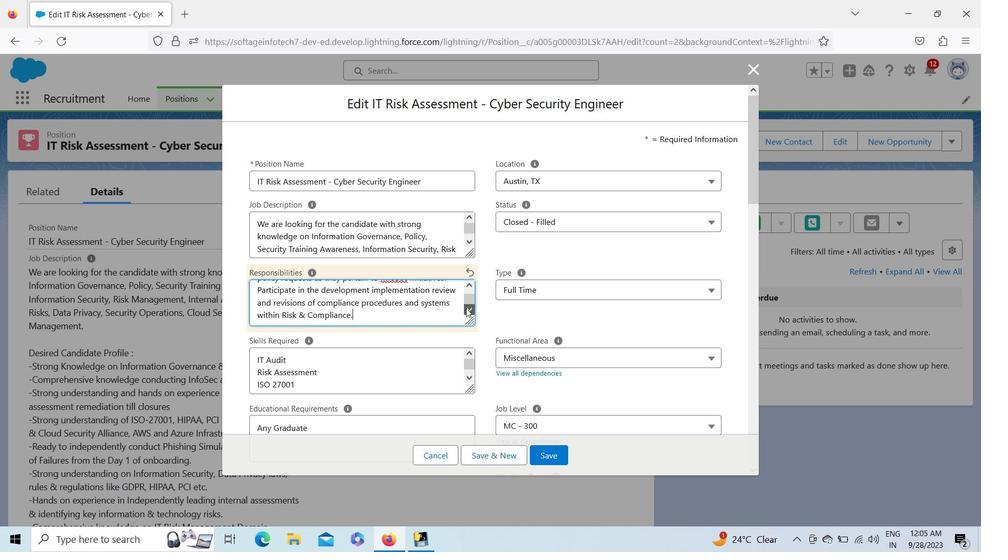 
Action: Mouse pressed left at (466, 308)
Screenshot: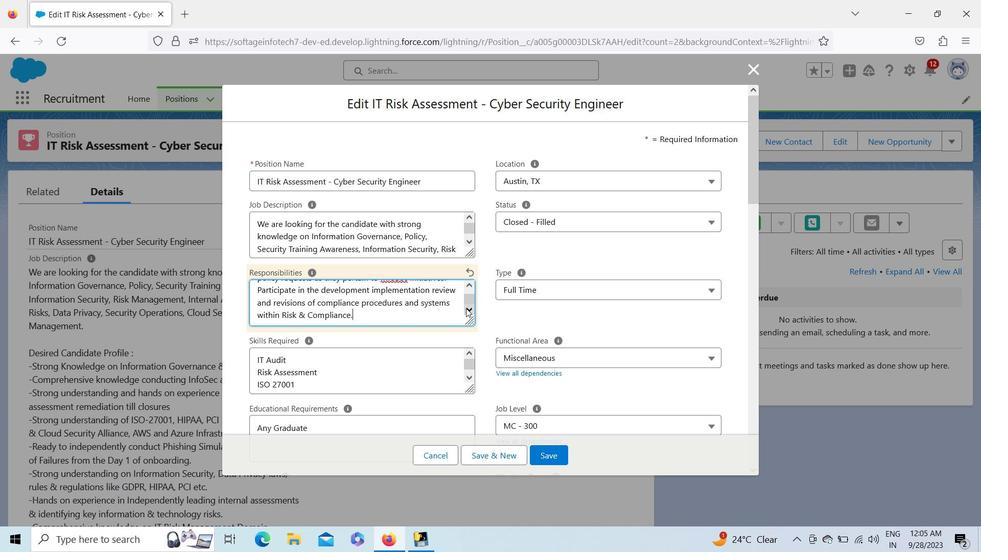 
Action: Mouse pressed left at (466, 308)
Screenshot: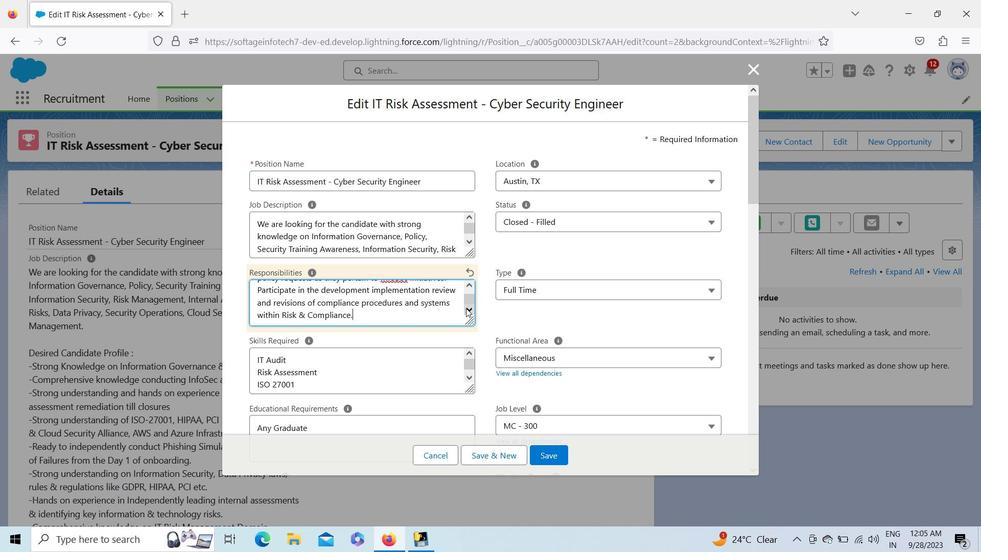 
Action: Mouse moved to (469, 310)
Screenshot: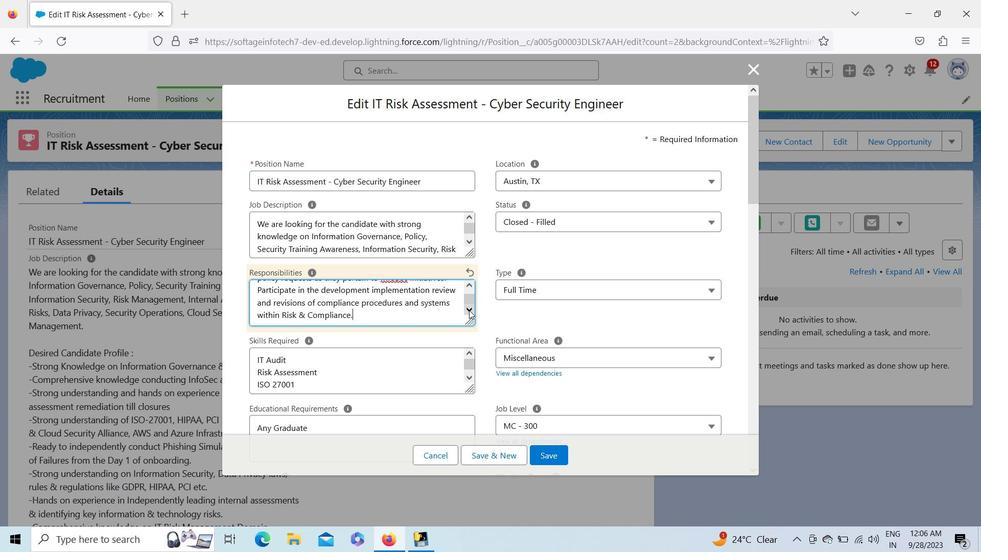 
Action: Mouse pressed left at (469, 310)
Screenshot: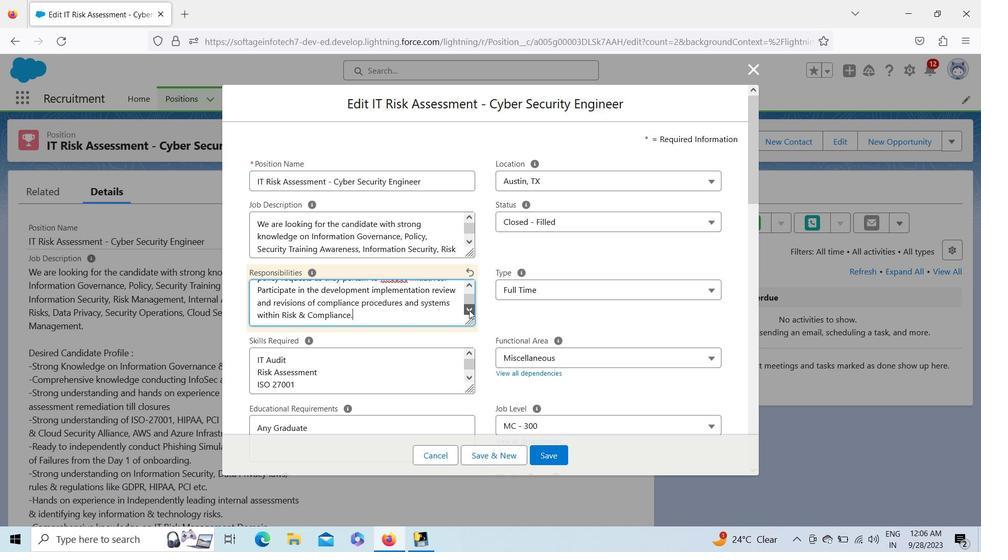 
Action: Mouse pressed left at (469, 310)
Screenshot: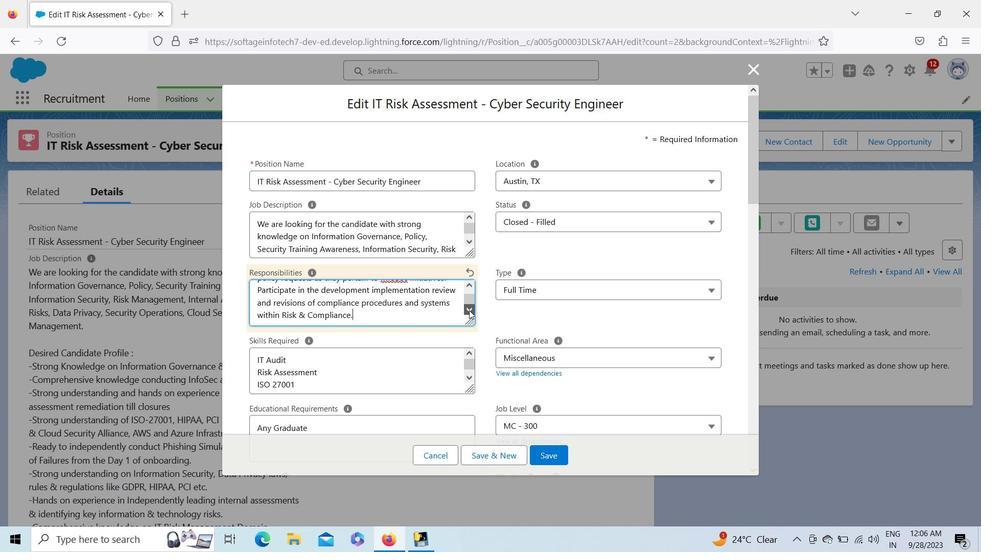 
Action: Mouse pressed left at (469, 310)
Screenshot: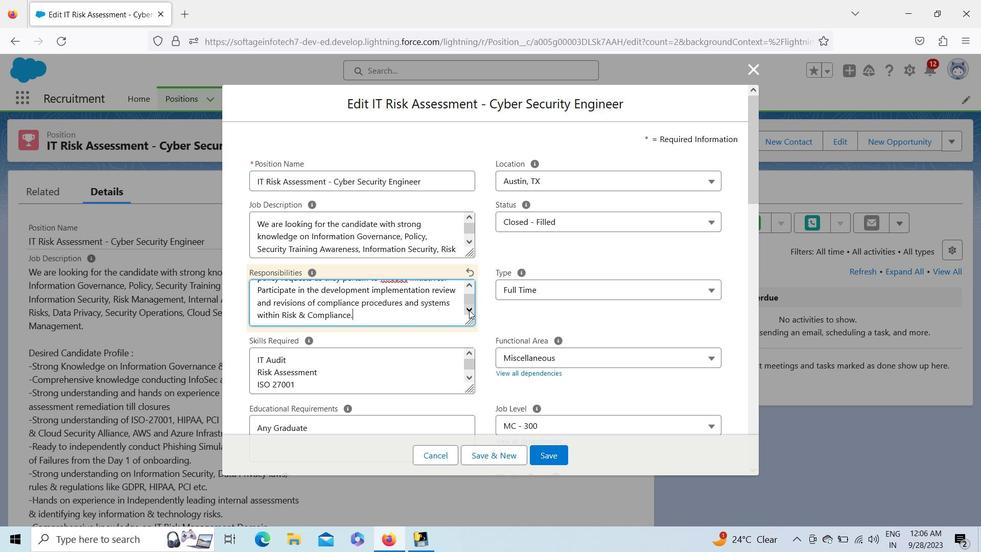 
Action: Mouse moved to (467, 303)
Screenshot: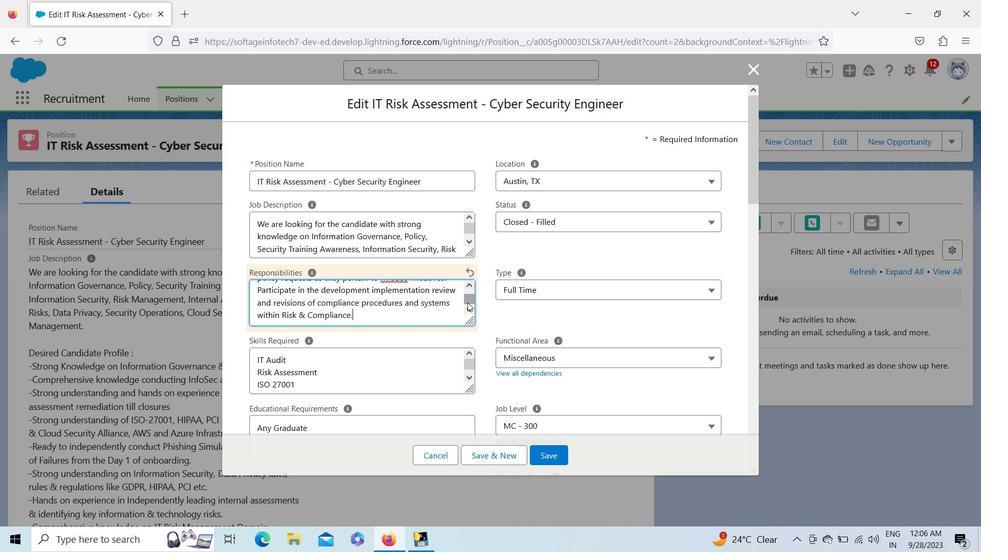 
Action: Mouse pressed left at (467, 303)
Screenshot: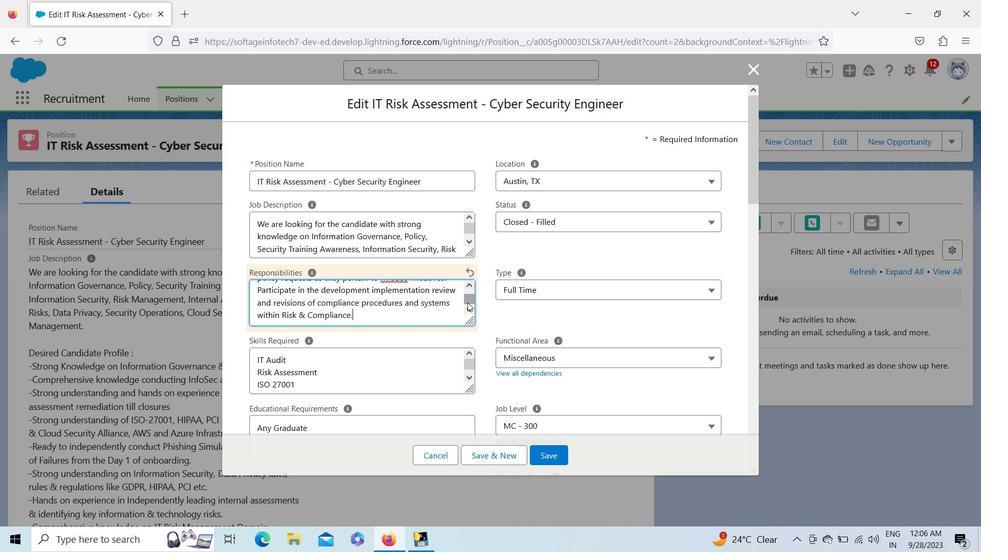 
Action: Mouse pressed left at (467, 303)
Screenshot: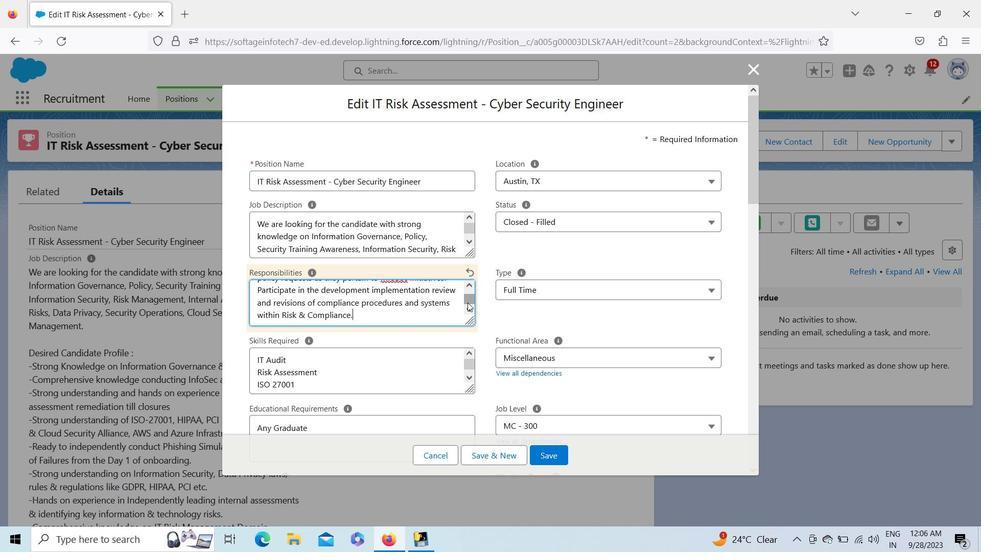 
Action: Mouse moved to (467, 308)
Screenshot: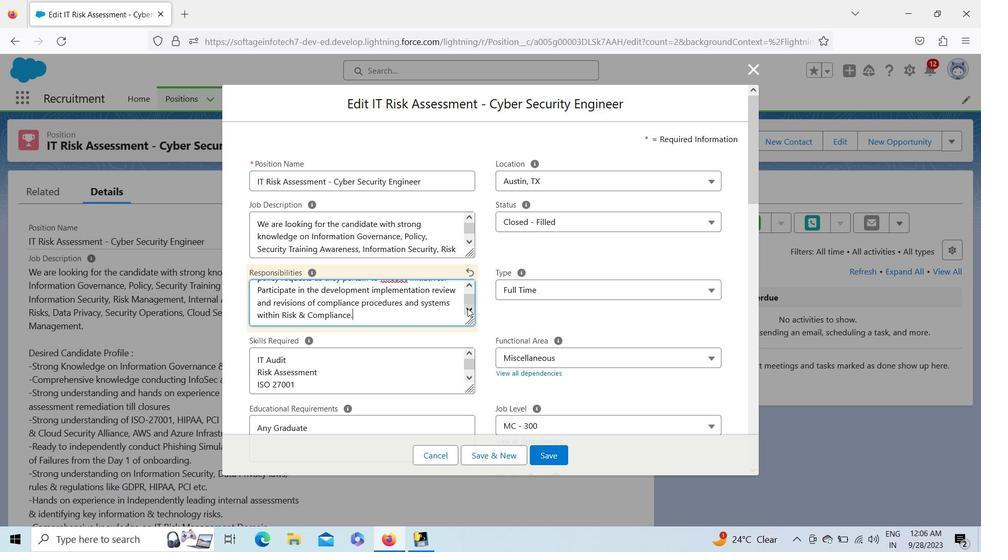 
Action: Mouse pressed left at (467, 308)
Screenshot: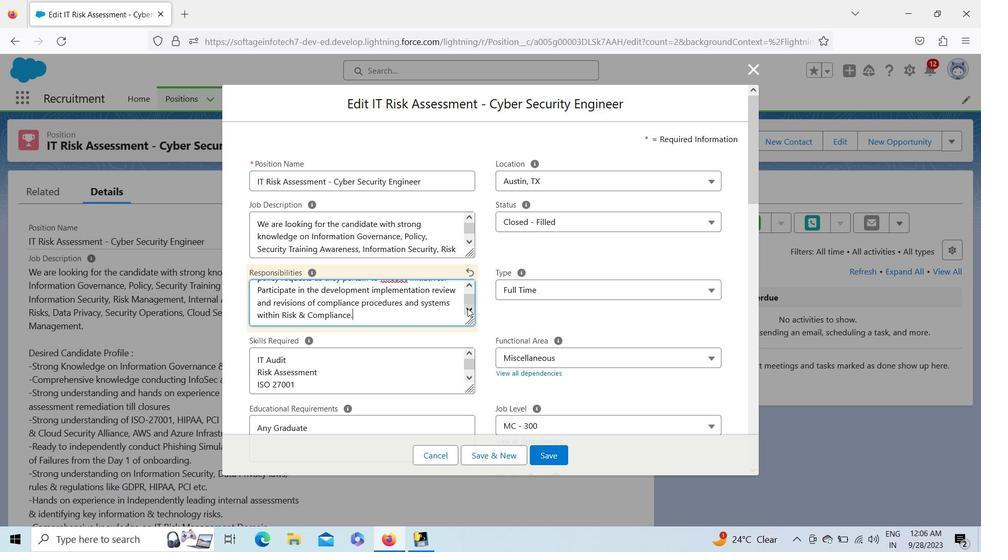 
Action: Mouse pressed left at (467, 308)
Screenshot: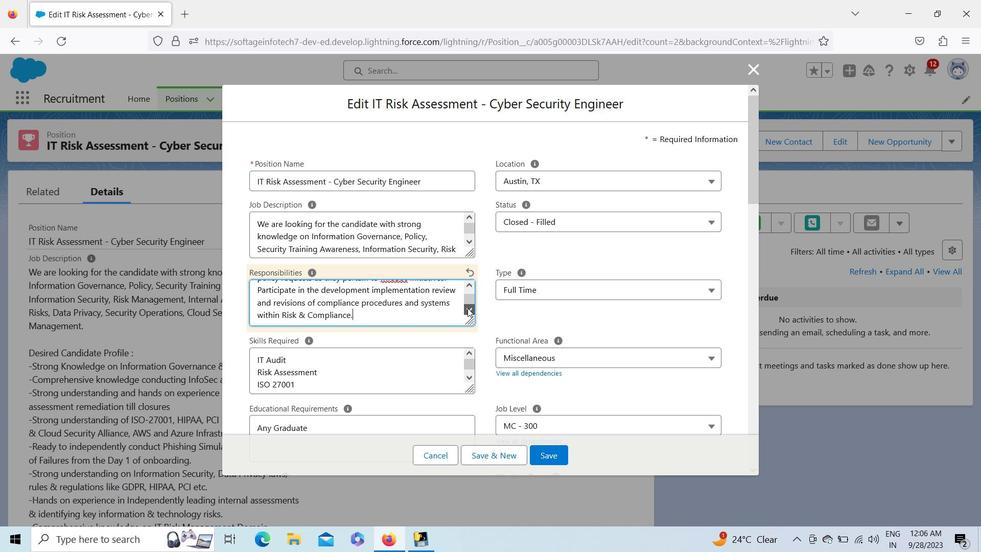 
Action: Mouse pressed left at (467, 308)
Screenshot: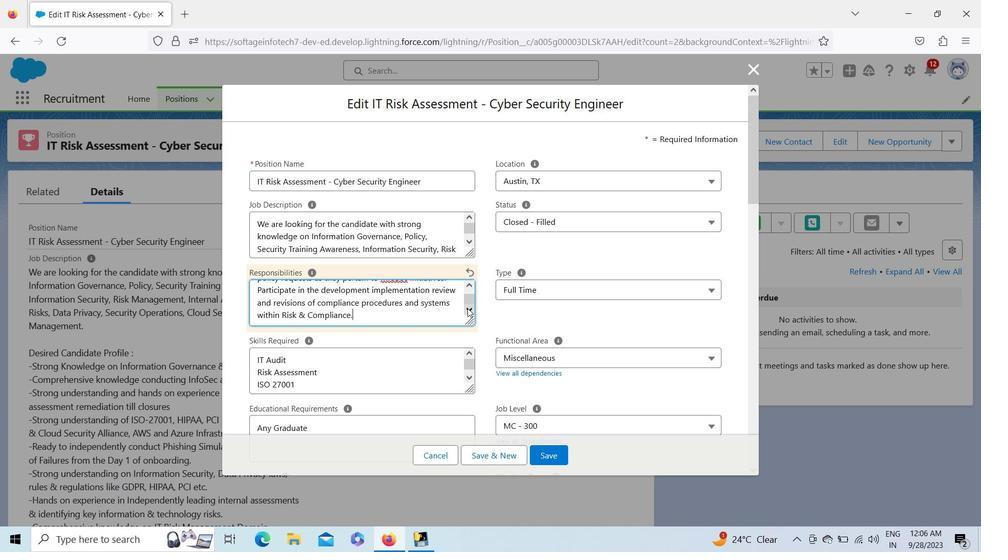 
Action: Mouse moved to (556, 455)
Screenshot: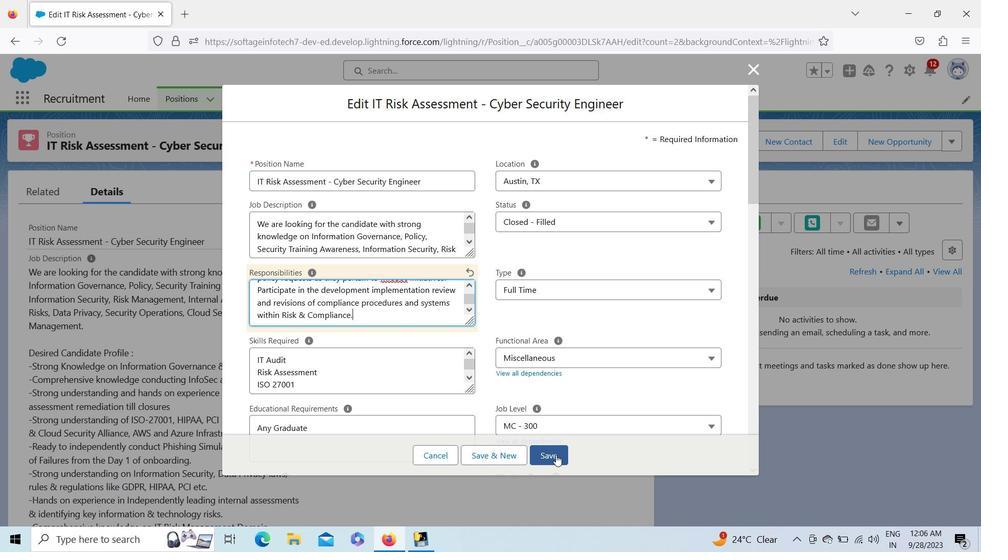 
Action: Mouse pressed left at (556, 455)
Screenshot: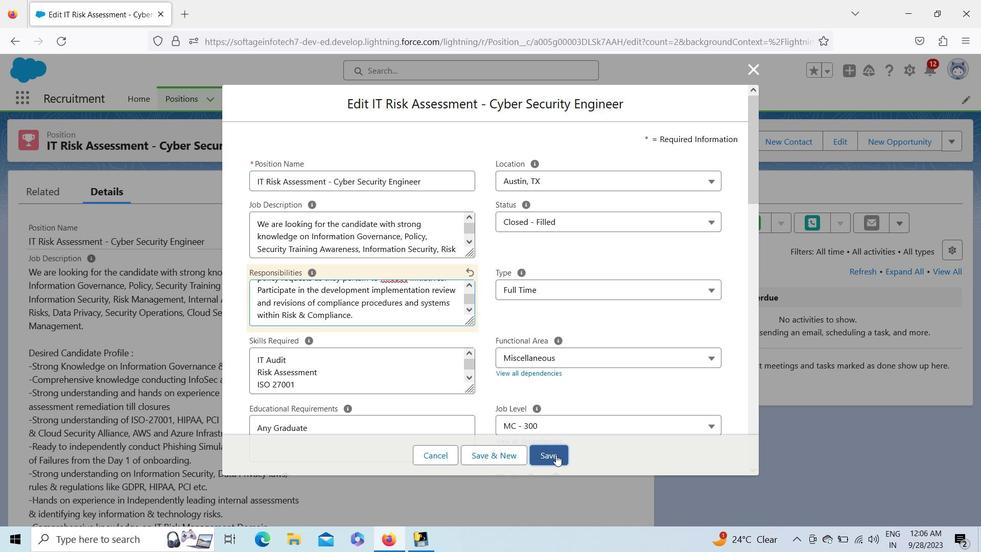 
Action: Mouse moved to (170, 95)
Screenshot: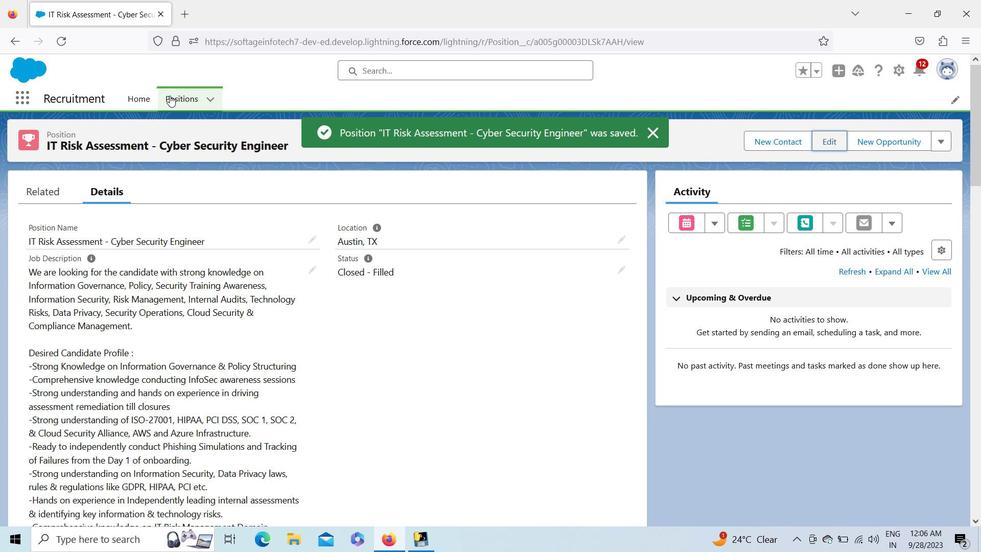 
Action: Mouse pressed left at (170, 95)
Screenshot: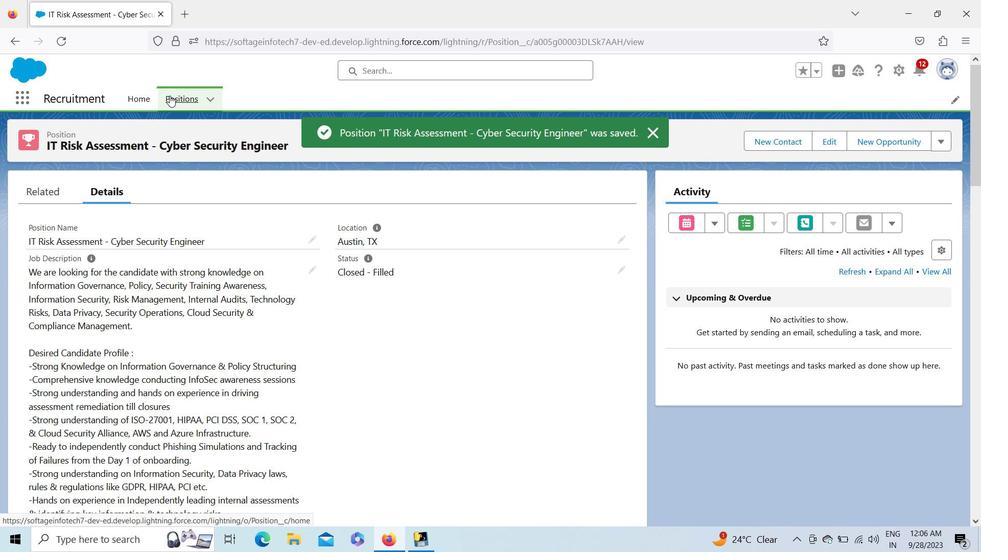 
Action: Mouse moved to (178, 97)
